 Task: Add a stop at the Metropolitan Museum of Art while en route to your hotel in Manhattan.
Action: Mouse moved to (157, 106)
Screenshot: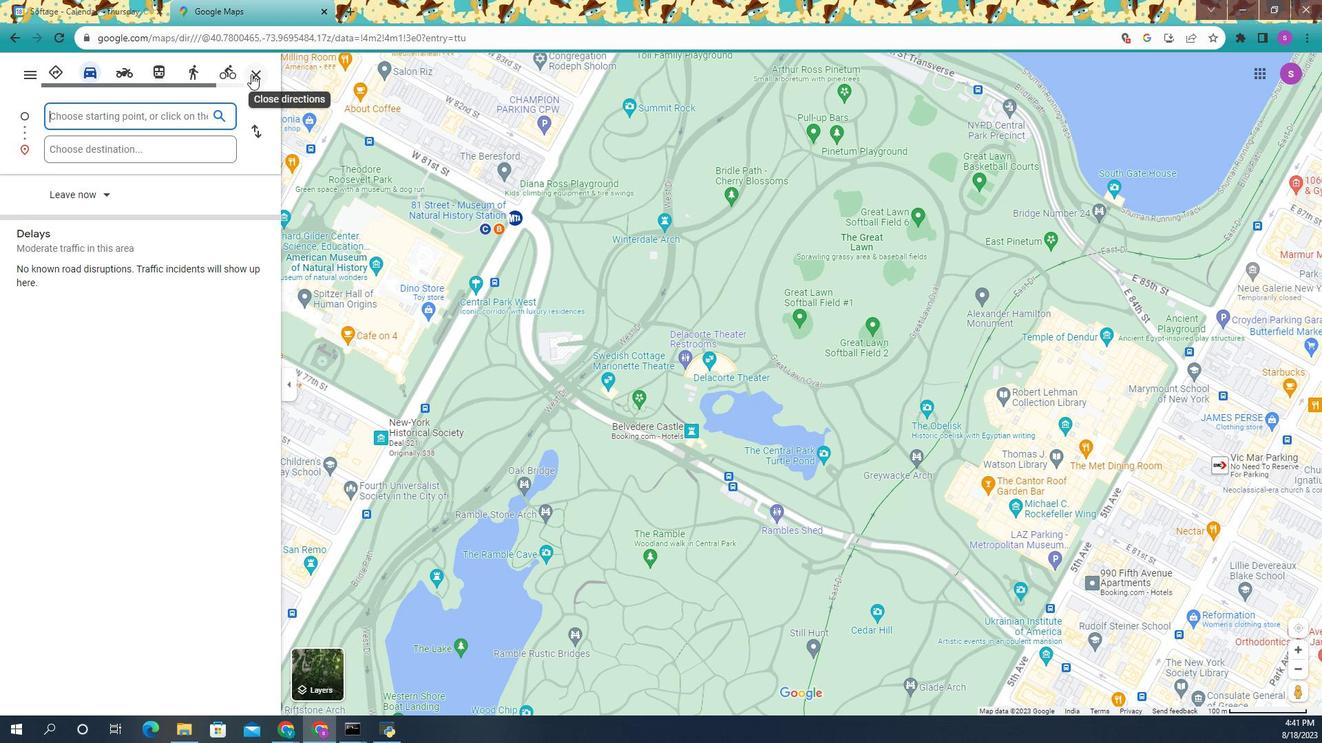 
Action: Mouse pressed left at (157, 106)
Screenshot: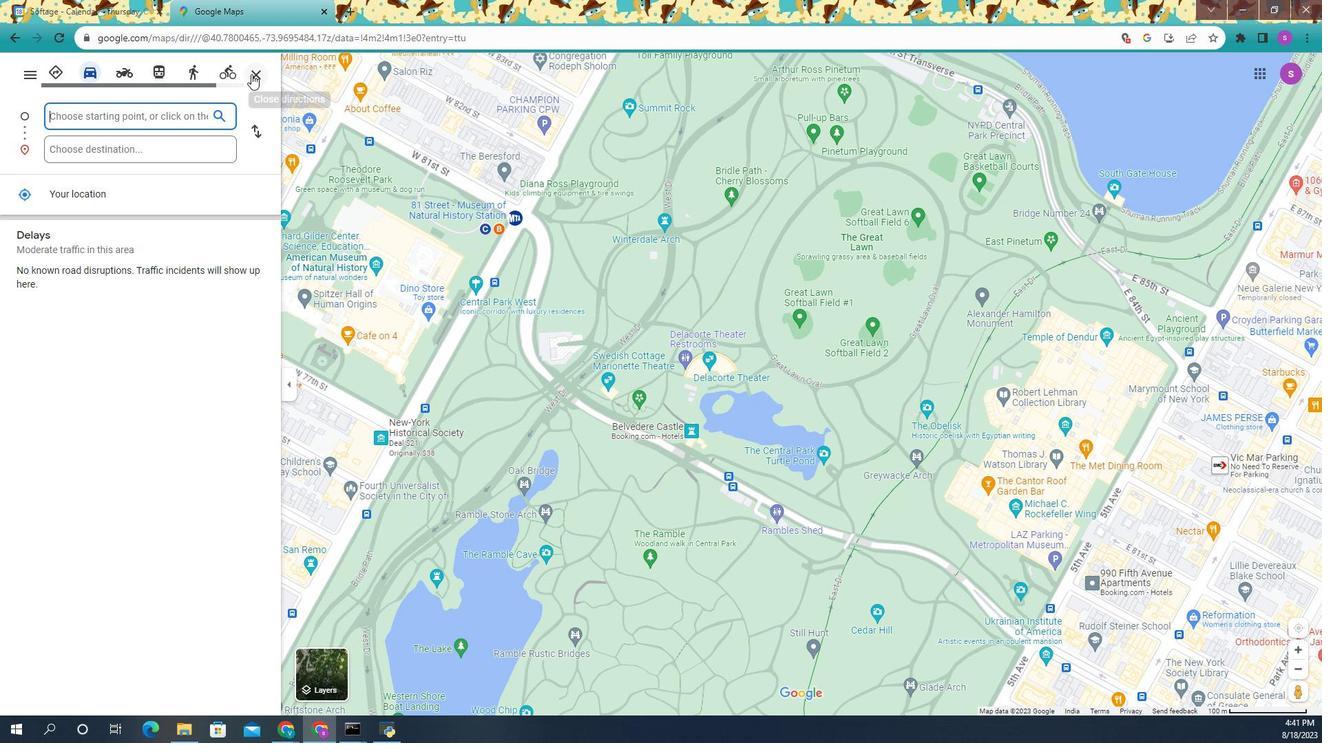 
Action: Mouse moved to (108, 115)
Screenshot: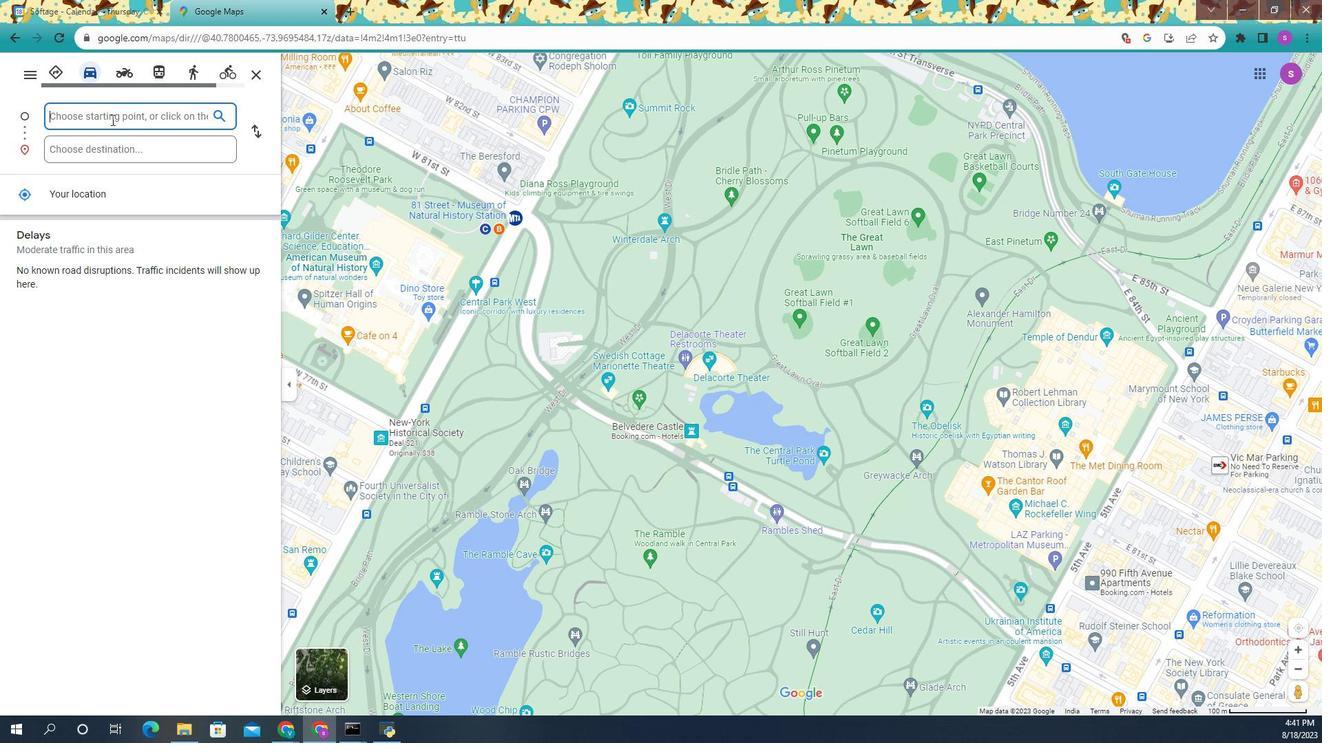 
Action: Mouse pressed left at (108, 115)
Screenshot: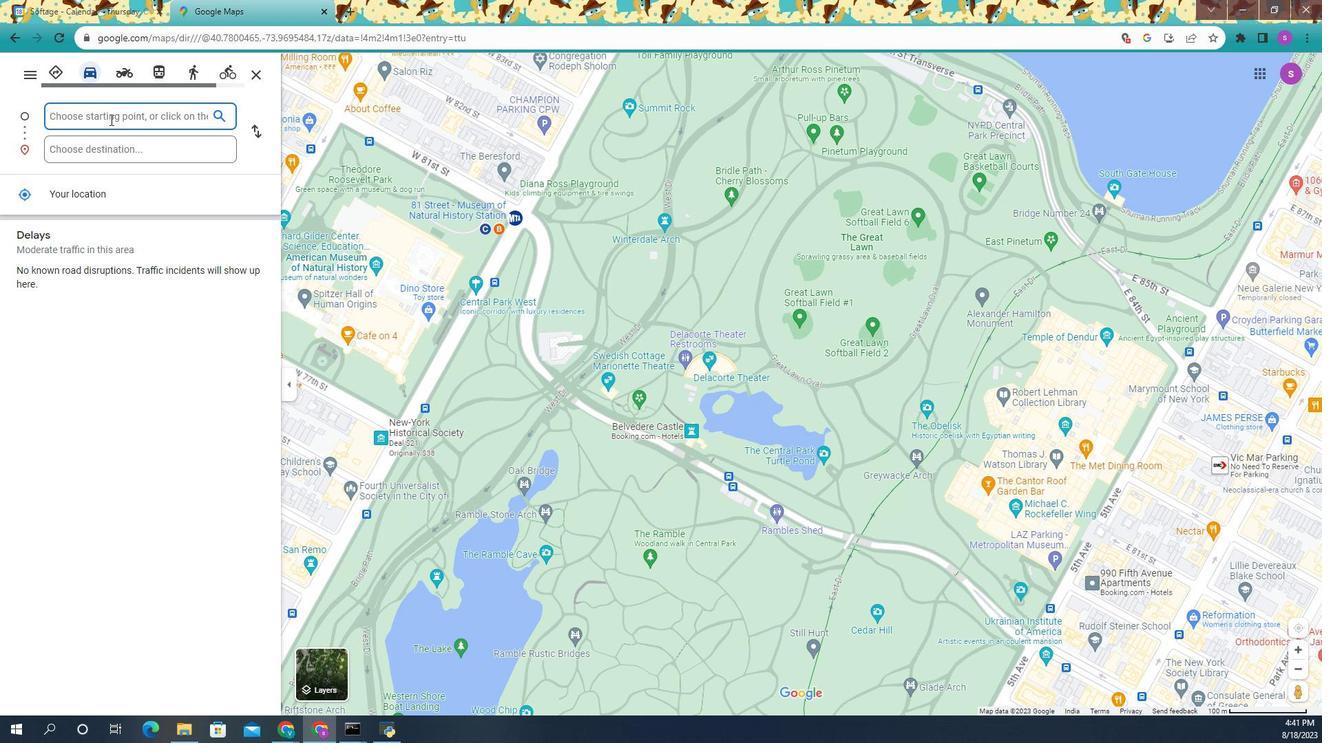 
Action: Mouse moved to (108, 115)
Screenshot: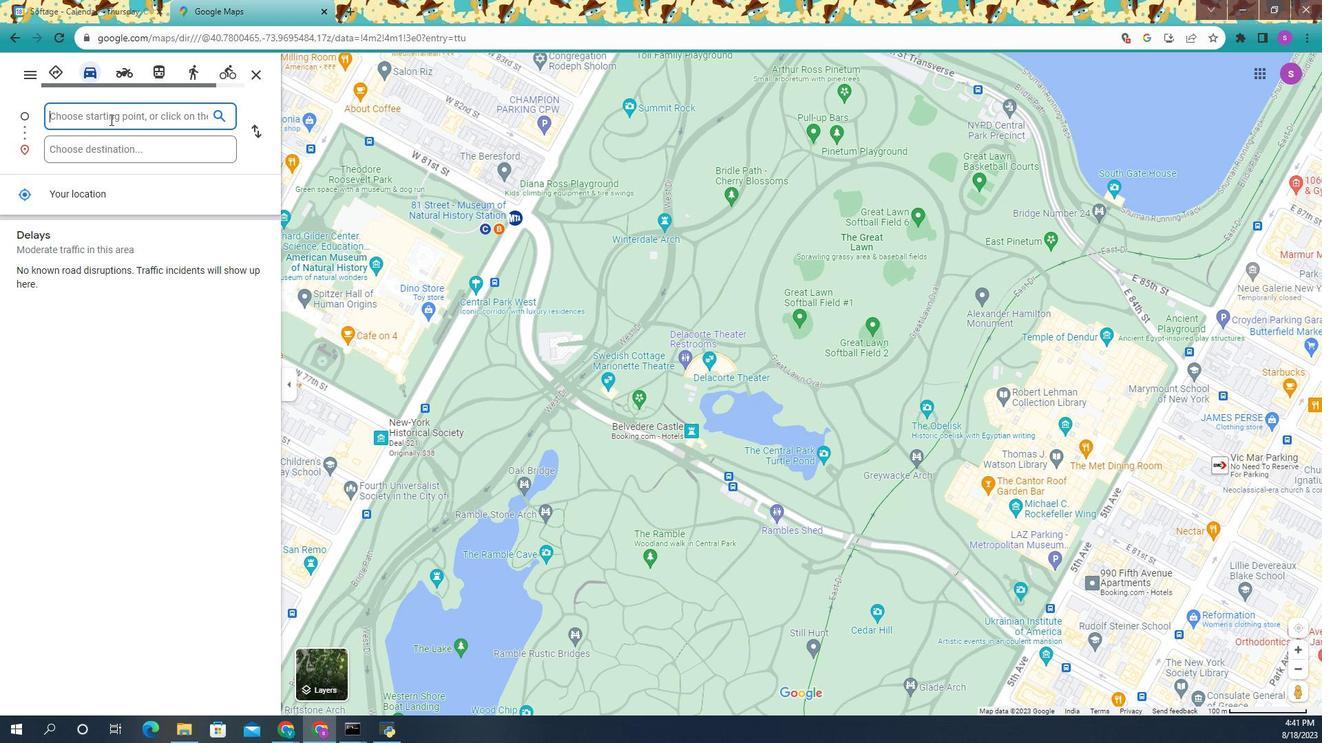 
Action: Key pressed <Key.shift>Metropolitan<Key.space><Key.down><Key.enter>
Screenshot: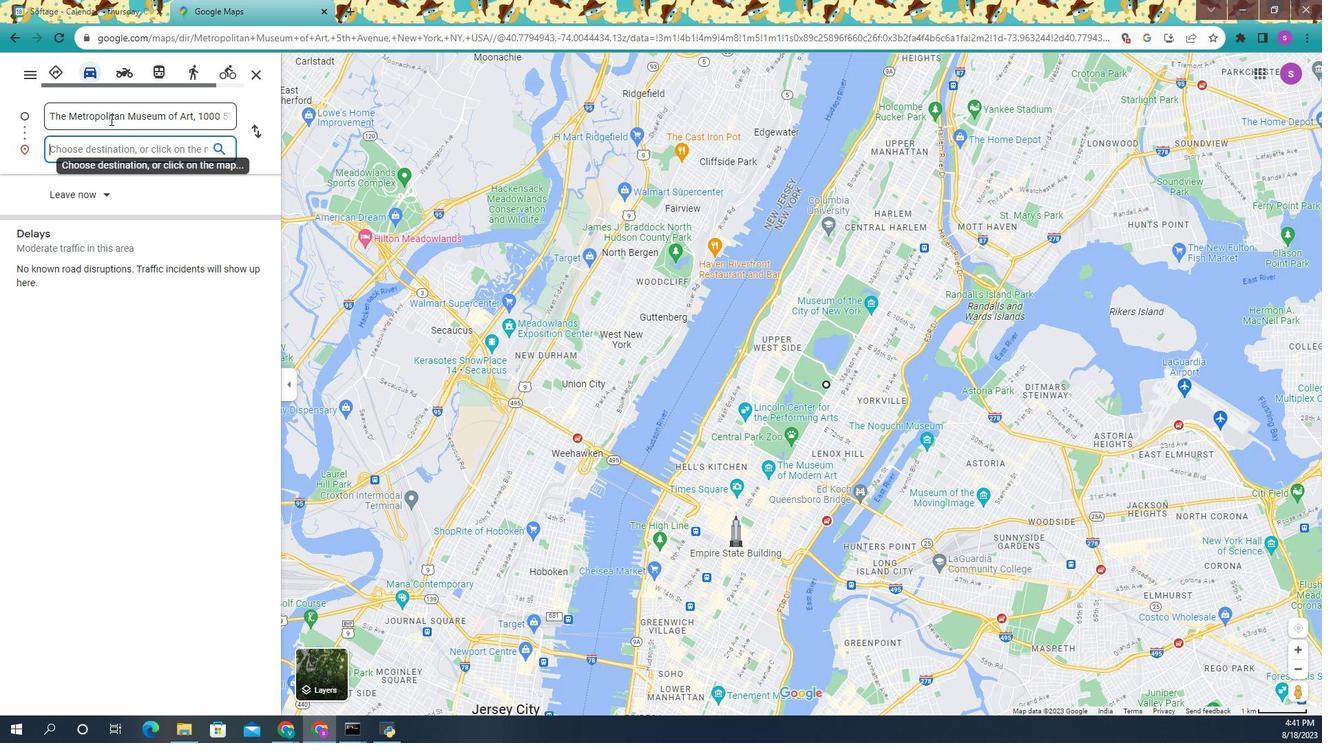 
Action: Mouse moved to (108, 122)
Screenshot: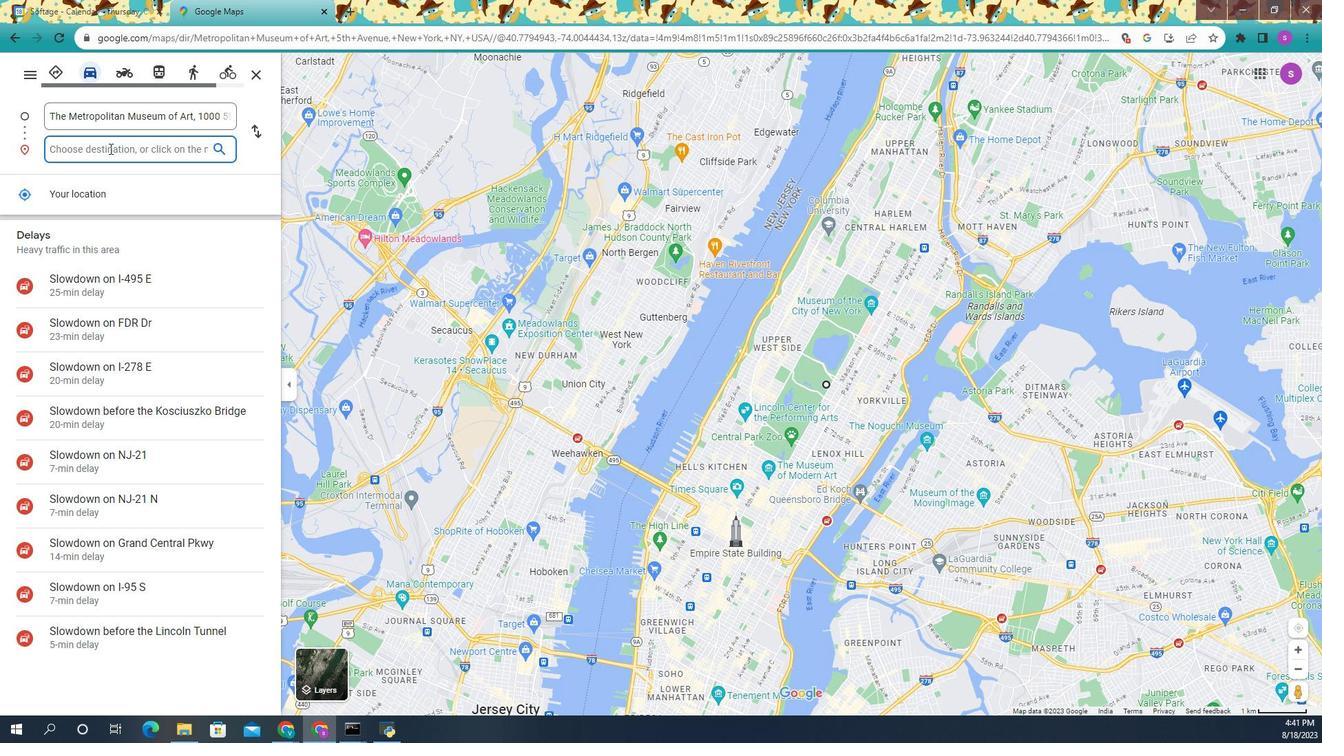 
Action: Mouse pressed left at (108, 122)
Screenshot: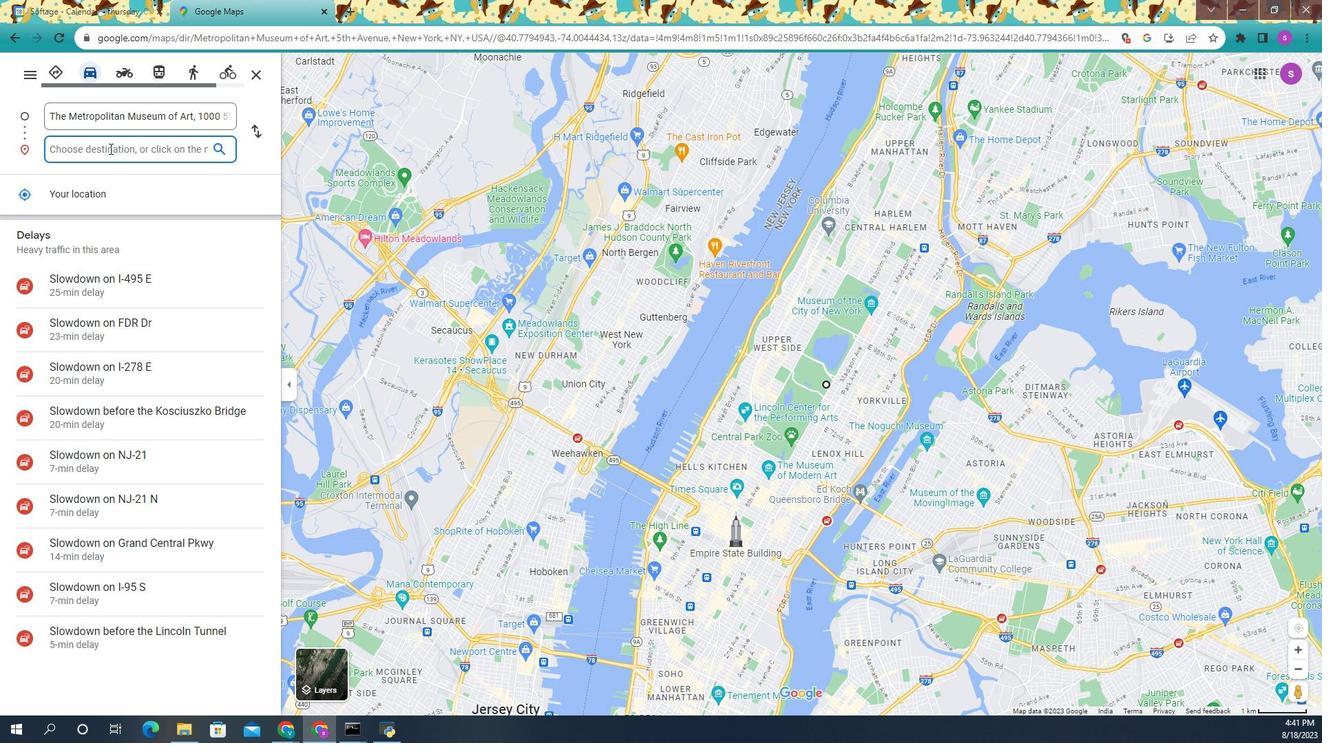 
Action: Key pressed <Key.shift>Mah<Key.backspace>nhattan
Screenshot: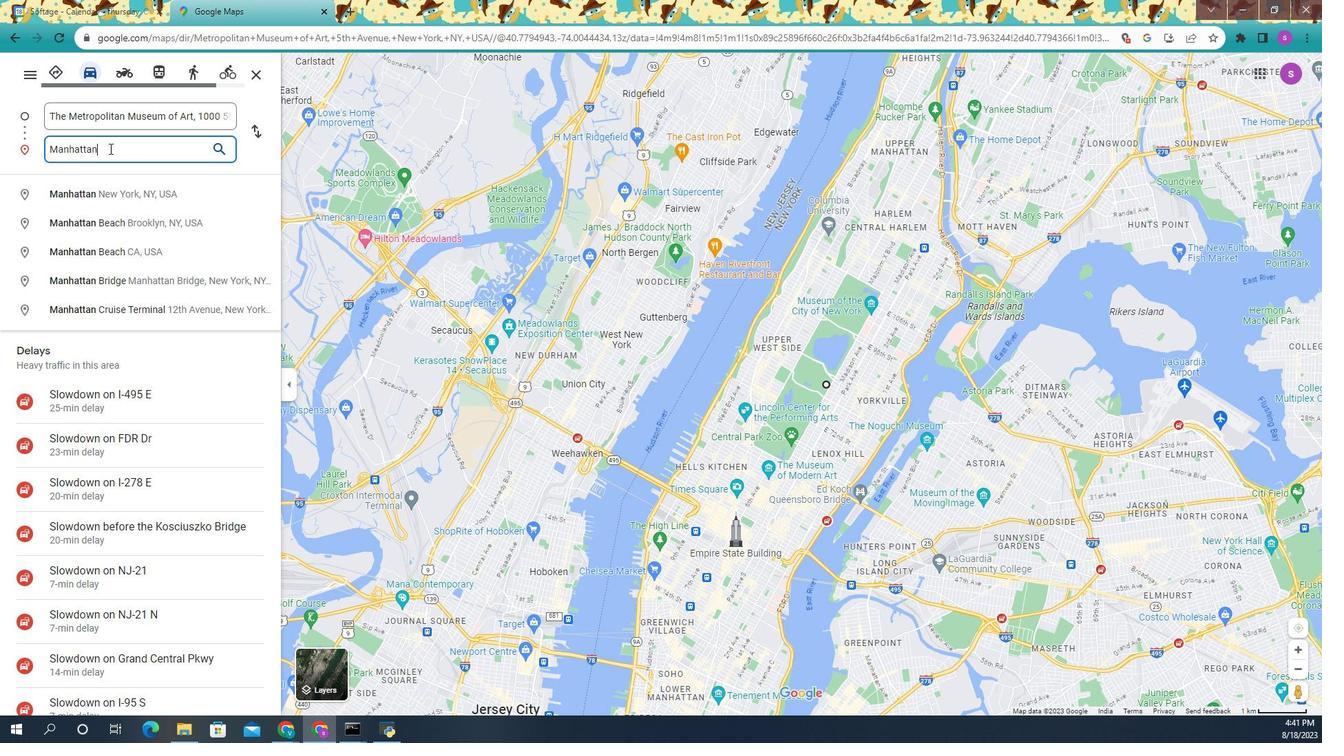
Action: Mouse moved to (88, 132)
Screenshot: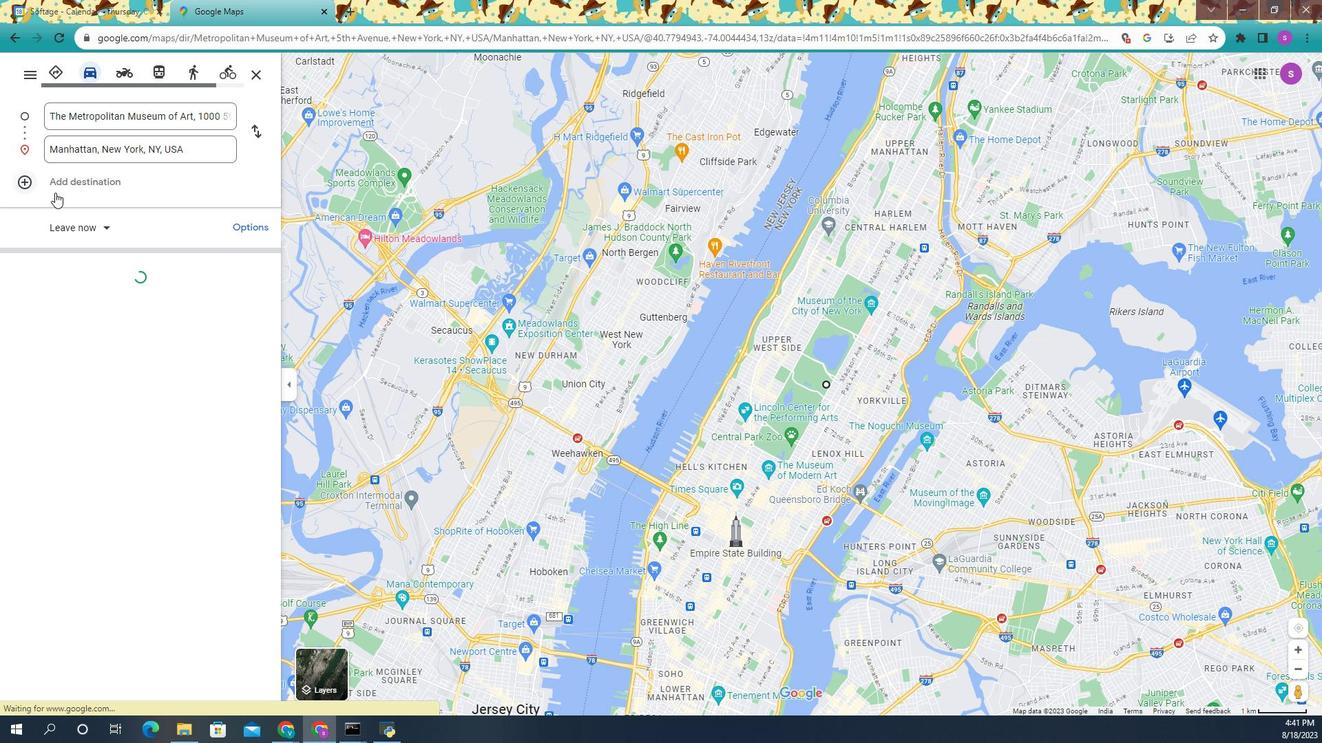 
Action: Mouse pressed left at (88, 132)
Screenshot: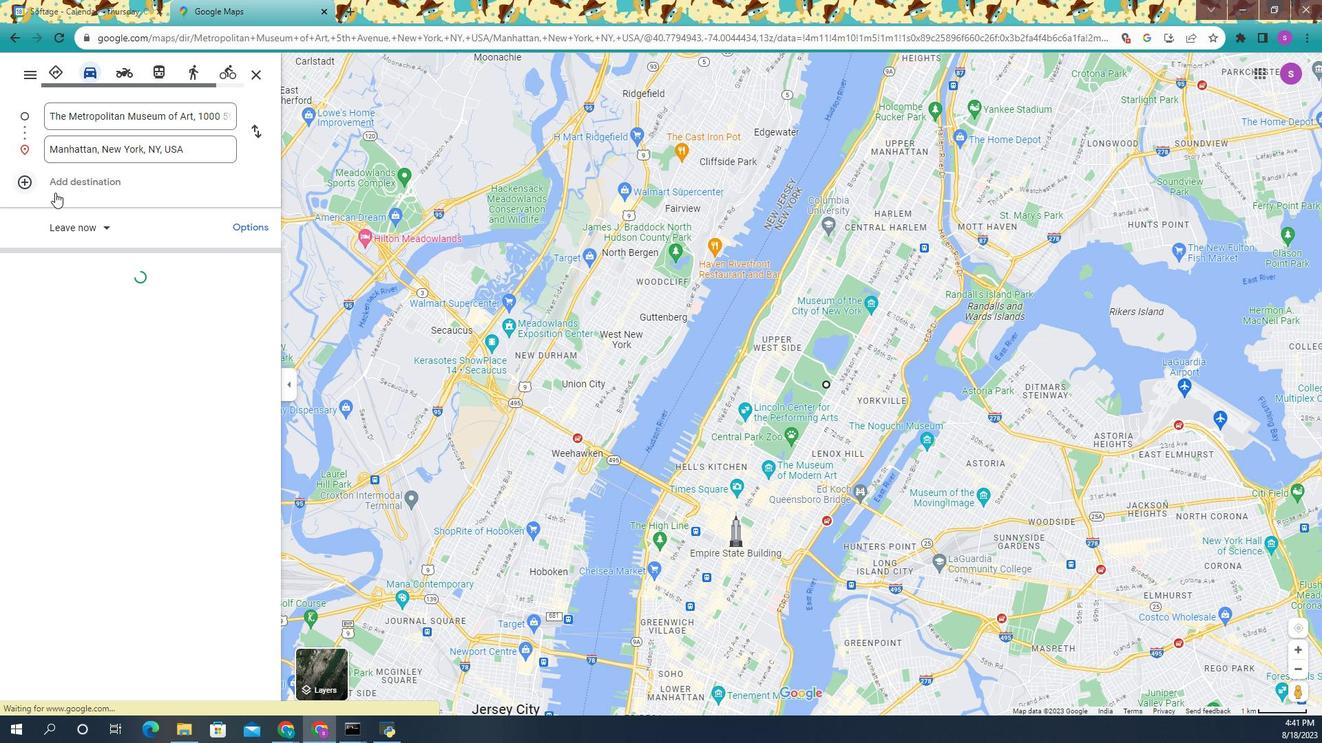 
Action: Mouse moved to (77, 128)
Screenshot: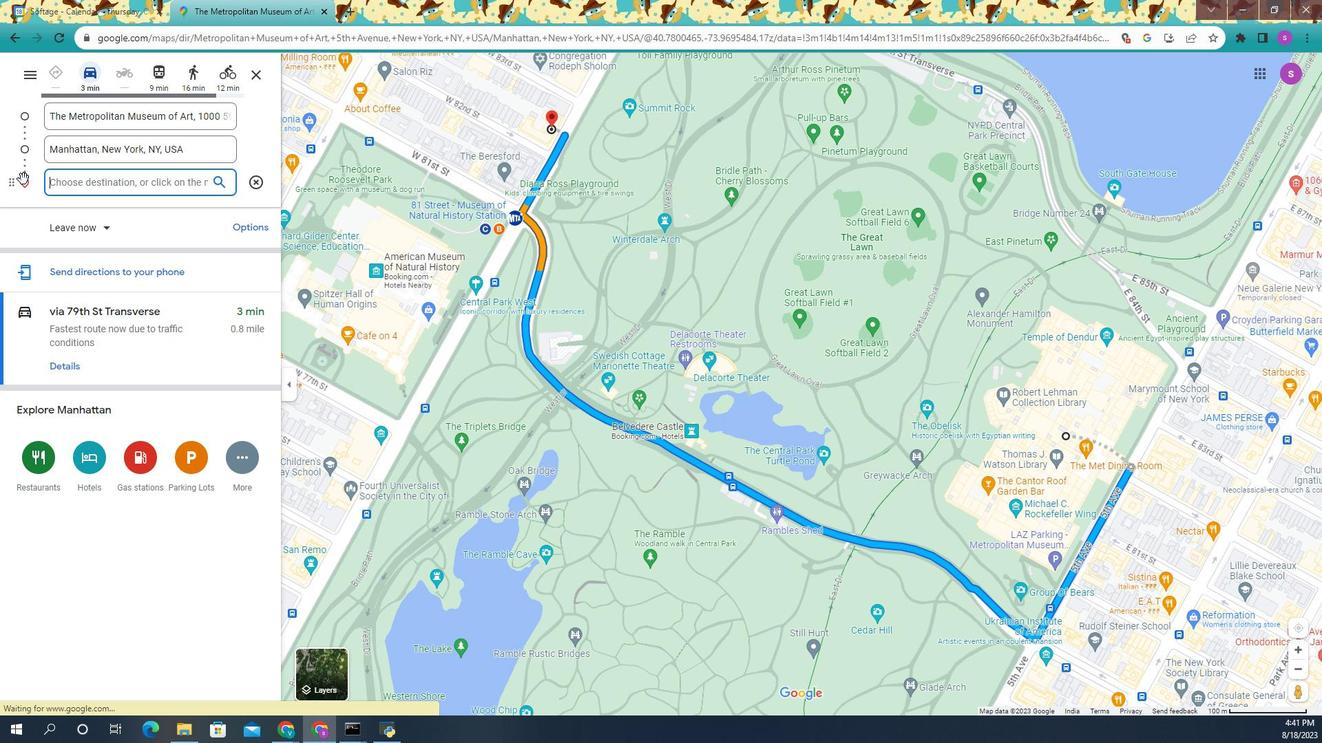 
Action: Mouse pressed left at (77, 128)
Screenshot: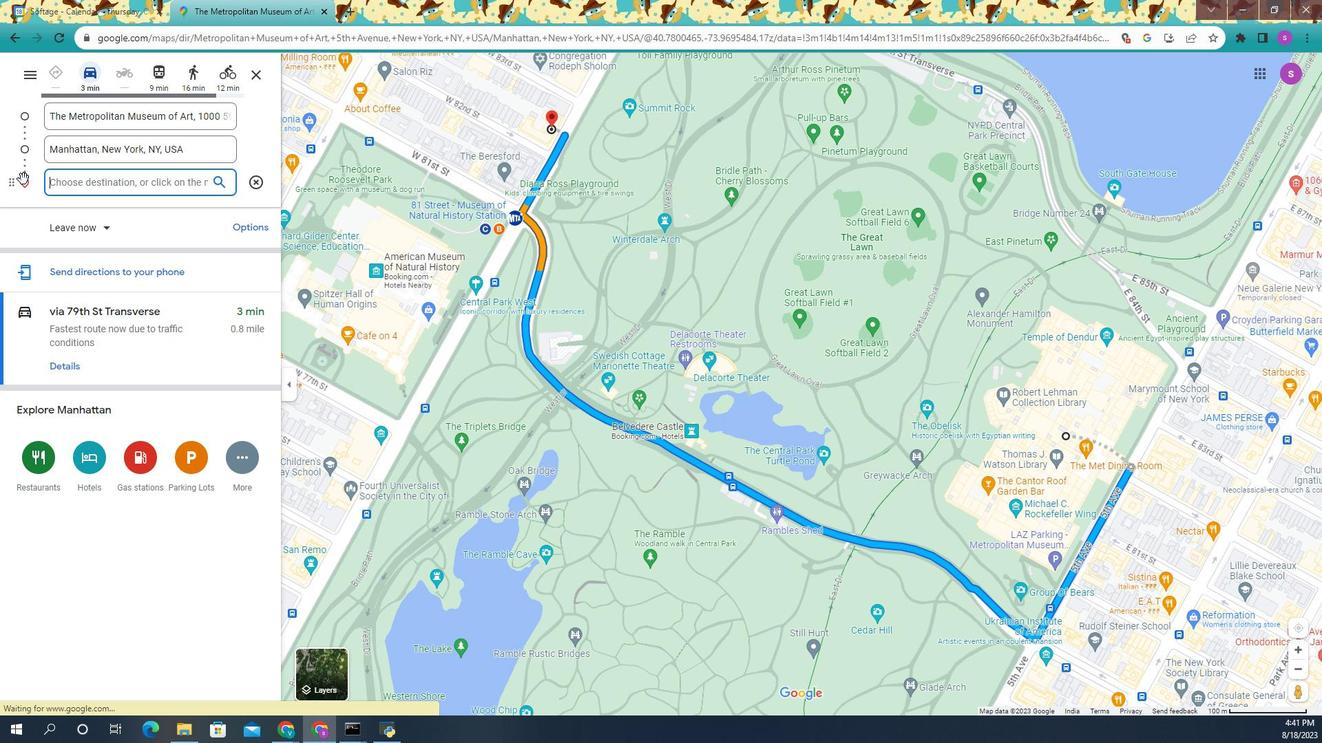 
Action: Mouse moved to (94, 130)
Screenshot: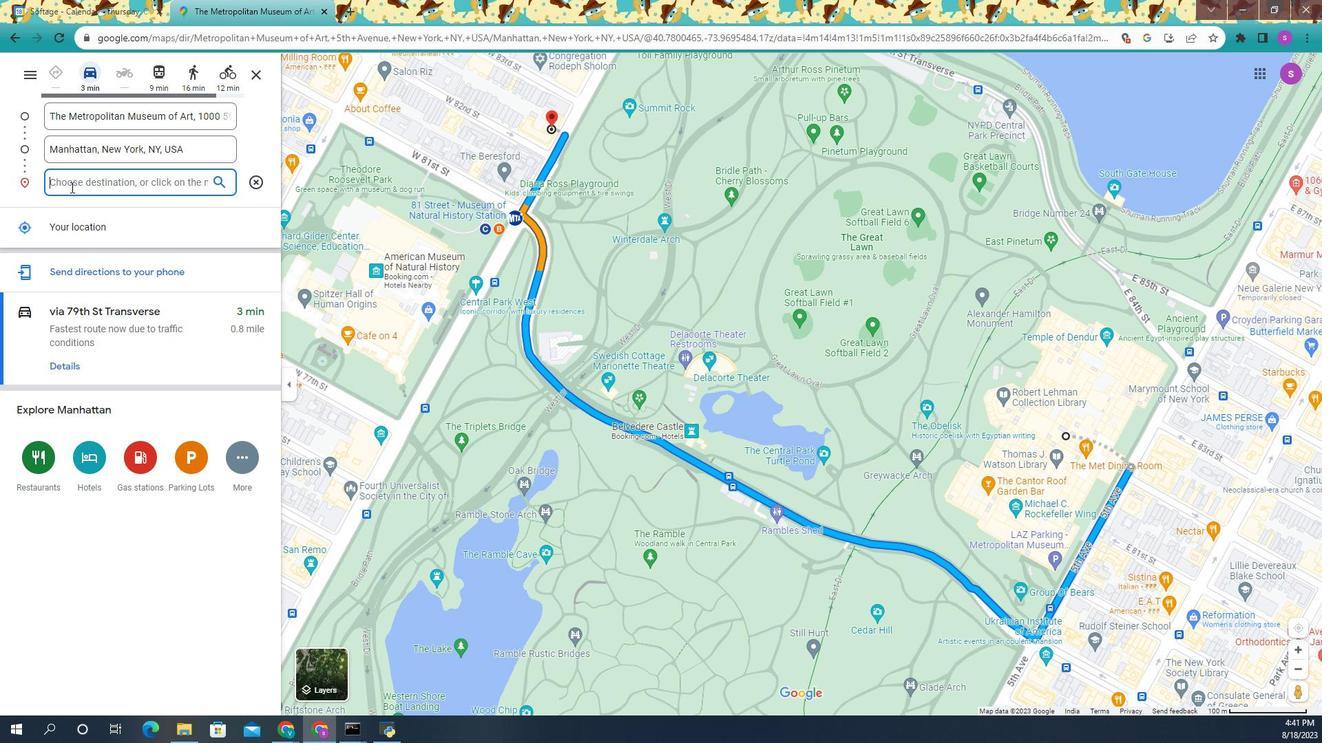 
Action: Mouse pressed left at (94, 130)
Screenshot: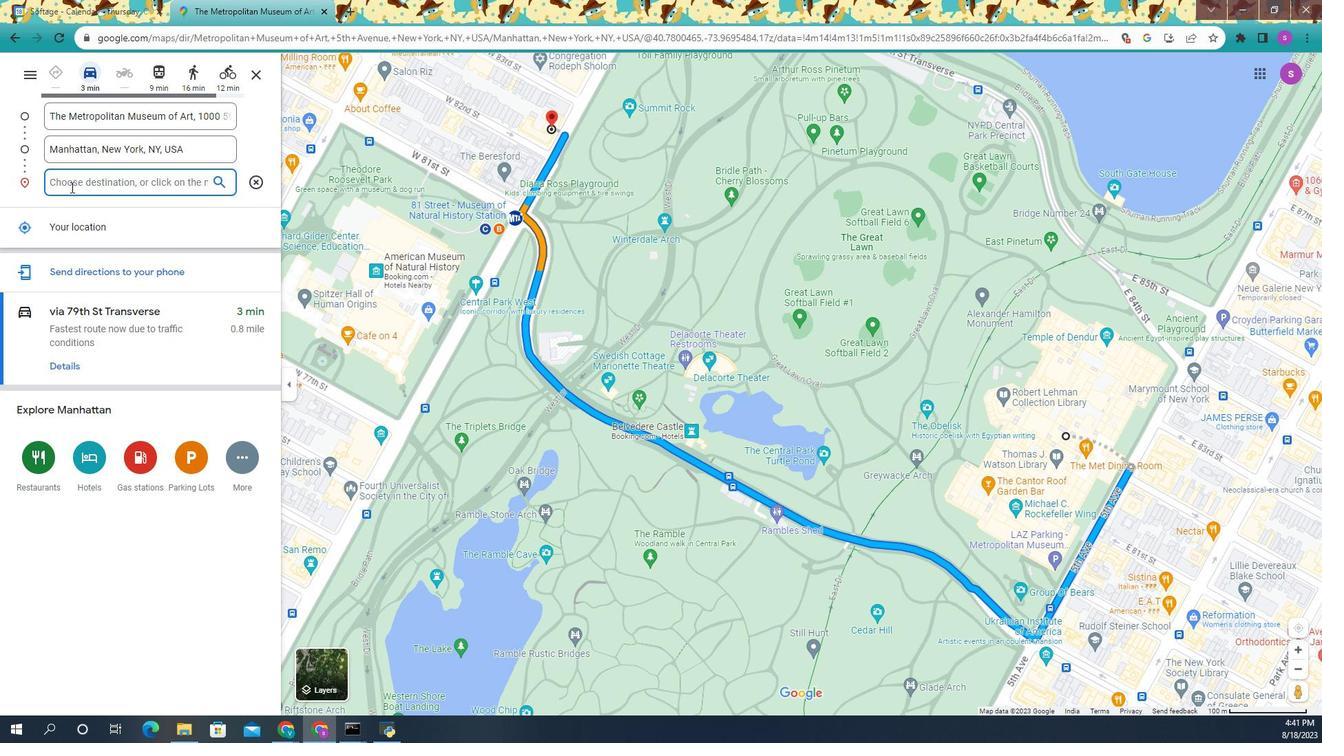 
Action: Key pressed <Key.shift><Key.shift><Key.shift><Key.shift><Key.shift><Key.shift><Key.shift><Key.shift><Key.shift><Key.shift><Key.shift><Key.shift><Key.shift>M<Key.backspace>
Screenshot: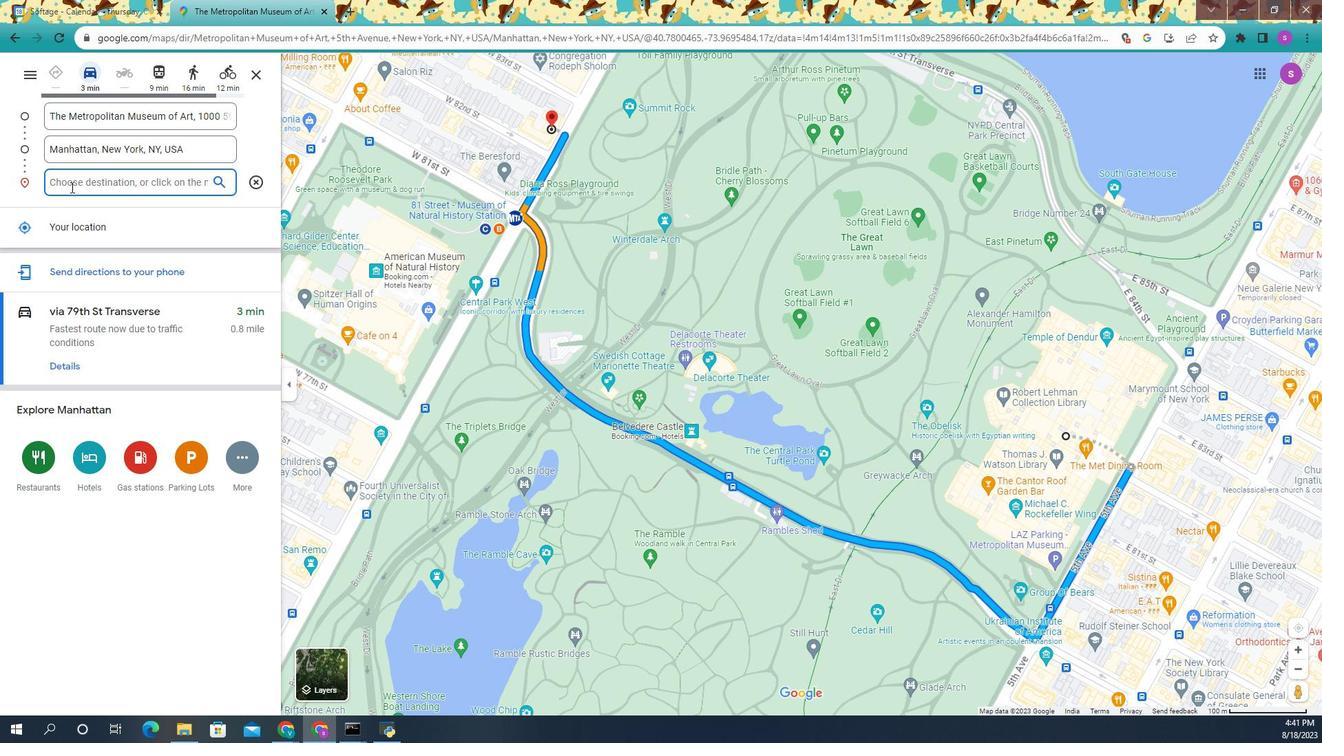 
Action: Mouse moved to (159, 128)
Screenshot: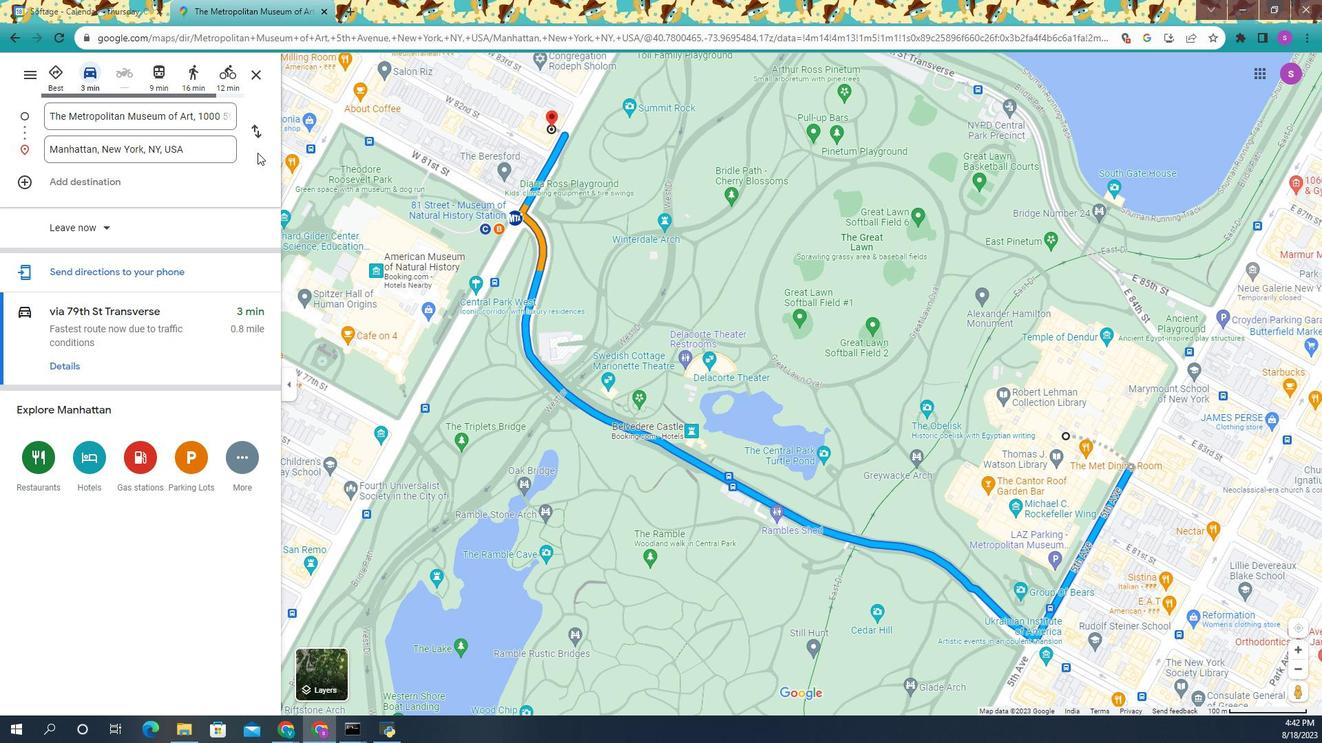 
Action: Mouse pressed left at (159, 128)
Screenshot: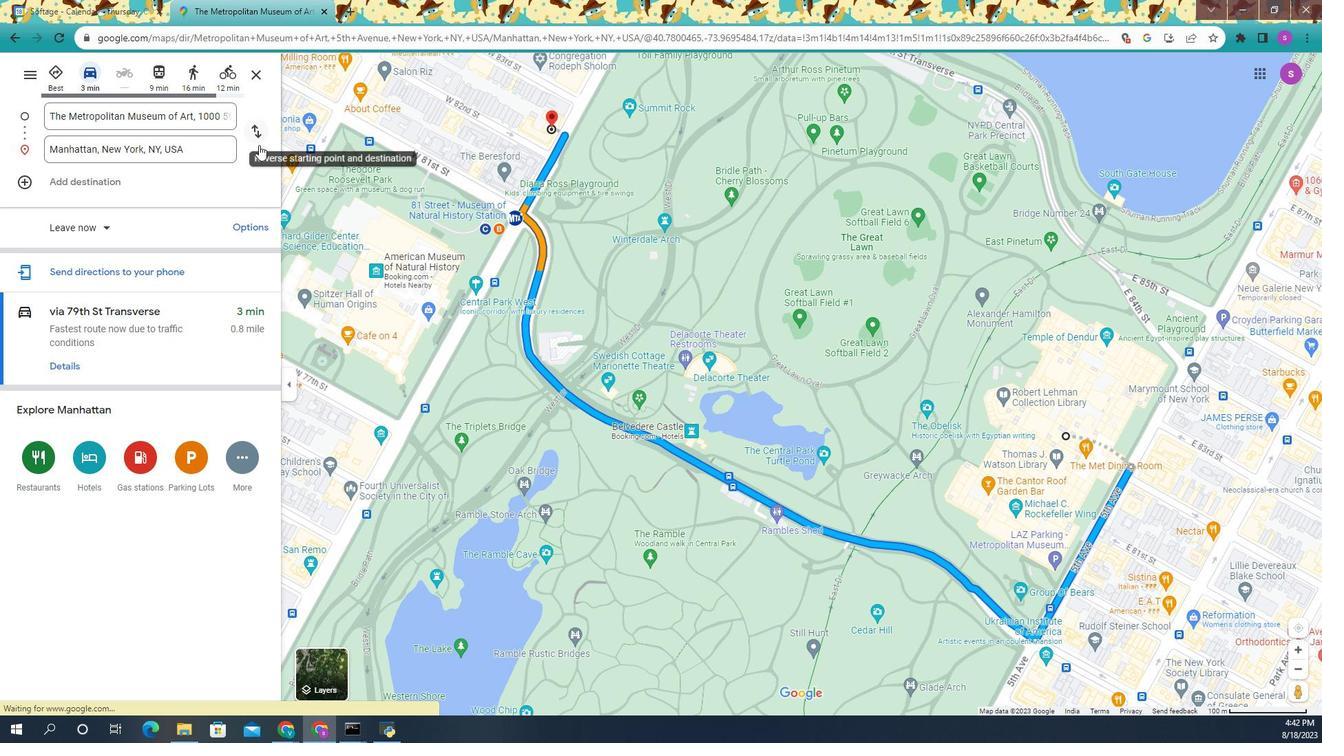 
Action: Mouse moved to (159, 119)
Screenshot: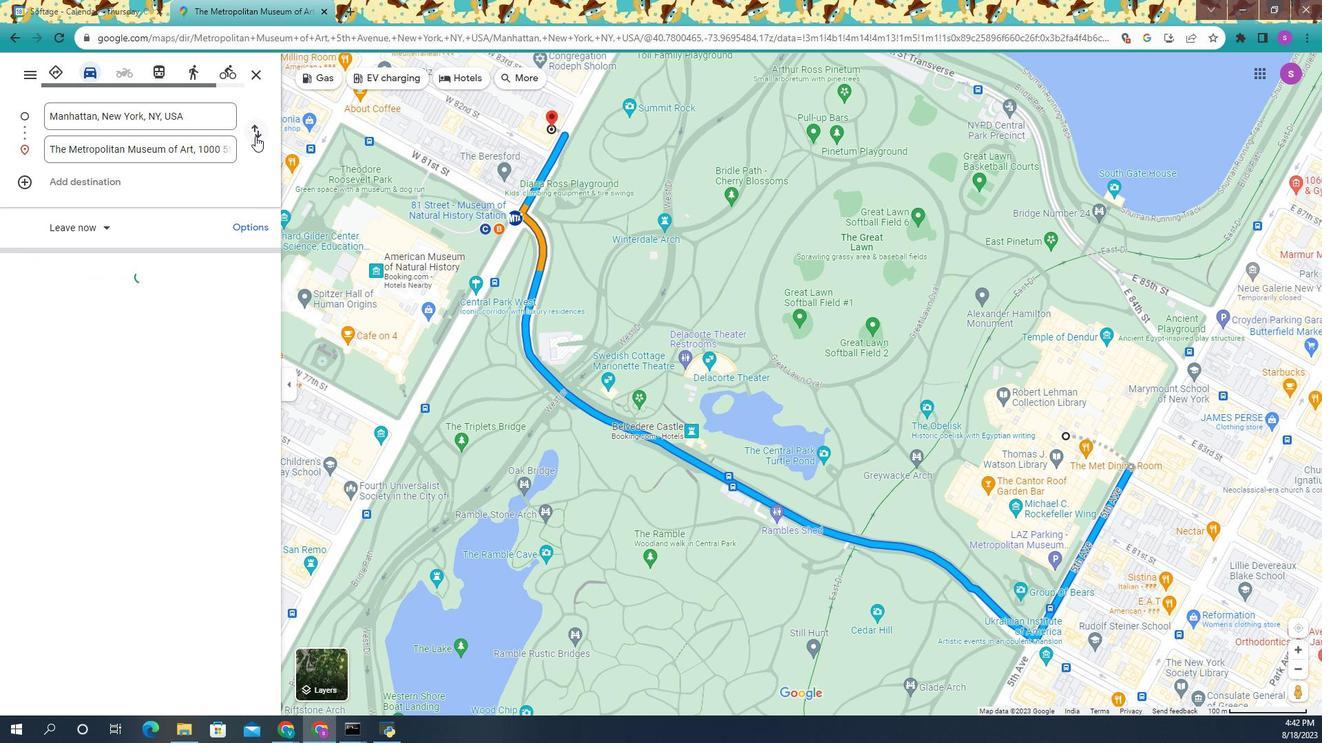
Action: Mouse pressed left at (159, 119)
Screenshot: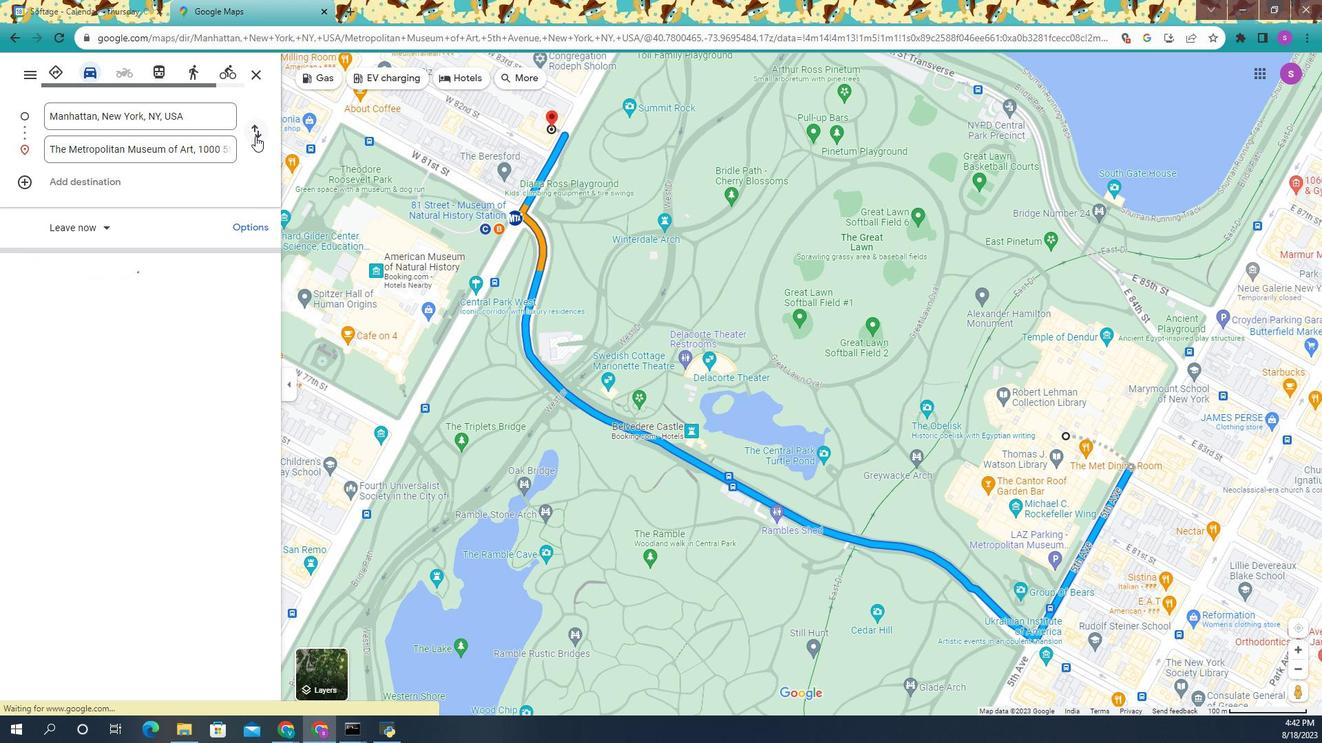 
Action: Mouse moved to (137, 121)
Screenshot: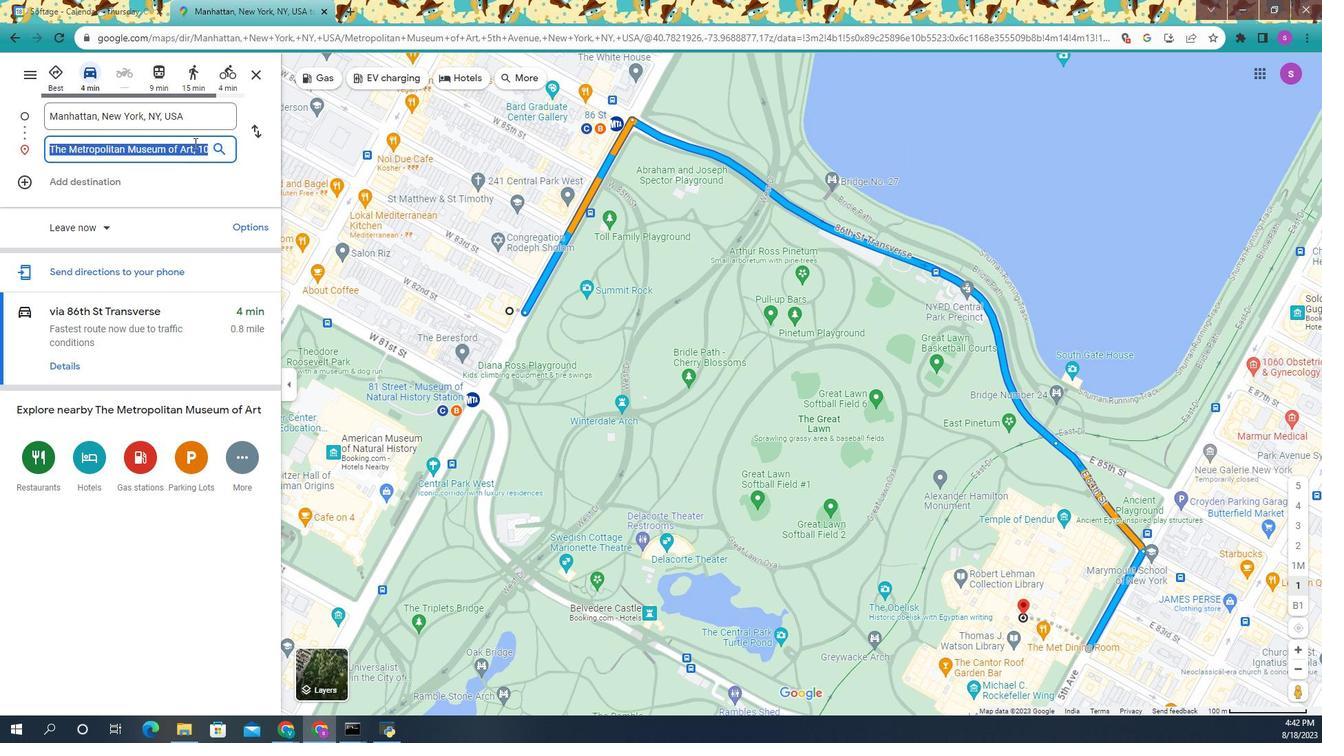 
Action: Mouse pressed left at (137, 121)
Screenshot: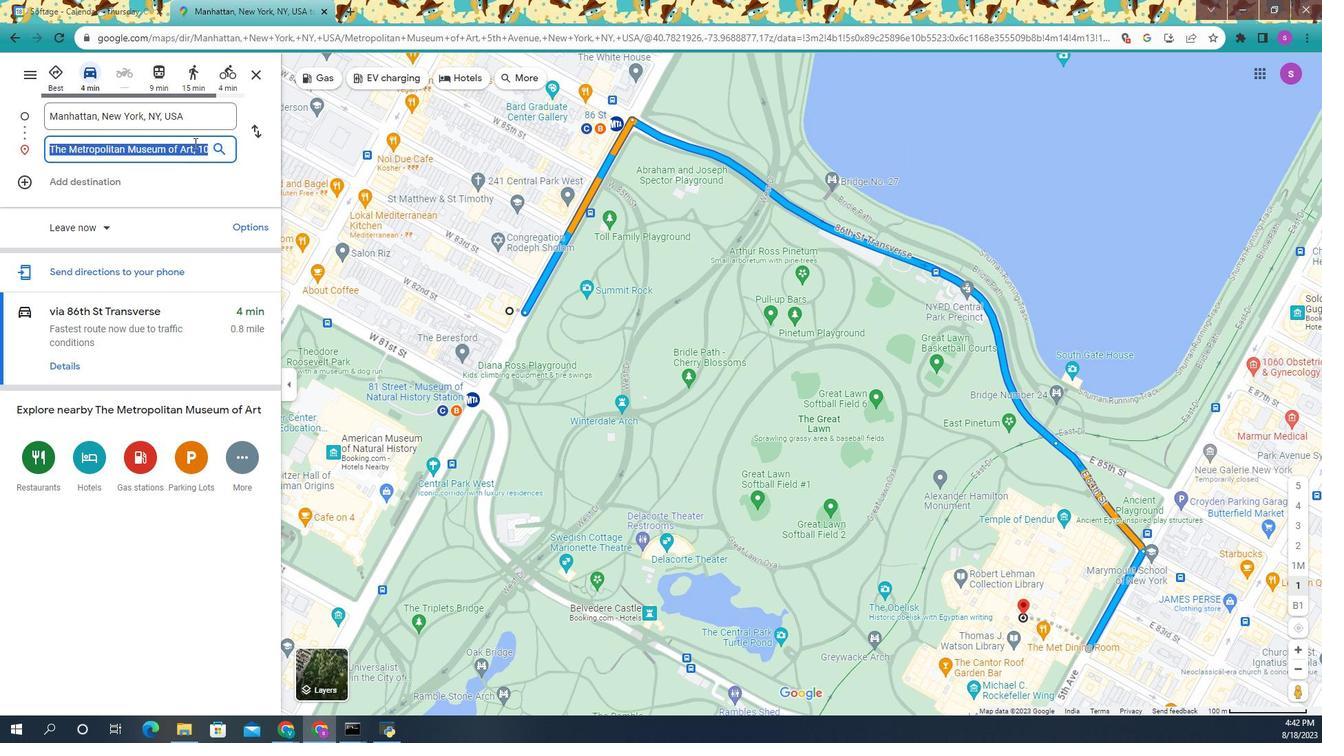 
Action: Key pressed <Key.backspace>
Screenshot: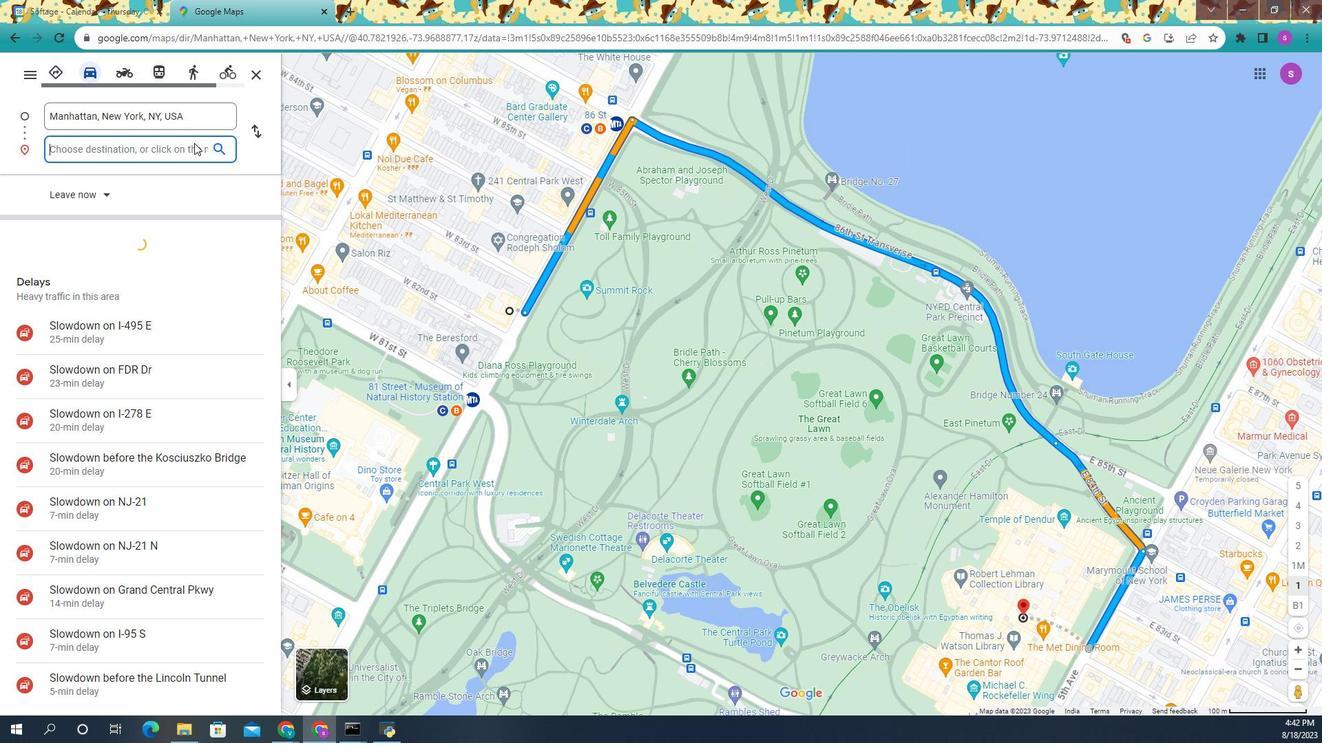 
Action: Mouse moved to (125, 123)
Screenshot: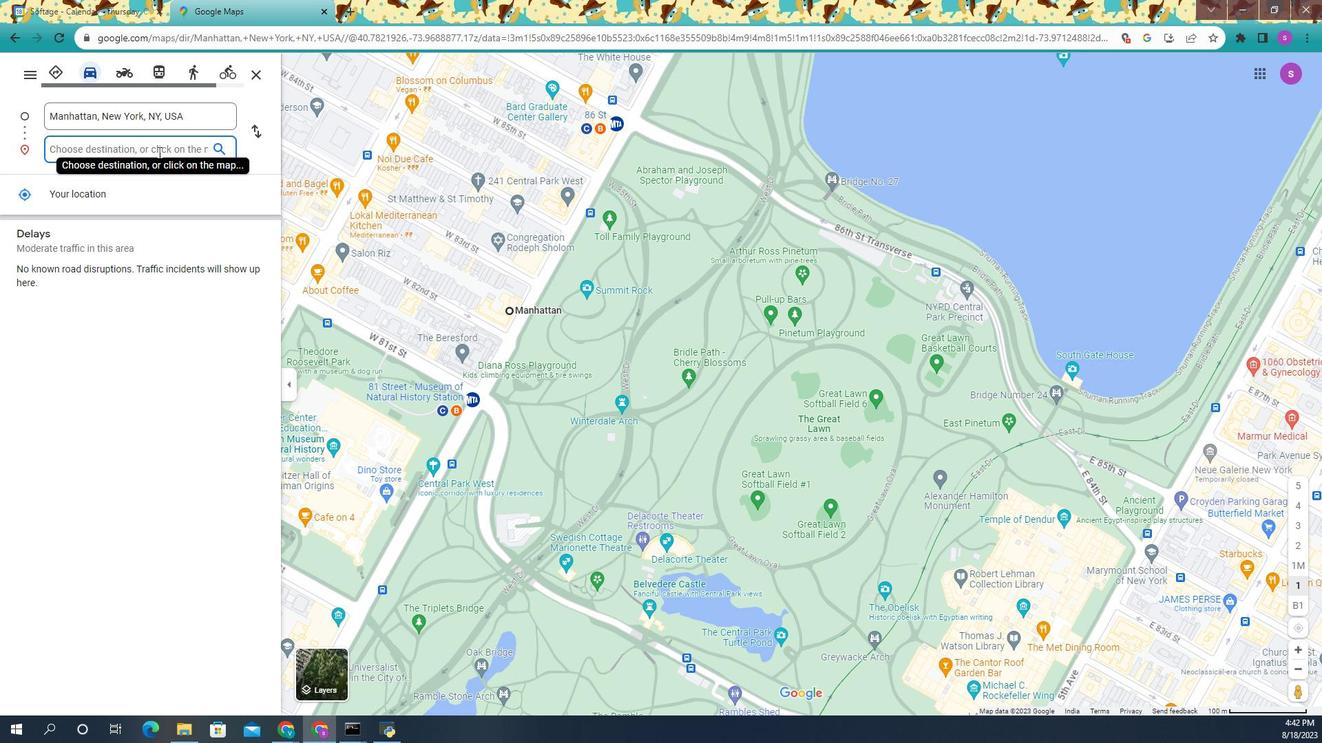 
Action: Key pressed <Key.shift>Metro<Key.down><Key.enter>
Screenshot: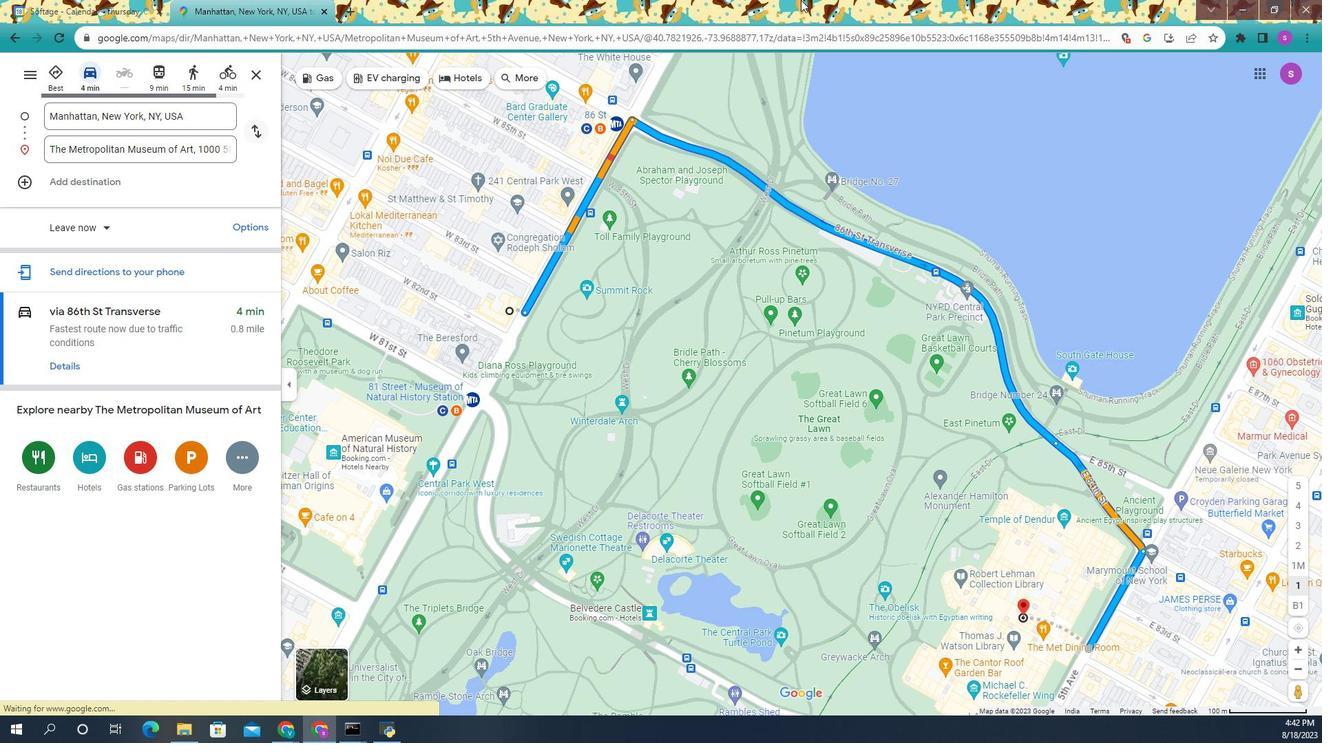 
Action: Mouse moved to (79, 130)
Screenshot: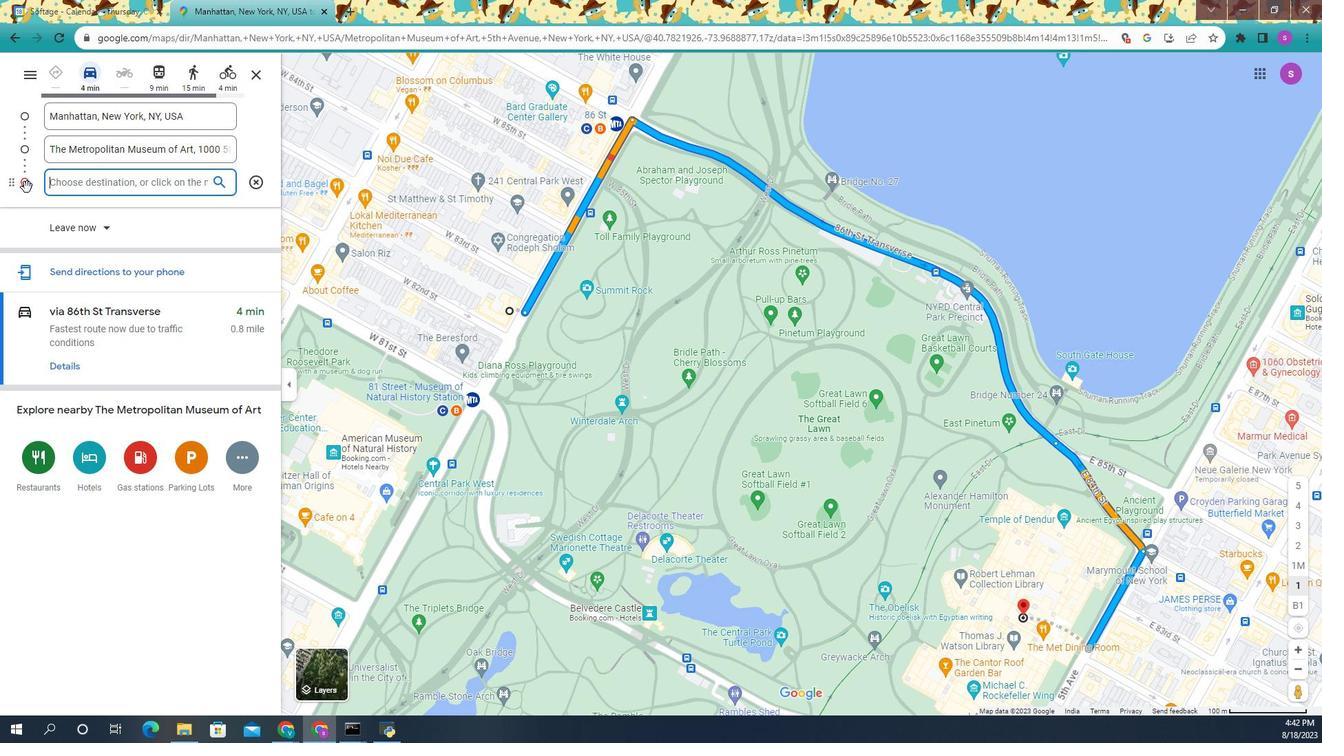 
Action: Mouse pressed left at (79, 130)
Screenshot: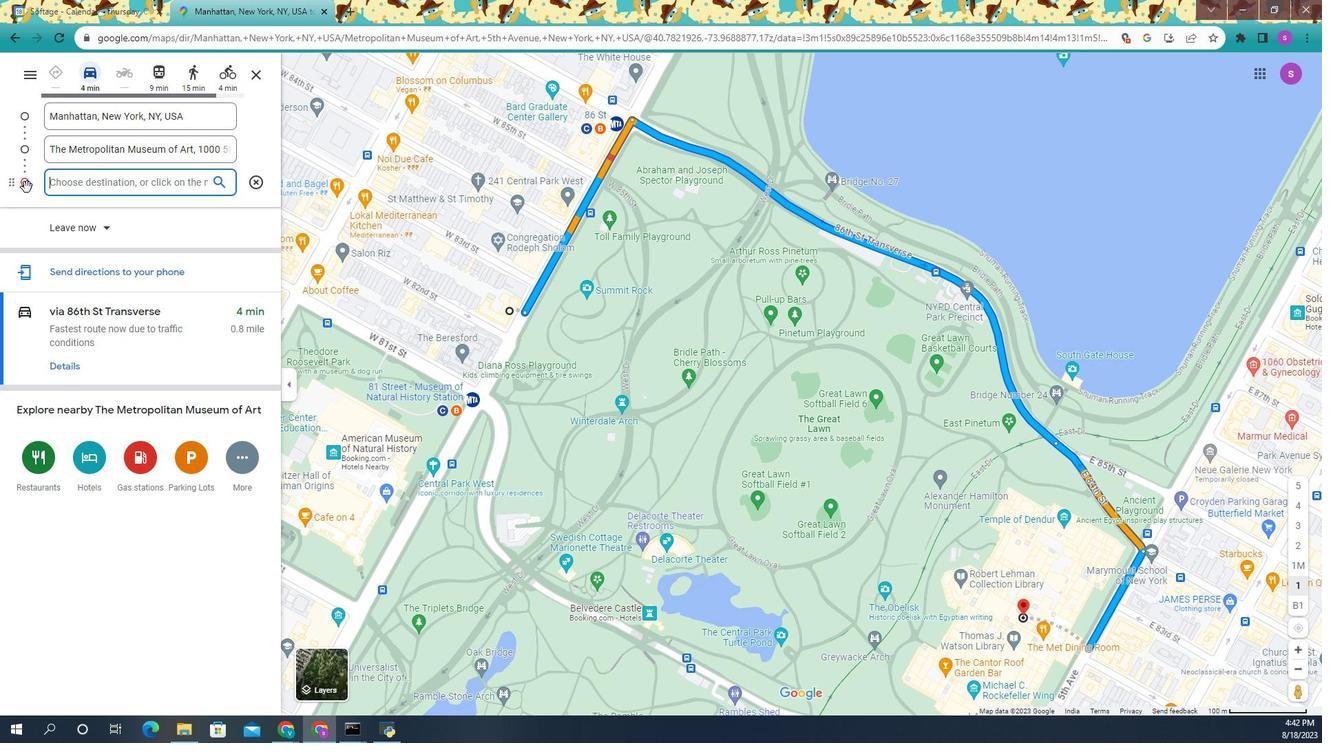 
Action: Mouse moved to (104, 130)
Screenshot: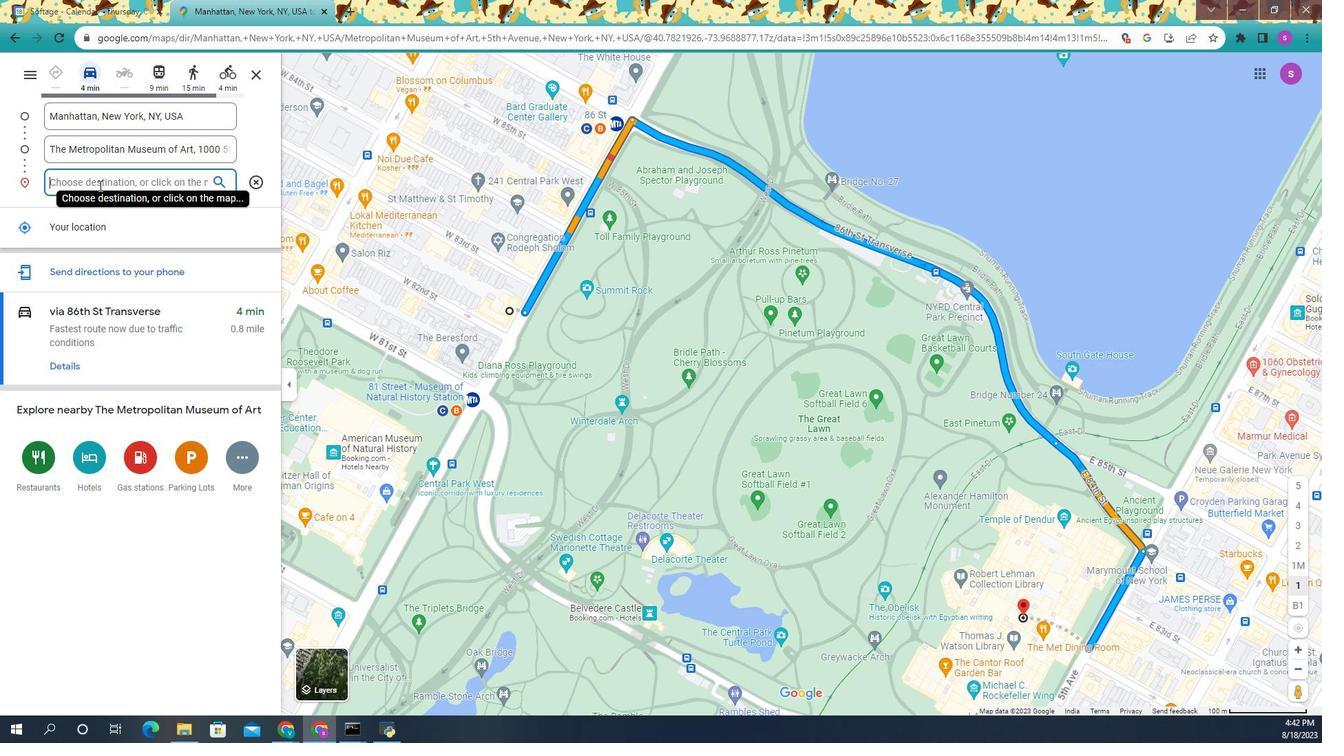 
Action: Mouse pressed left at (104, 130)
Screenshot: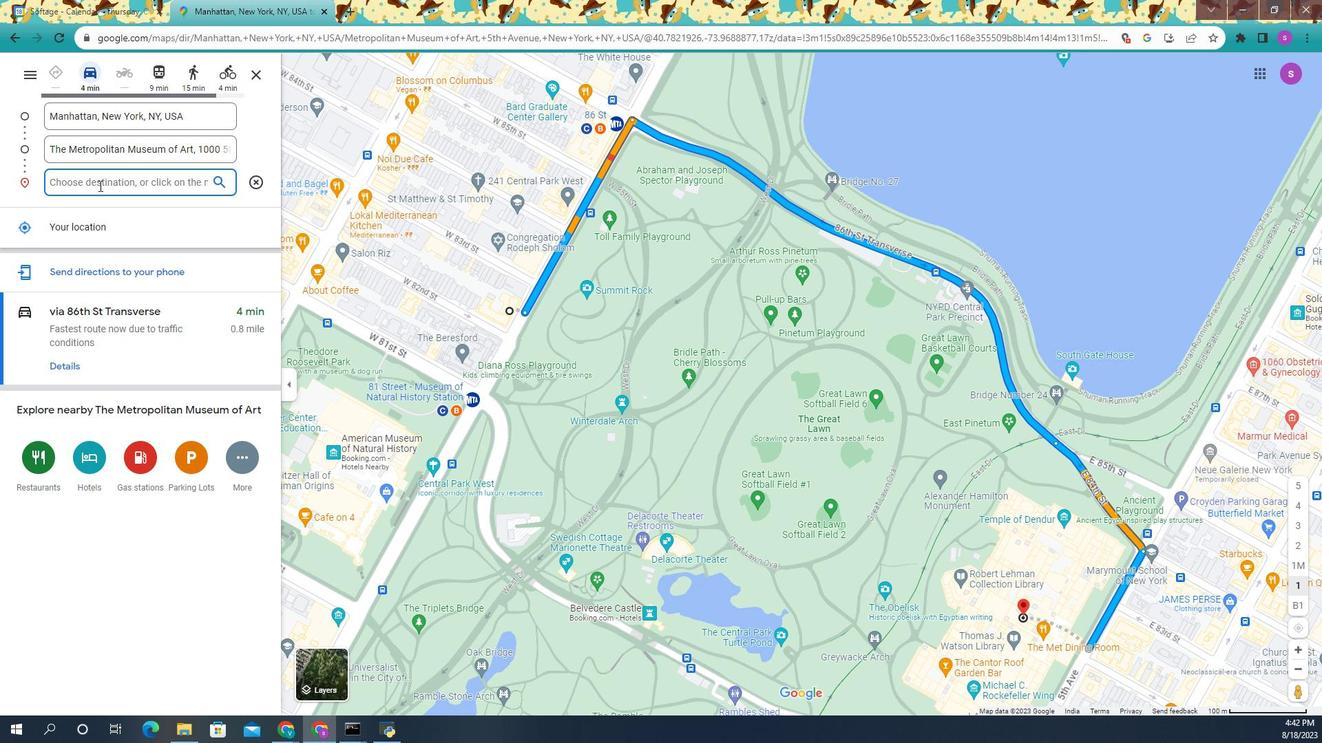 
Action: Key pressed <Key.shift>Man<Key.down><Key.enter>
Screenshot: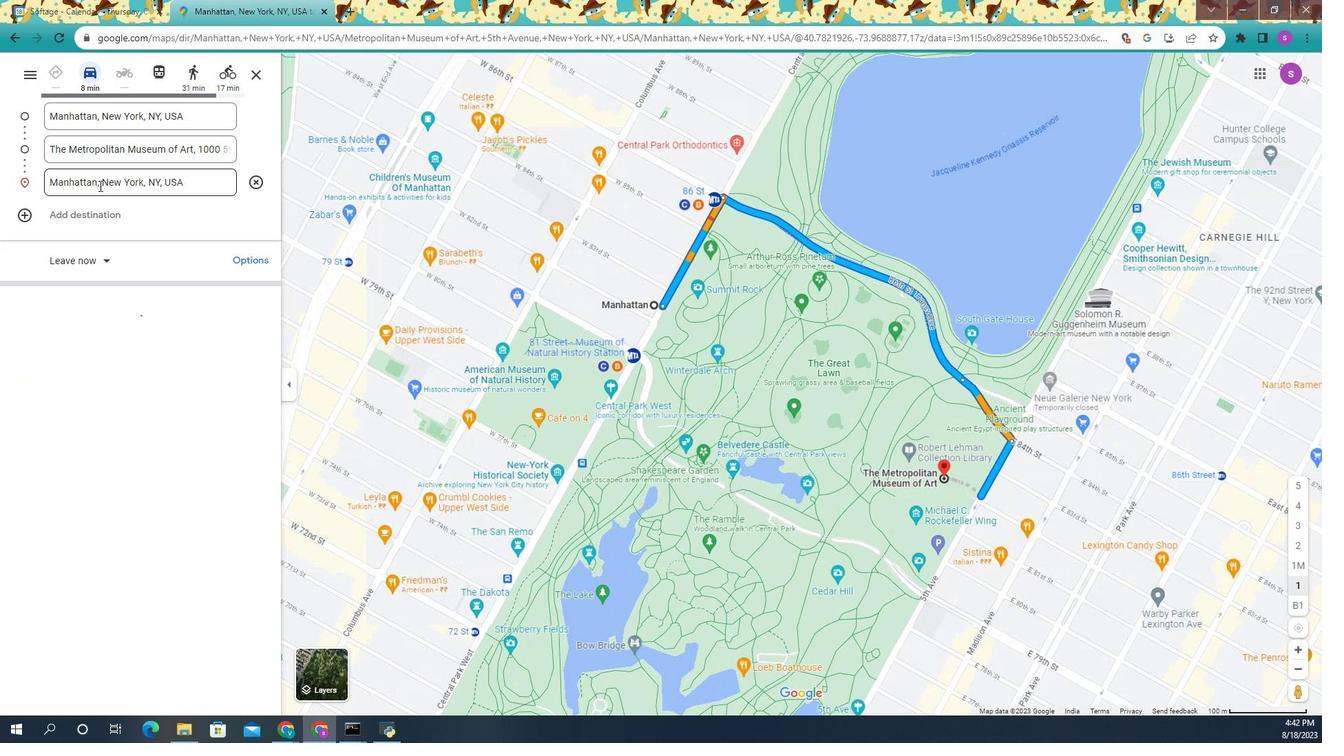 
Action: Mouse moved to (376, 220)
Screenshot: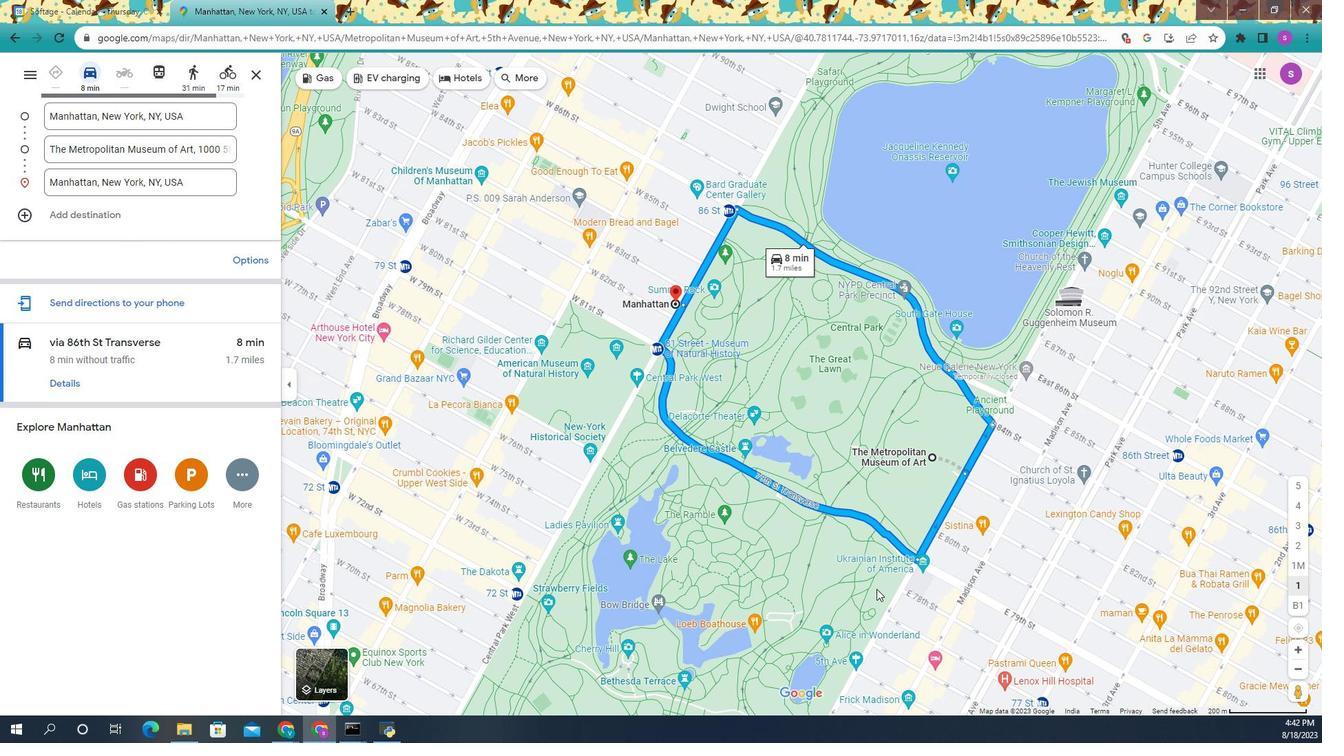 
Action: Mouse scrolled (376, 221) with delta (0, 0)
Screenshot: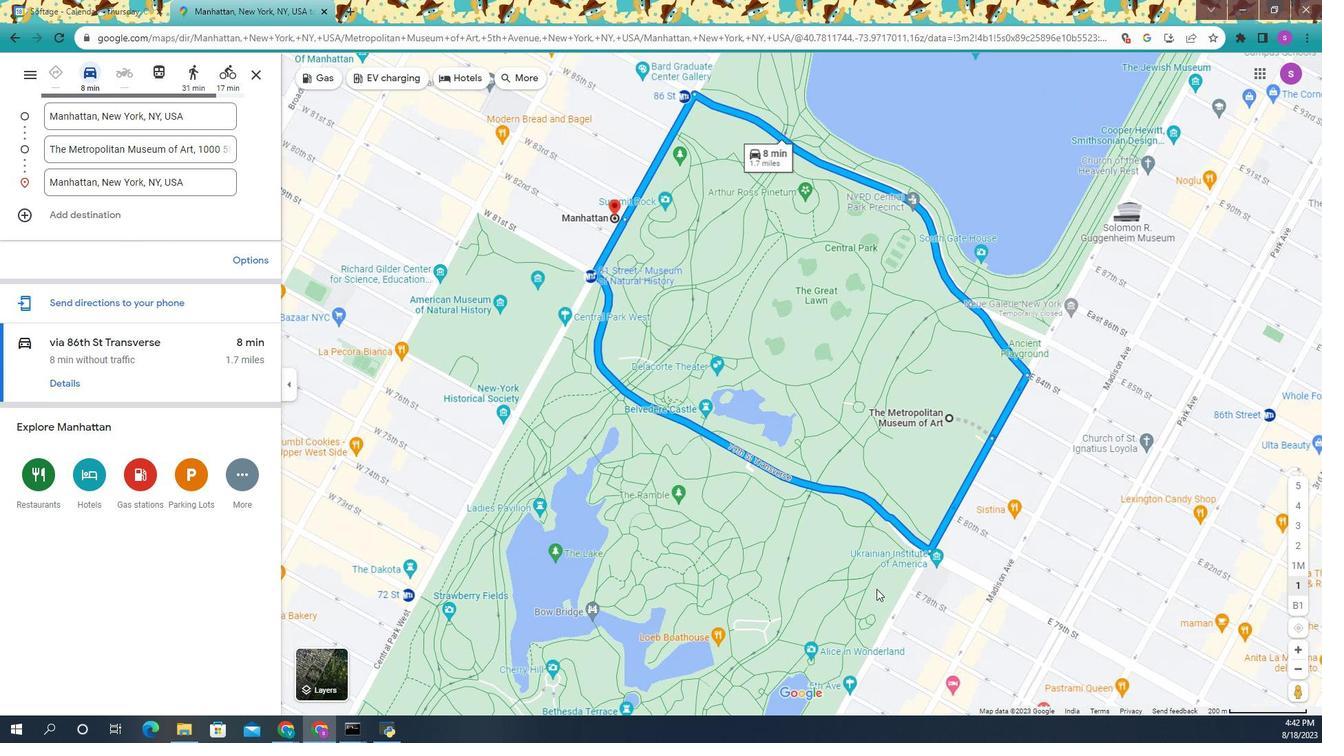 
Action: Mouse scrolled (376, 221) with delta (0, 0)
Screenshot: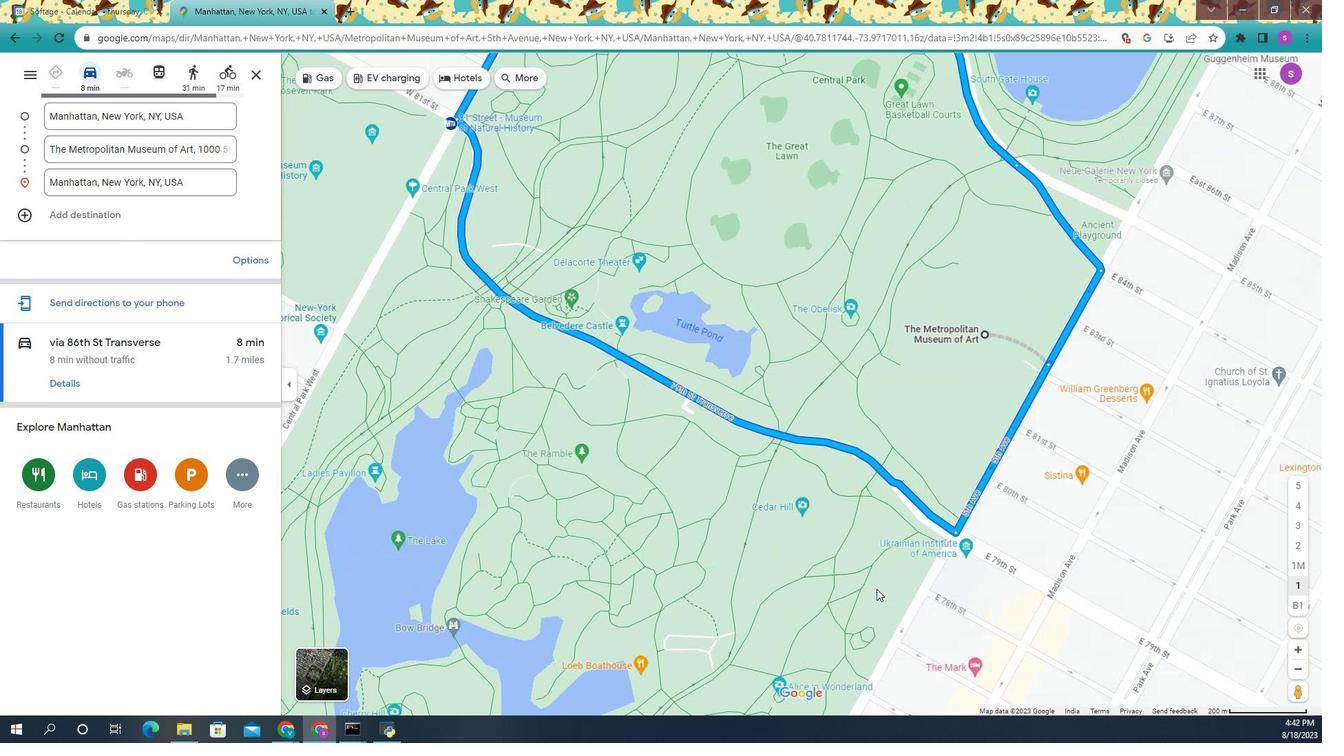 
Action: Mouse scrolled (376, 221) with delta (0, 0)
Screenshot: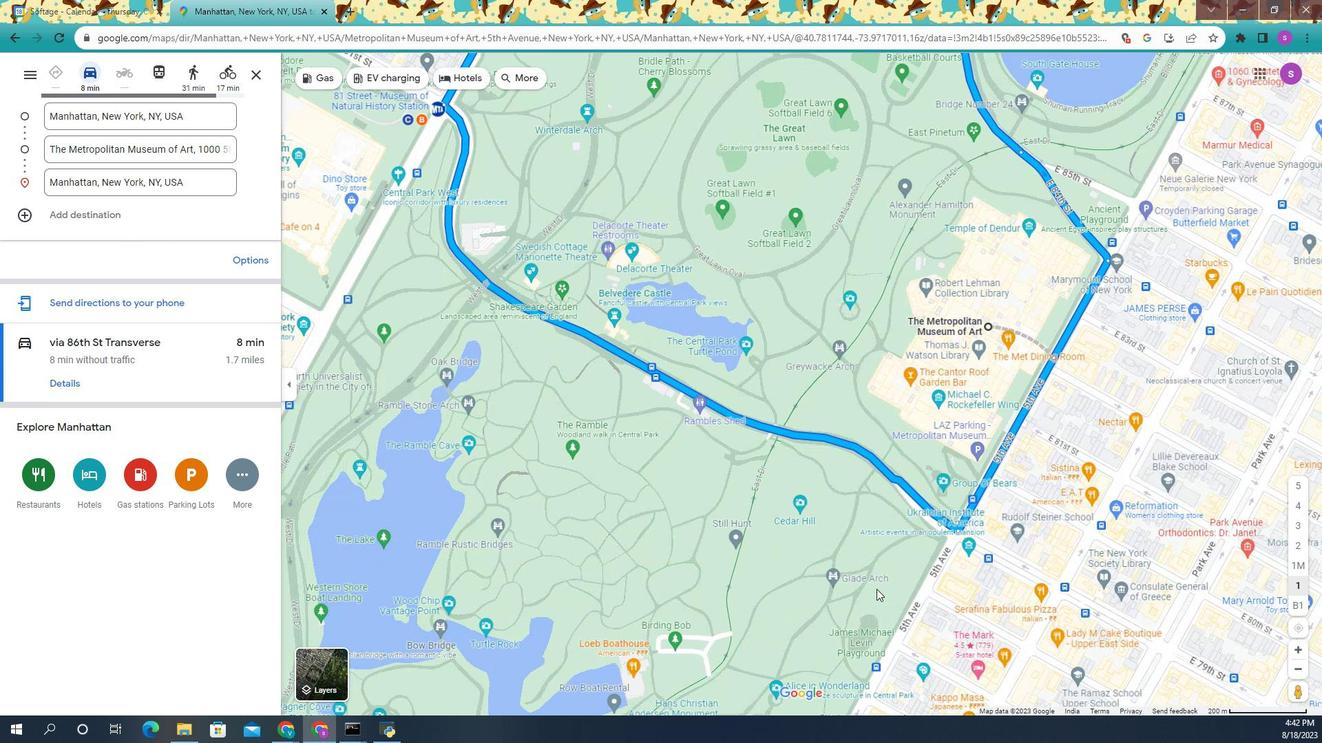 
Action: Mouse scrolled (376, 221) with delta (0, 0)
Screenshot: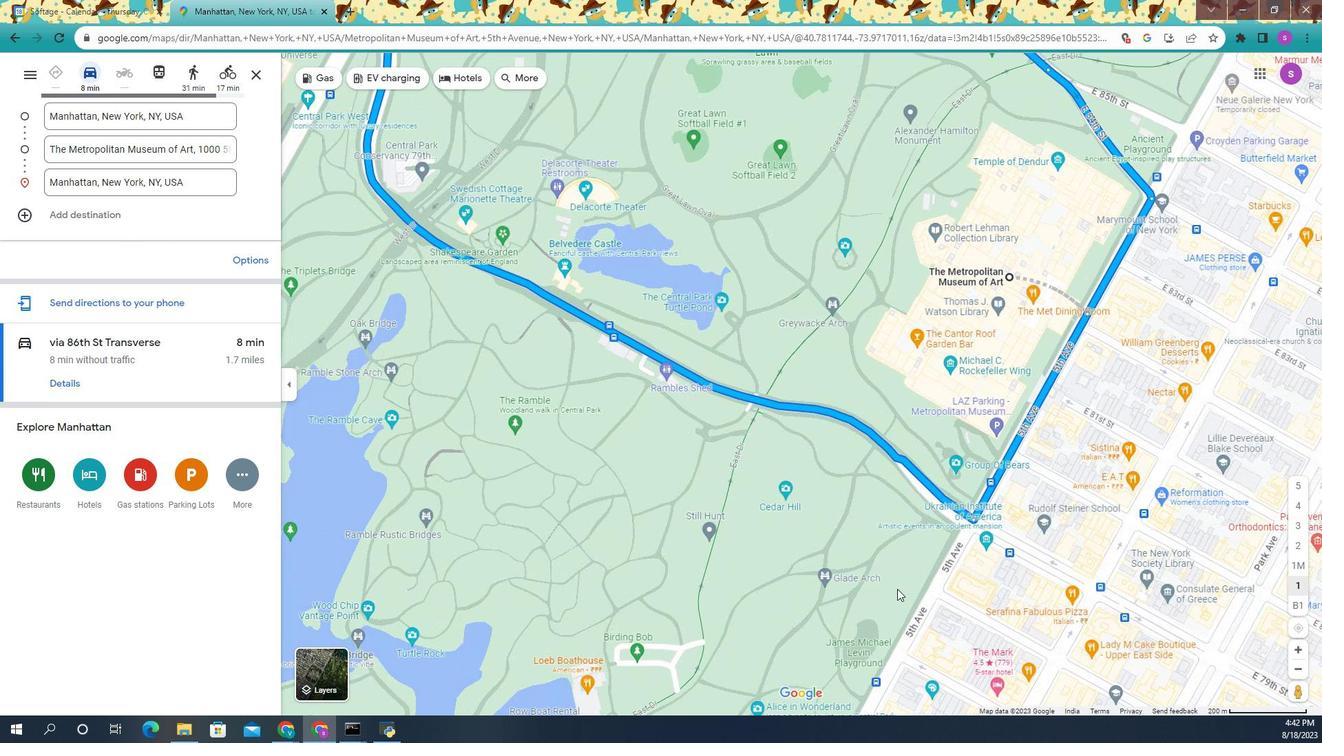 
Action: Mouse scrolled (376, 221) with delta (0, 0)
Screenshot: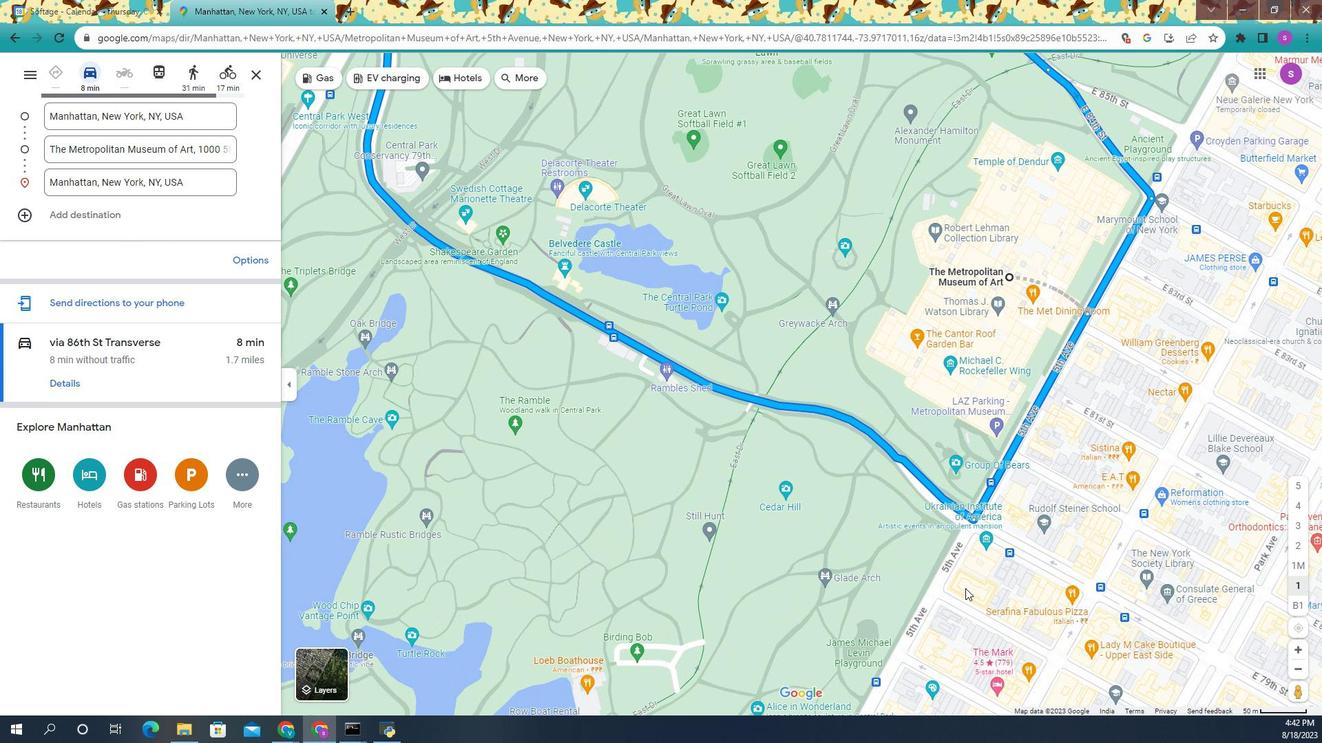 
Action: Mouse moved to (410, 219)
Screenshot: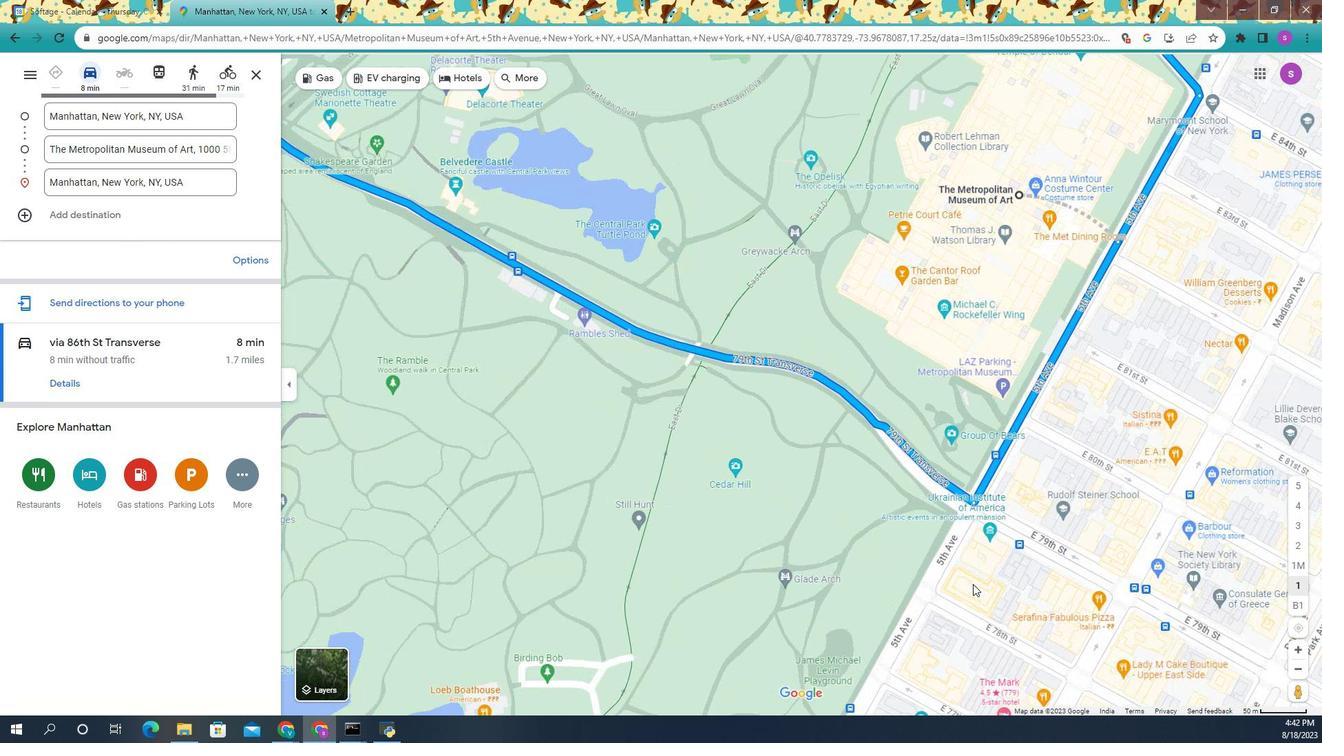 
Action: Mouse scrolled (410, 219) with delta (0, 0)
Screenshot: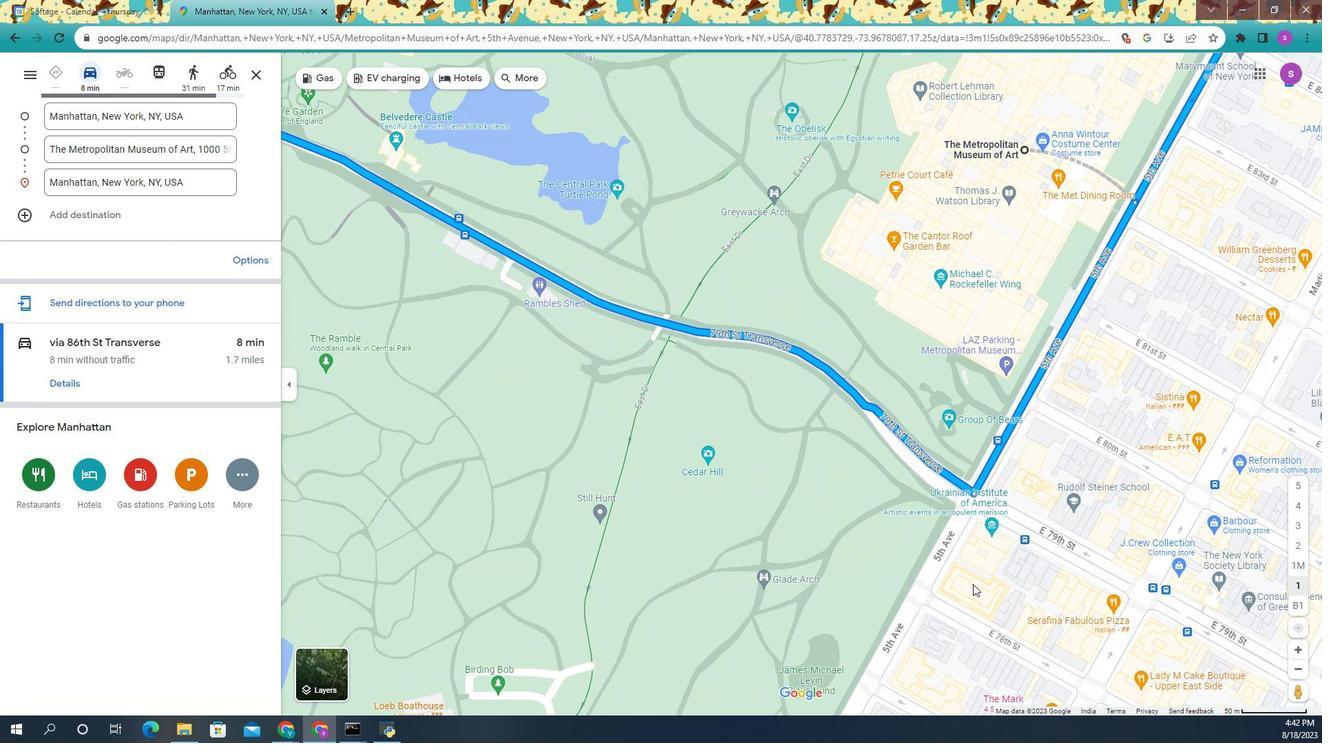 
Action: Mouse scrolled (410, 219) with delta (0, 0)
Screenshot: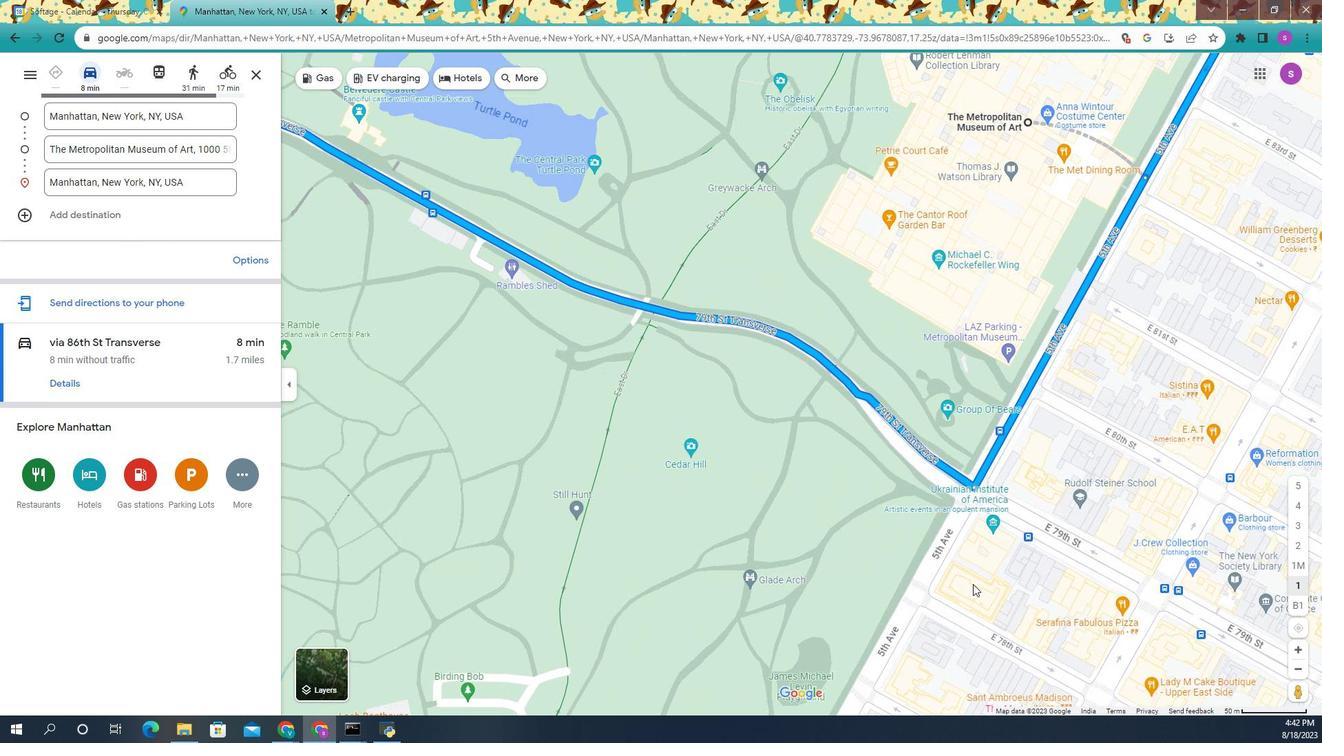 
Action: Mouse scrolled (410, 219) with delta (0, 0)
Screenshot: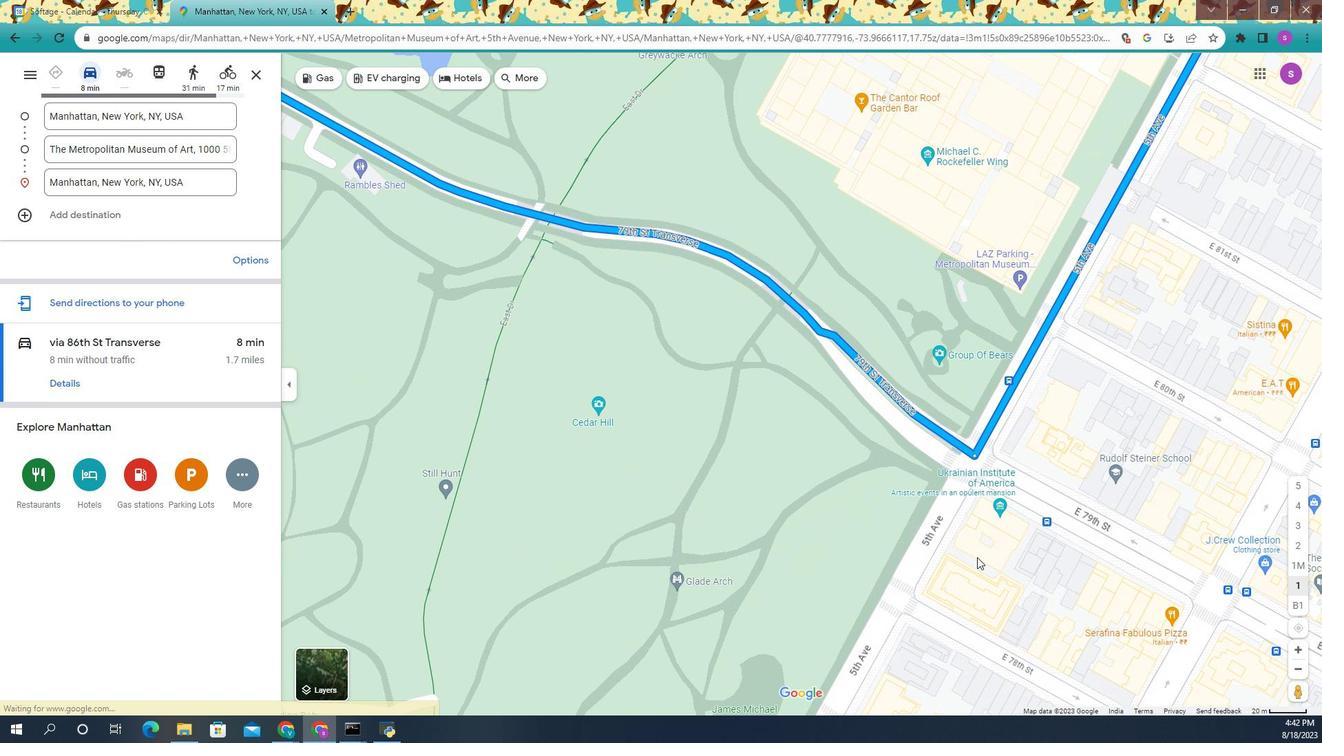 
Action: Mouse scrolled (410, 219) with delta (0, 0)
Screenshot: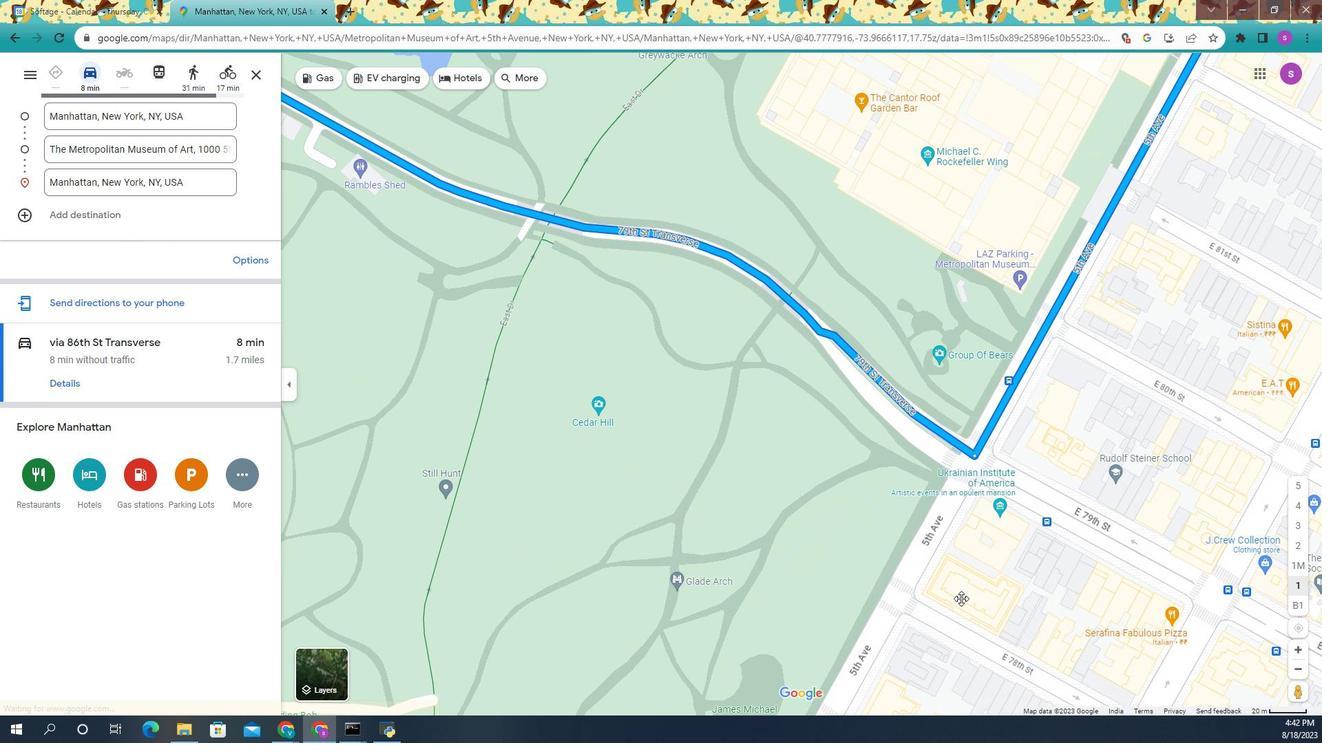 
Action: Mouse moved to (411, 213)
Screenshot: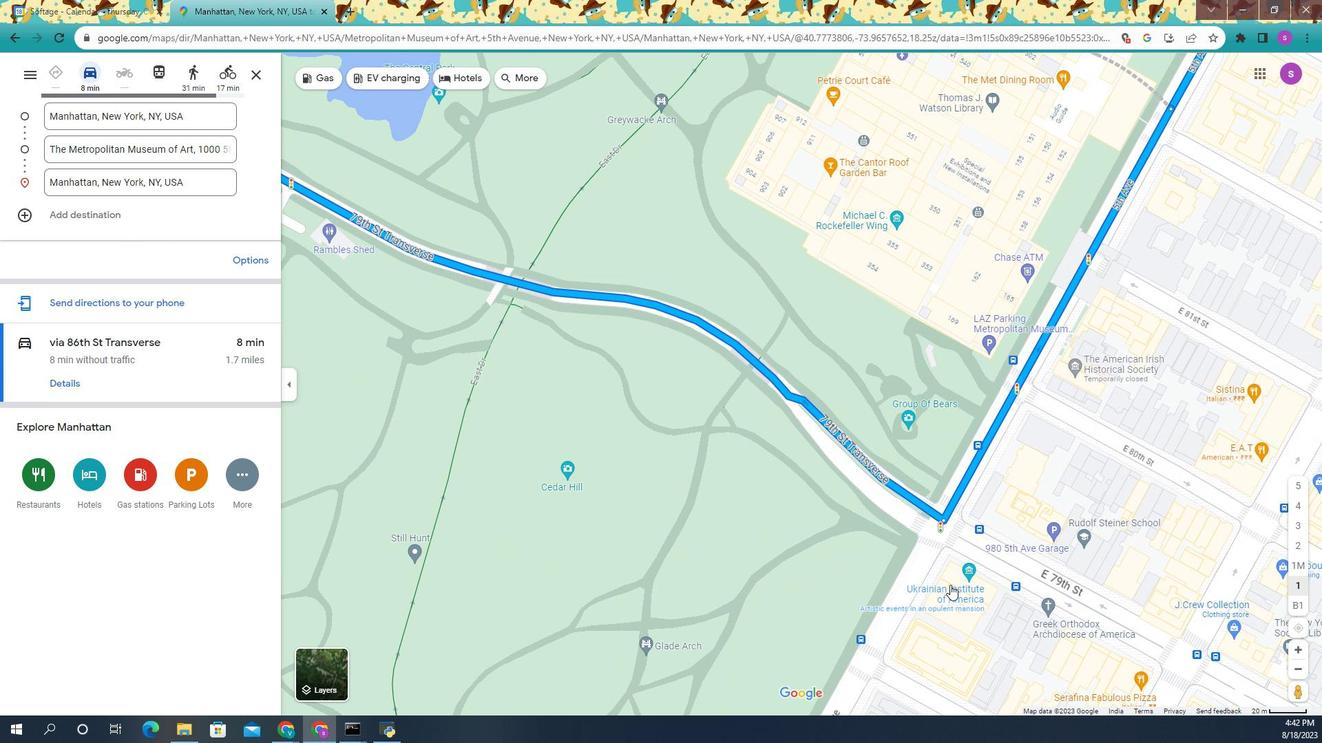 
Action: Mouse pressed left at (411, 213)
Screenshot: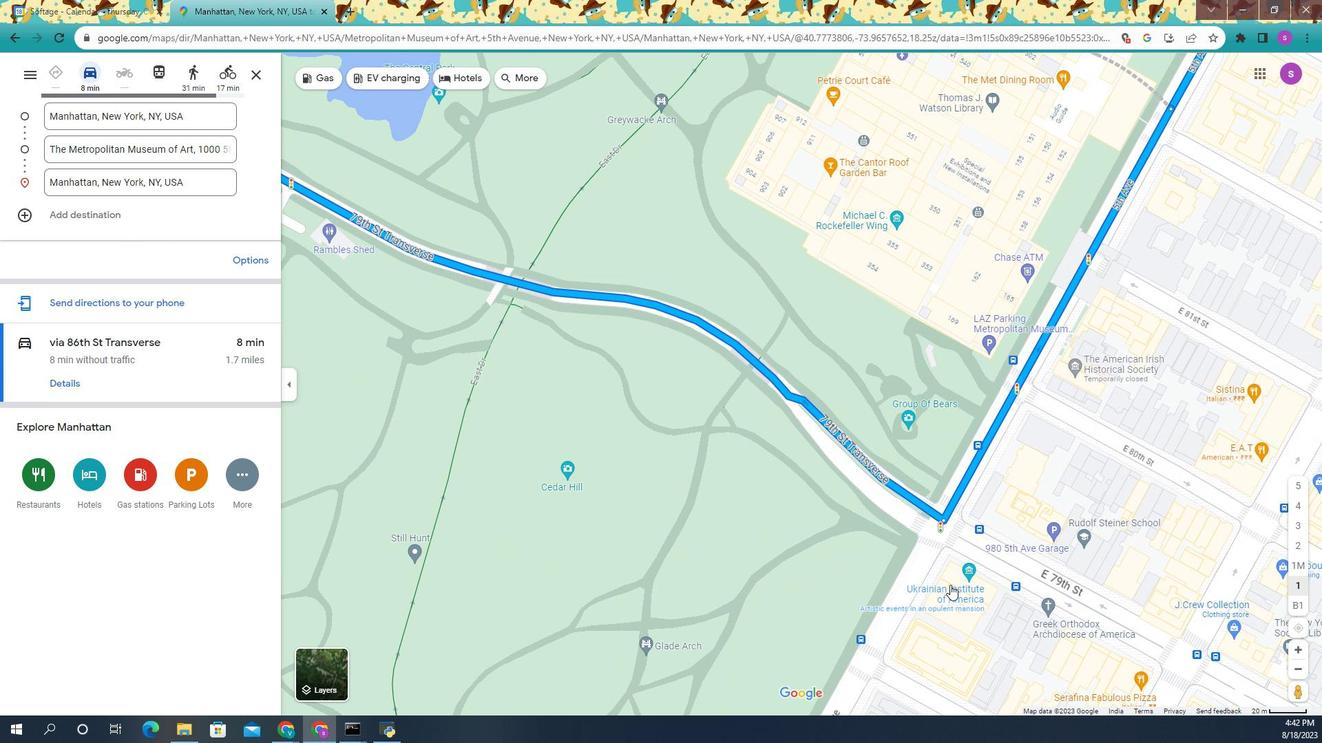 
Action: Mouse moved to (409, 205)
Screenshot: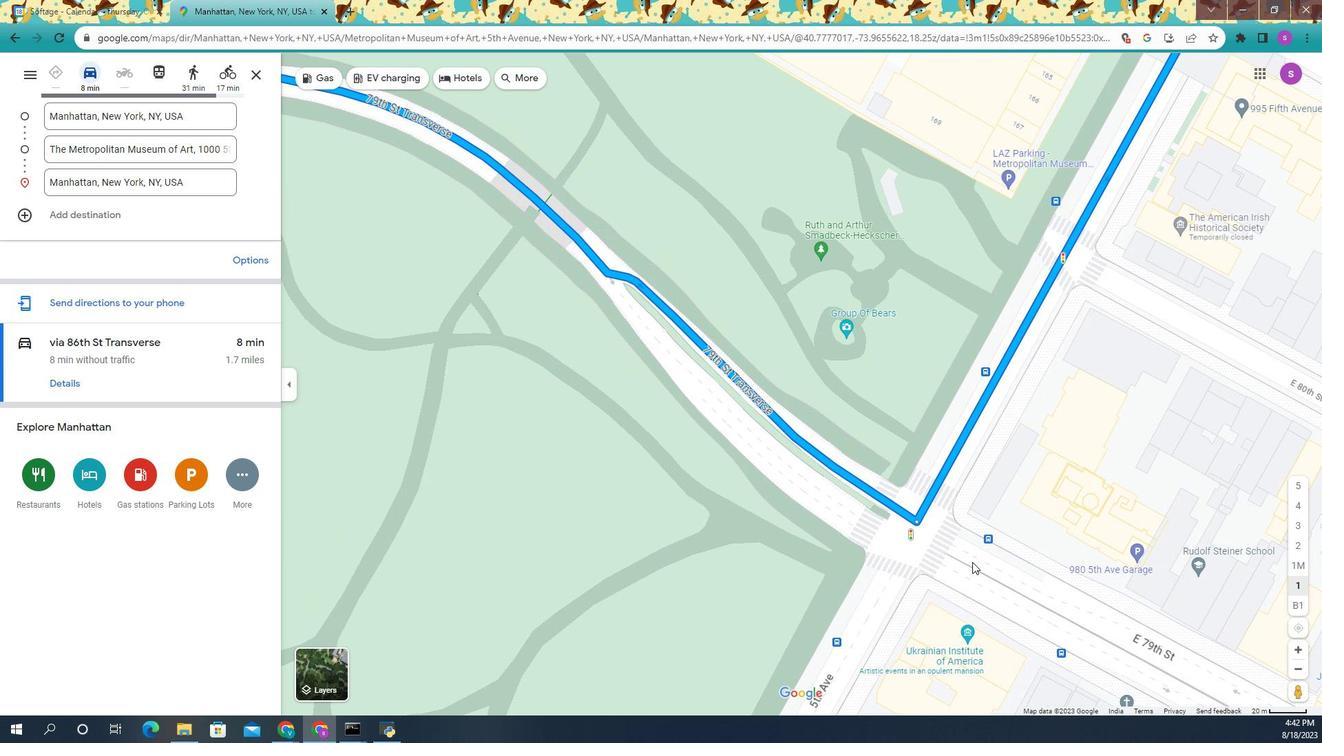 
Action: Mouse scrolled (409, 205) with delta (0, 0)
Screenshot: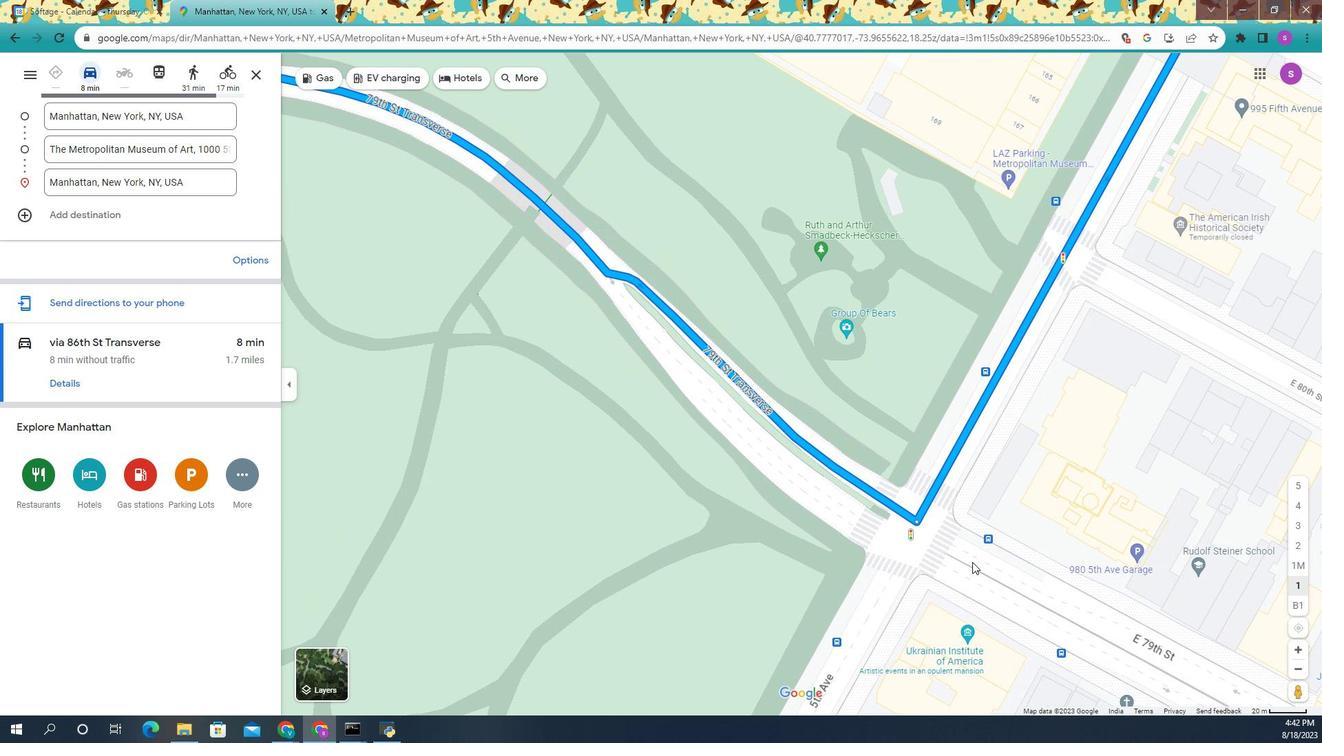 
Action: Mouse scrolled (409, 205) with delta (0, 0)
Screenshot: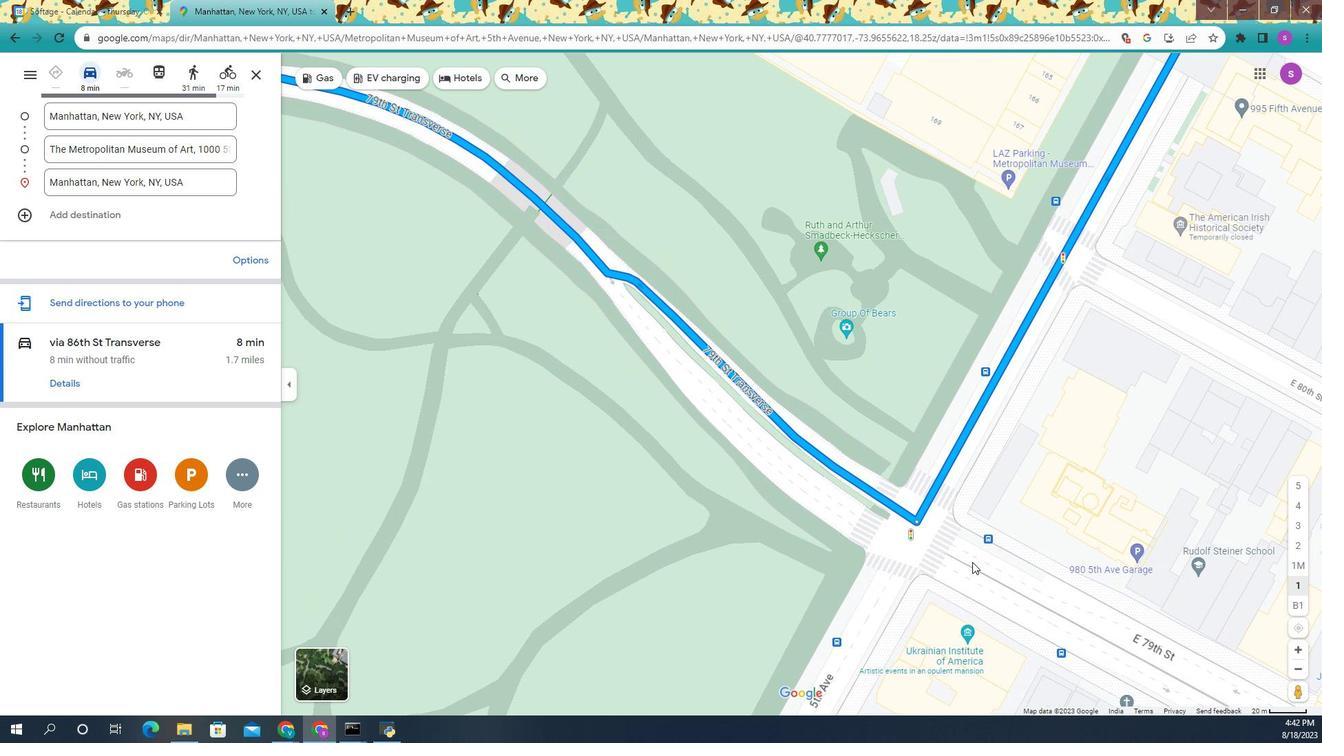 
Action: Mouse scrolled (409, 205) with delta (0, 0)
Screenshot: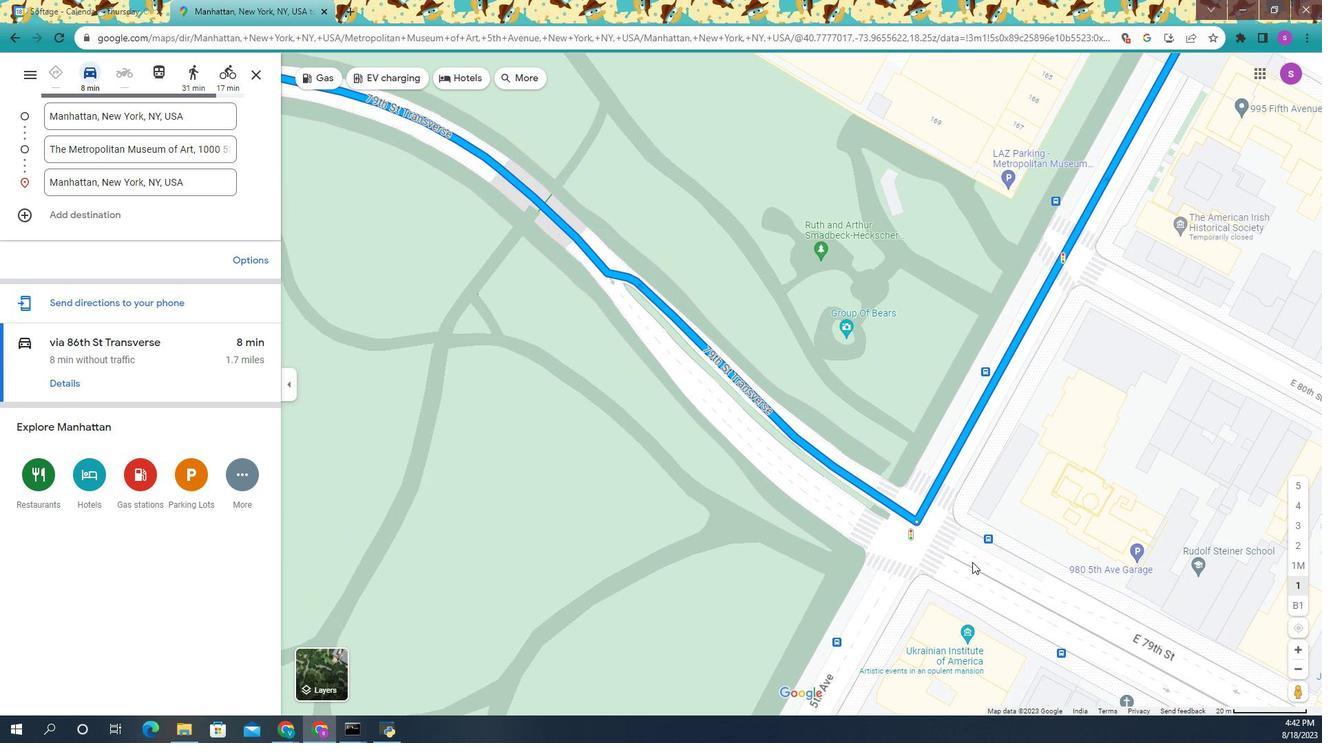 
Action: Mouse scrolled (409, 205) with delta (0, 0)
Screenshot: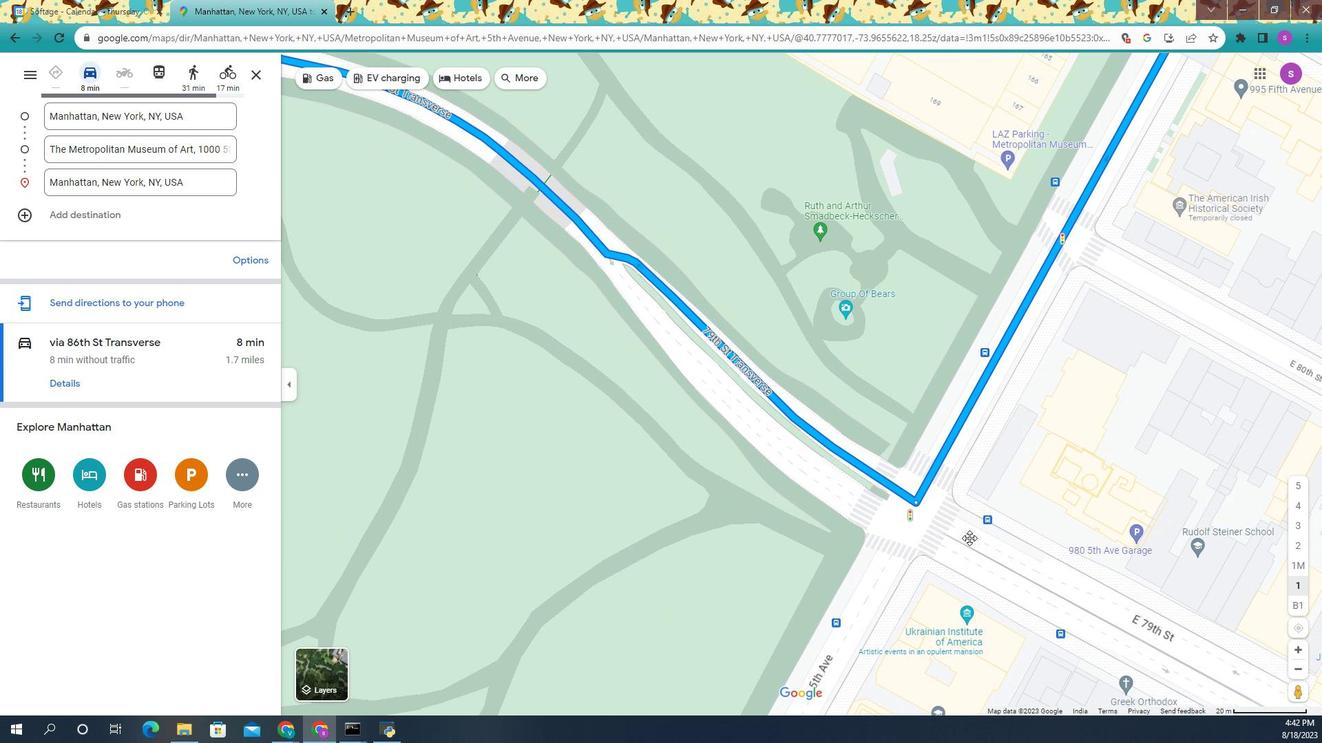 
Action: Mouse moved to (409, 214)
Screenshot: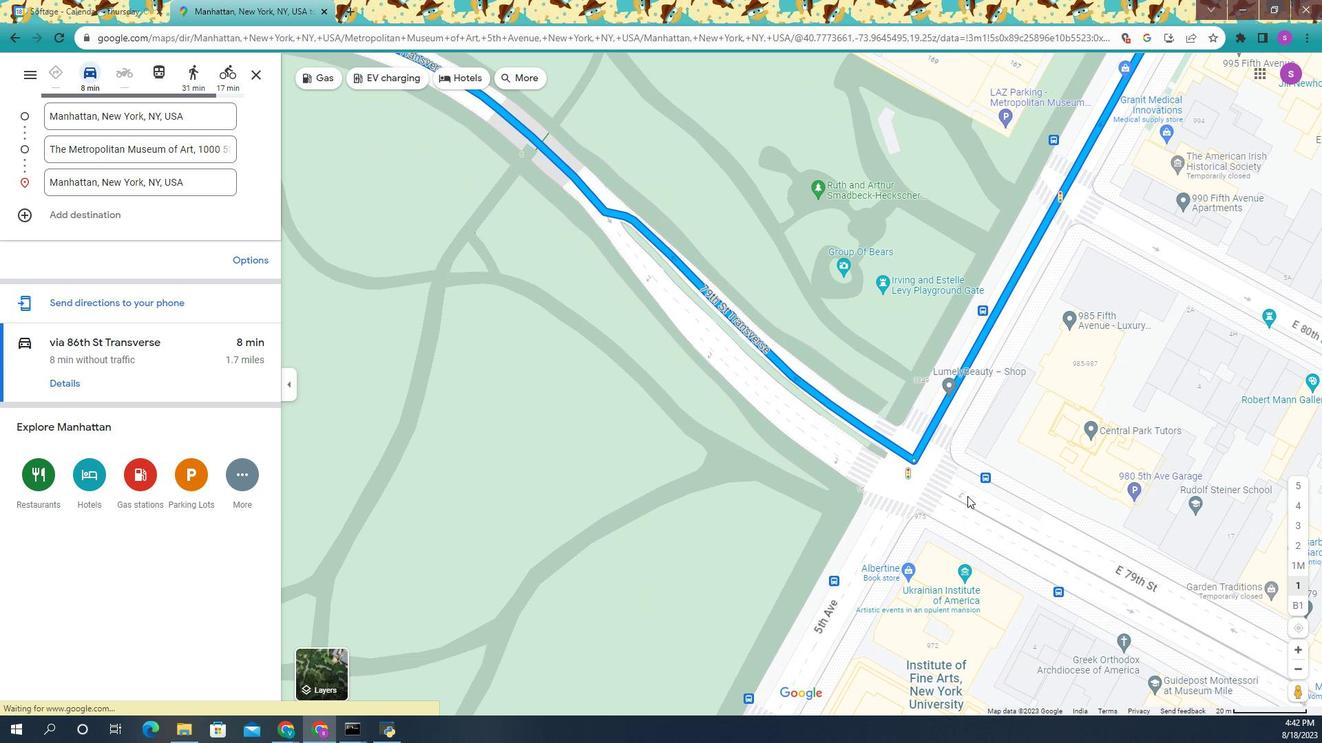 
Action: Mouse pressed left at (409, 214)
Screenshot: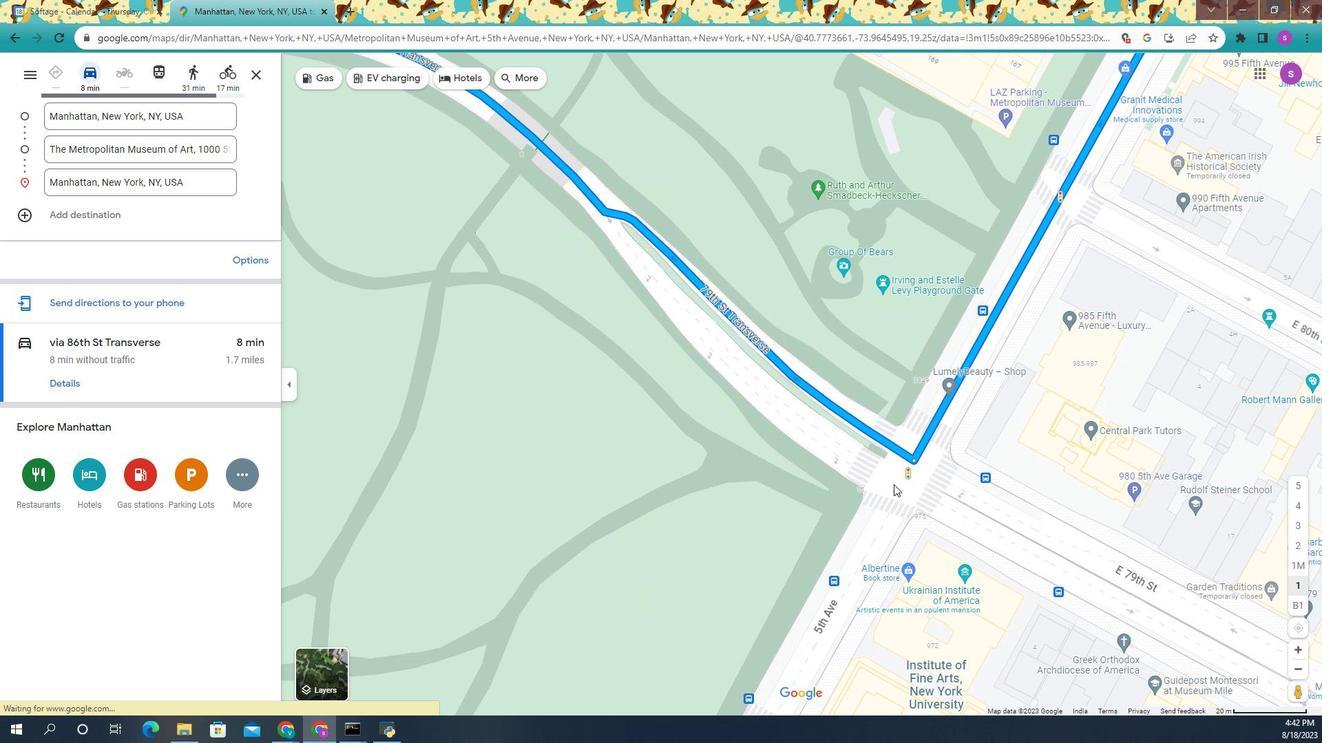 
Action: Mouse moved to (382, 197)
Screenshot: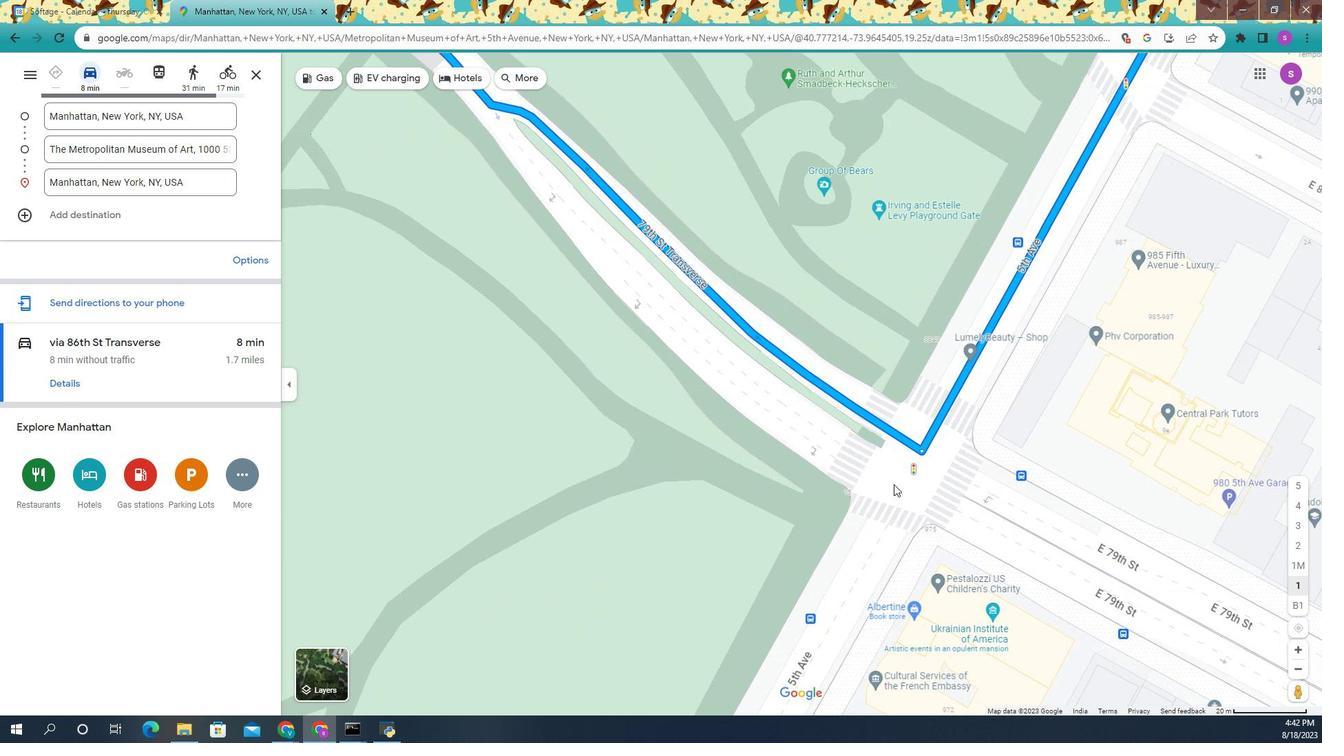 
Action: Mouse scrolled (382, 197) with delta (0, 0)
Screenshot: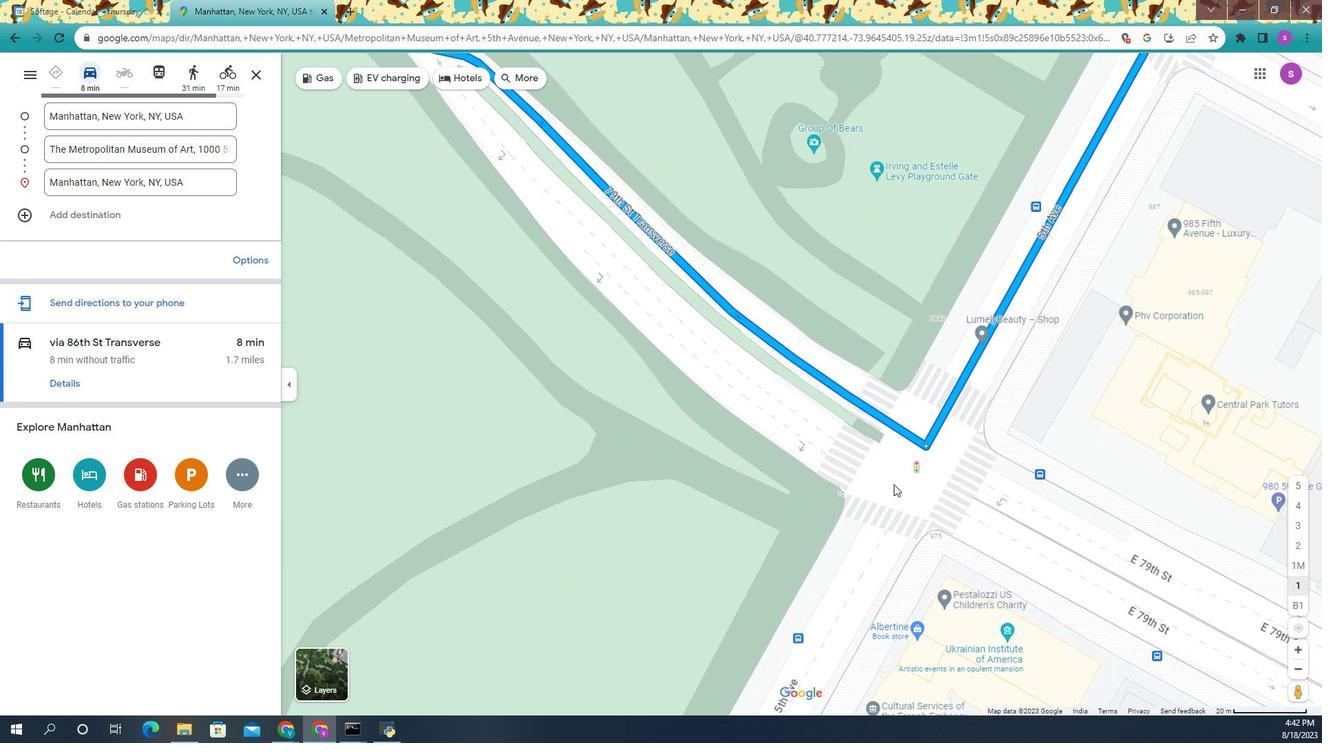 
Action: Mouse scrolled (382, 197) with delta (0, 0)
Screenshot: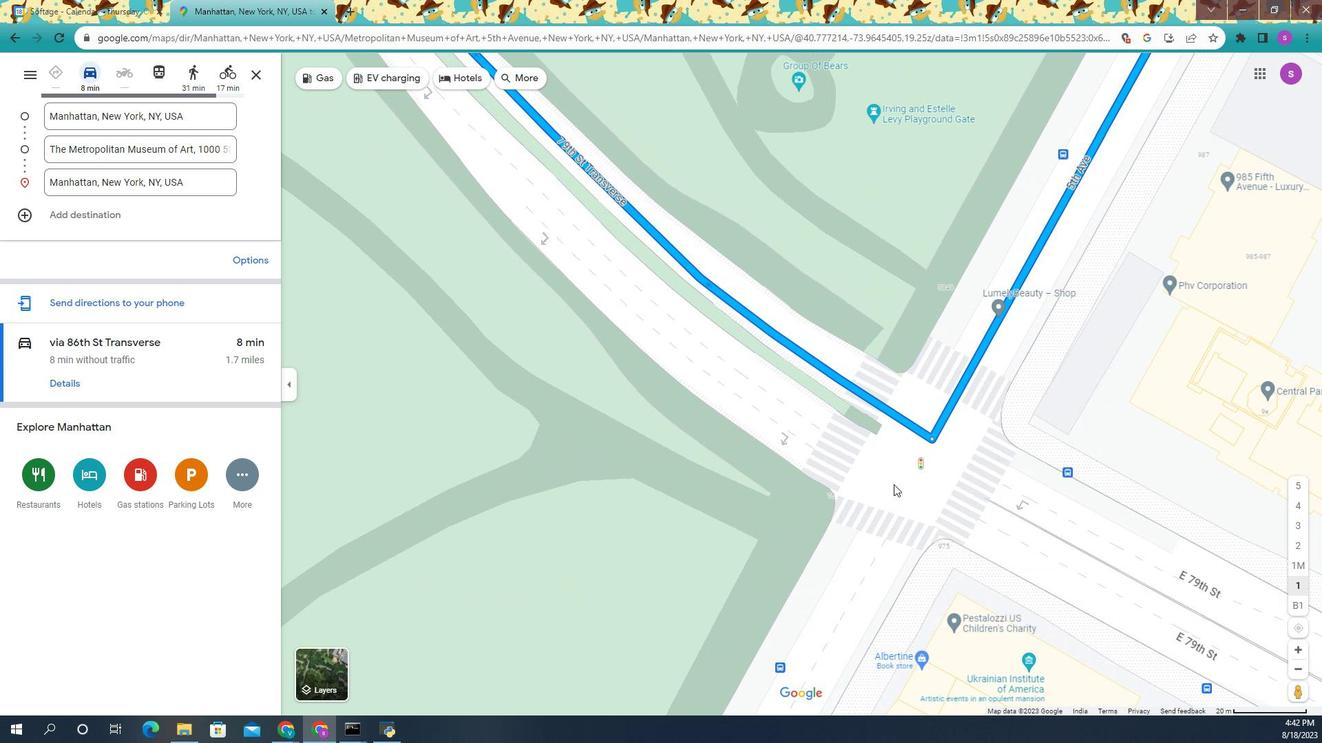 
Action: Mouse scrolled (382, 197) with delta (0, 0)
Screenshot: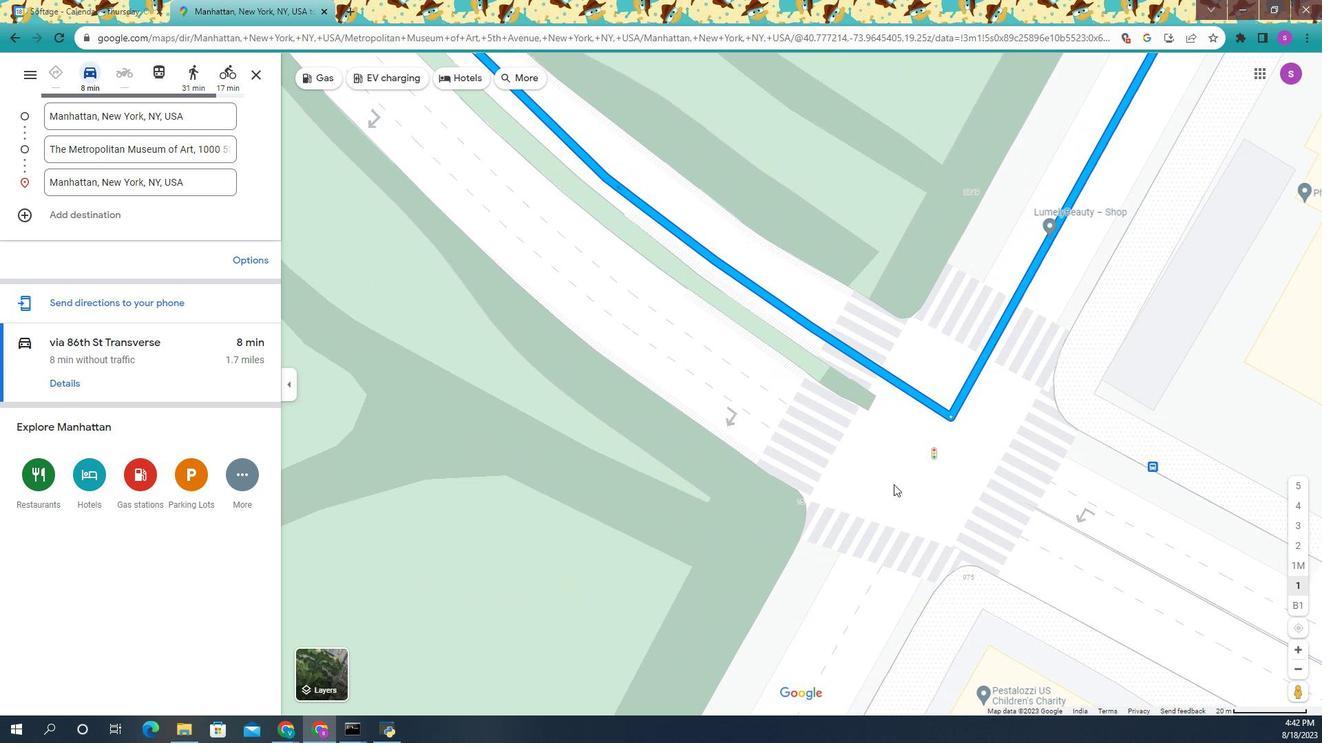 
Action: Mouse scrolled (382, 197) with delta (0, 0)
Screenshot: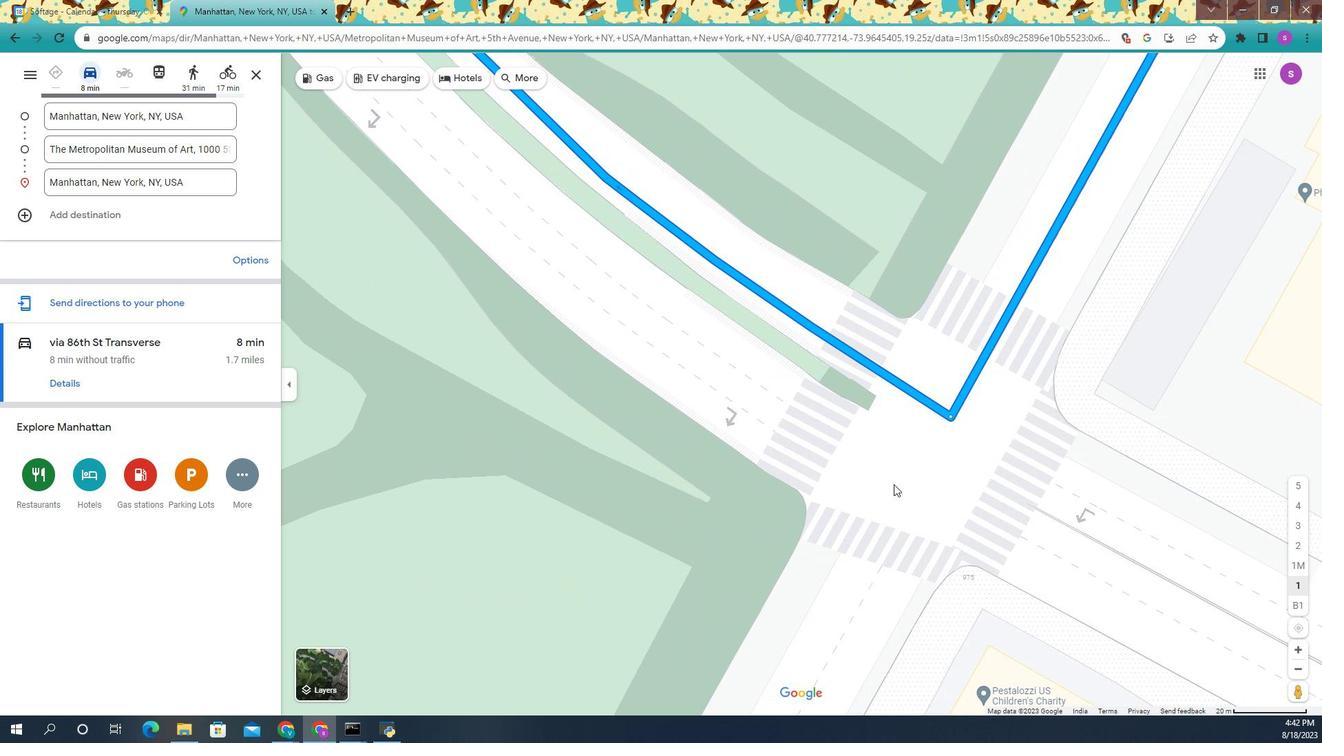 
Action: Mouse scrolled (382, 197) with delta (0, 0)
Screenshot: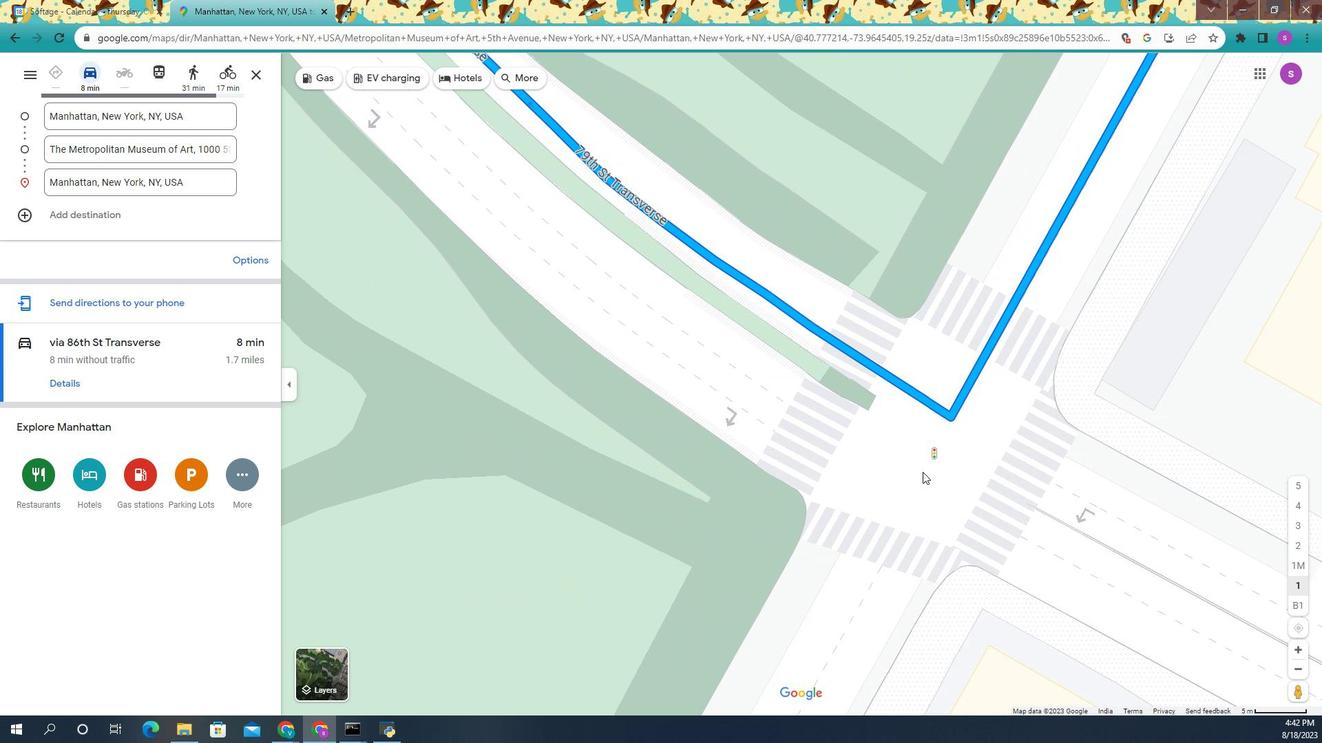 
Action: Mouse scrolled (382, 197) with delta (0, 0)
Screenshot: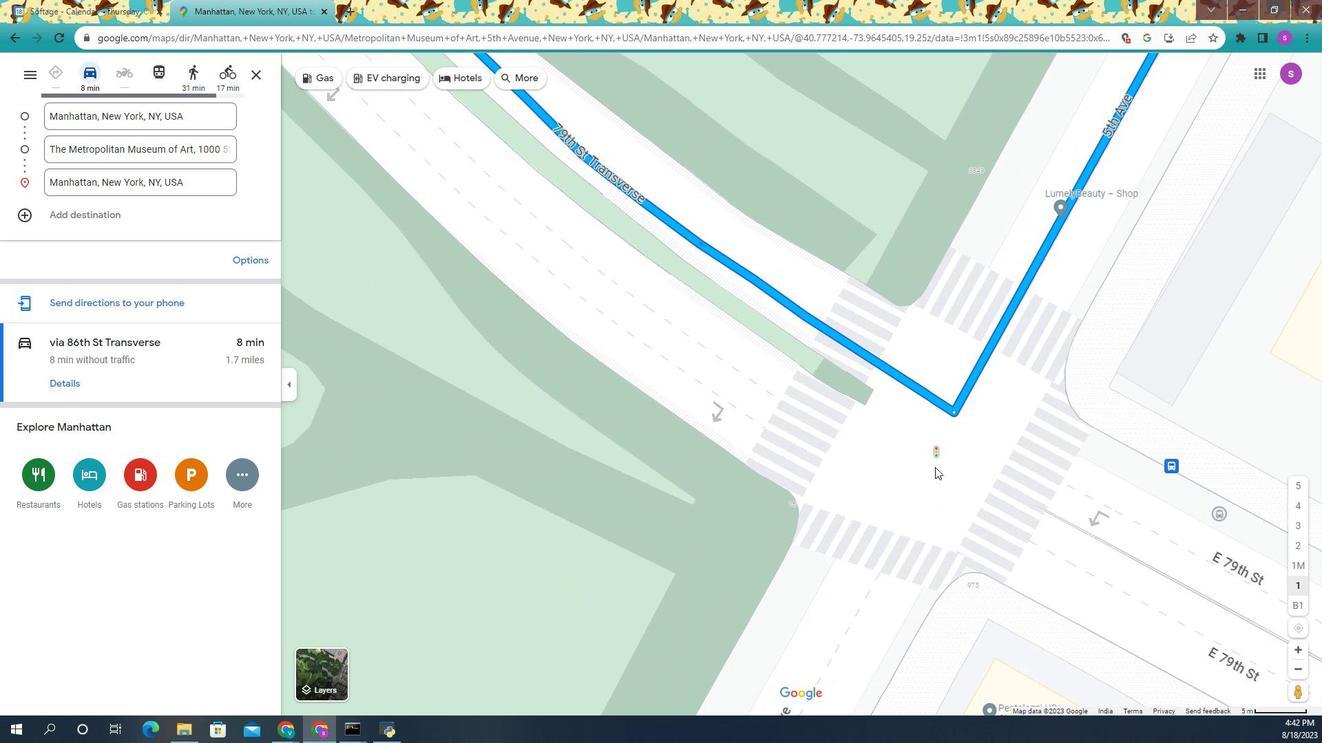 
Action: Mouse moved to (387, 195)
Screenshot: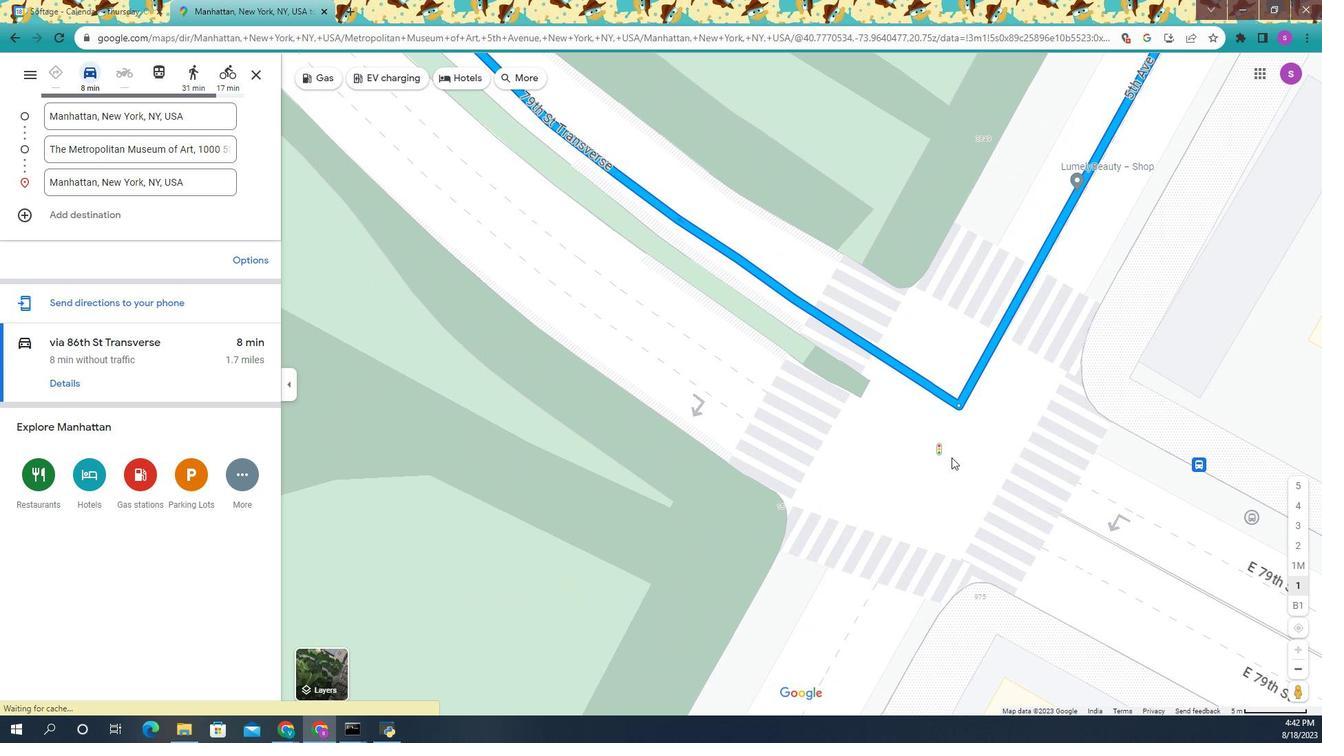 
Action: Mouse scrolled (387, 195) with delta (0, 0)
Screenshot: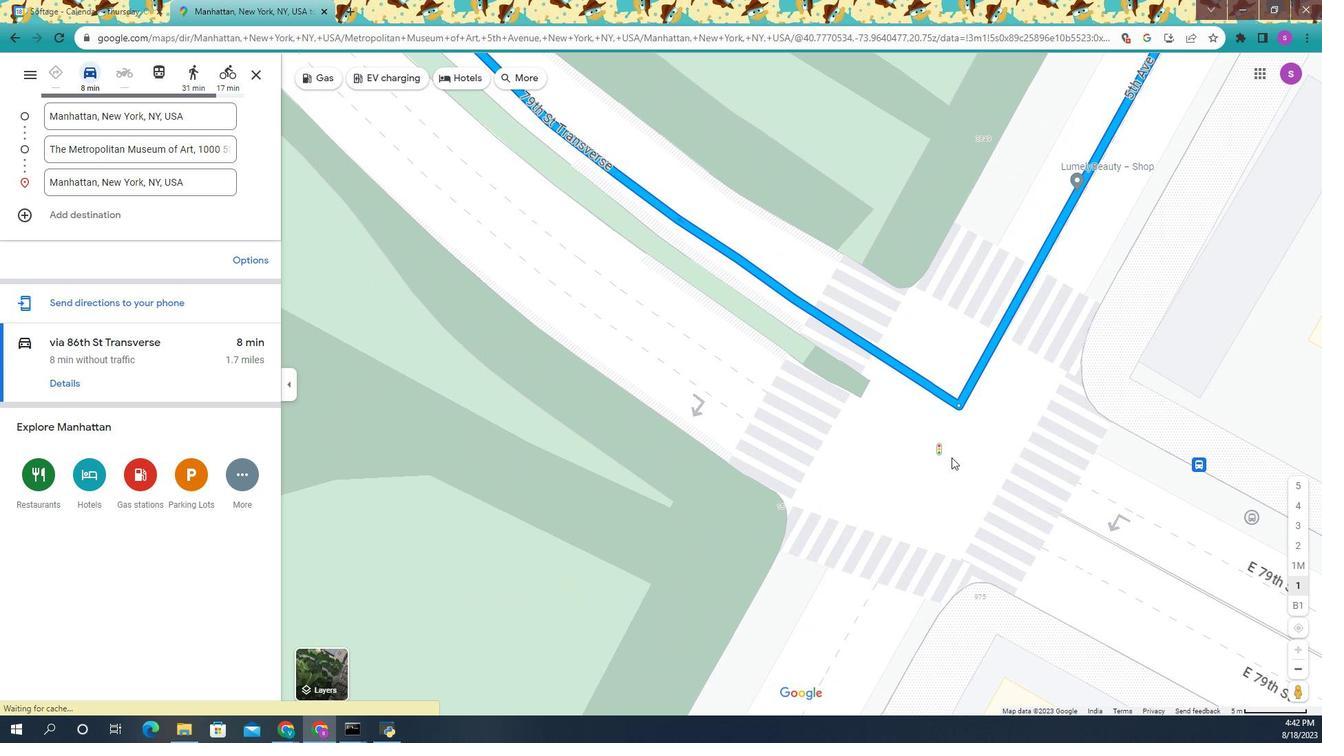 
Action: Mouse moved to (394, 194)
Screenshot: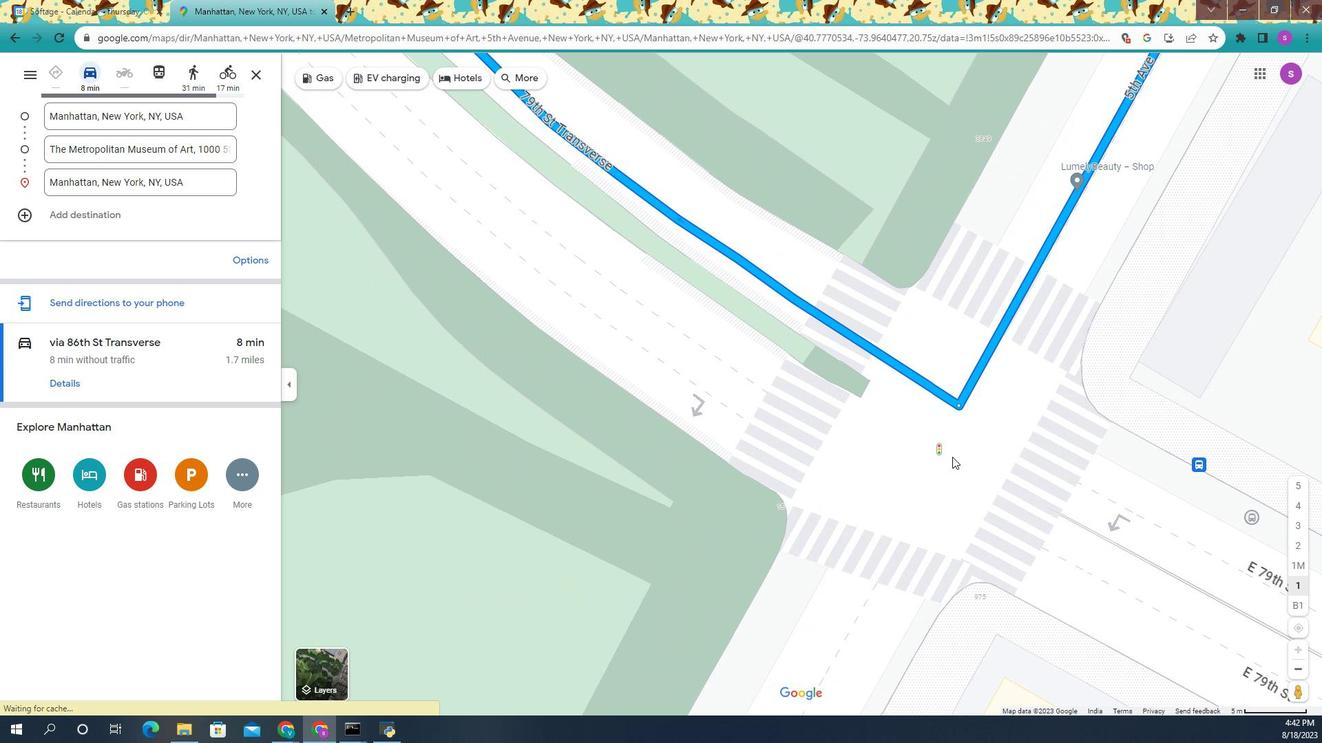 
Action: Mouse scrolled (394, 194) with delta (0, 0)
Screenshot: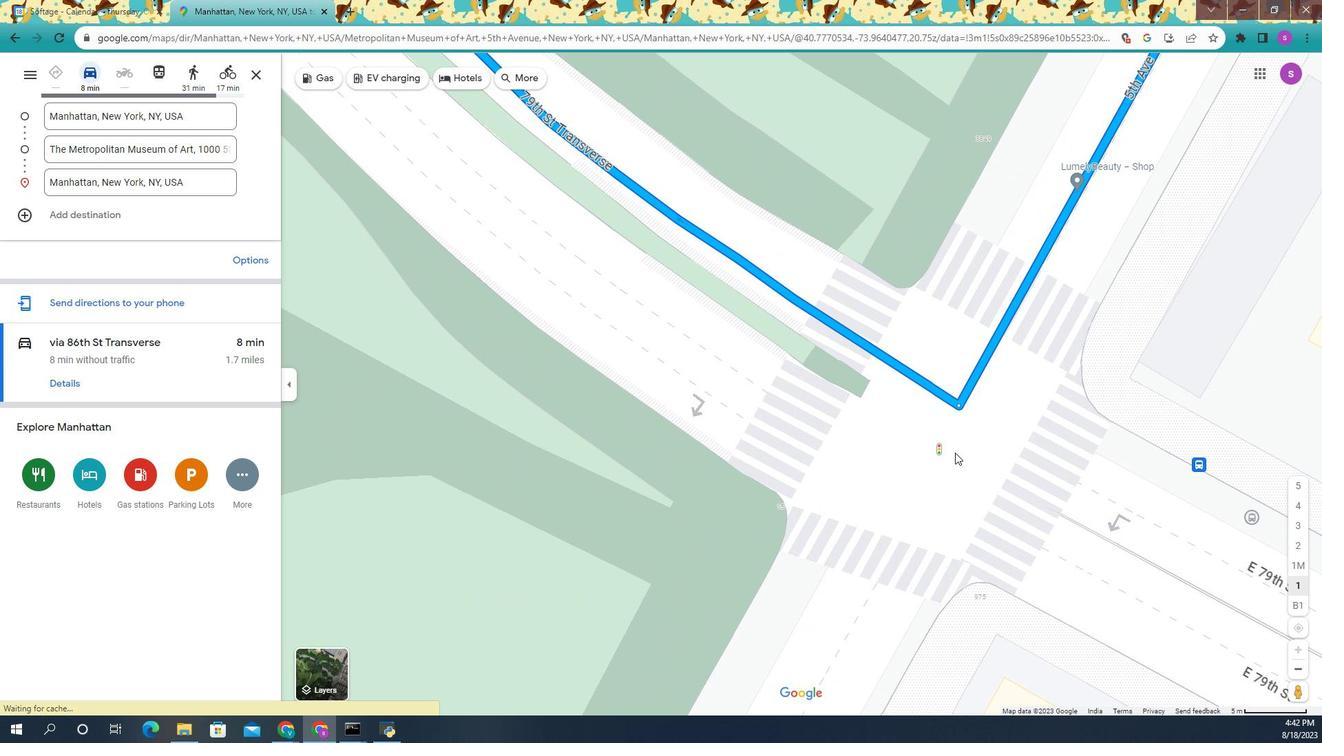 
Action: Mouse moved to (394, 194)
Screenshot: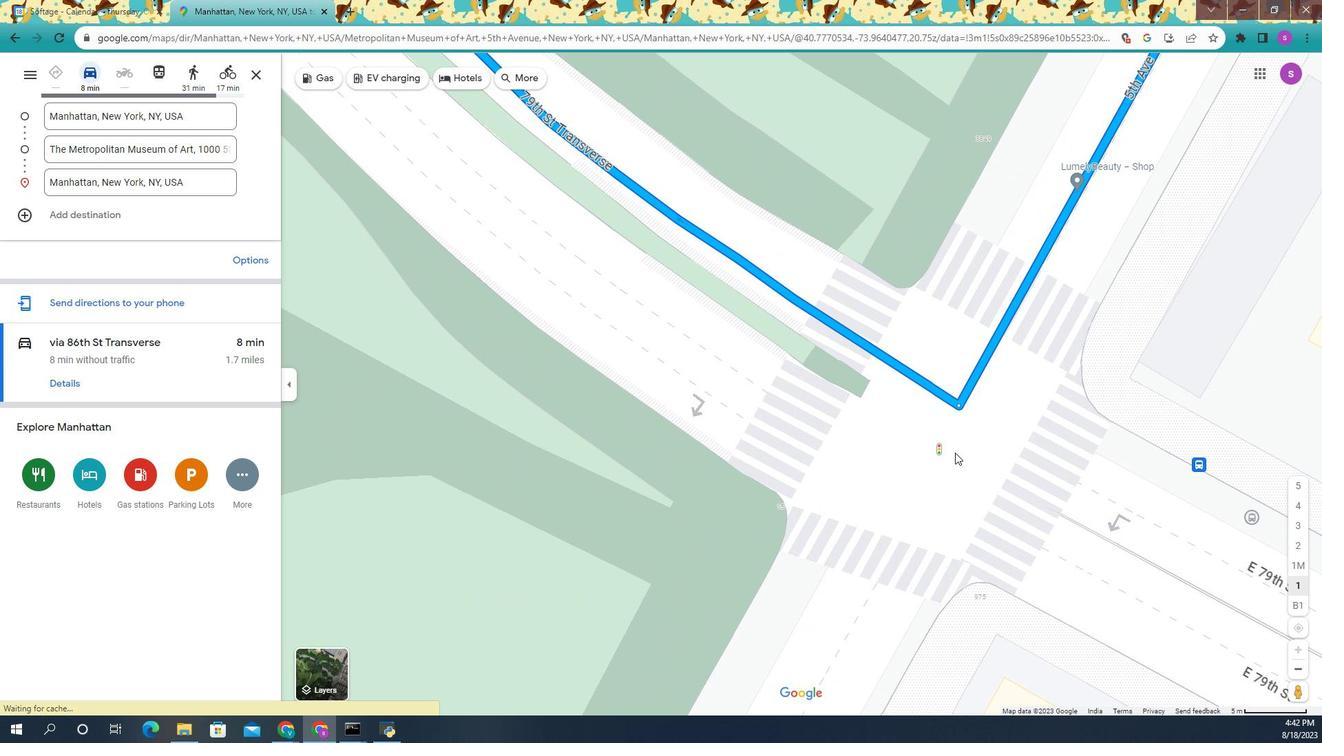 
Action: Mouse scrolled (394, 194) with delta (0, 0)
Screenshot: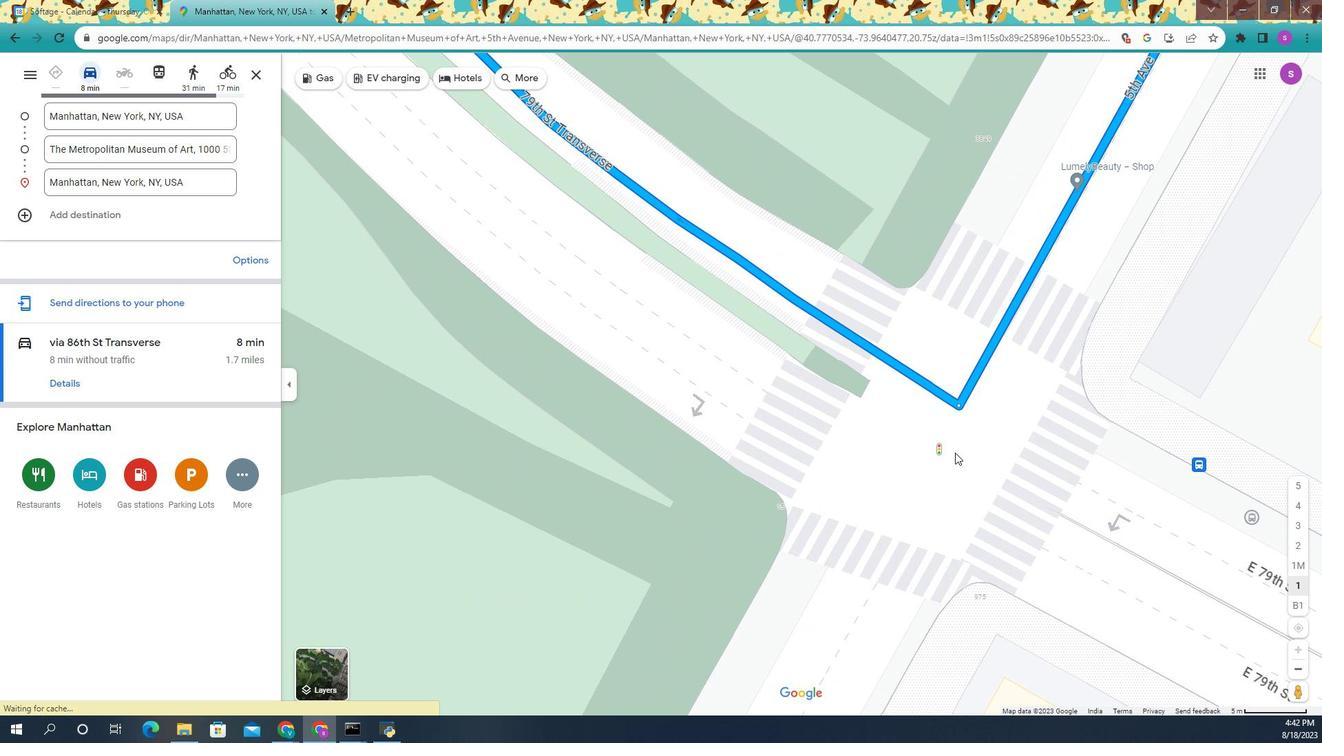
Action: Mouse moved to (395, 194)
Screenshot: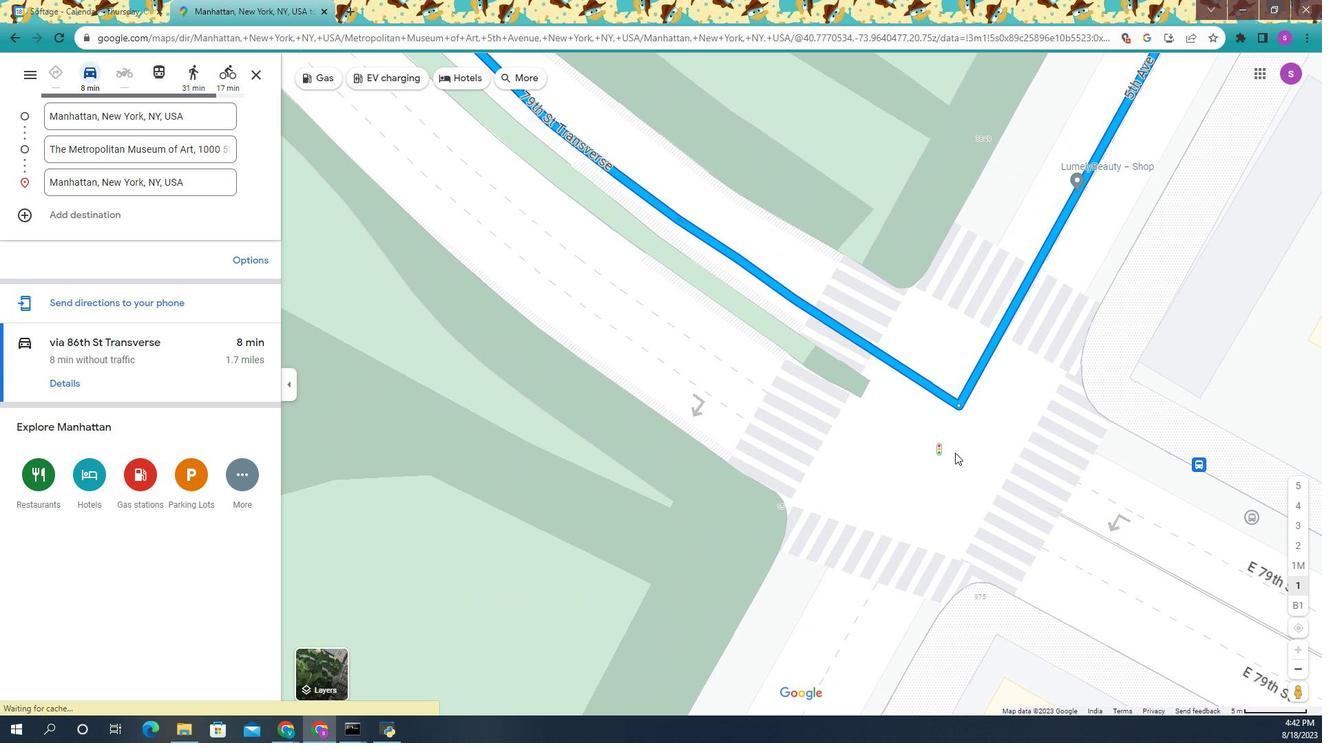 
Action: Mouse scrolled (395, 194) with delta (0, 0)
Screenshot: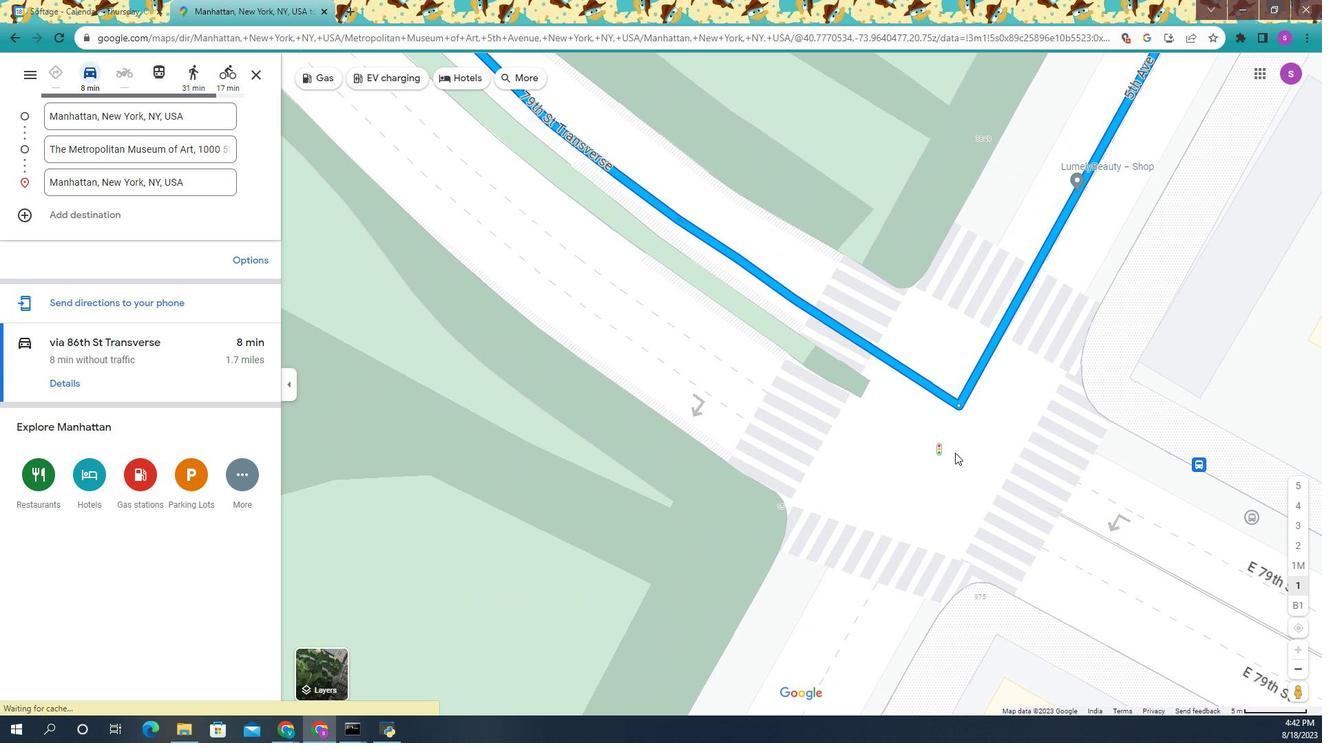 
Action: Mouse moved to (396, 193)
Screenshot: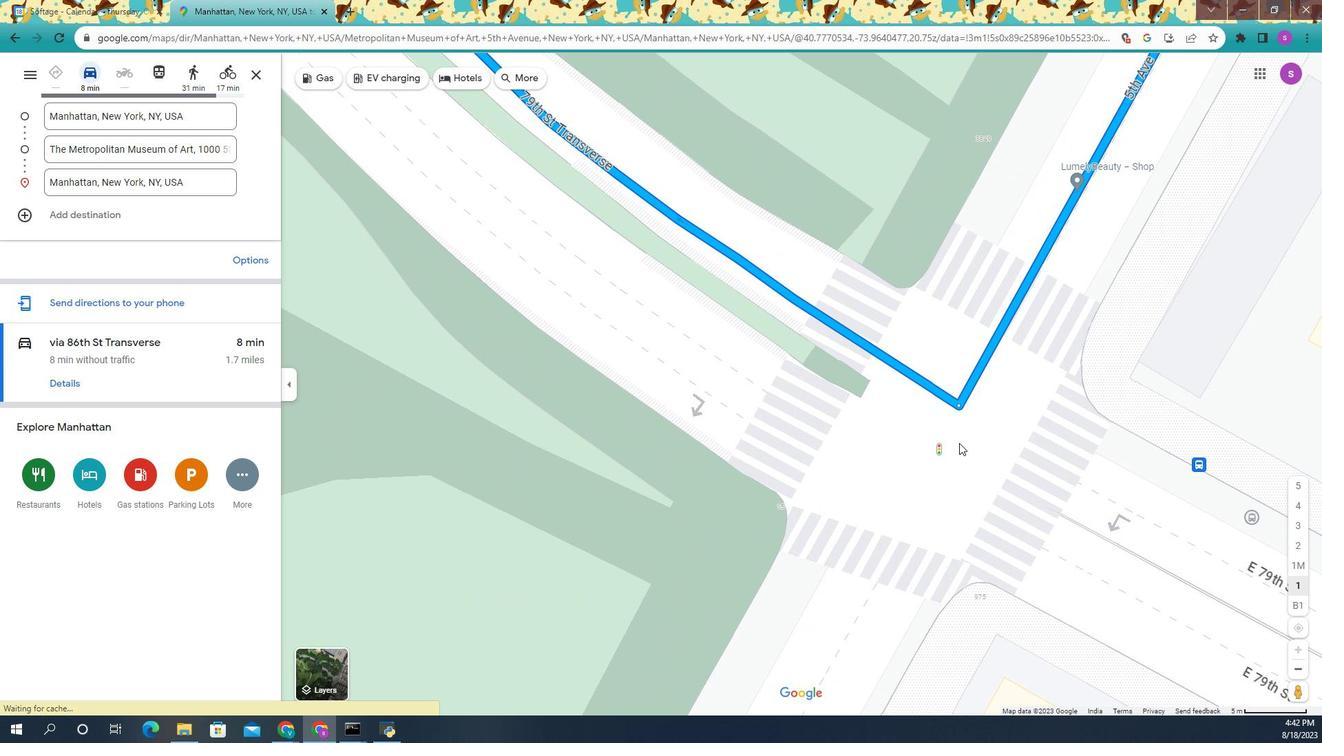 
Action: Mouse scrolled (396, 193) with delta (0, 0)
Screenshot: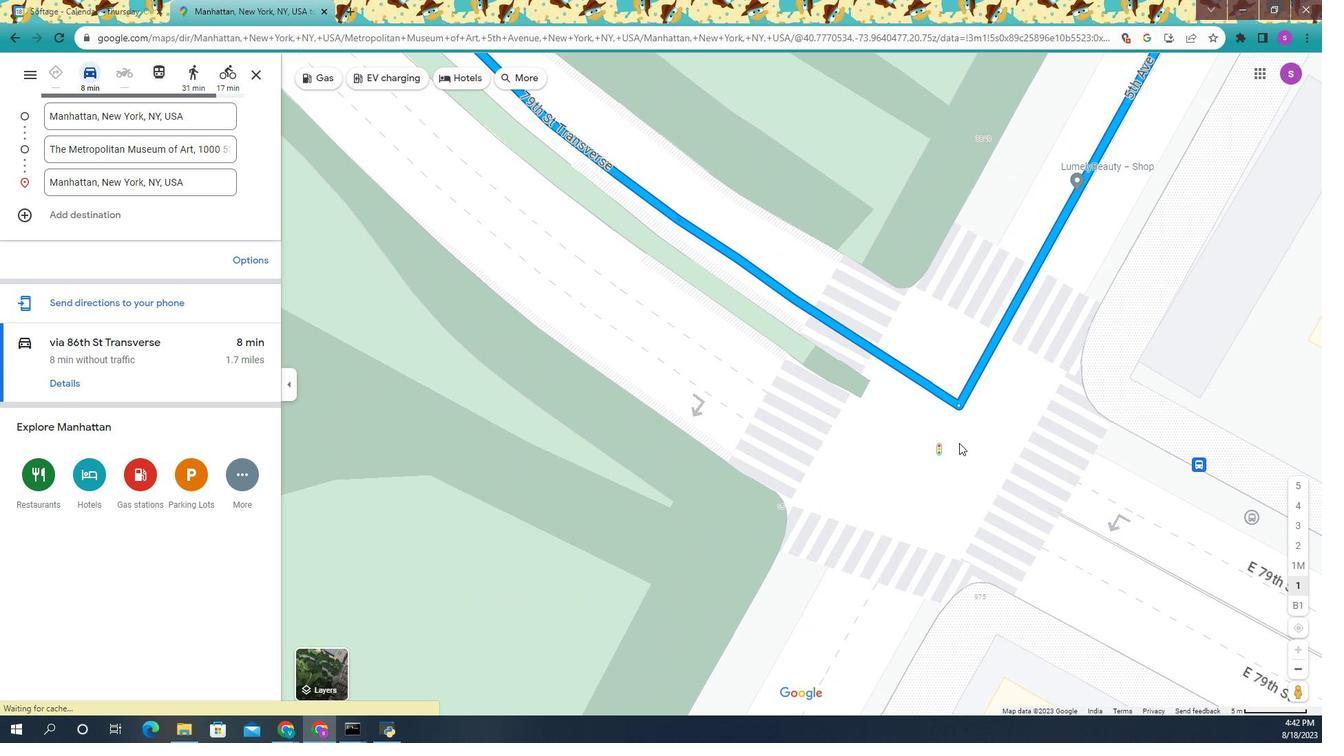 
Action: Mouse moved to (402, 191)
Screenshot: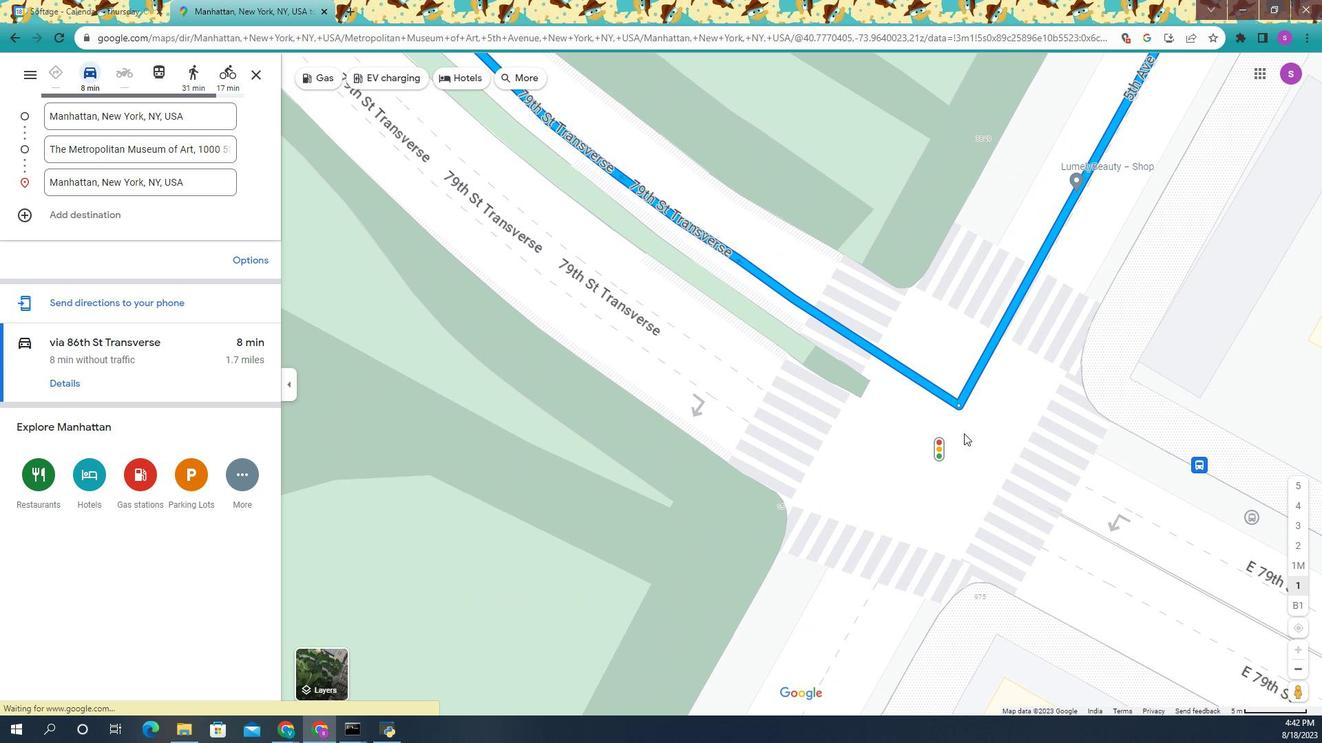 
Action: Mouse scrolled (402, 191) with delta (0, 0)
Screenshot: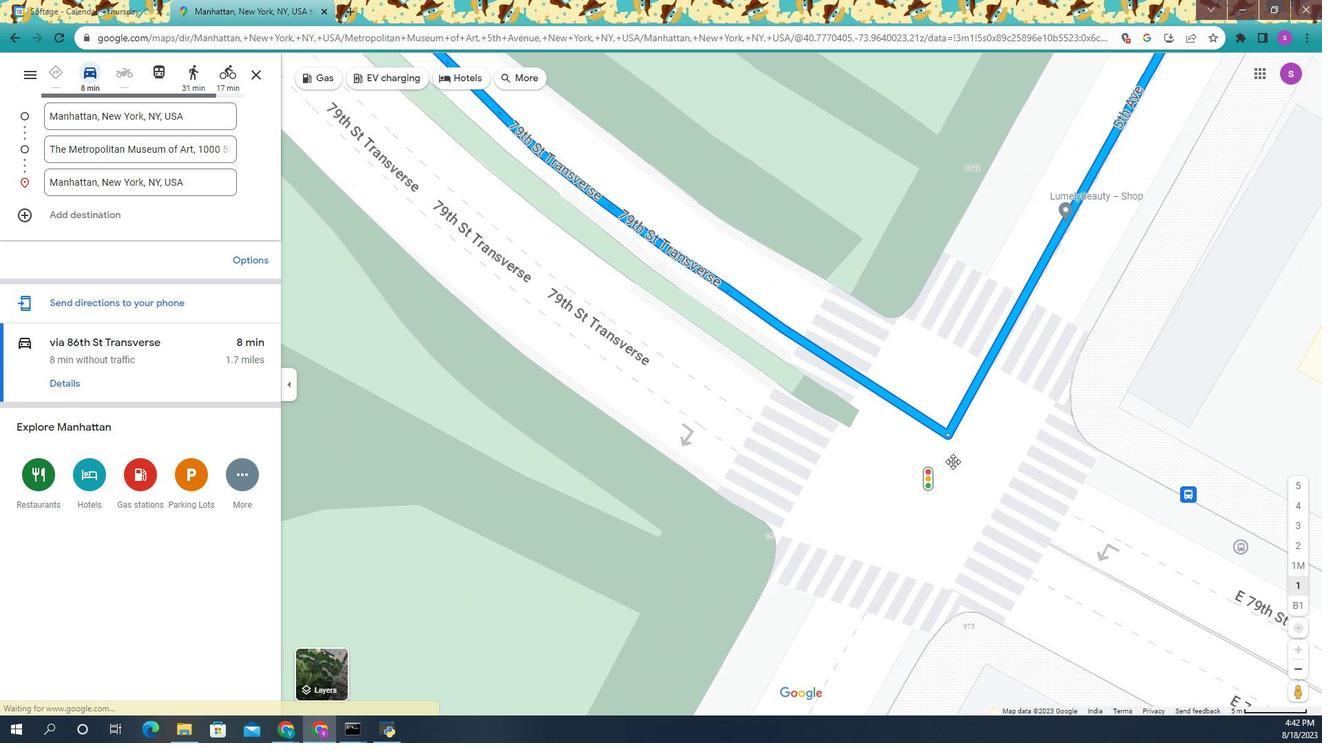 
Action: Mouse moved to (402, 191)
Screenshot: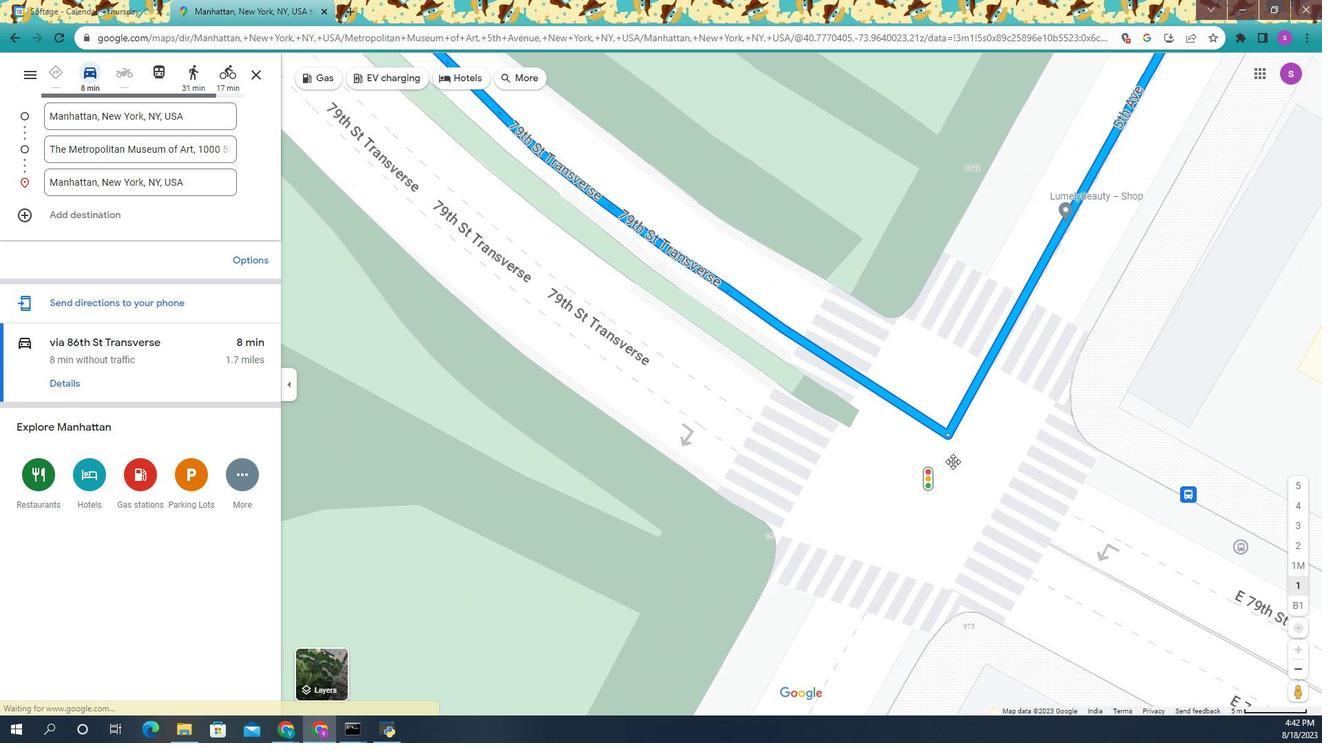 
Action: Mouse scrolled (402, 191) with delta (0, 0)
Screenshot: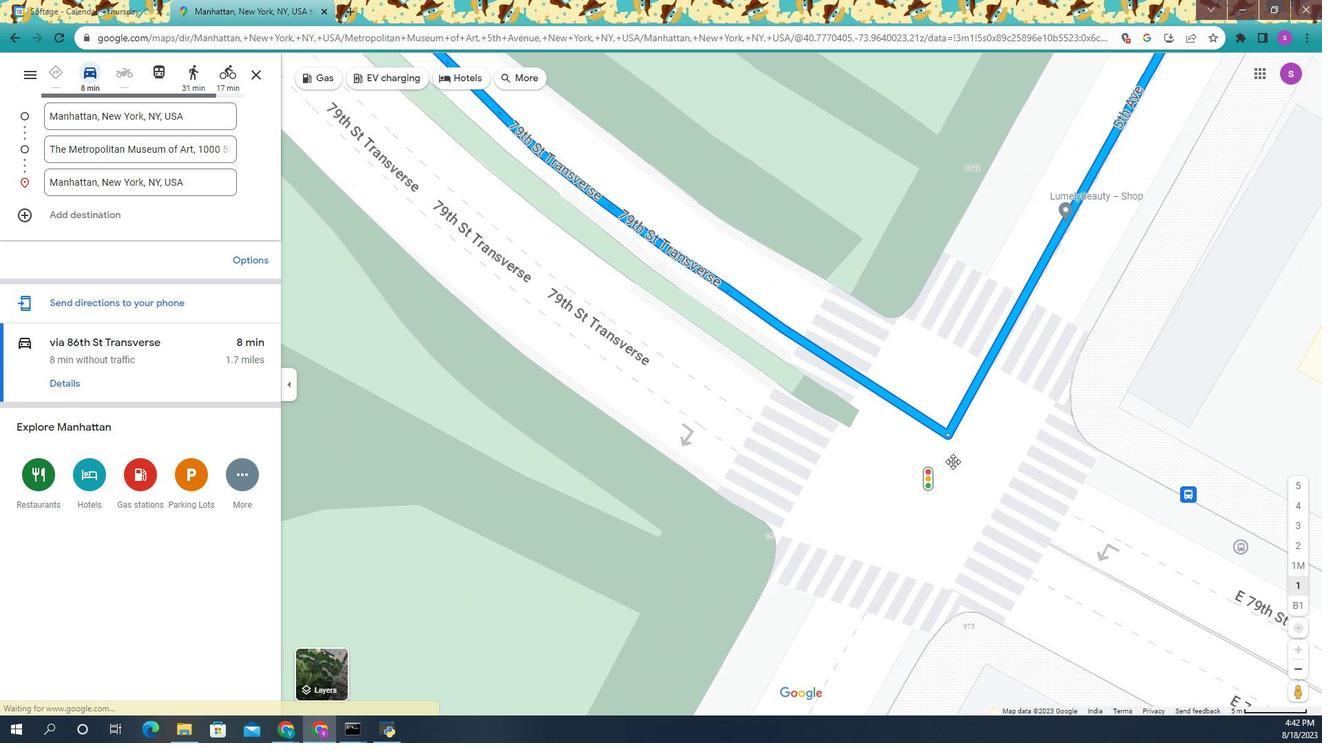
Action: Mouse moved to (402, 191)
Screenshot: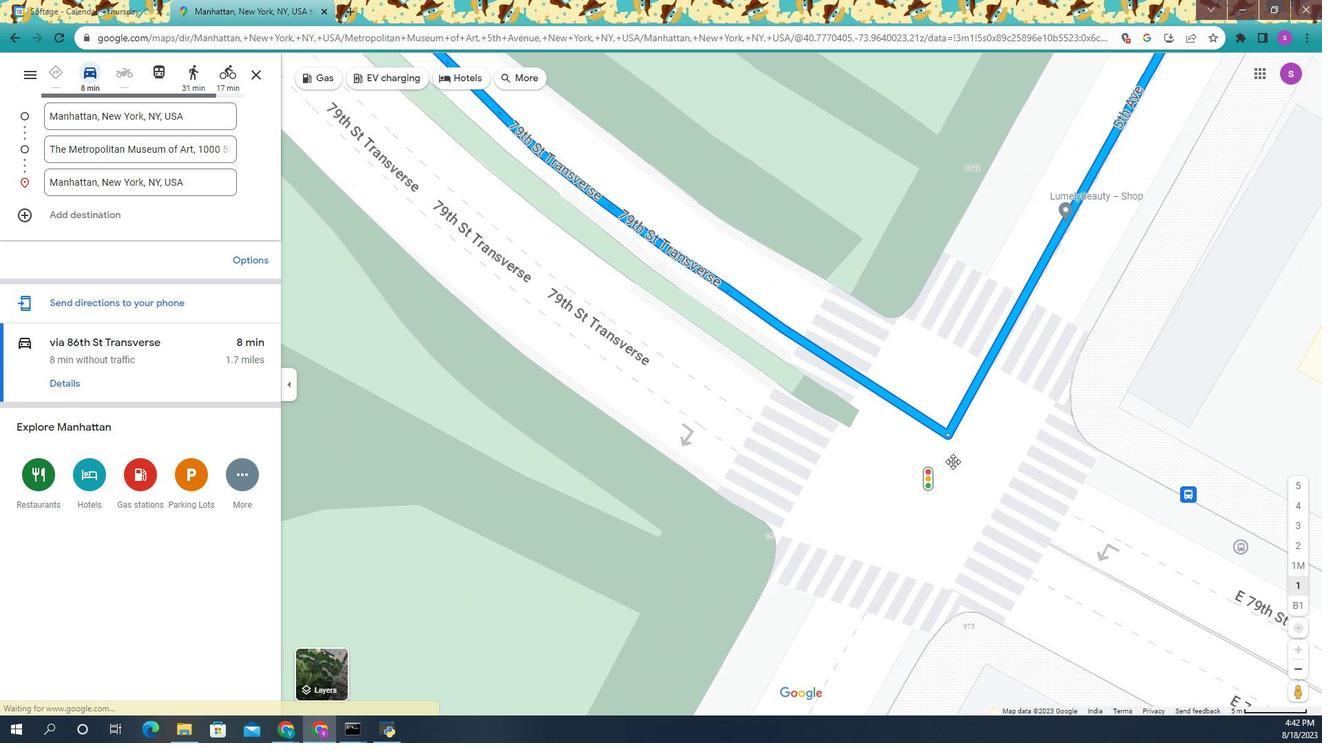 
Action: Mouse scrolled (402, 191) with delta (0, 0)
Screenshot: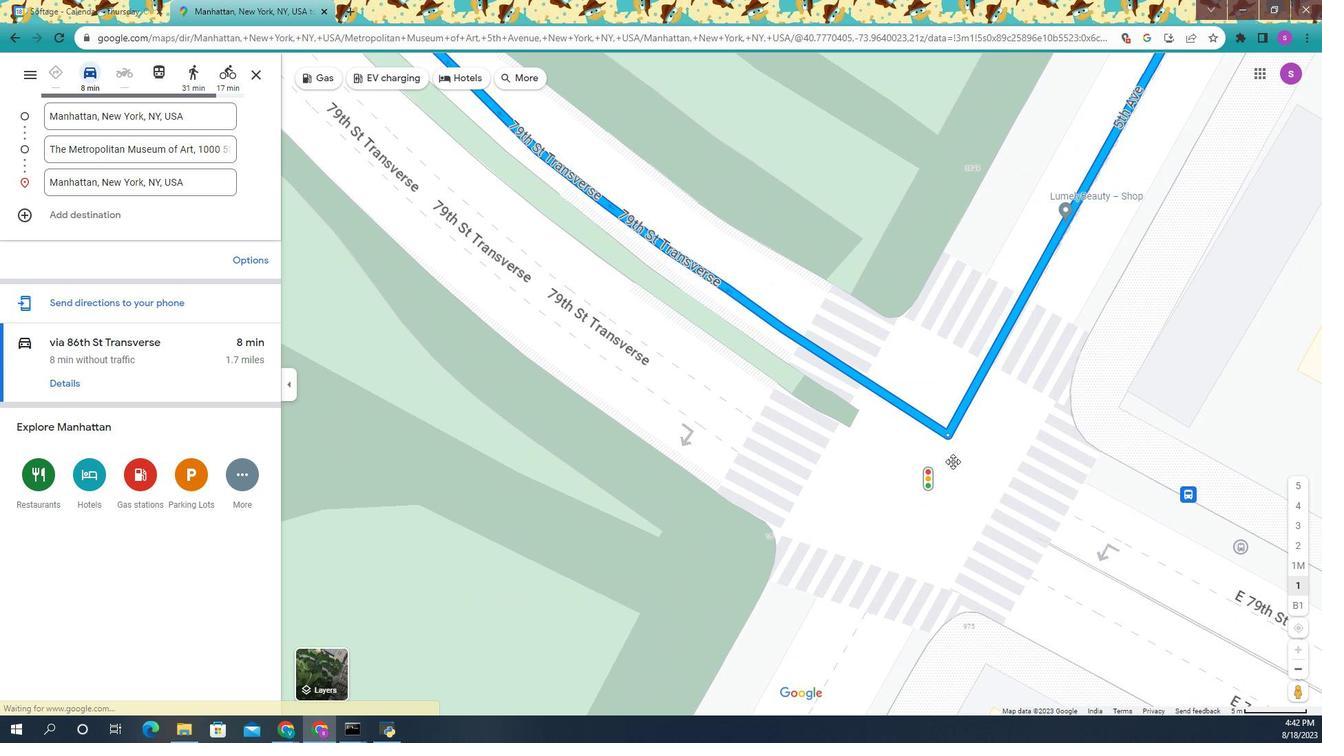 
Action: Mouse scrolled (402, 191) with delta (0, 0)
Screenshot: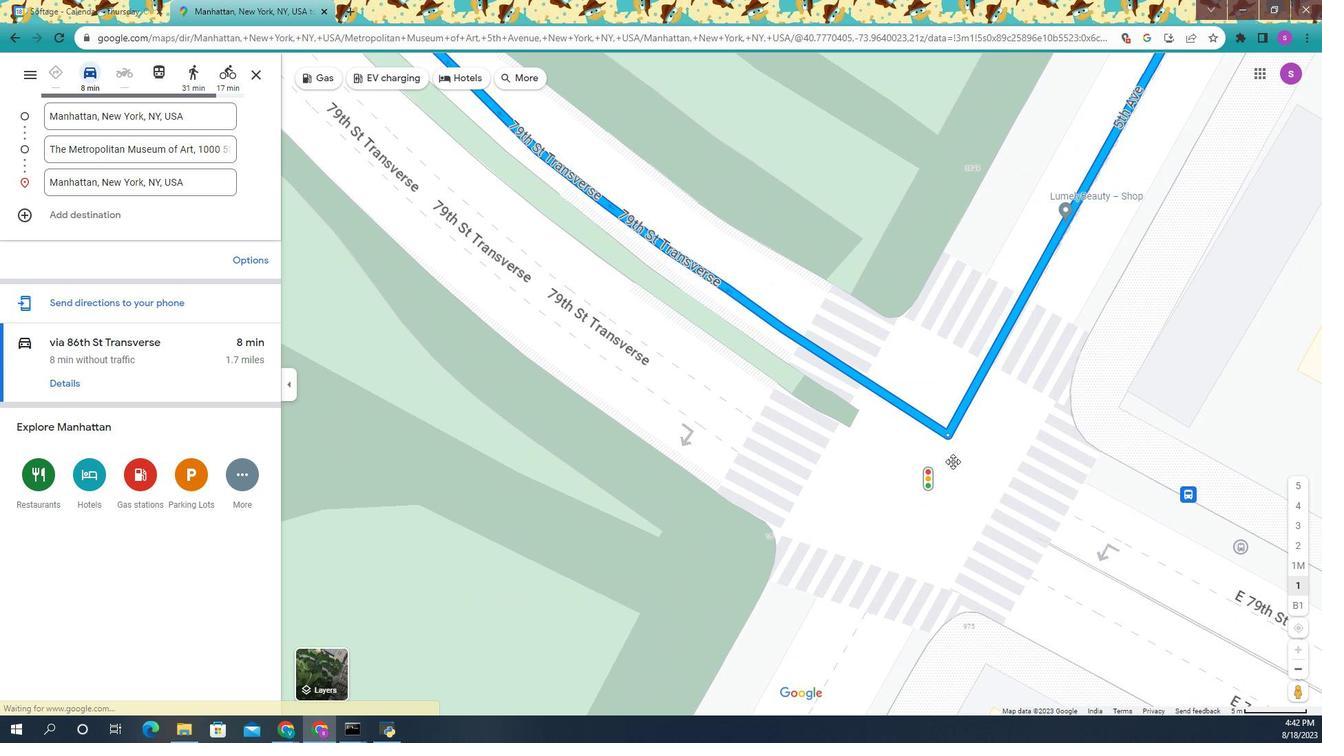 
Action: Mouse moved to (407, 184)
Screenshot: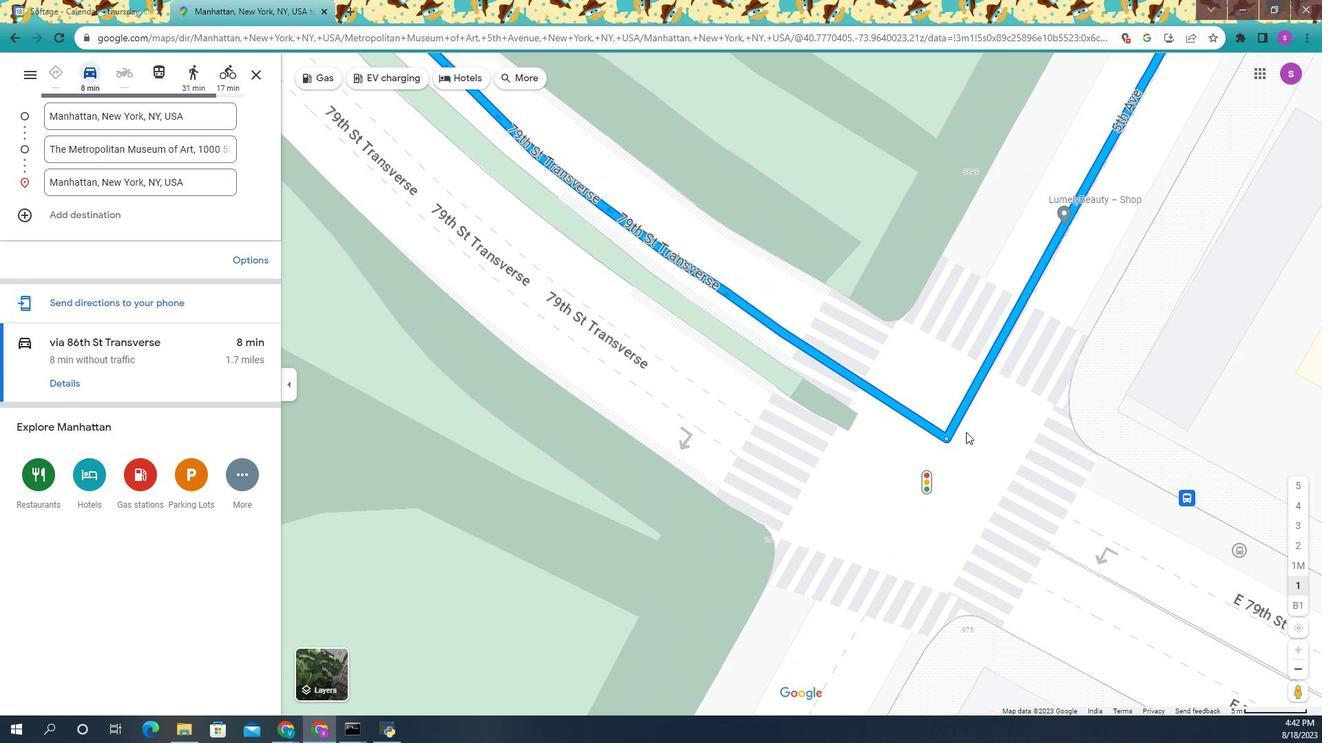 
Action: Mouse pressed left at (407, 184)
Screenshot: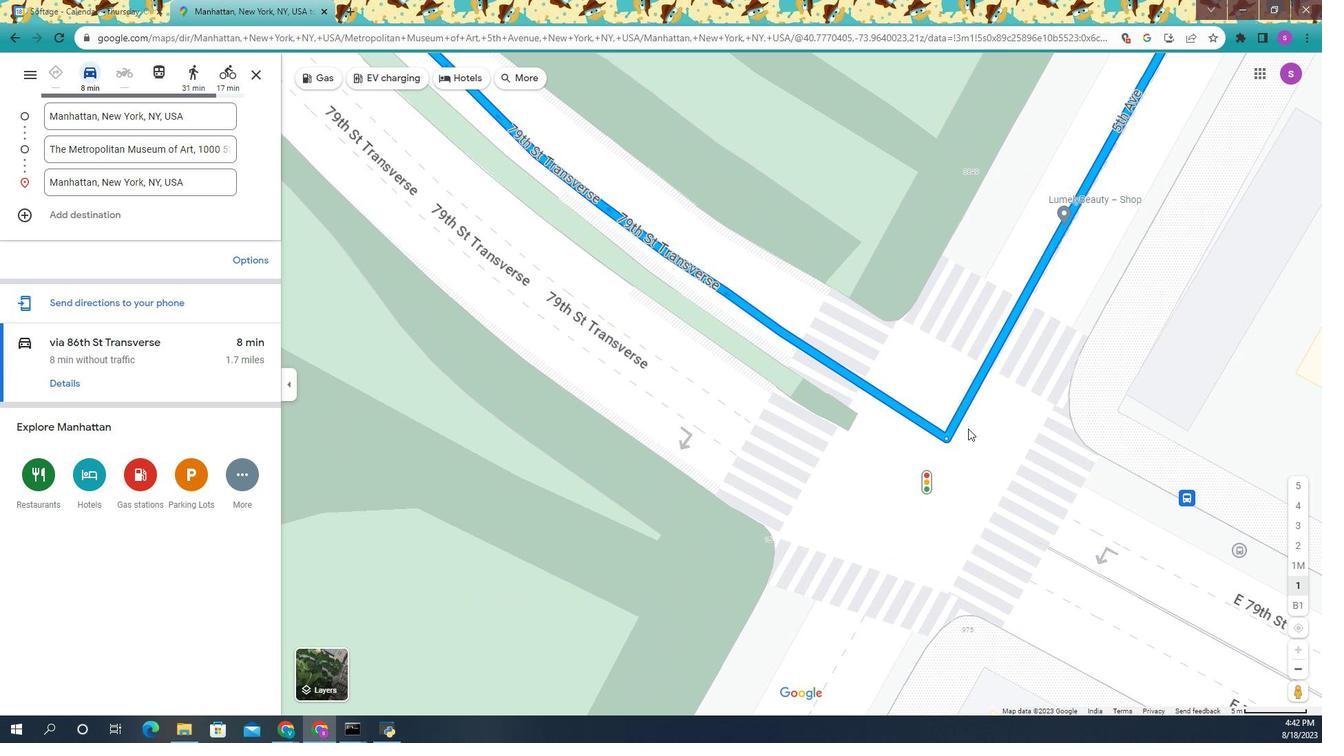 
Action: Mouse moved to (408, 184)
Screenshot: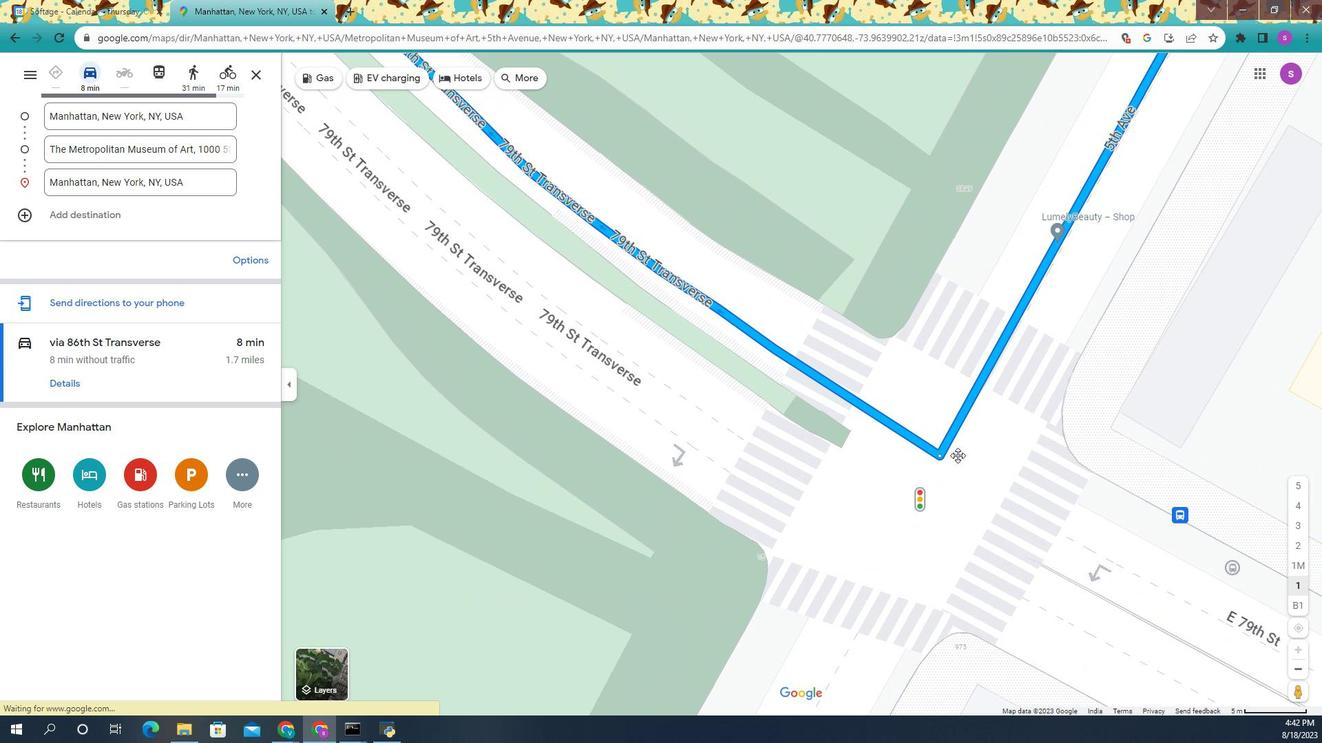 
Action: Mouse pressed left at (408, 184)
Screenshot: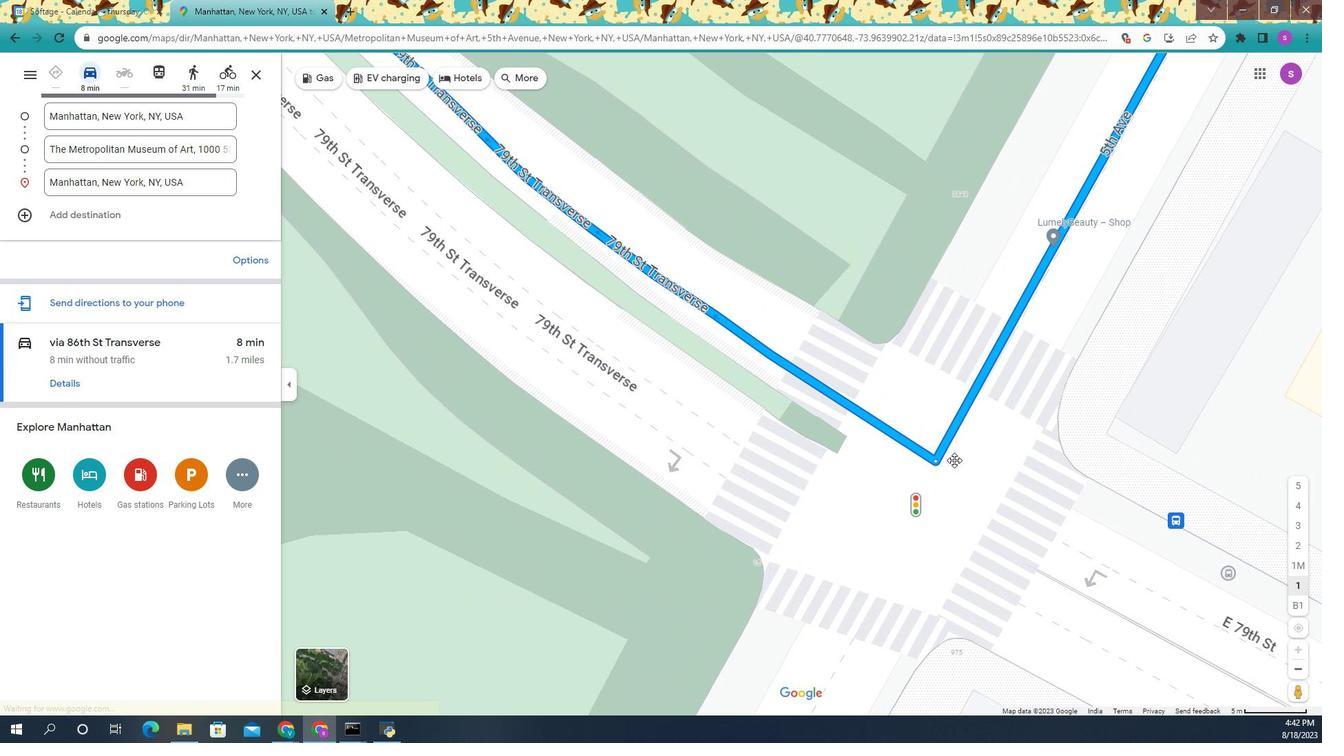 
Action: Mouse moved to (423, 168)
Screenshot: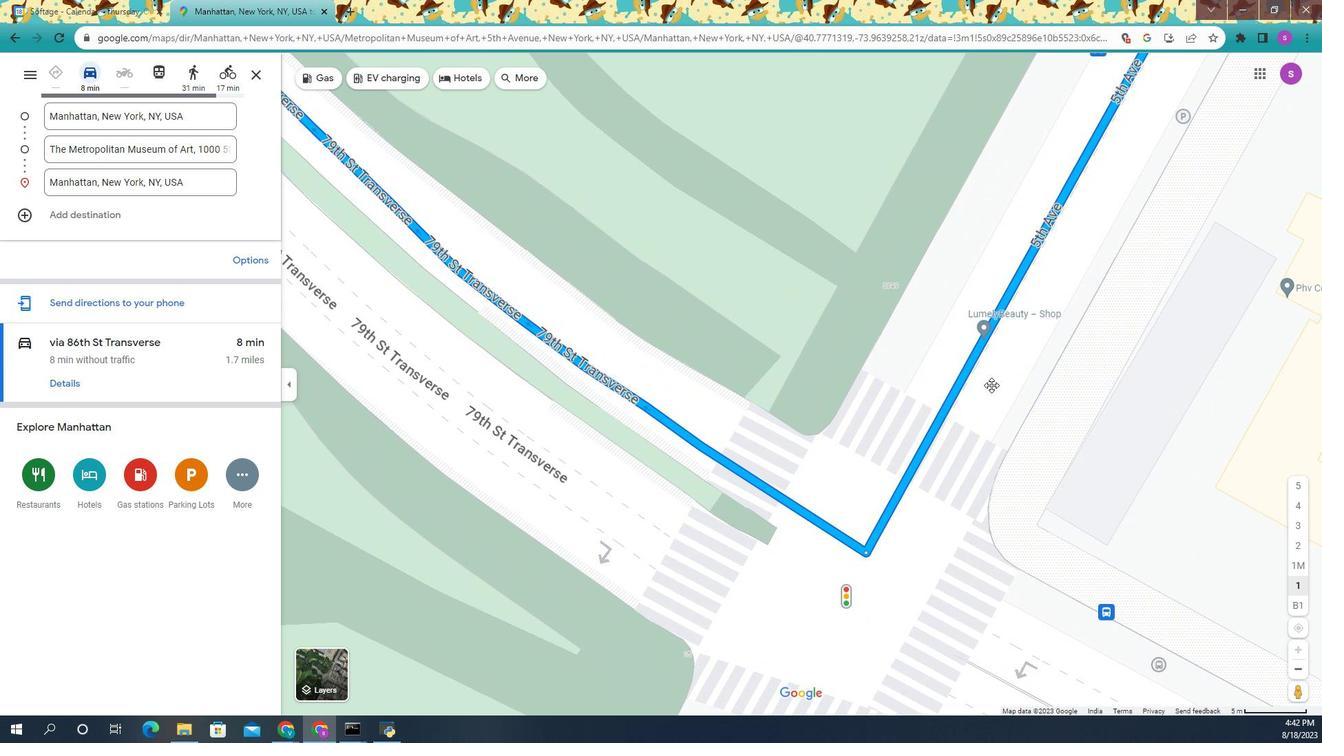
Action: Mouse pressed left at (423, 168)
Screenshot: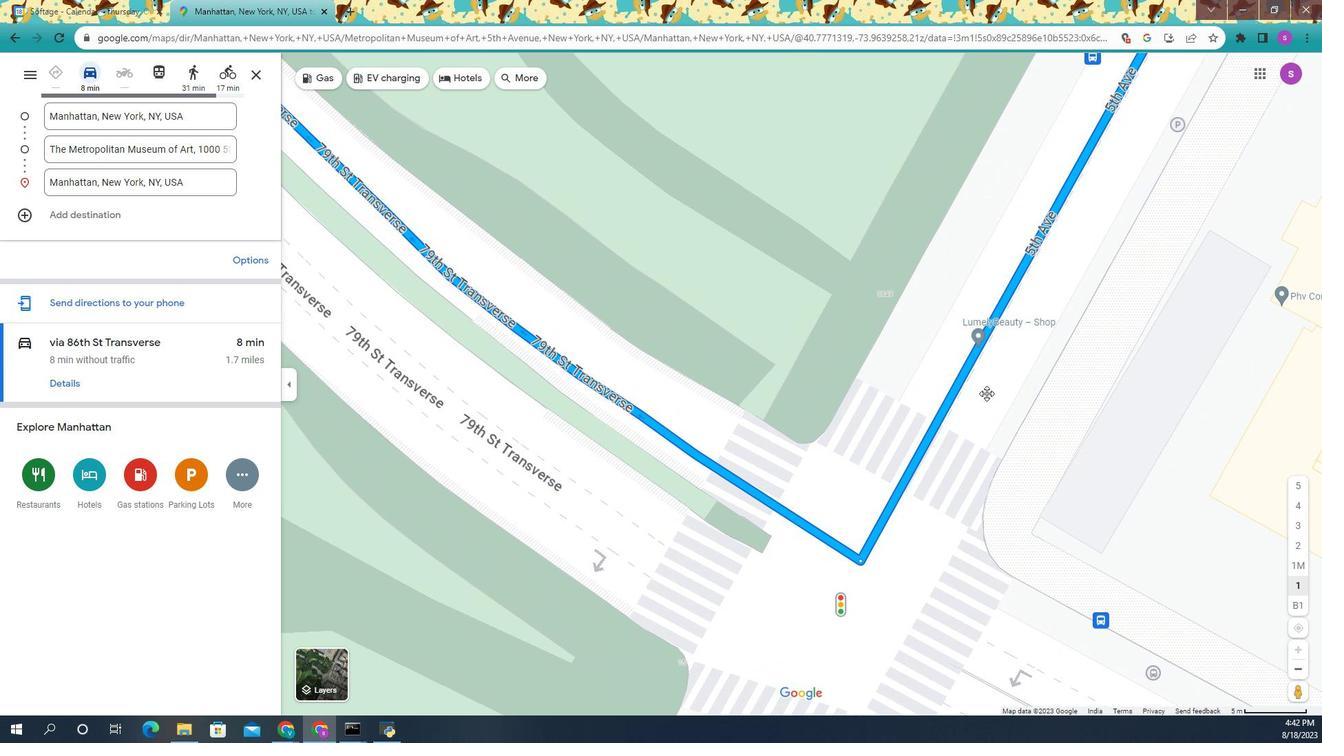 
Action: Mouse moved to (427, 152)
Screenshot: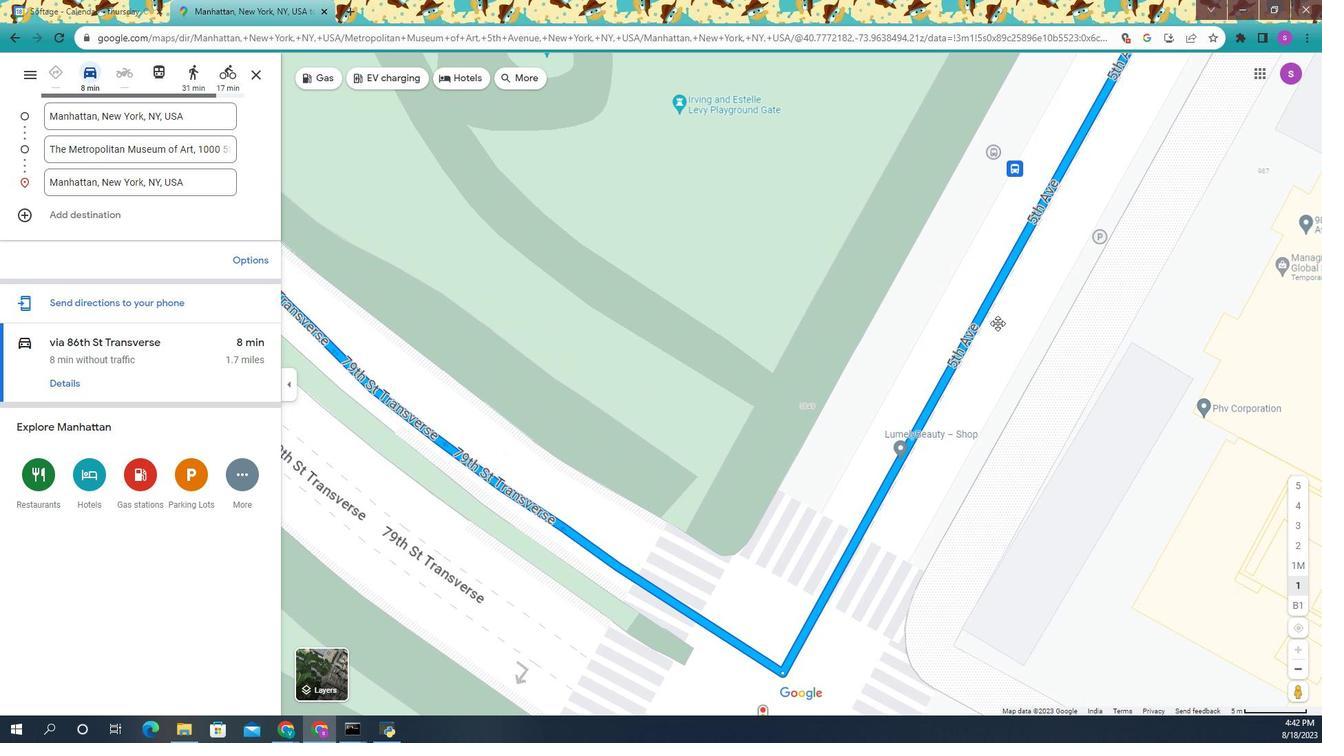 
Action: Mouse pressed left at (427, 152)
Screenshot: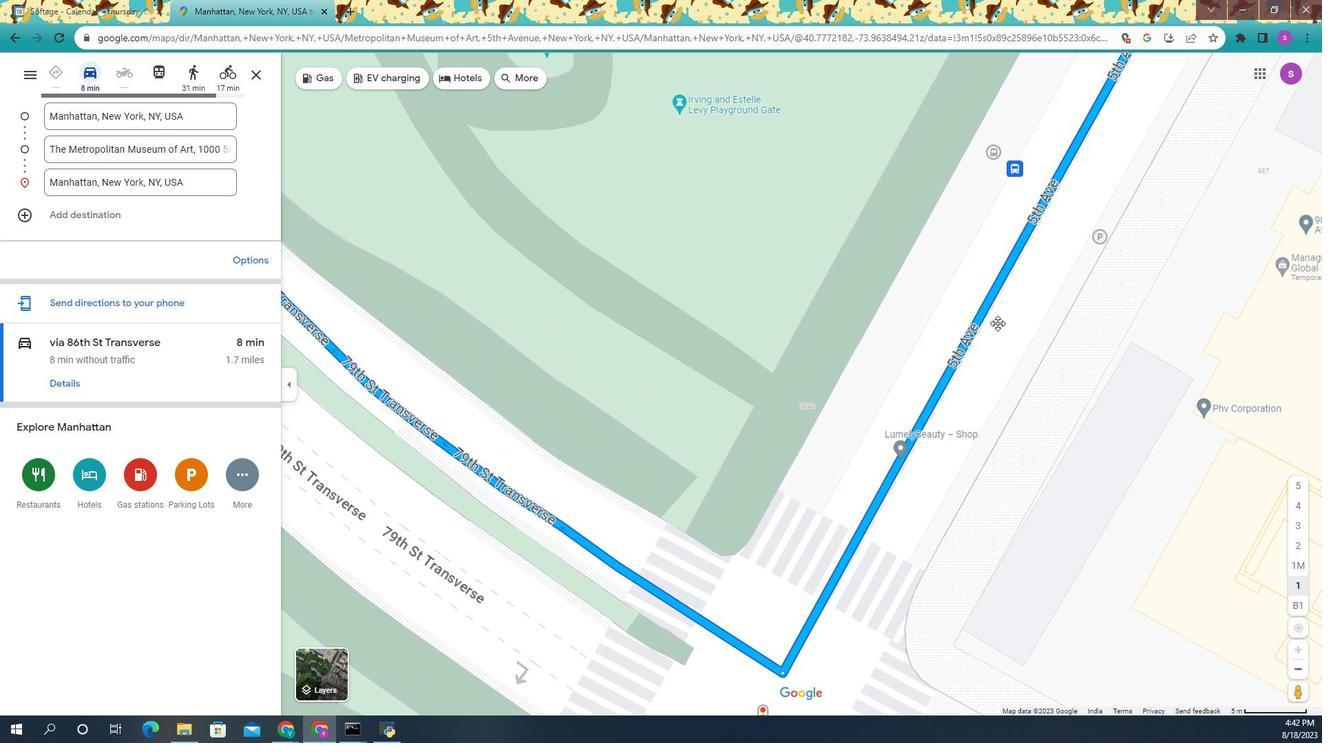 
Action: Mouse moved to (435, 141)
Screenshot: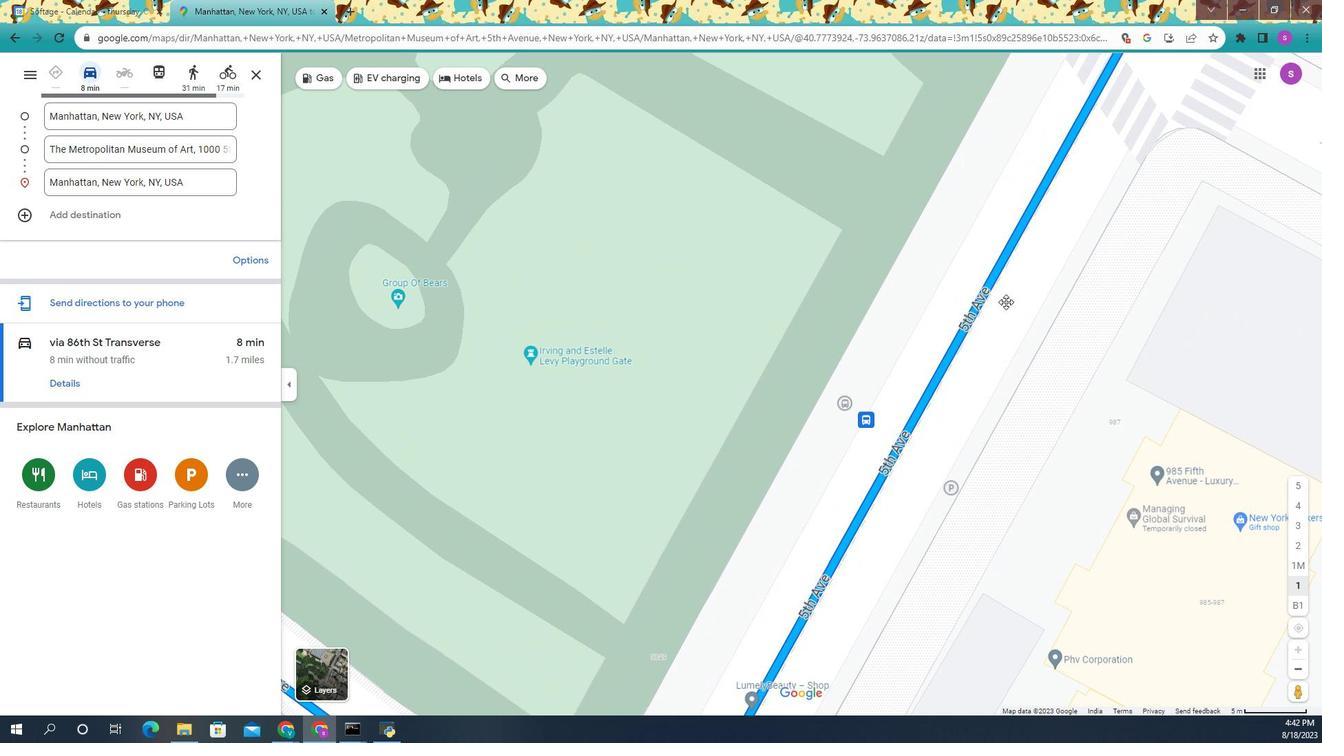 
Action: Mouse pressed left at (435, 141)
Screenshot: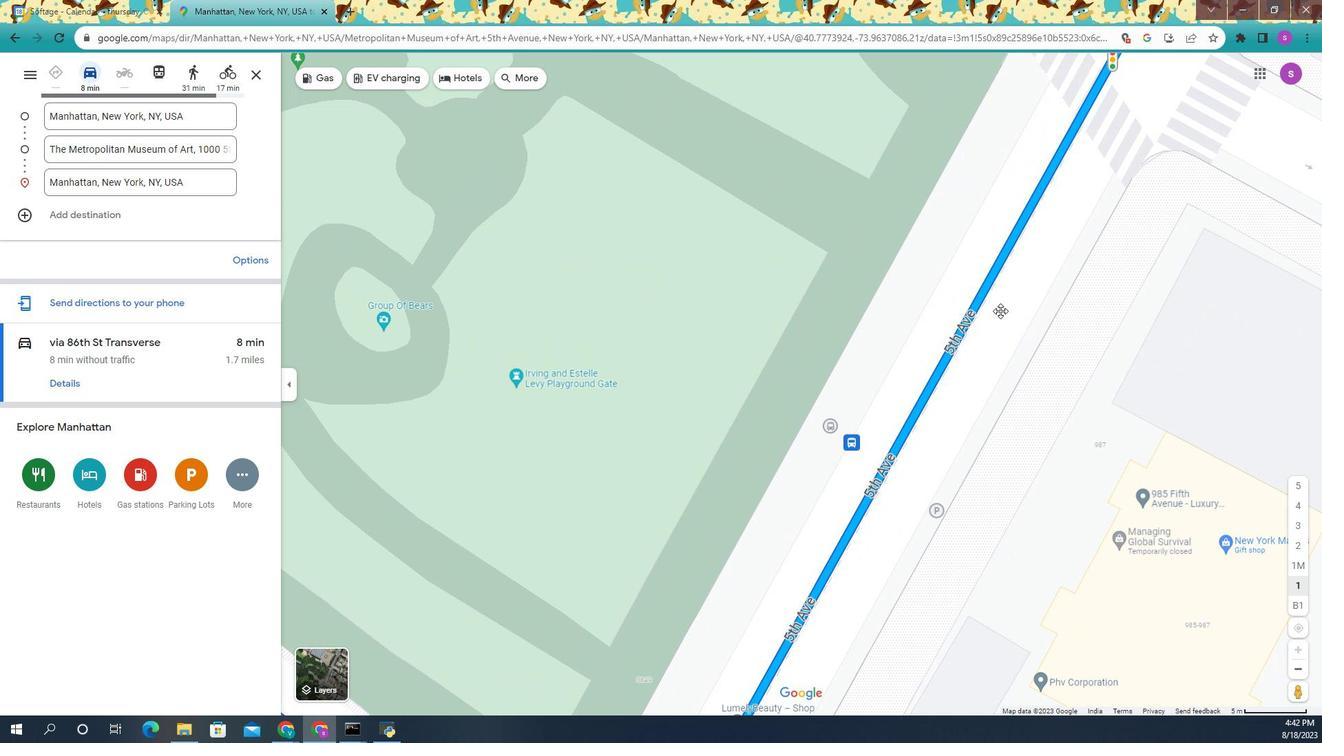 
Action: Mouse moved to (447, 126)
Screenshot: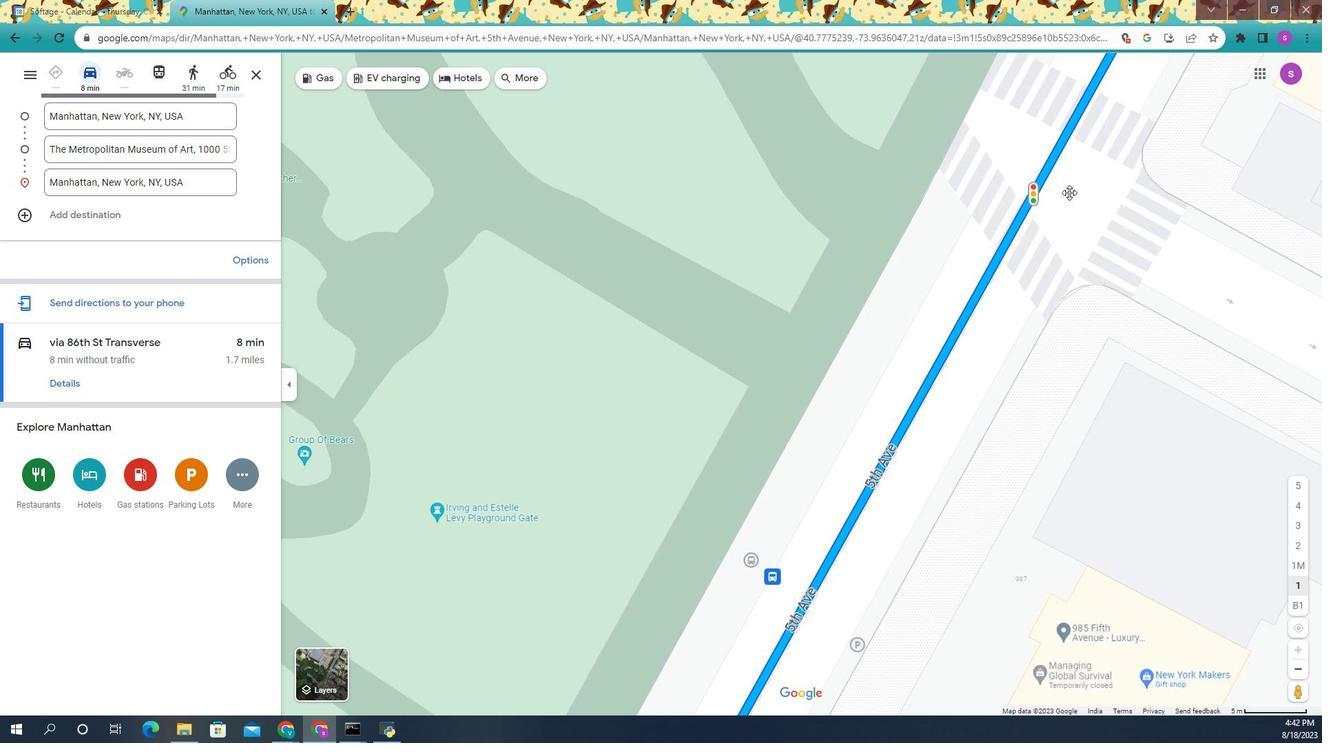 
Action: Mouse pressed left at (447, 126)
Screenshot: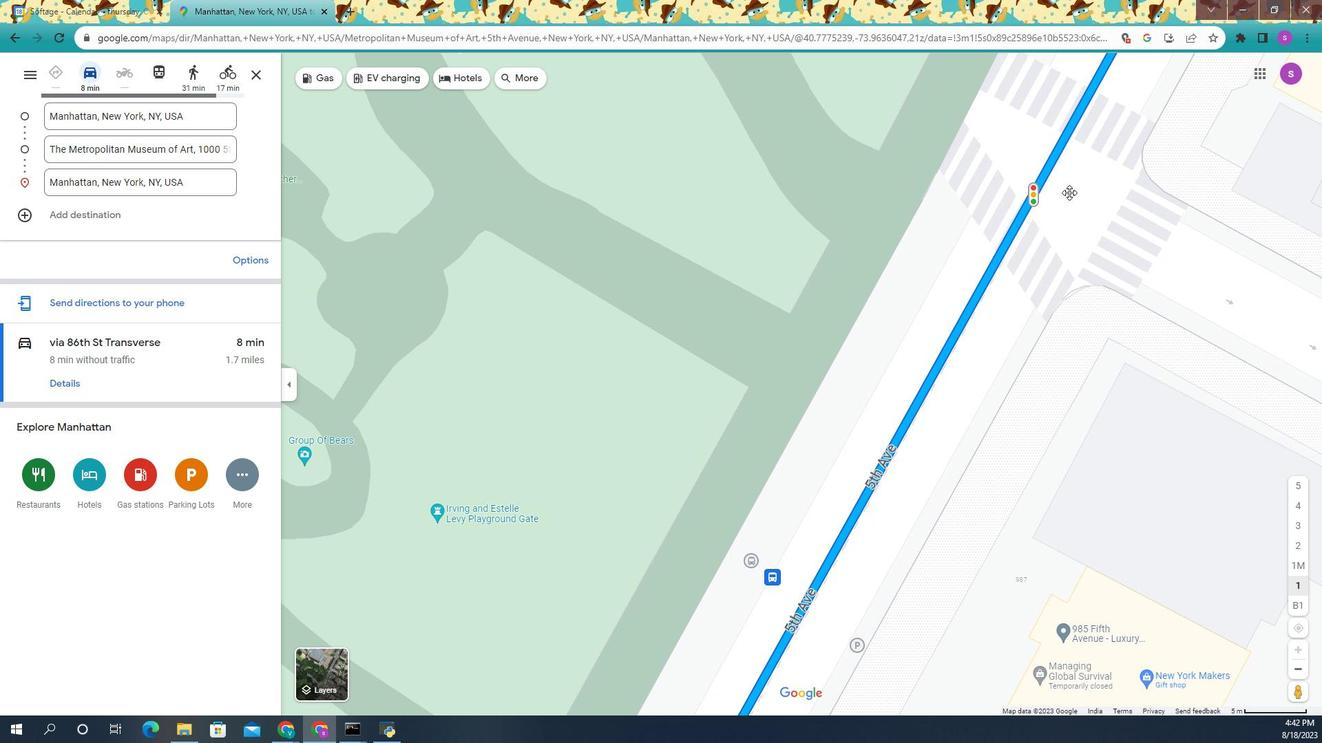 
Action: Mouse moved to (434, 148)
Screenshot: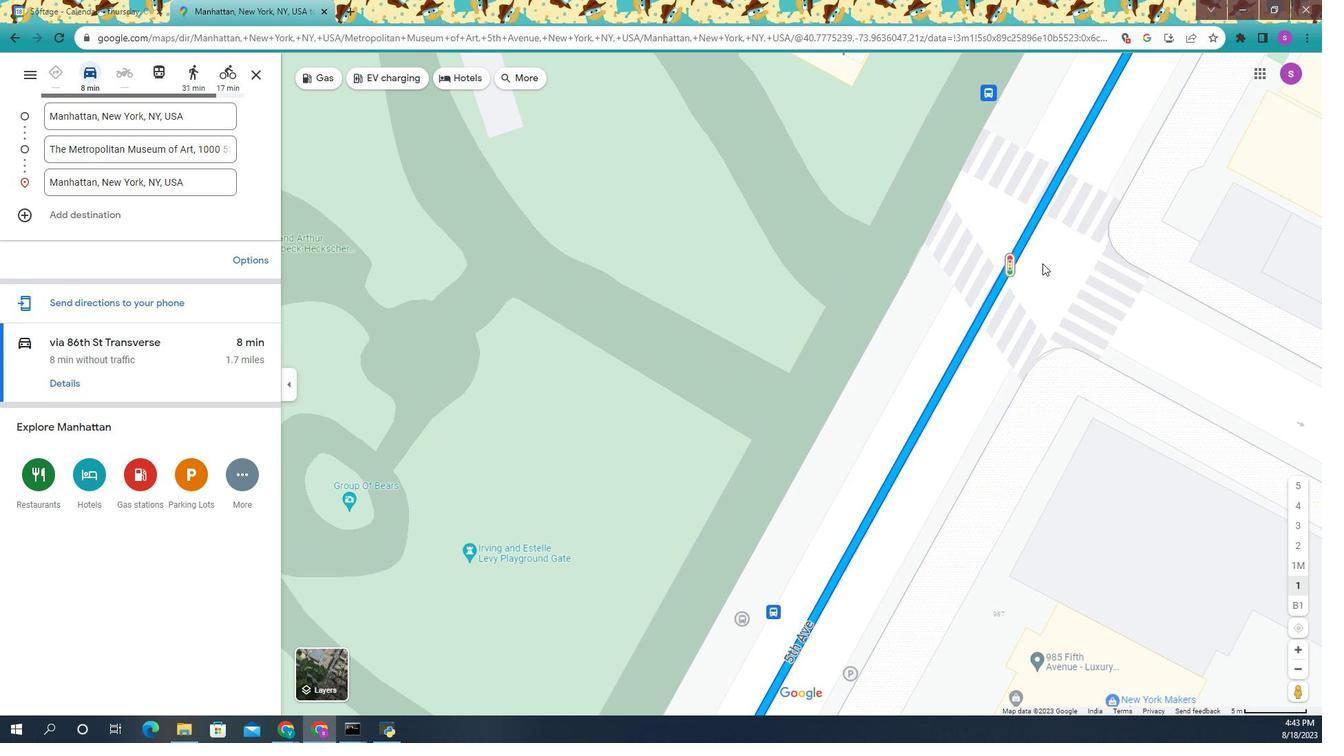 
Action: Mouse scrolled (434, 148) with delta (0, 0)
Screenshot: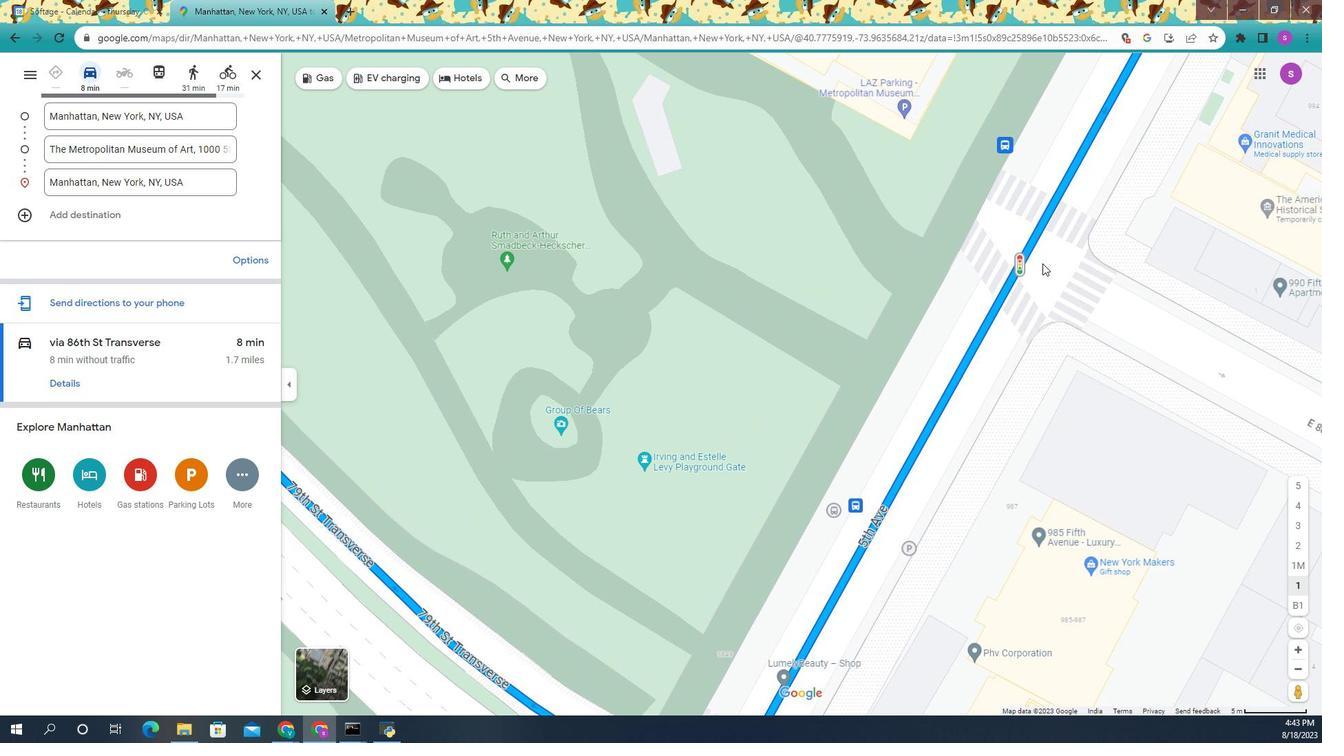 
Action: Mouse scrolled (434, 148) with delta (0, 0)
Screenshot: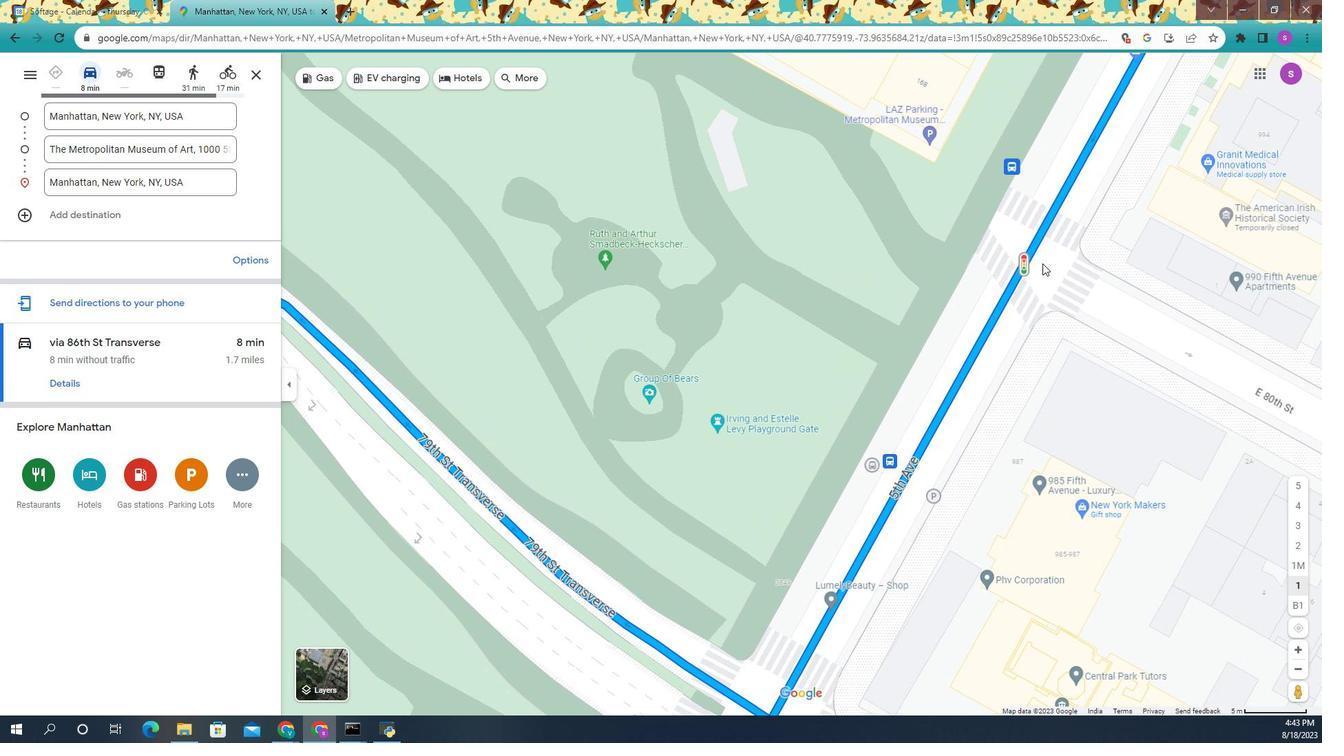 
Action: Mouse scrolled (434, 148) with delta (0, 0)
Screenshot: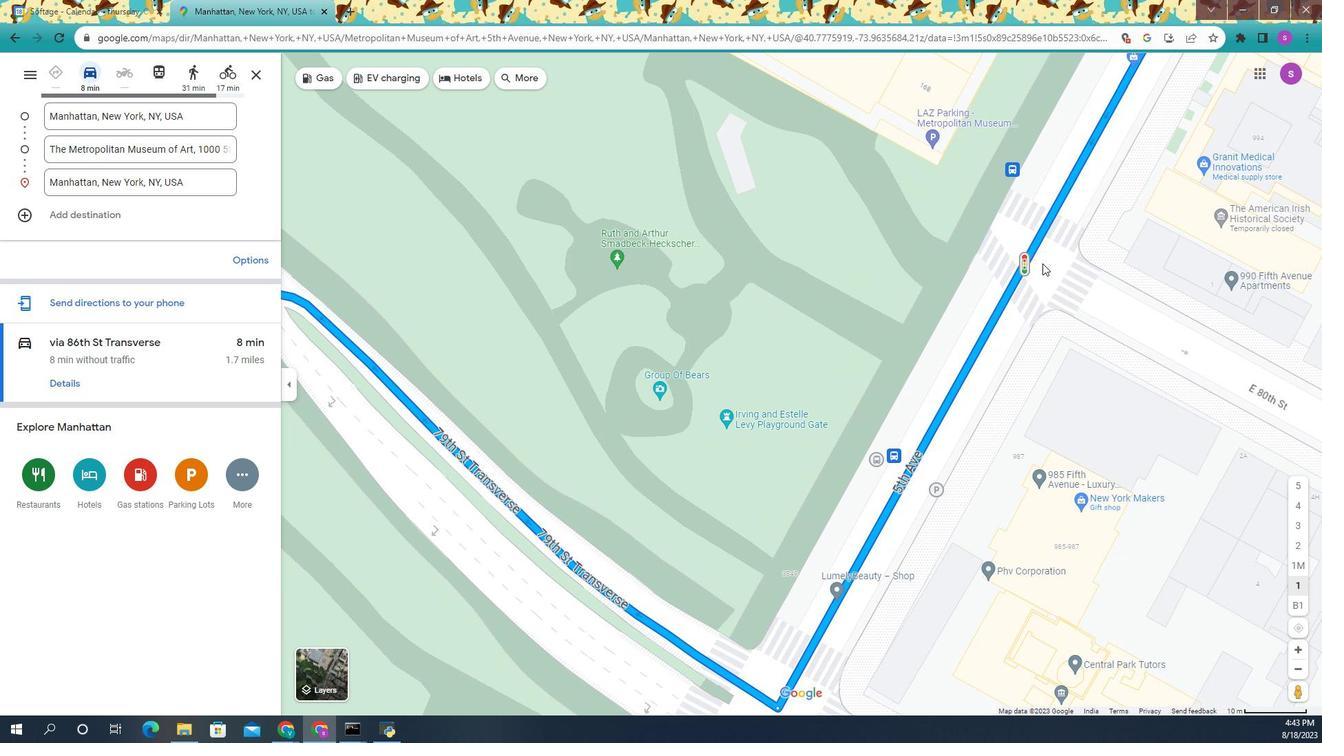 
Action: Mouse scrolled (434, 148) with delta (0, 0)
Screenshot: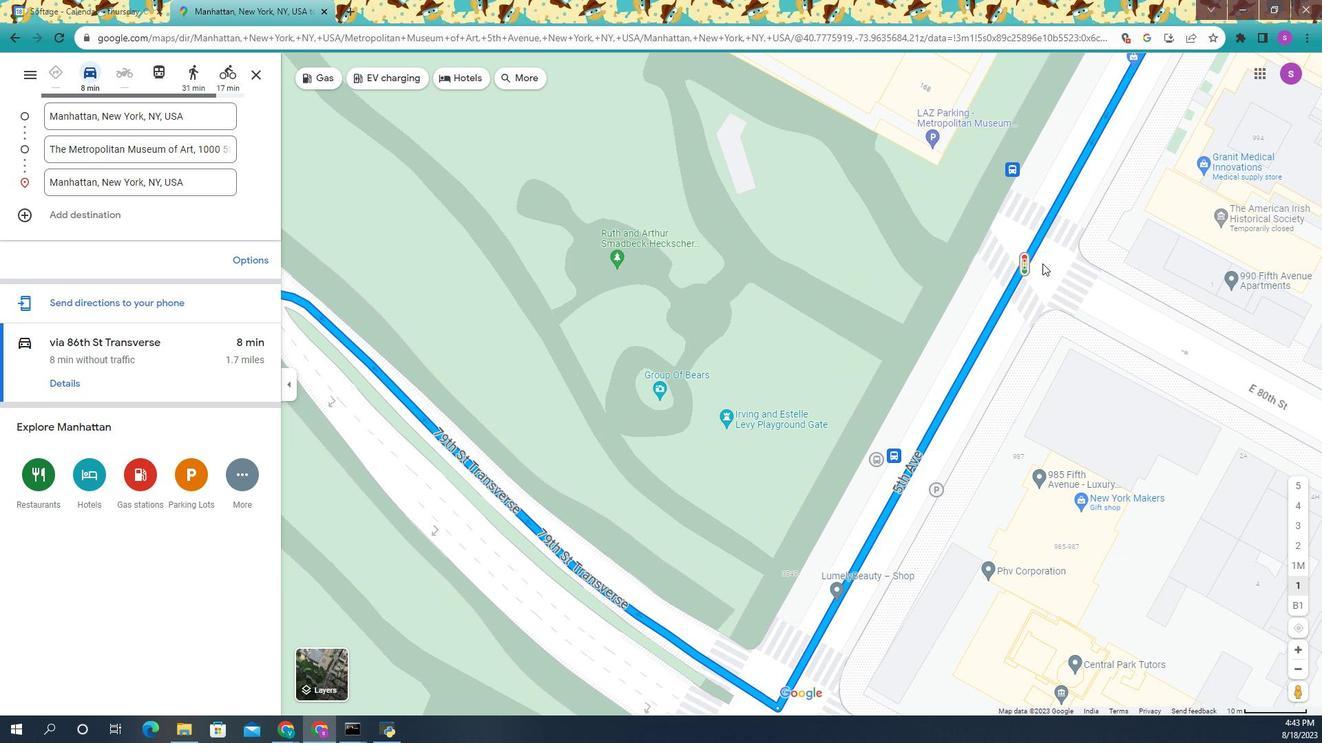 
Action: Mouse moved to (440, 143)
Screenshot: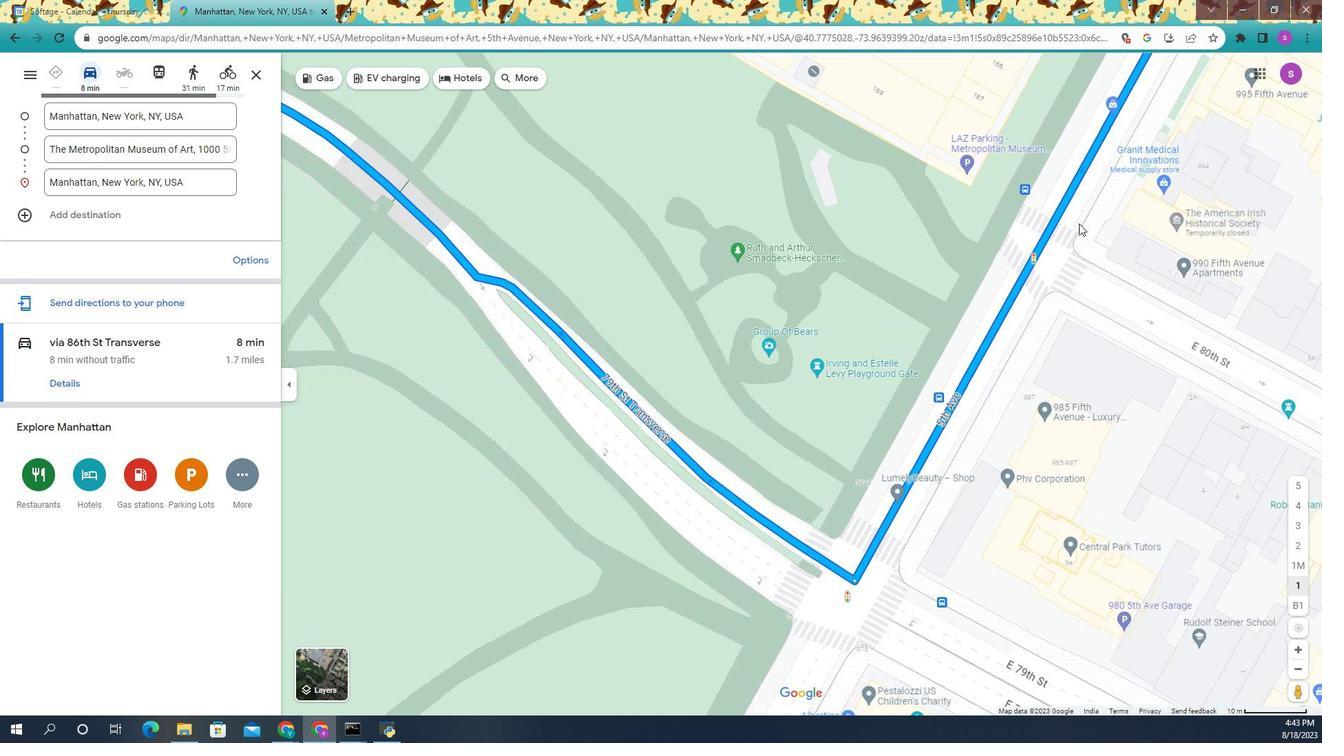 
Action: Mouse scrolled (440, 143) with delta (0, 0)
Screenshot: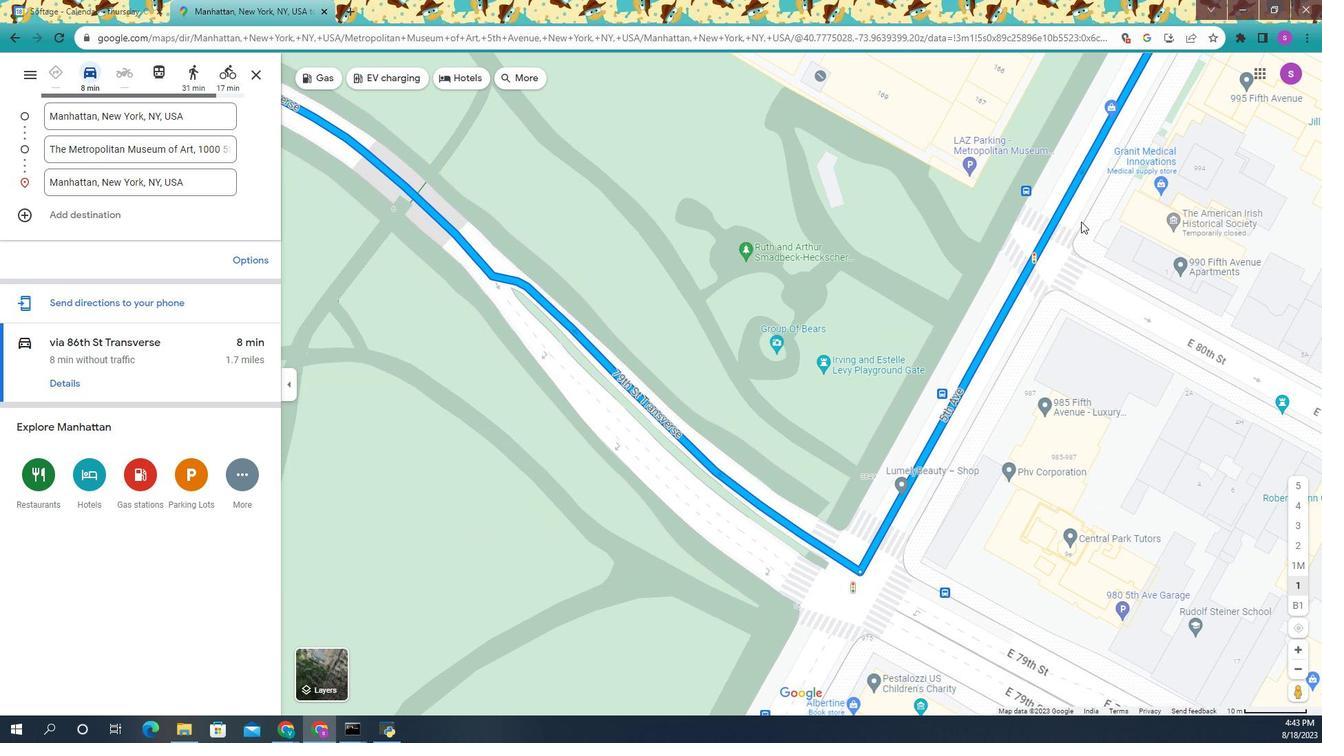 
Action: Mouse scrolled (440, 143) with delta (0, 0)
Screenshot: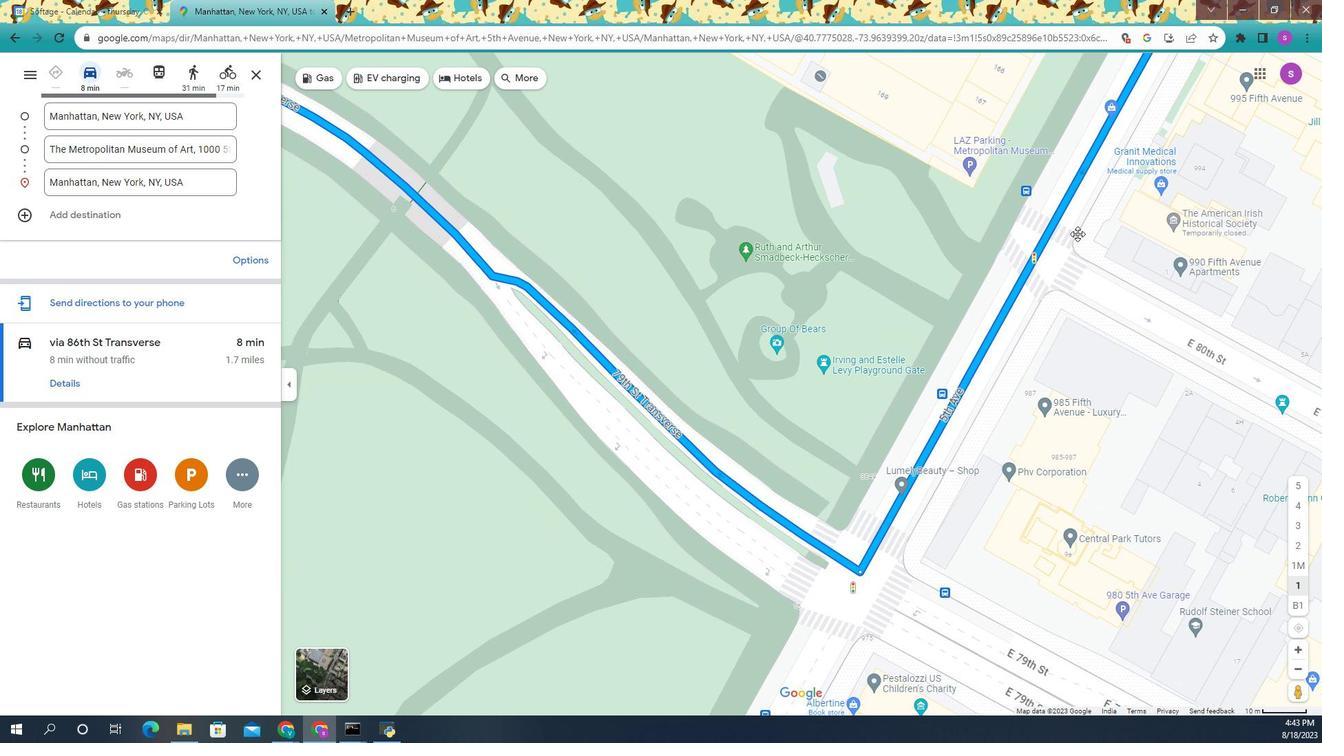 
Action: Mouse moved to (448, 138)
Screenshot: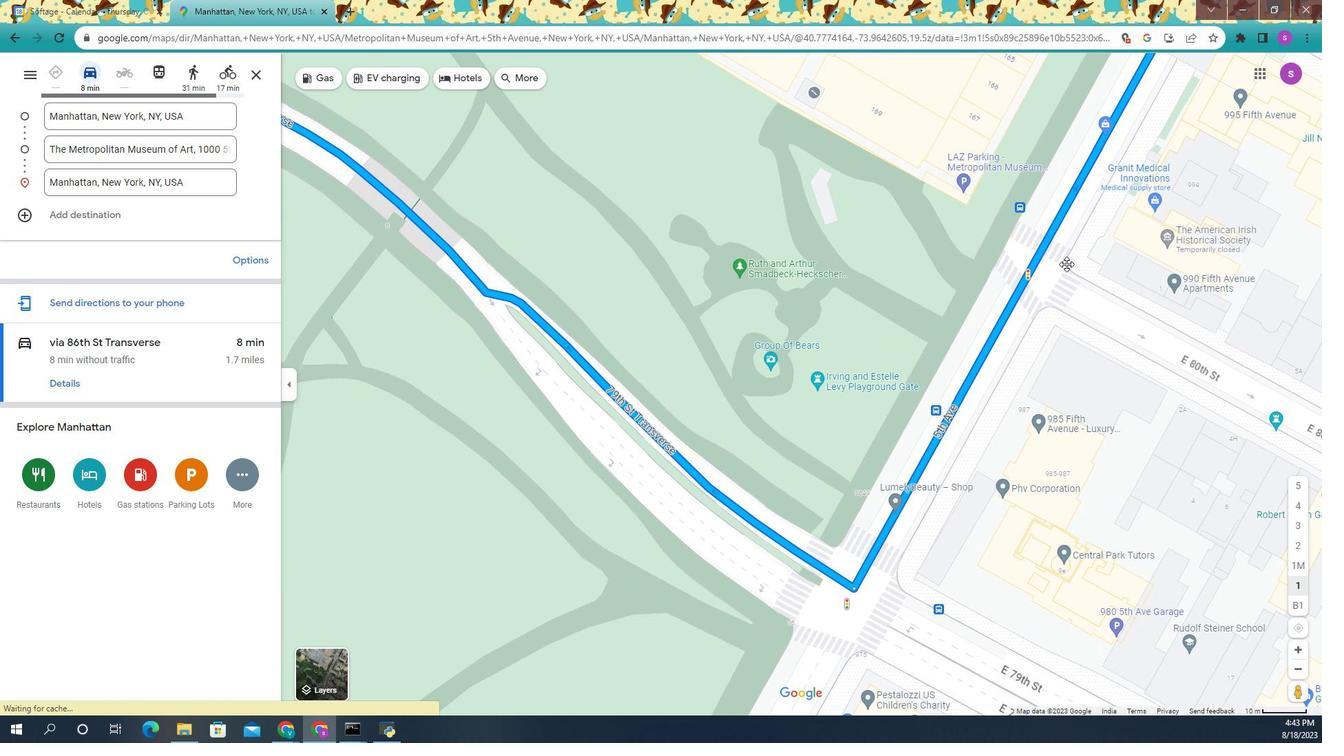 
Action: Mouse pressed left at (448, 138)
Screenshot: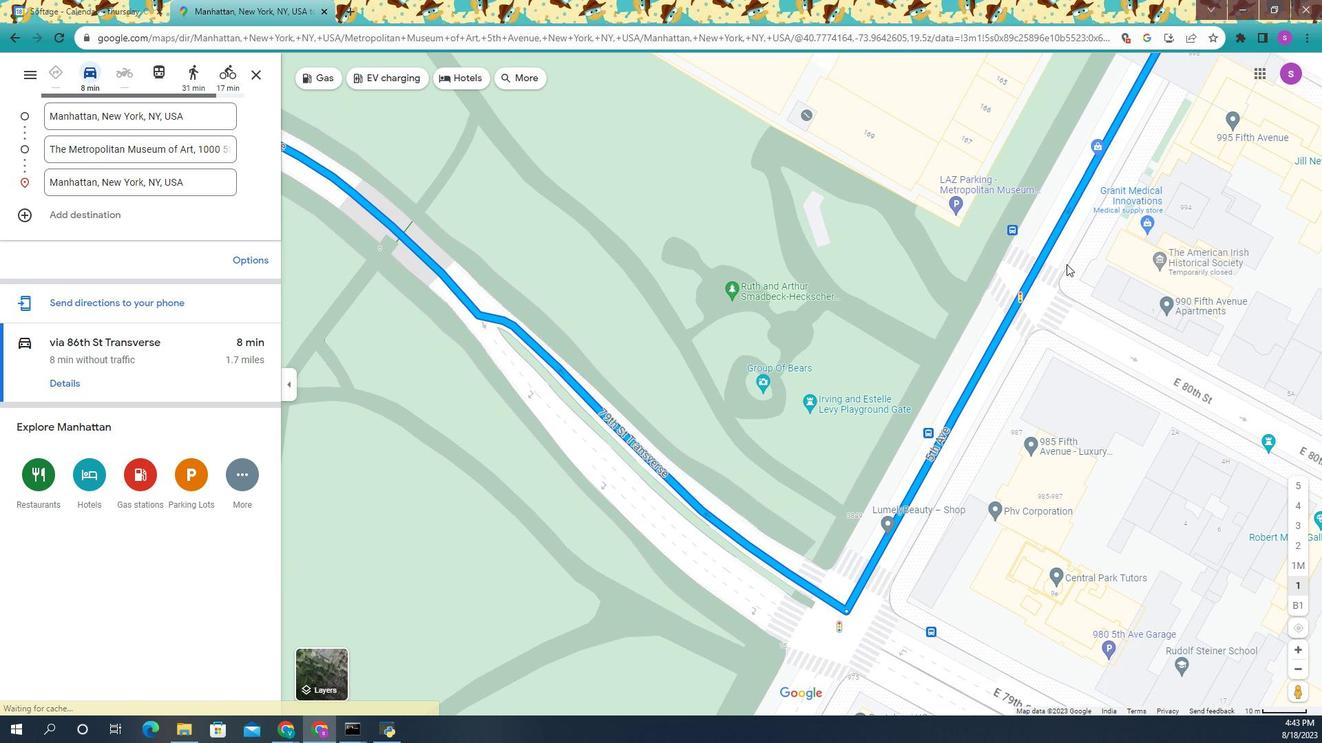 
Action: Mouse moved to (442, 148)
Screenshot: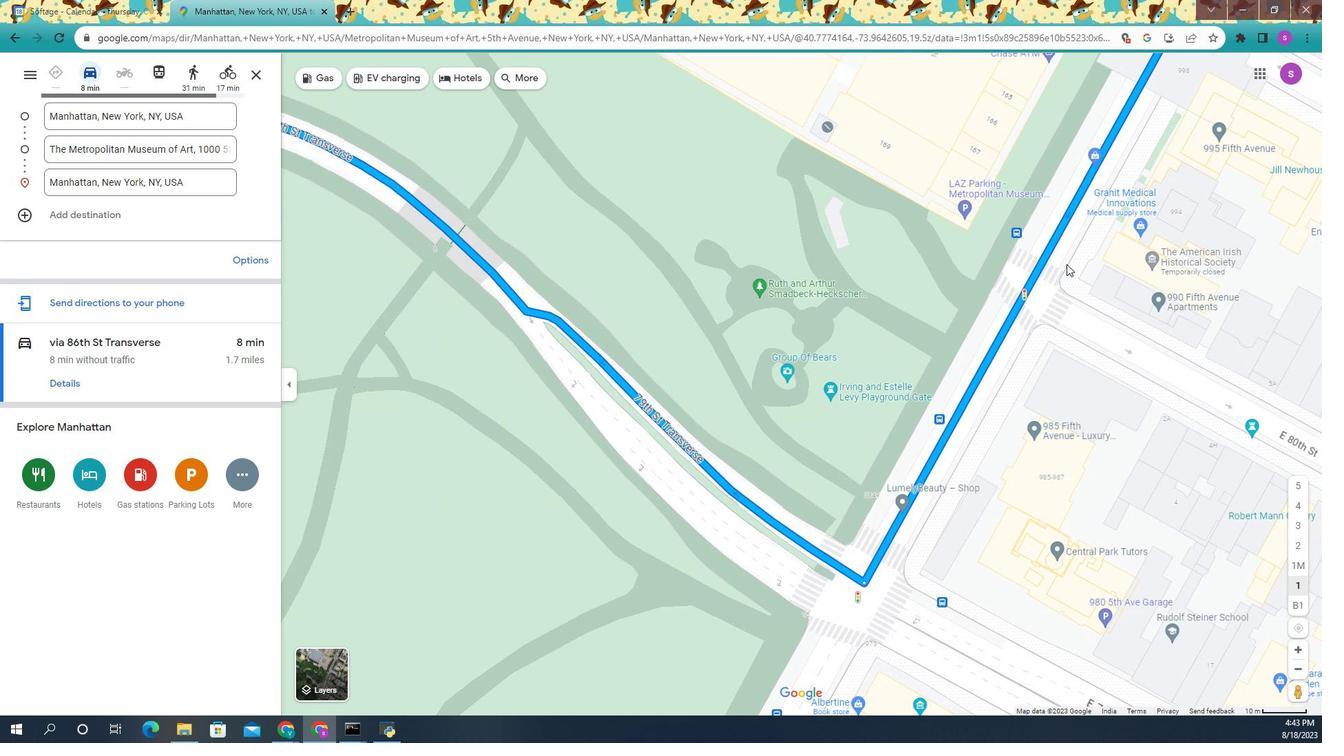 
Action: Mouse scrolled (442, 148) with delta (0, 0)
Screenshot: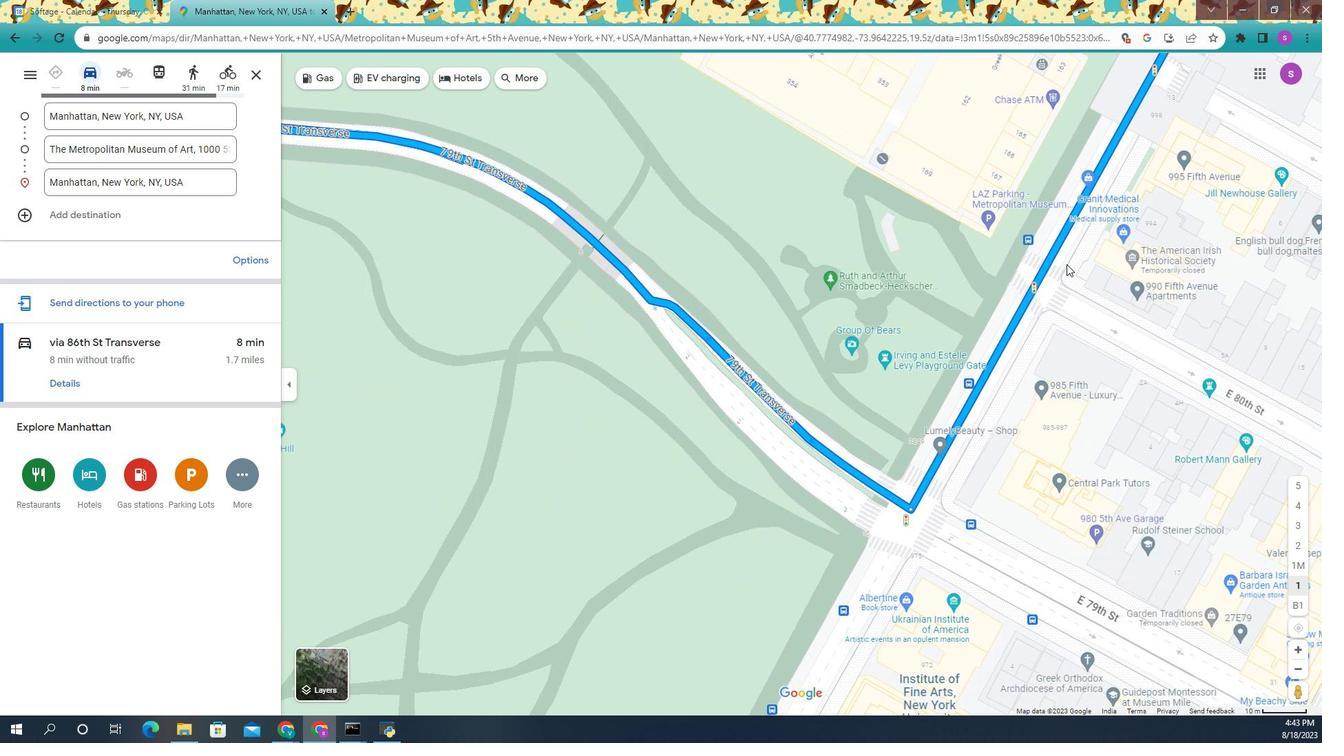 
Action: Mouse scrolled (442, 148) with delta (0, 0)
Screenshot: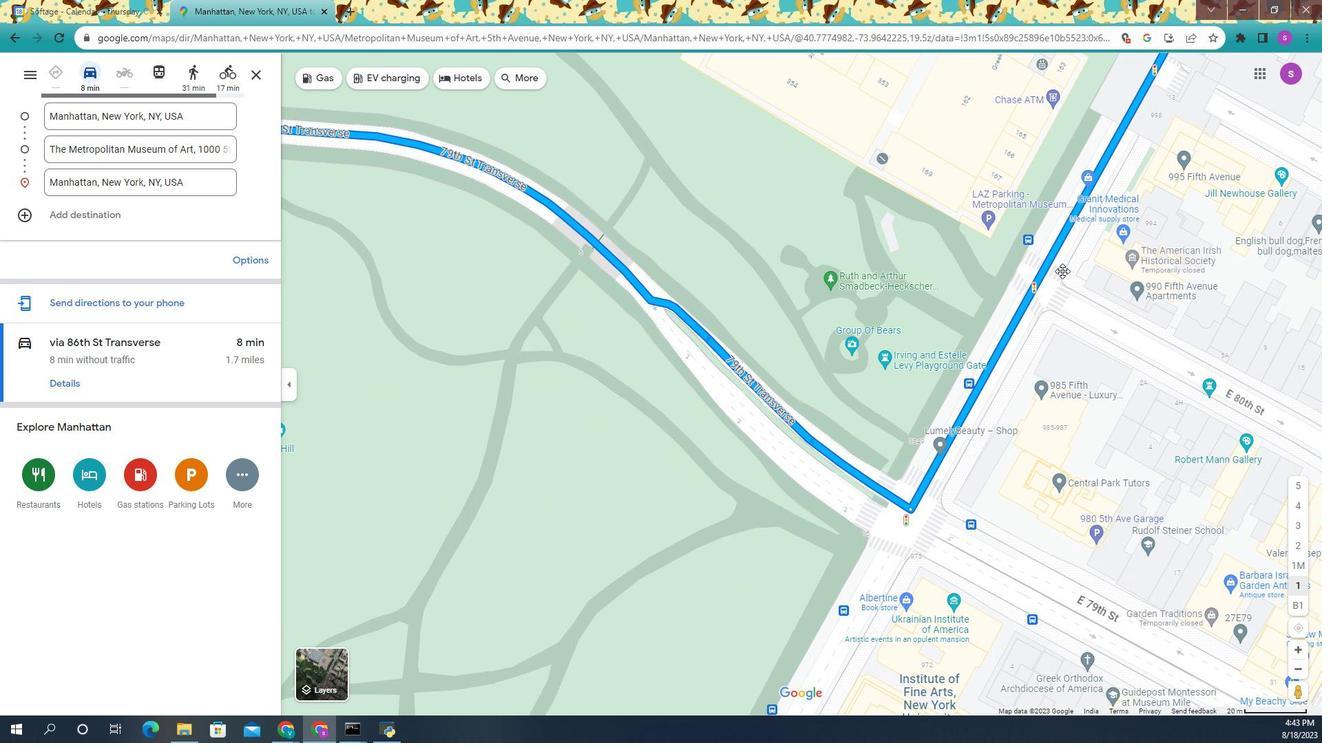 
Action: Mouse pressed left at (442, 148)
Screenshot: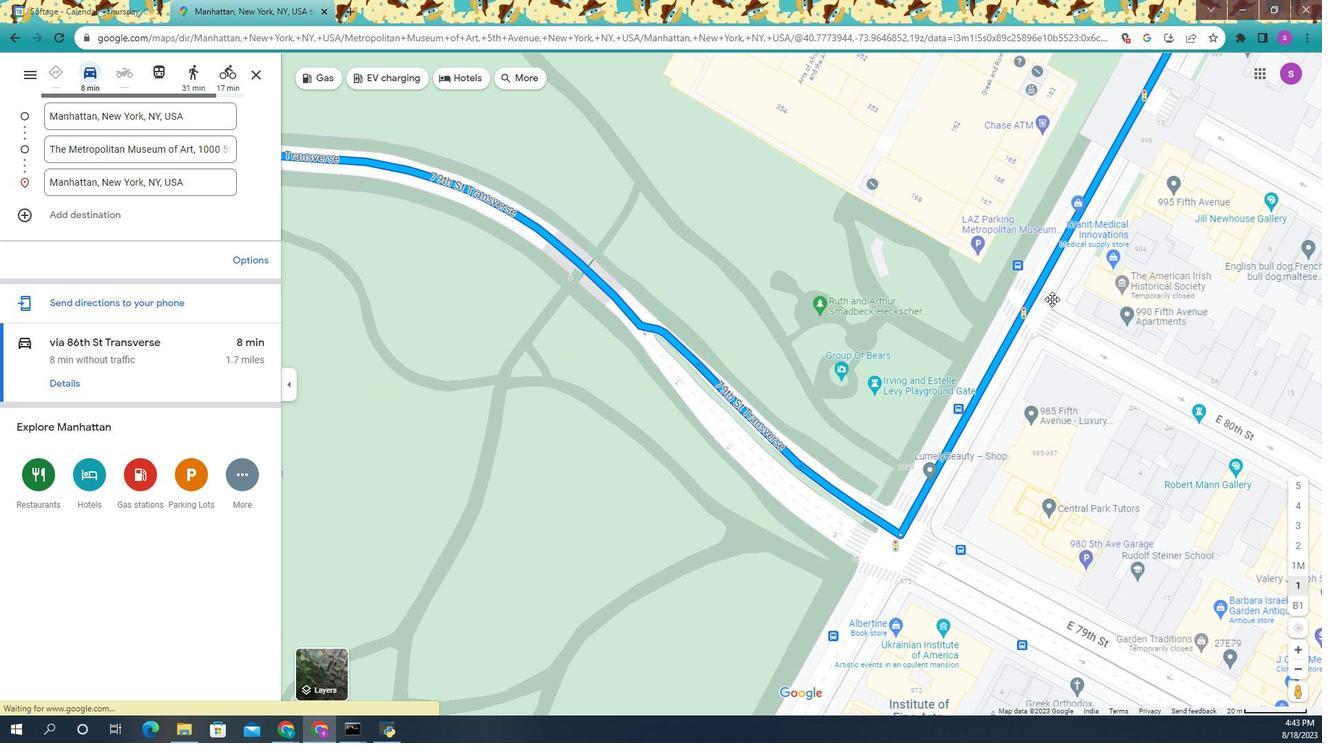 
Action: Mouse moved to (461, 132)
Screenshot: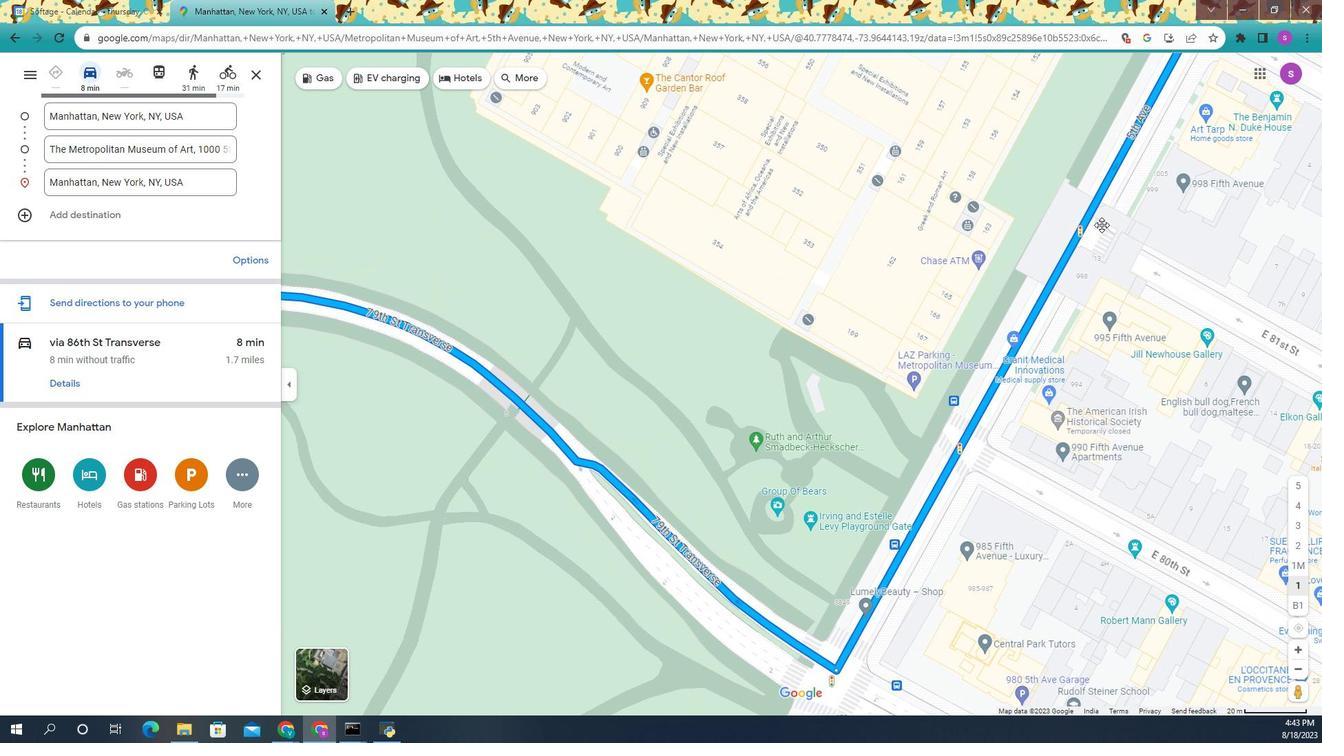 
Action: Mouse pressed left at (461, 132)
Screenshot: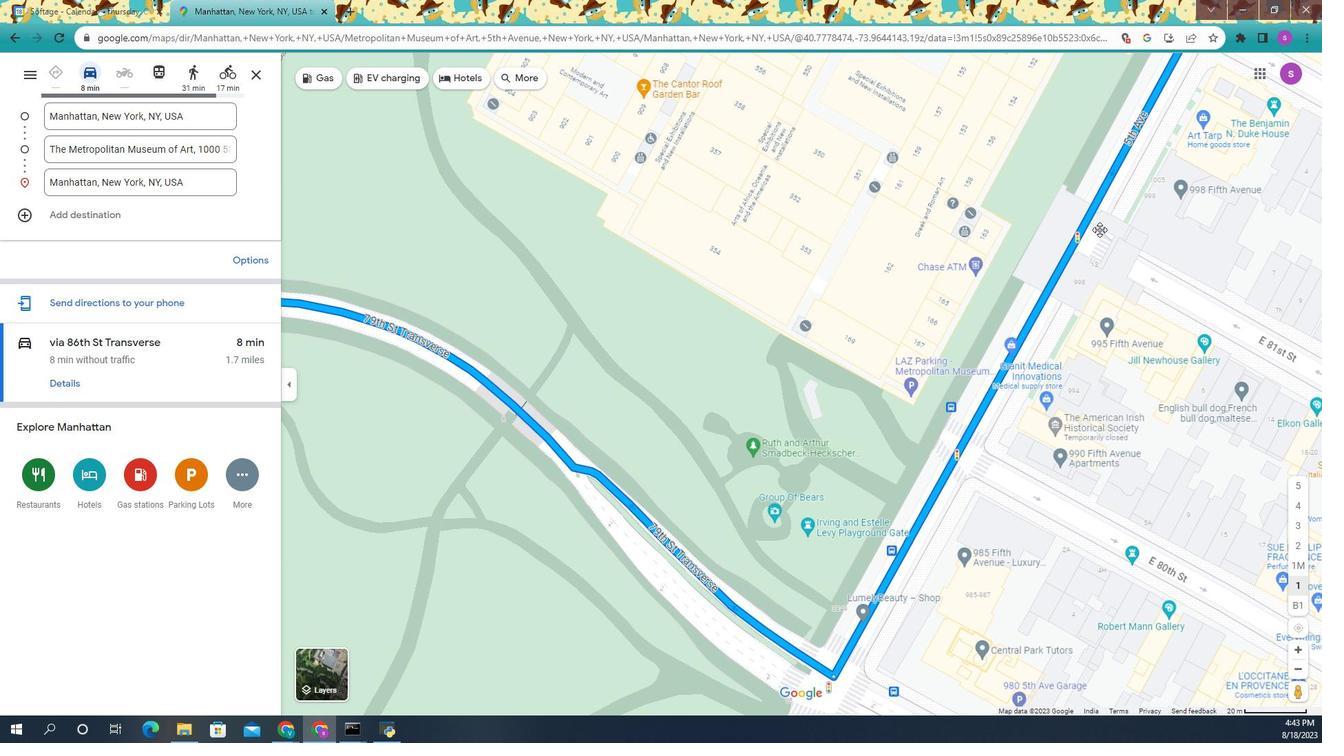 
Action: Mouse moved to (464, 130)
Screenshot: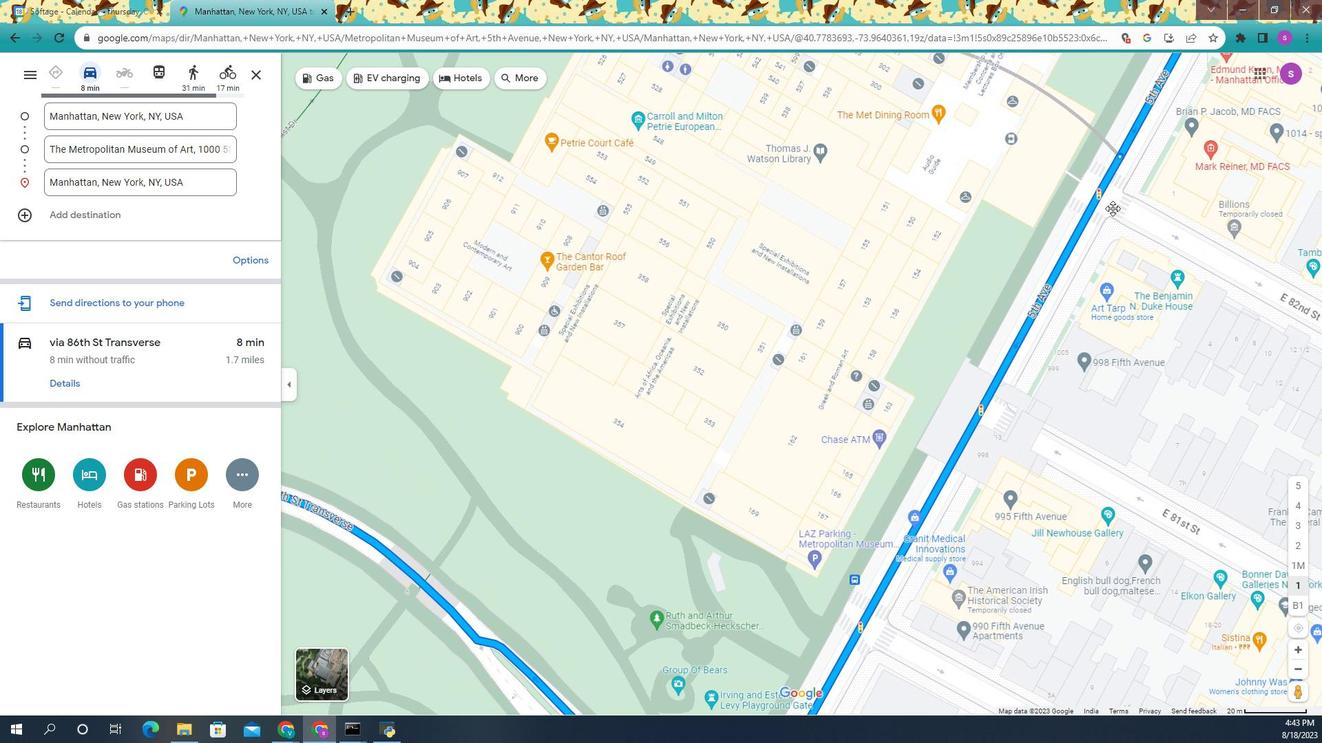 
Action: Mouse pressed left at (464, 130)
Screenshot: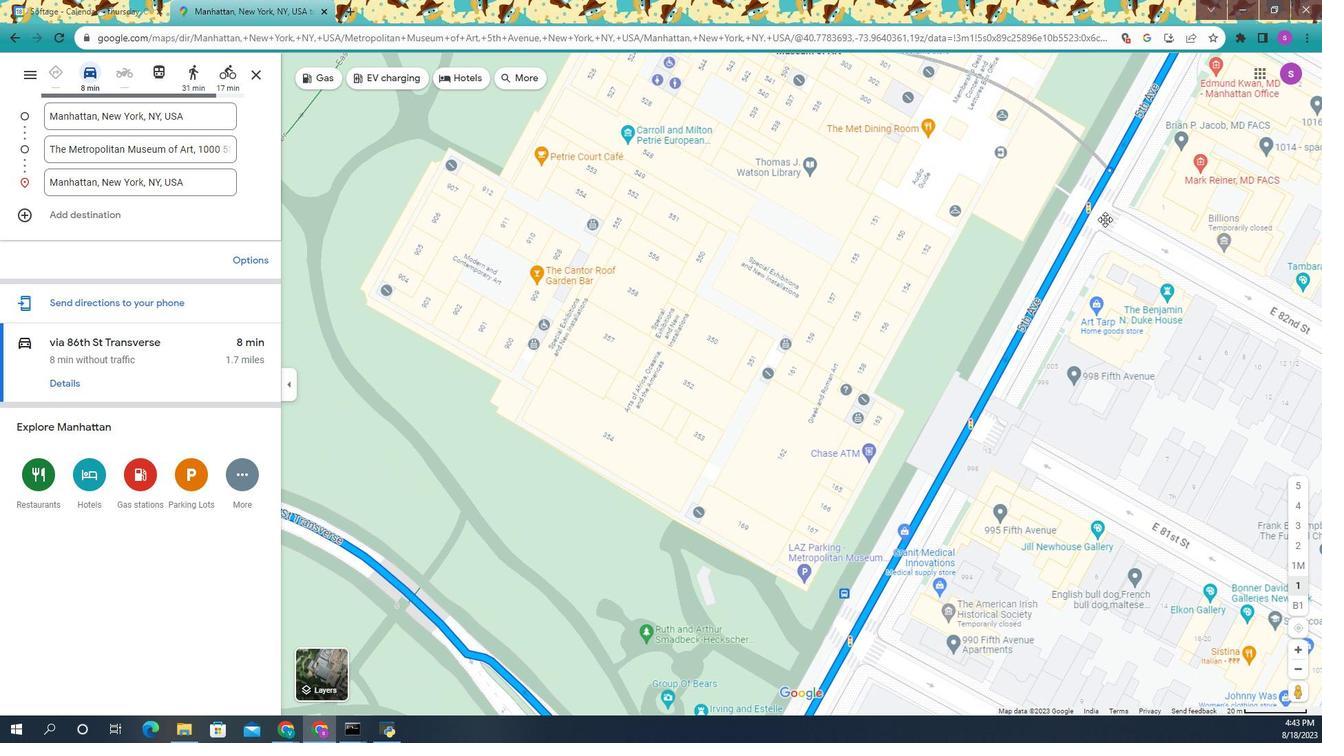 
Action: Mouse moved to (342, 126)
Screenshot: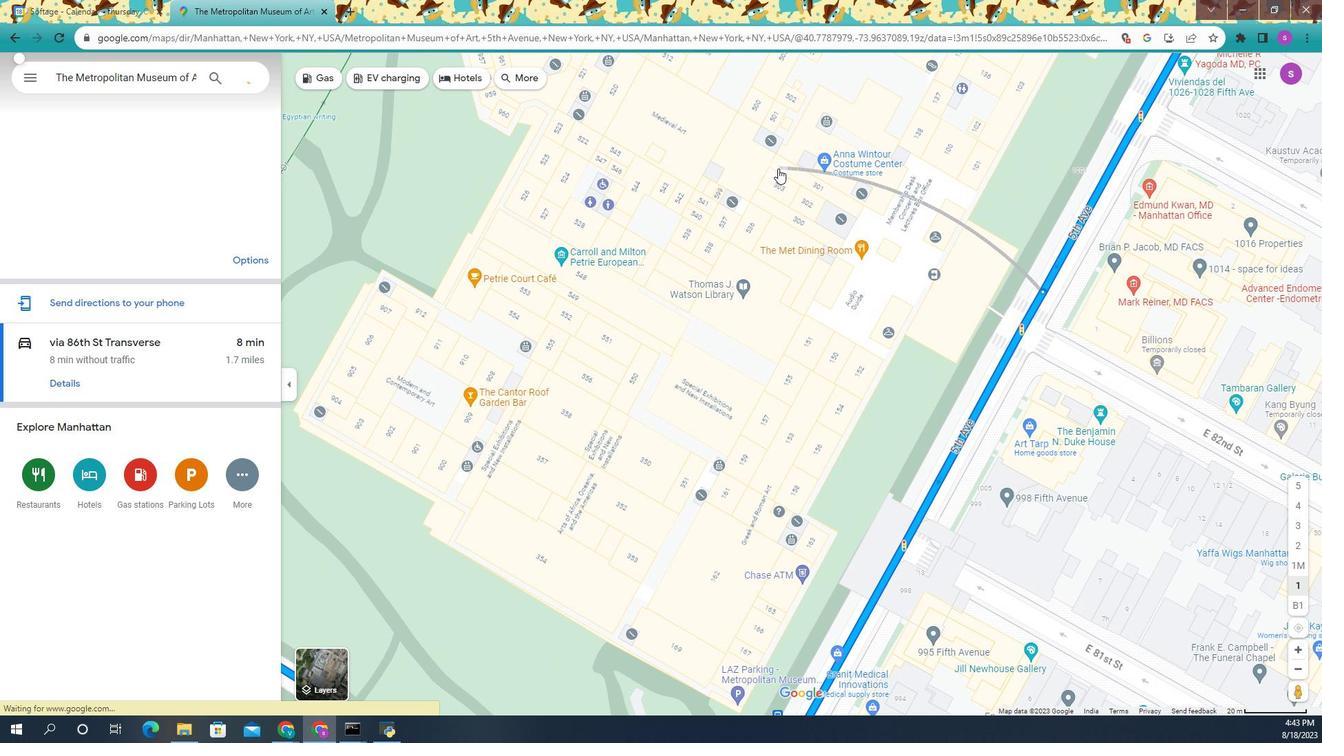 
Action: Mouse pressed left at (342, 126)
Screenshot: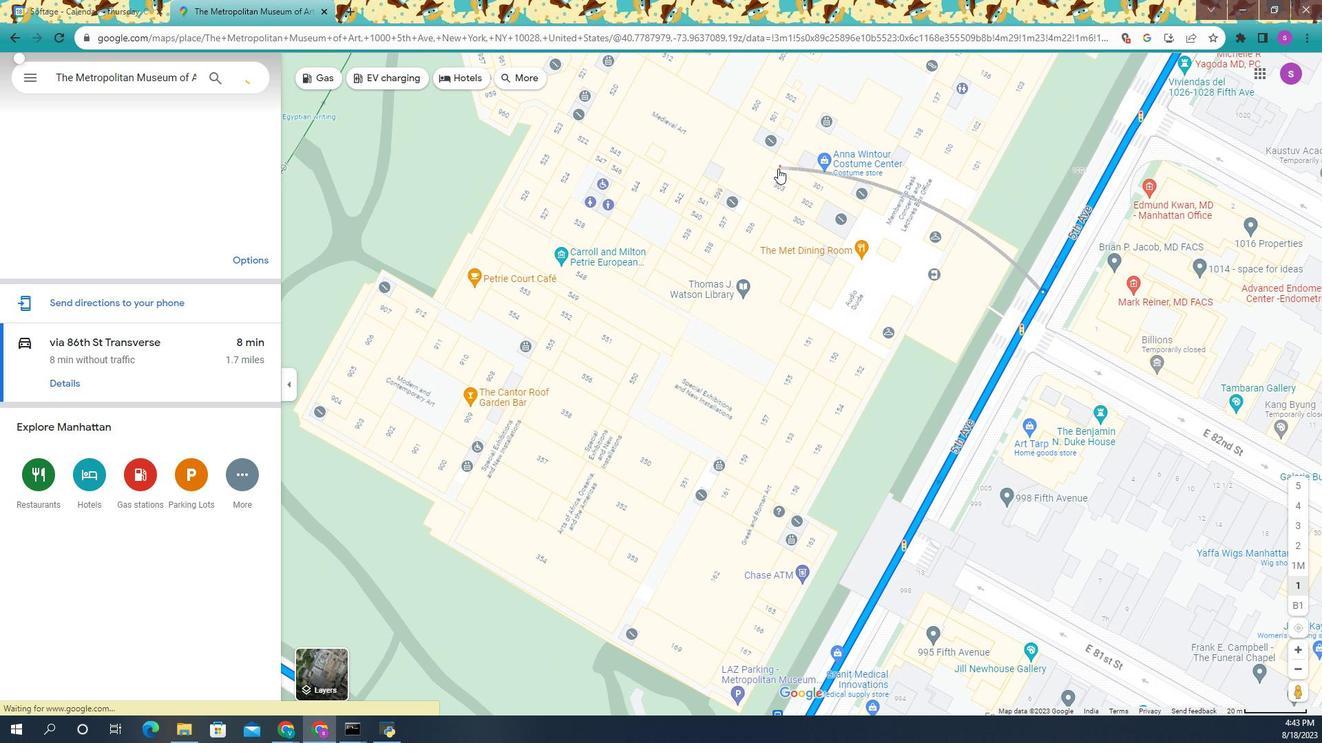 
Action: Mouse moved to (437, 161)
Screenshot: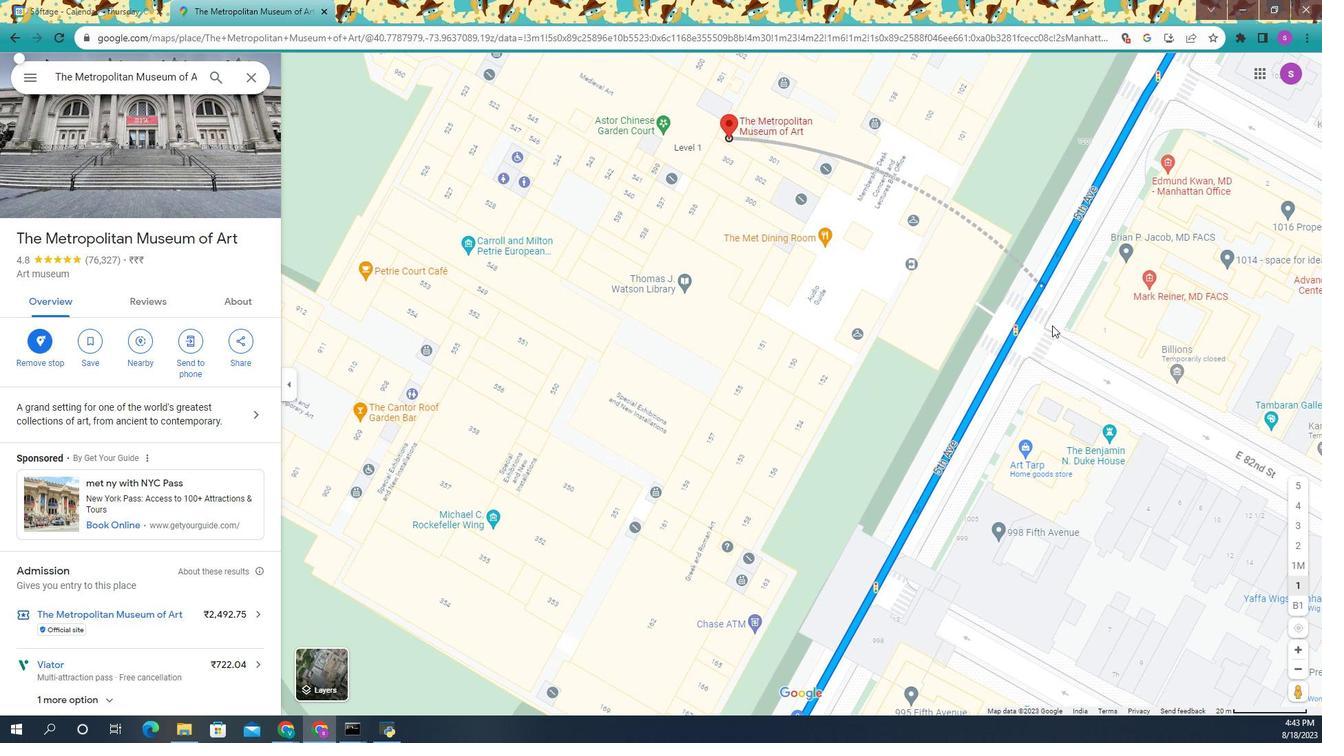 
Action: Mouse scrolled (437, 161) with delta (0, 0)
Screenshot: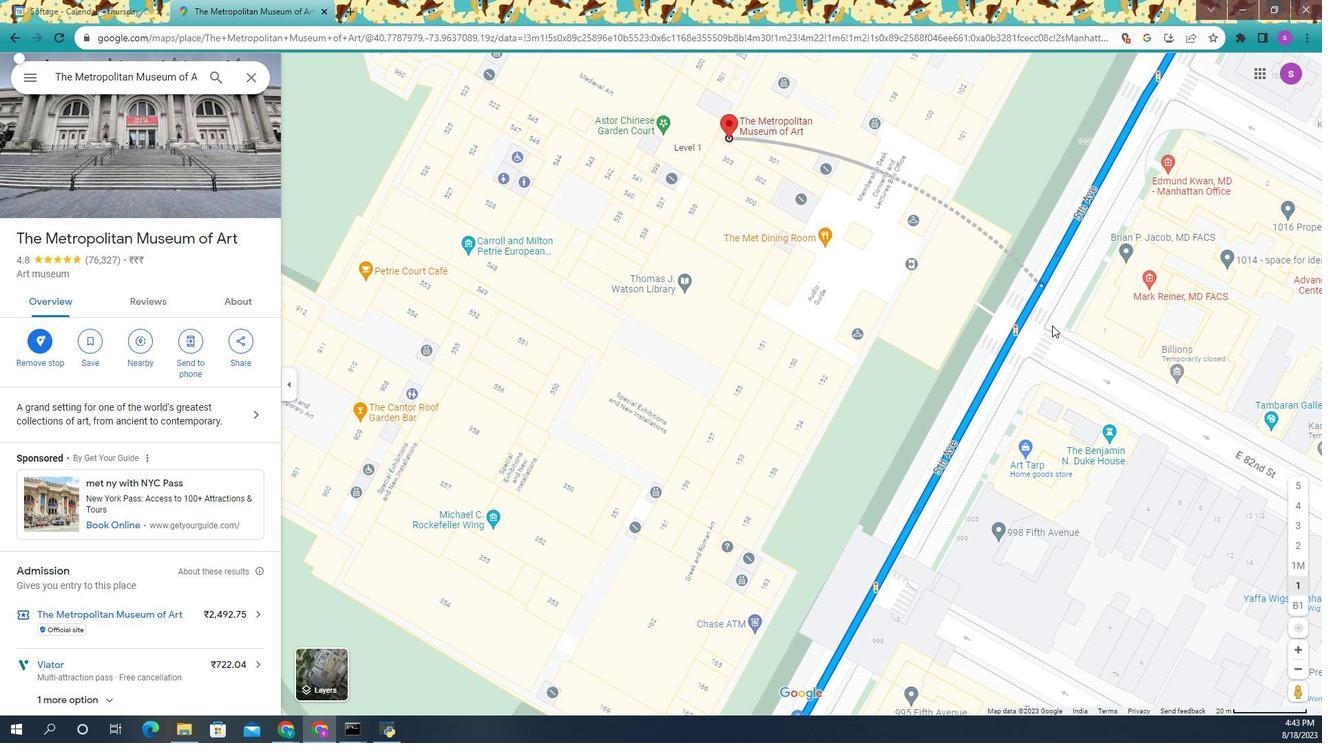 
Action: Mouse scrolled (437, 161) with delta (0, 0)
Screenshot: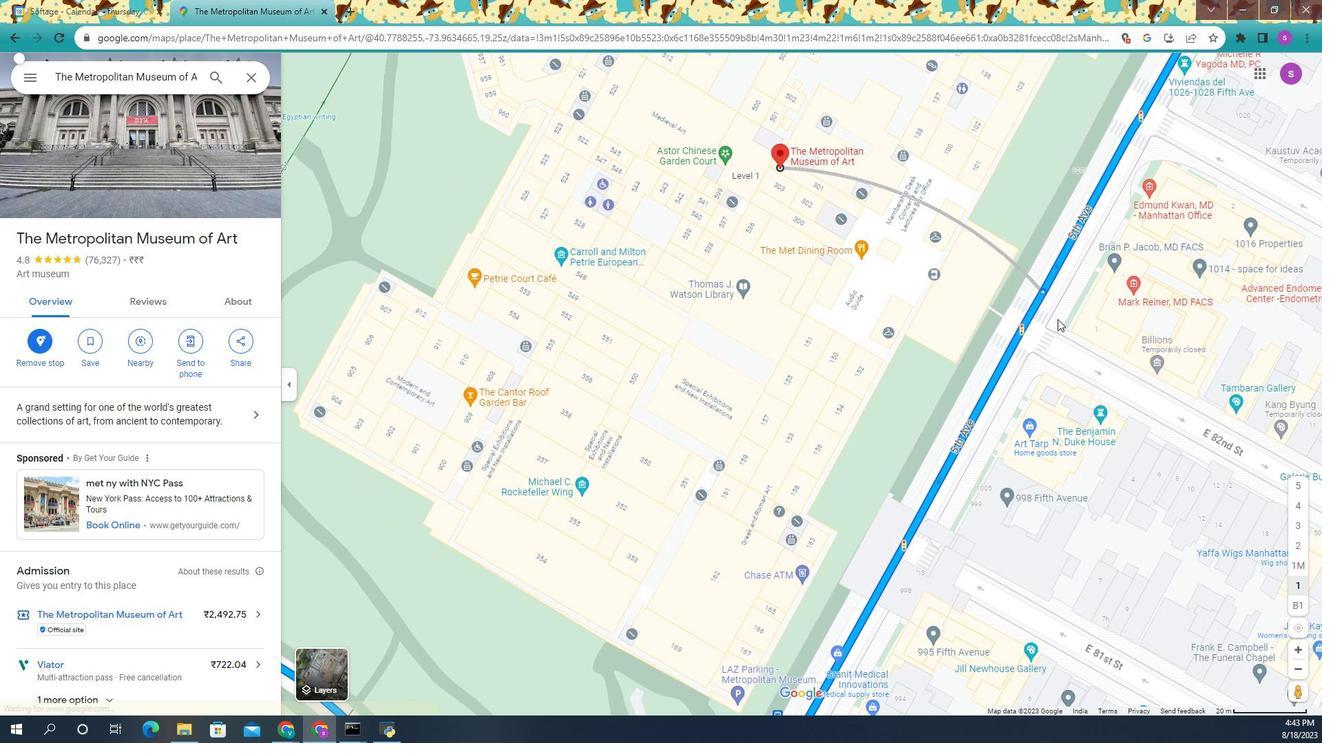 
Action: Mouse moved to (458, 147)
Screenshot: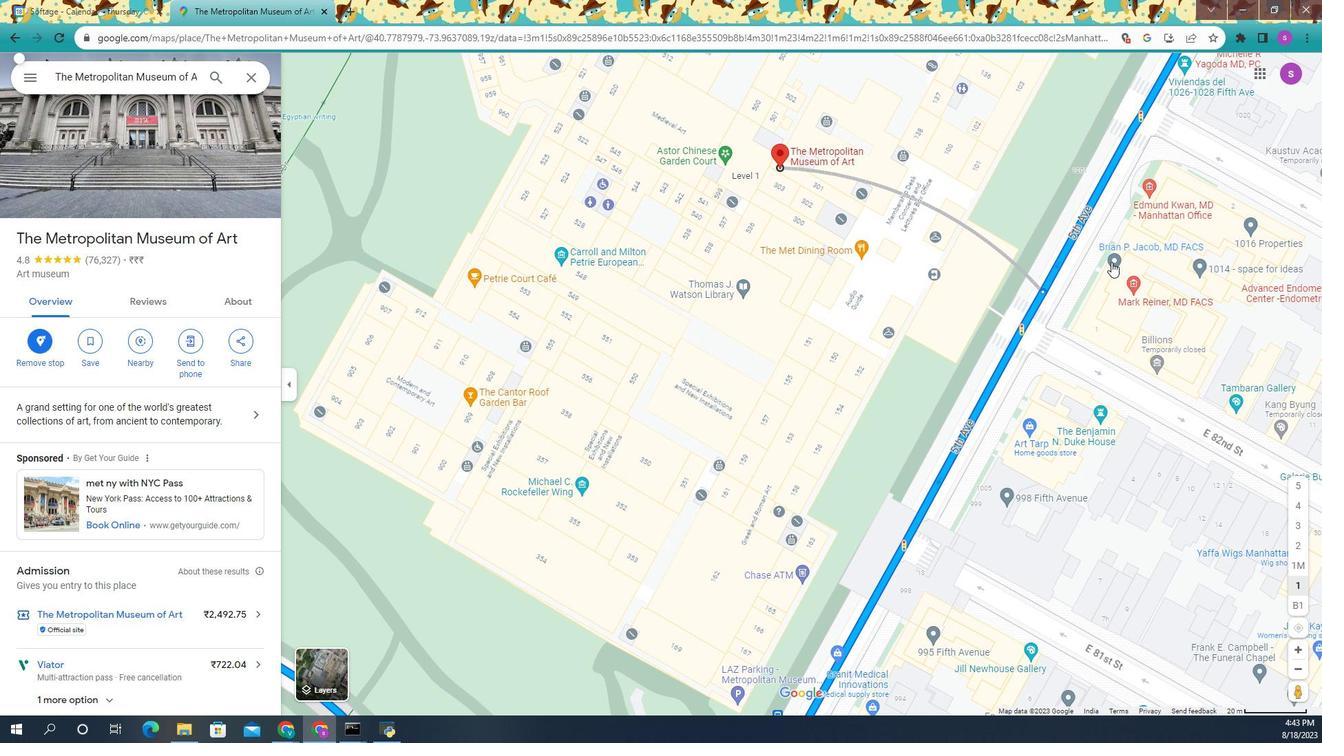 
Action: Mouse pressed left at (458, 147)
Screenshot: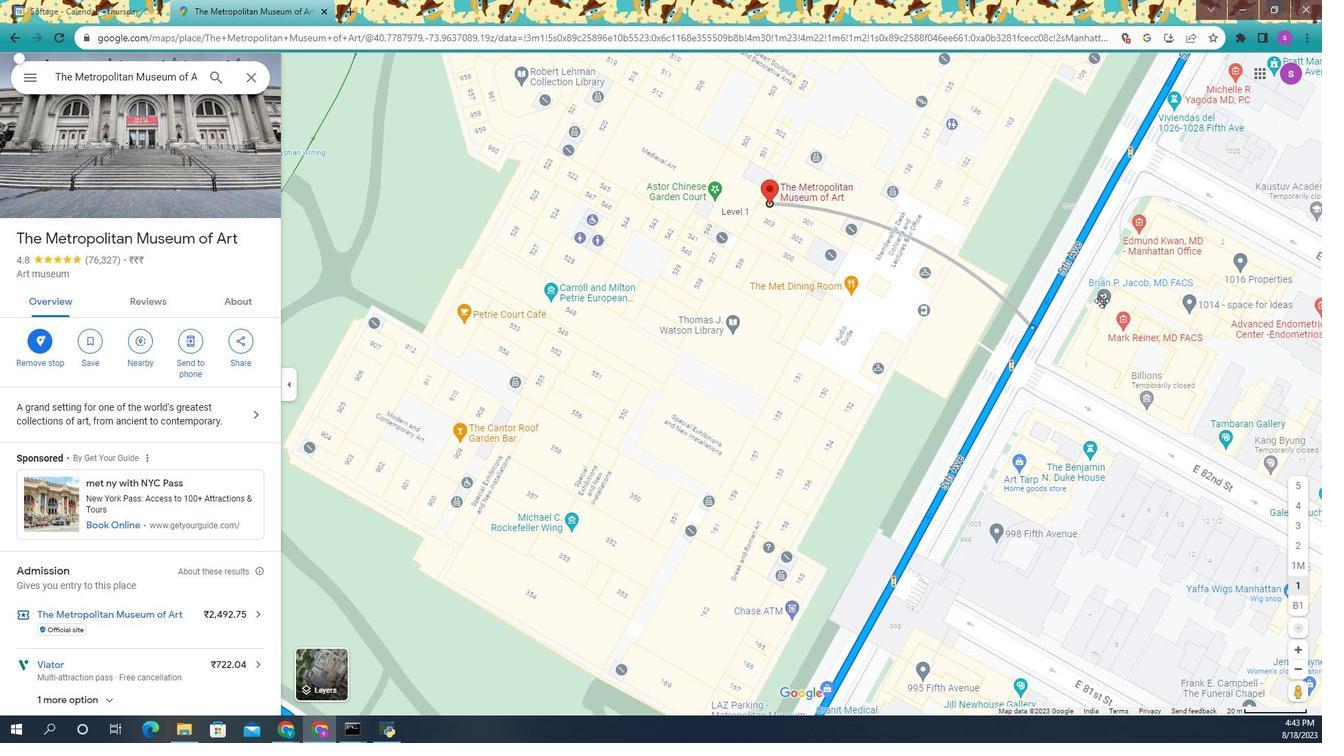 
Action: Mouse moved to (463, 152)
Screenshot: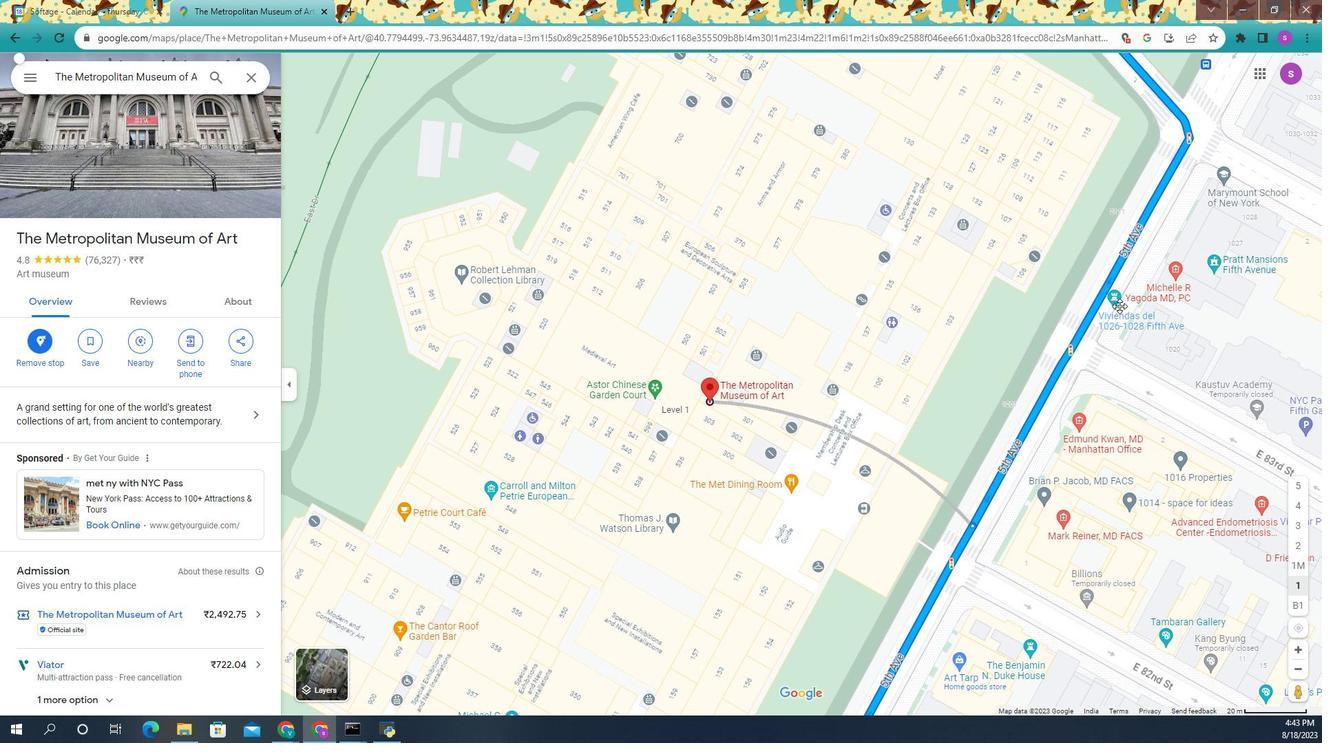 
Action: Mouse pressed left at (463, 152)
Screenshot: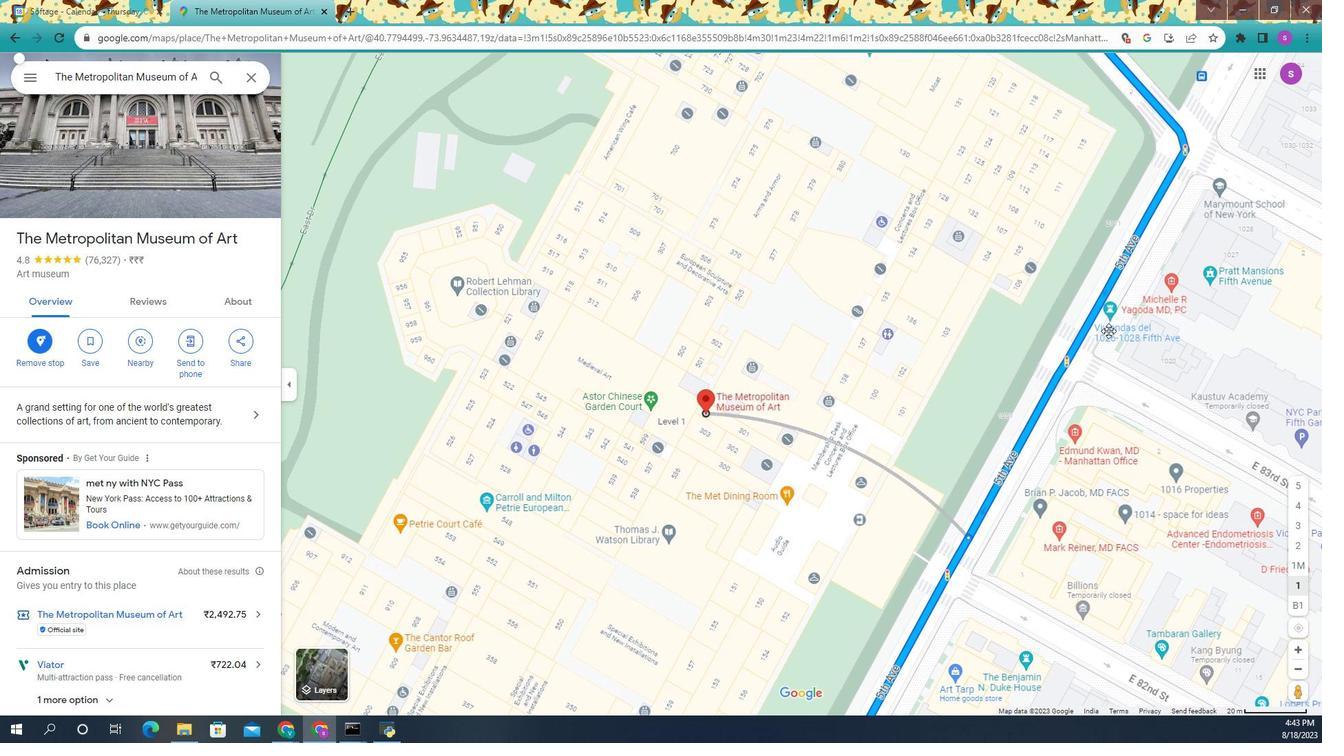 
Action: Mouse moved to (409, 139)
Screenshot: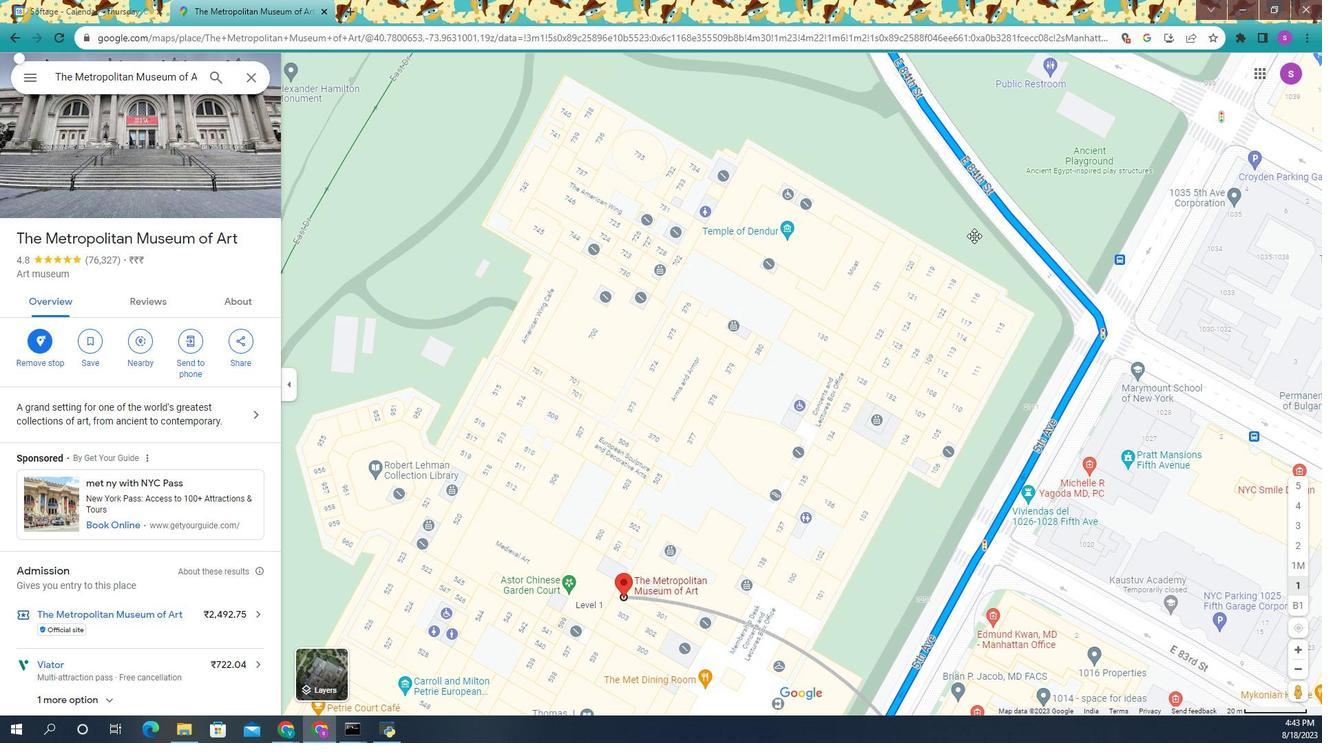 
Action: Mouse pressed left at (409, 139)
Screenshot: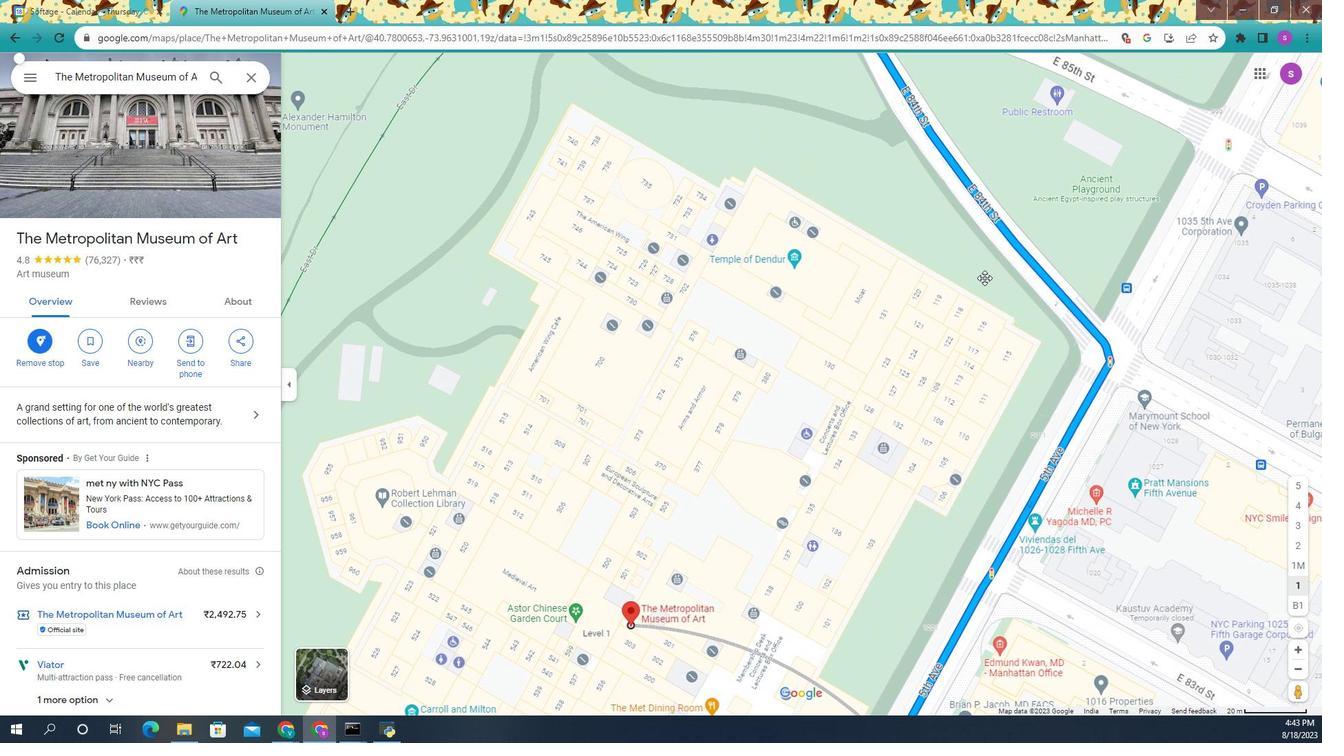 
Action: Mouse moved to (329, 130)
Screenshot: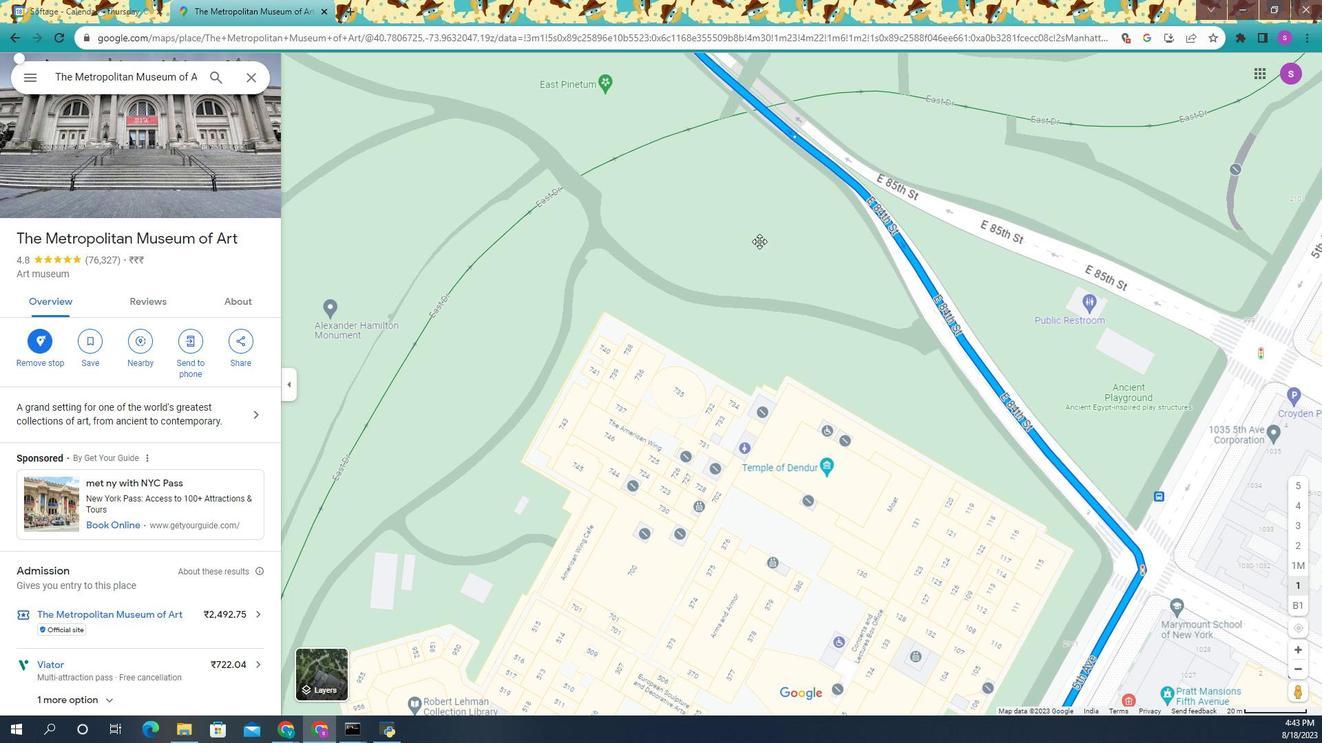 
Action: Mouse pressed left at (329, 130)
Screenshot: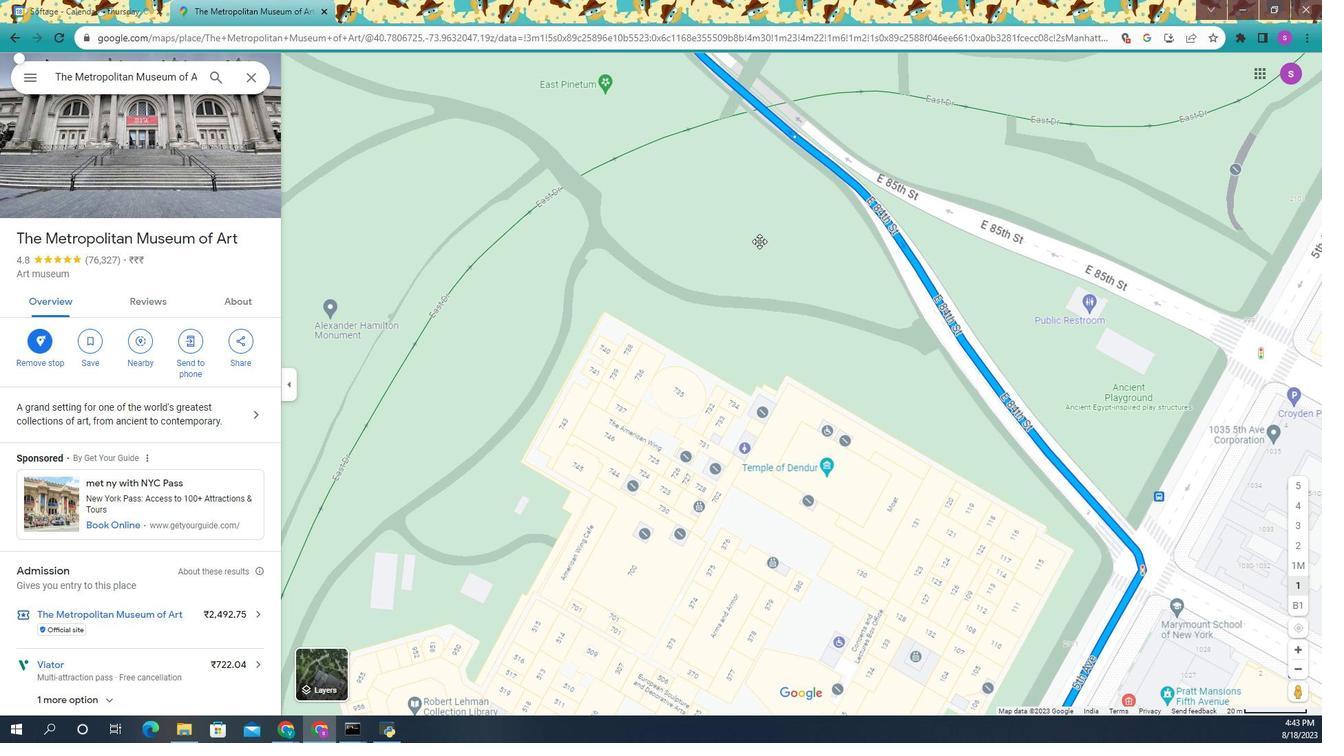
Action: Mouse moved to (291, 122)
Screenshot: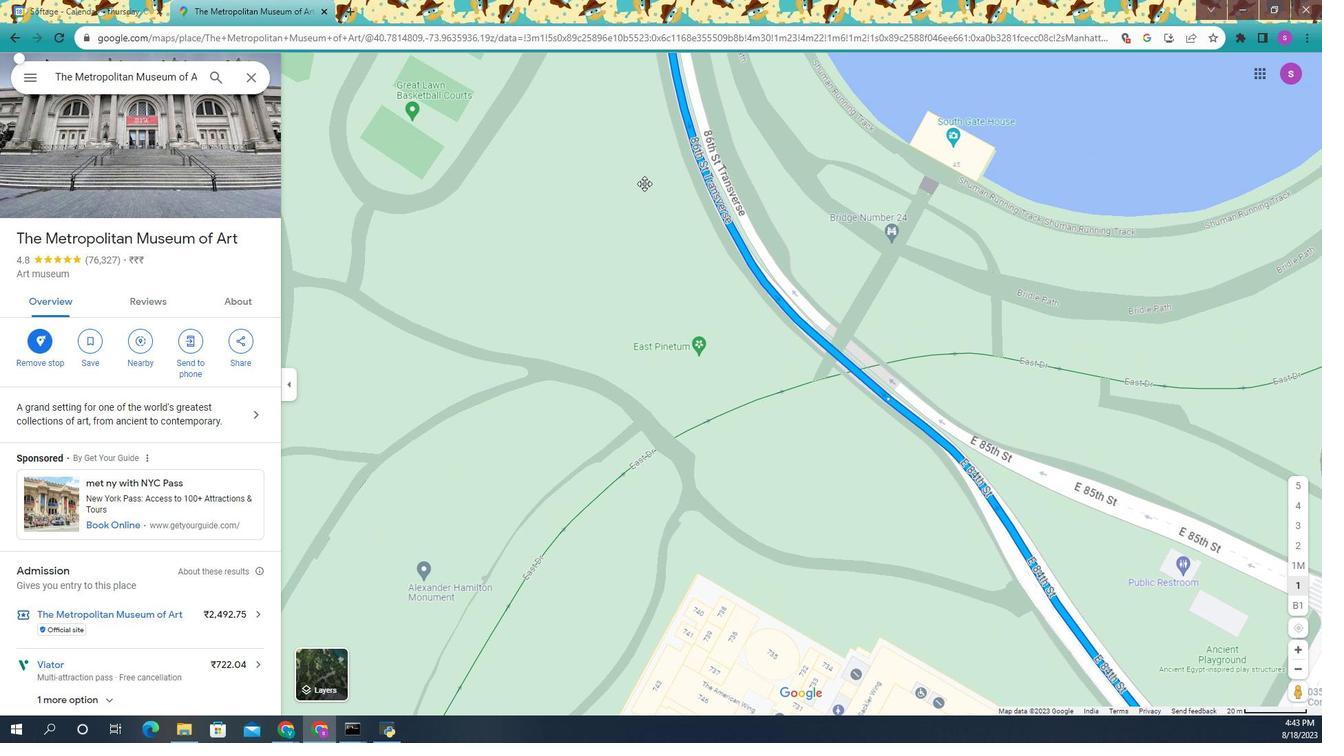 
Action: Mouse pressed left at (291, 122)
Screenshot: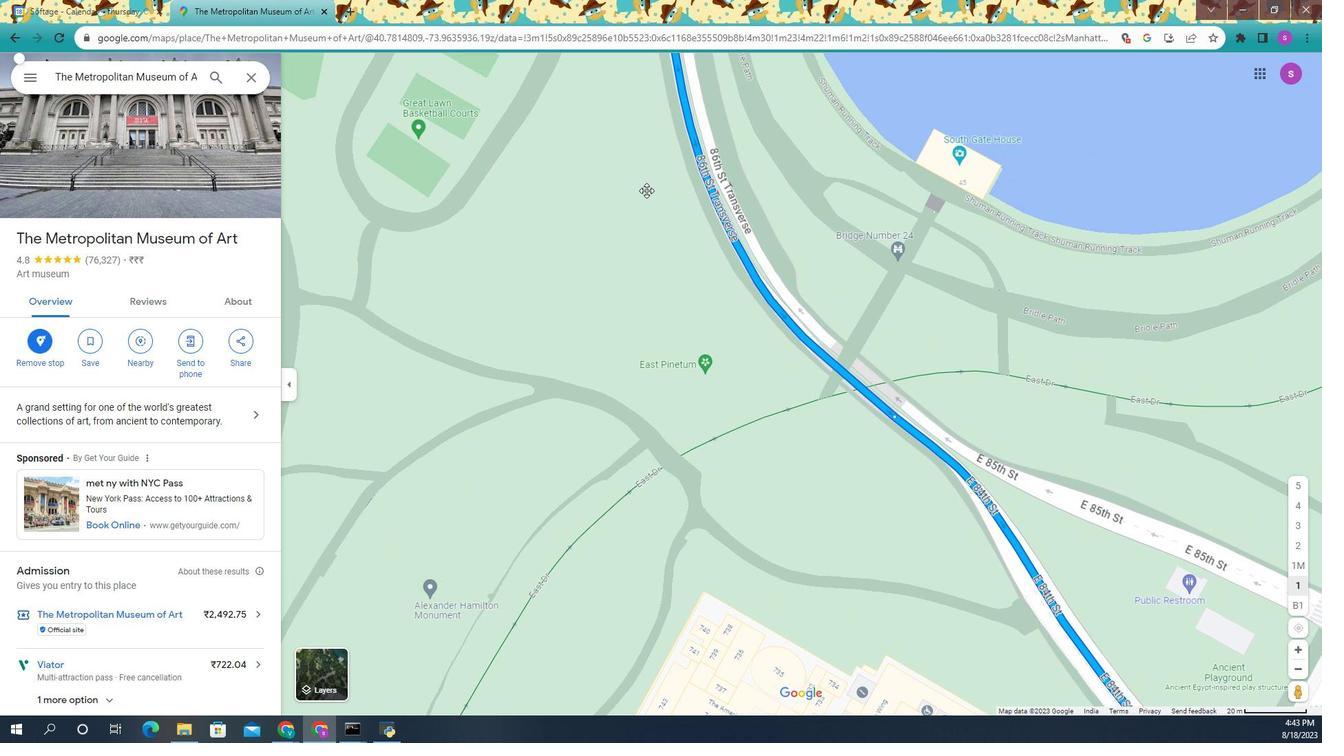 
Action: Mouse moved to (297, 121)
Screenshot: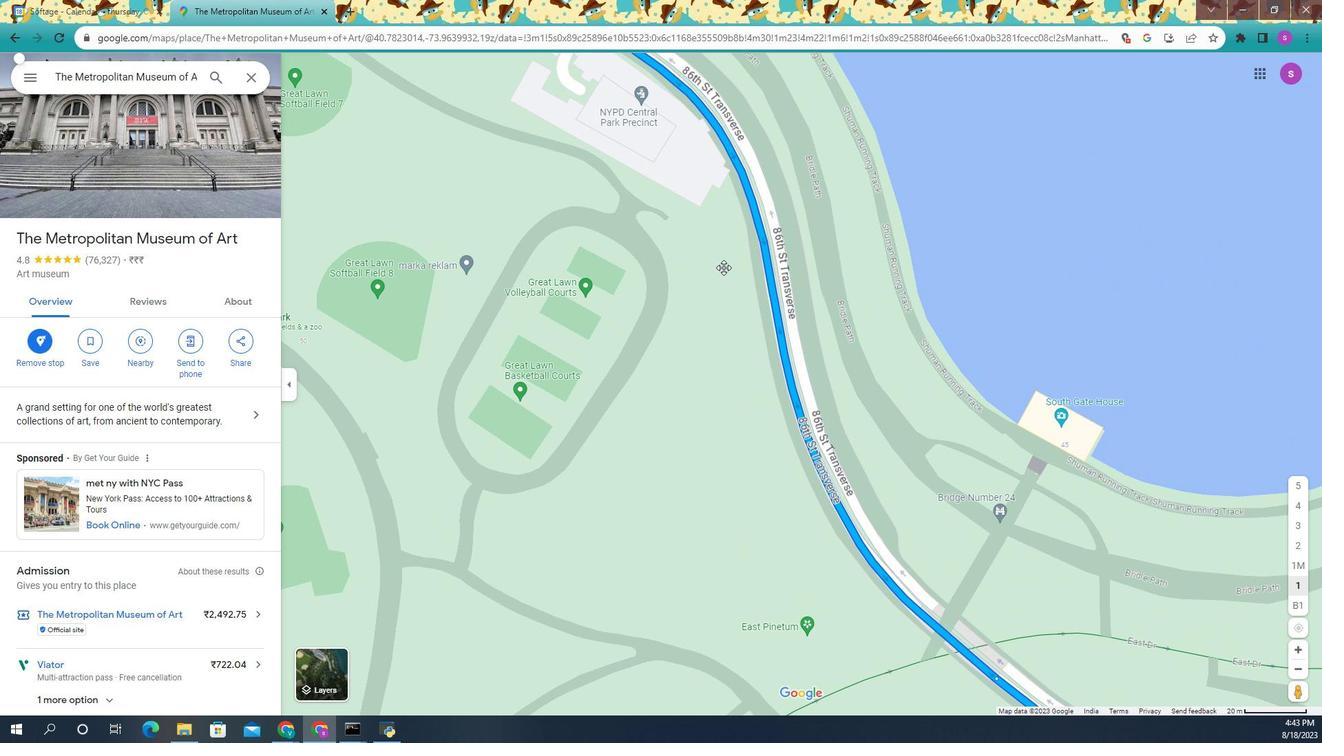 
Action: Mouse pressed left at (297, 121)
Screenshot: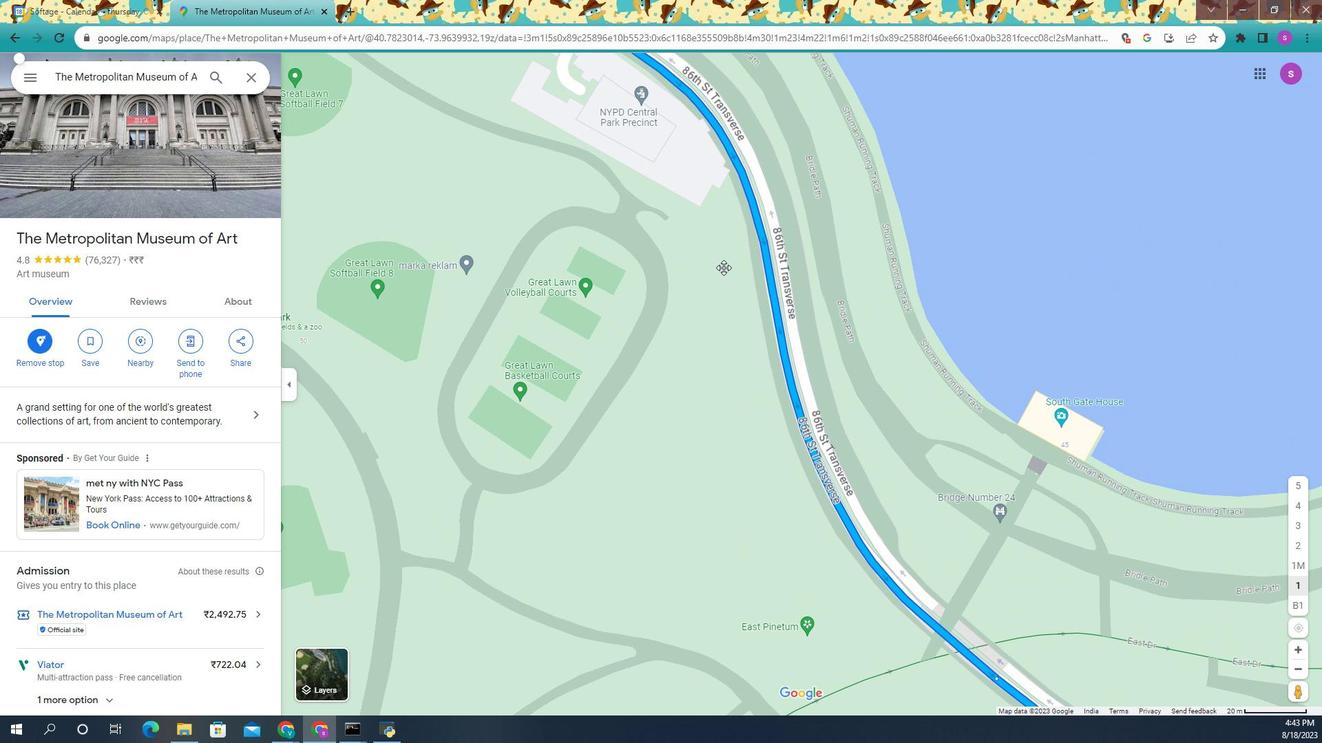 
Action: Mouse moved to (338, 169)
Screenshot: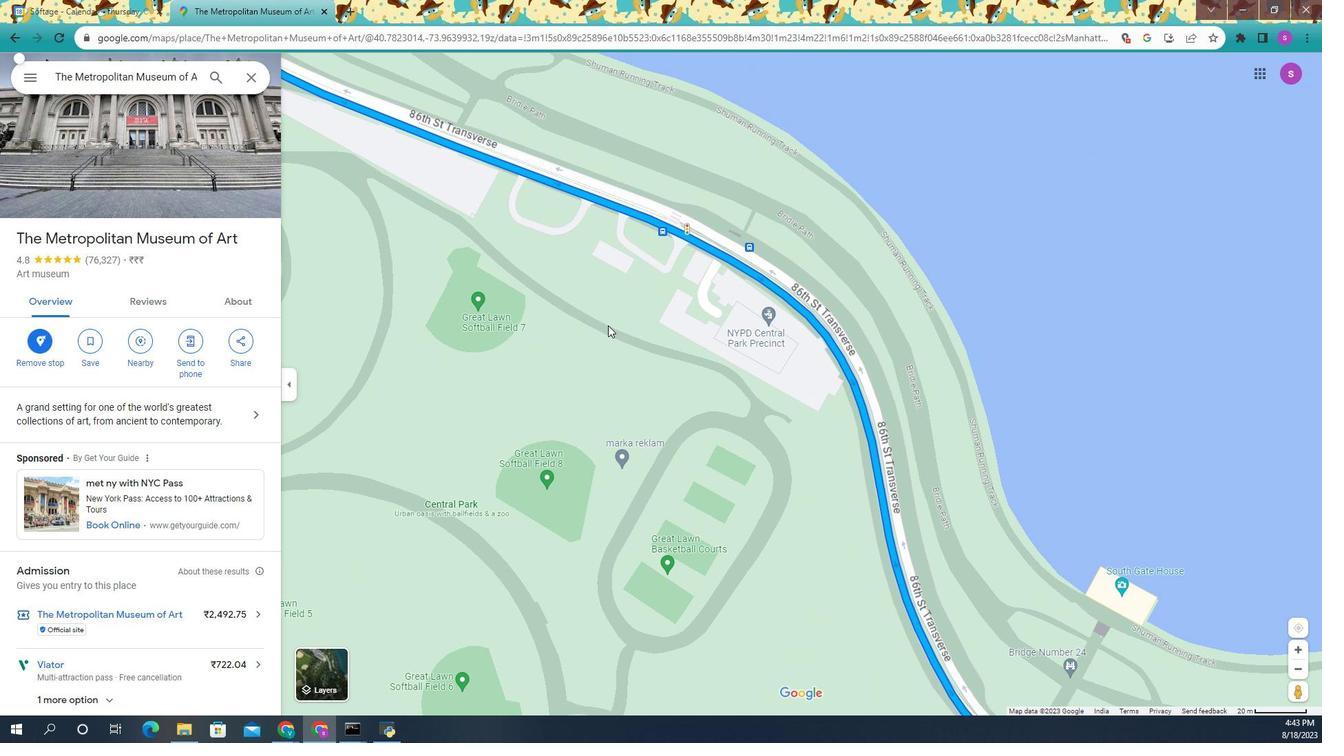 
Action: Mouse scrolled (338, 169) with delta (0, 0)
Screenshot: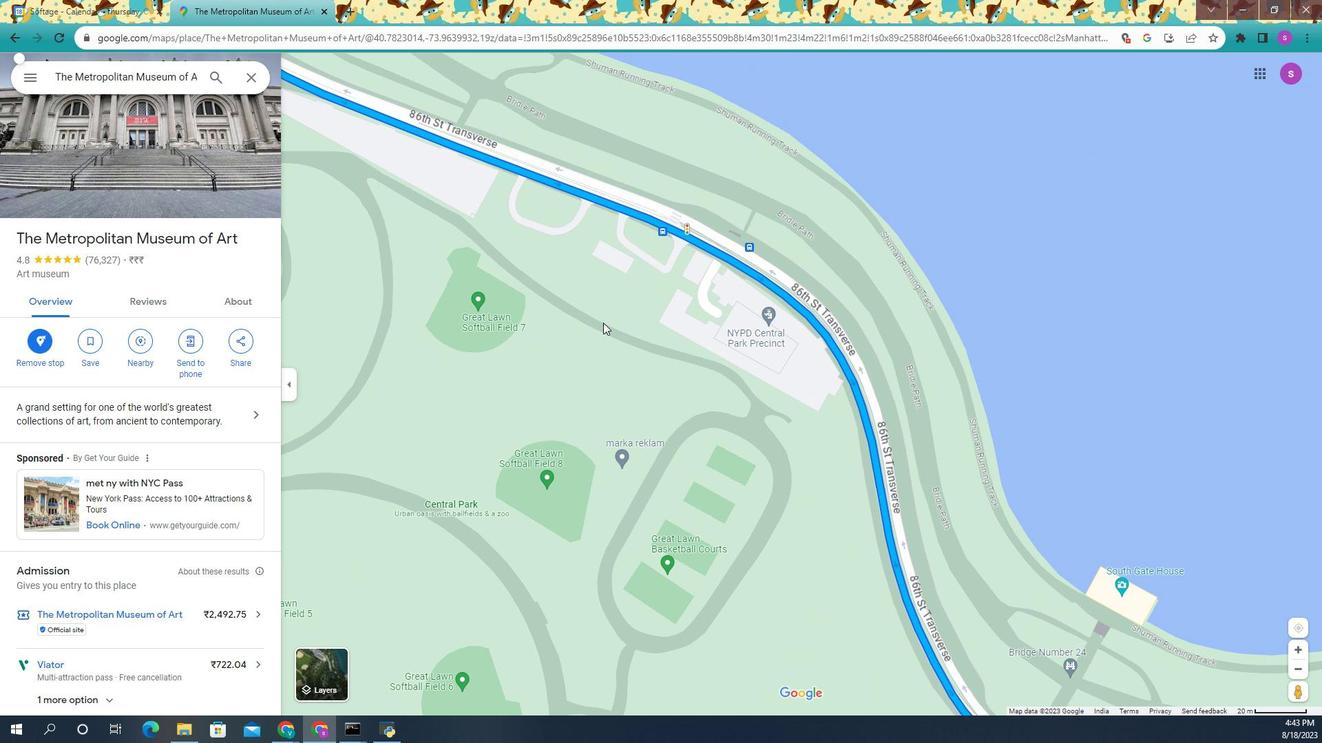 
Action: Mouse moved to (278, 160)
Screenshot: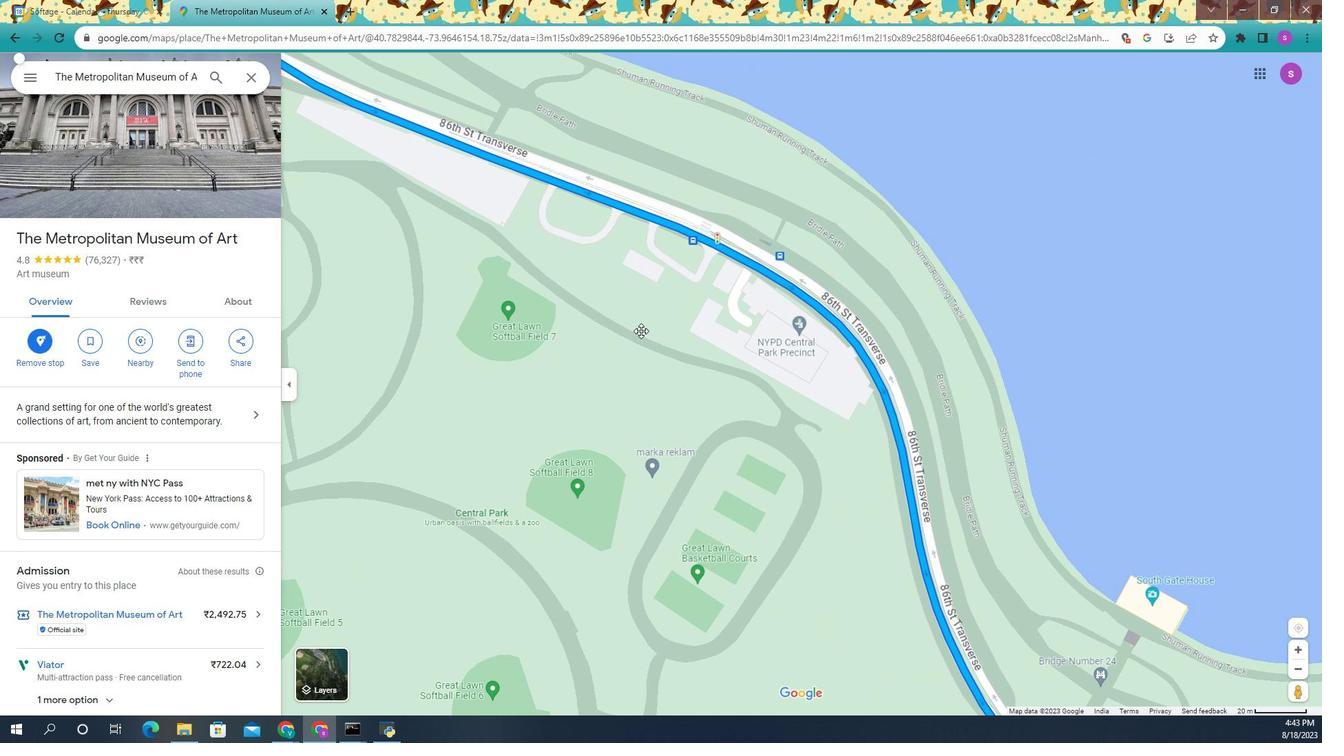 
Action: Mouse pressed left at (278, 160)
Screenshot: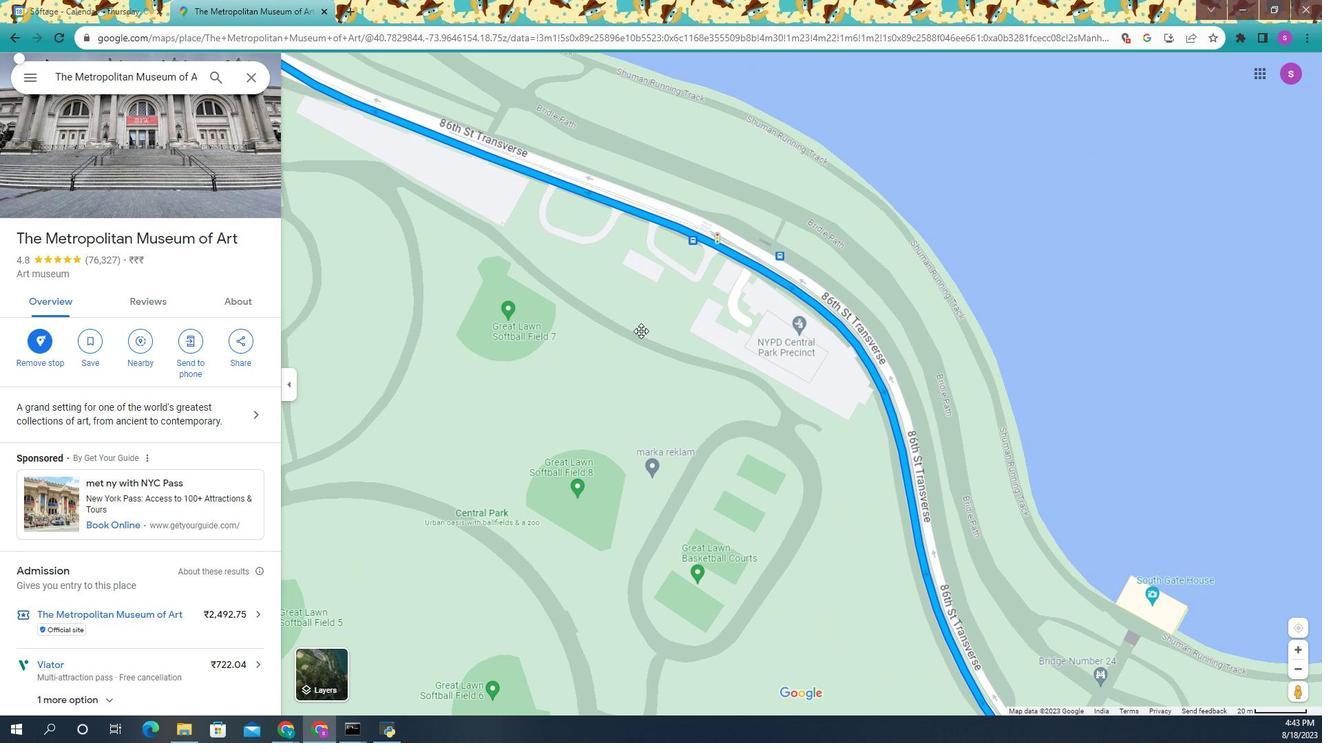 
Action: Mouse moved to (247, 131)
Screenshot: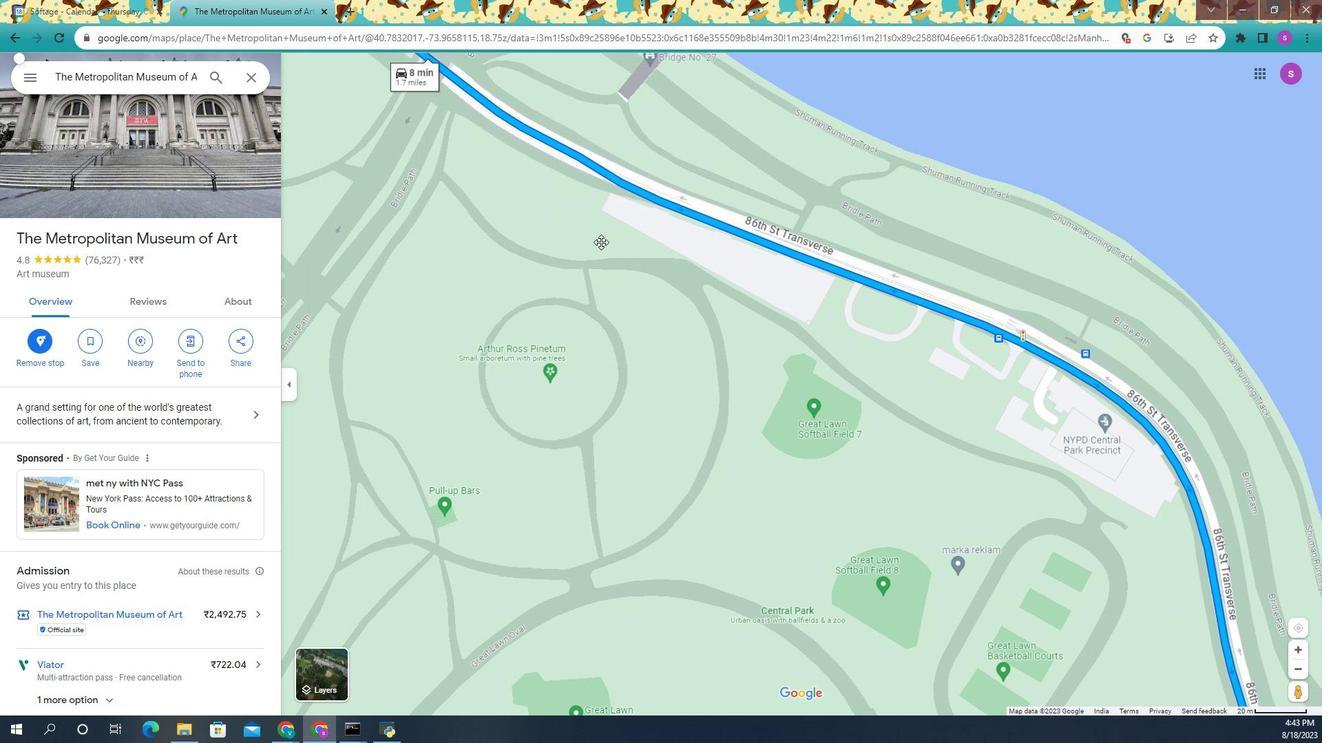
Action: Mouse pressed left at (247, 131)
Screenshot: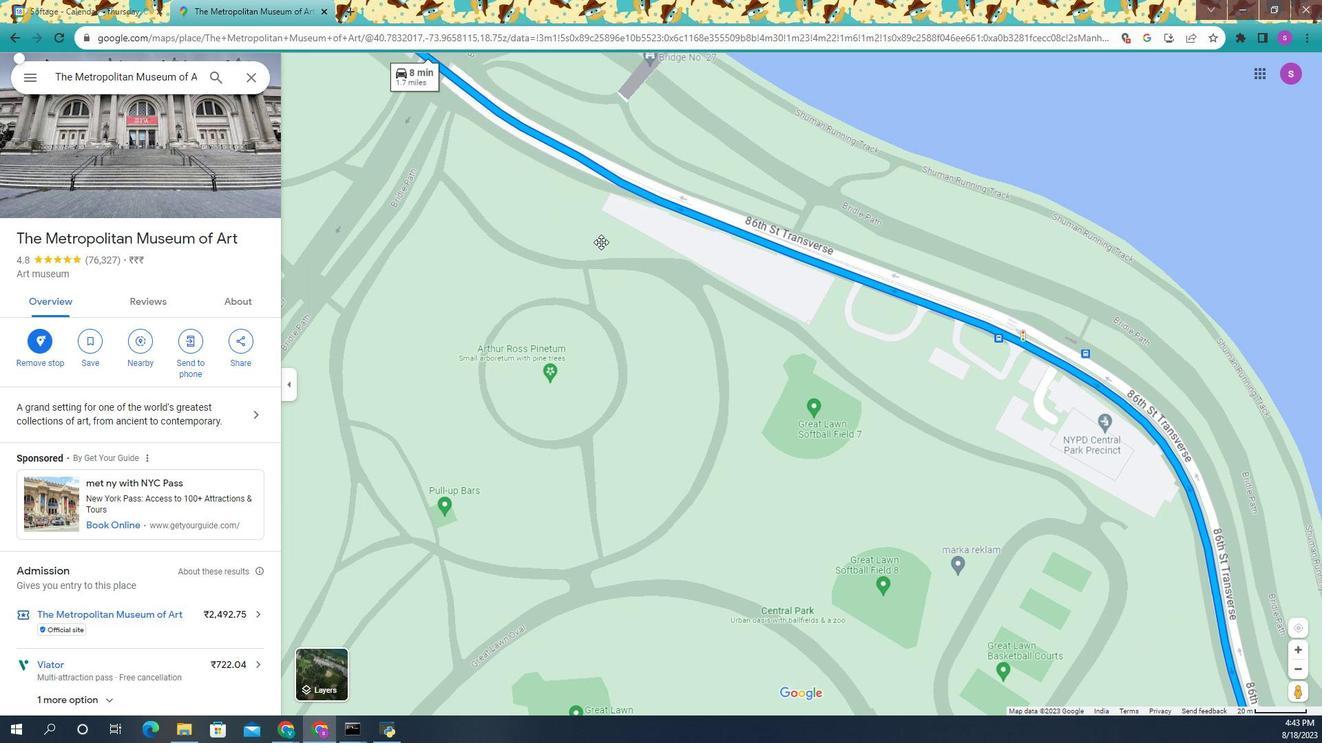 
Action: Mouse moved to (210, 129)
Screenshot: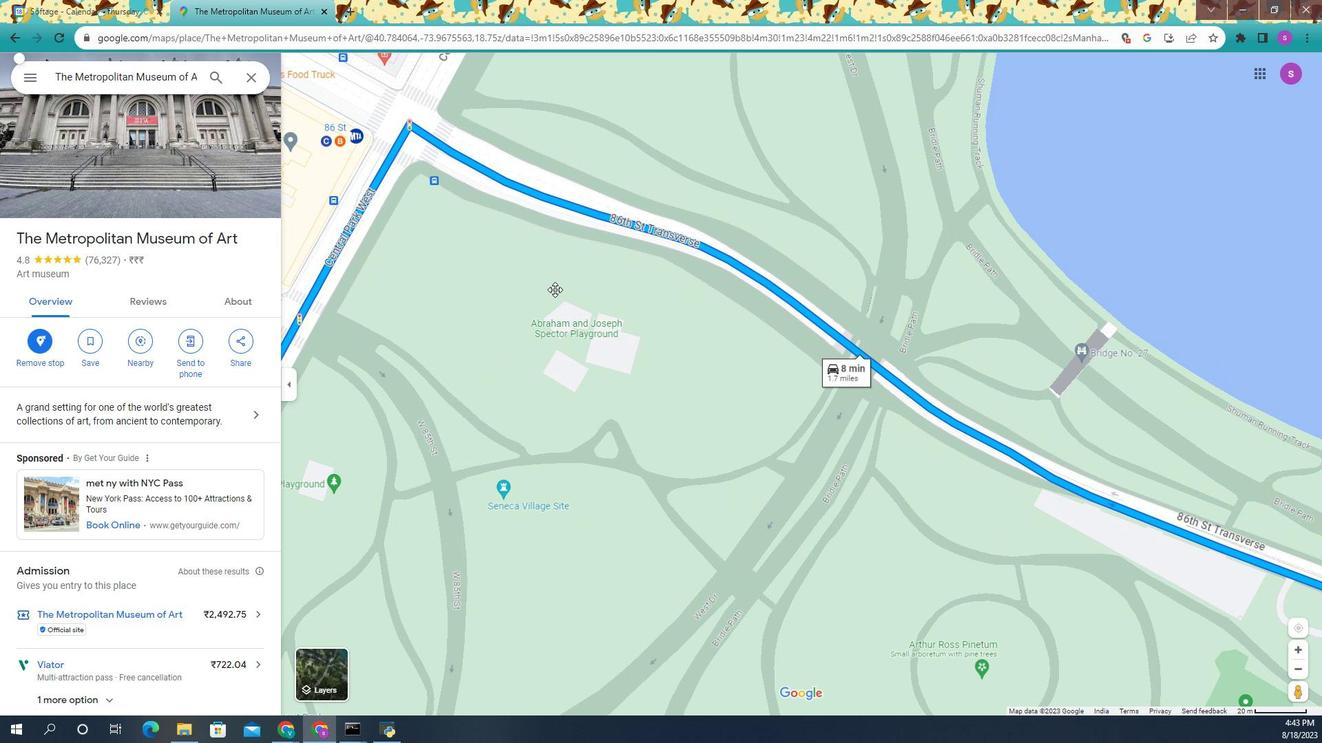 
Action: Mouse pressed left at (199, 126)
Screenshot: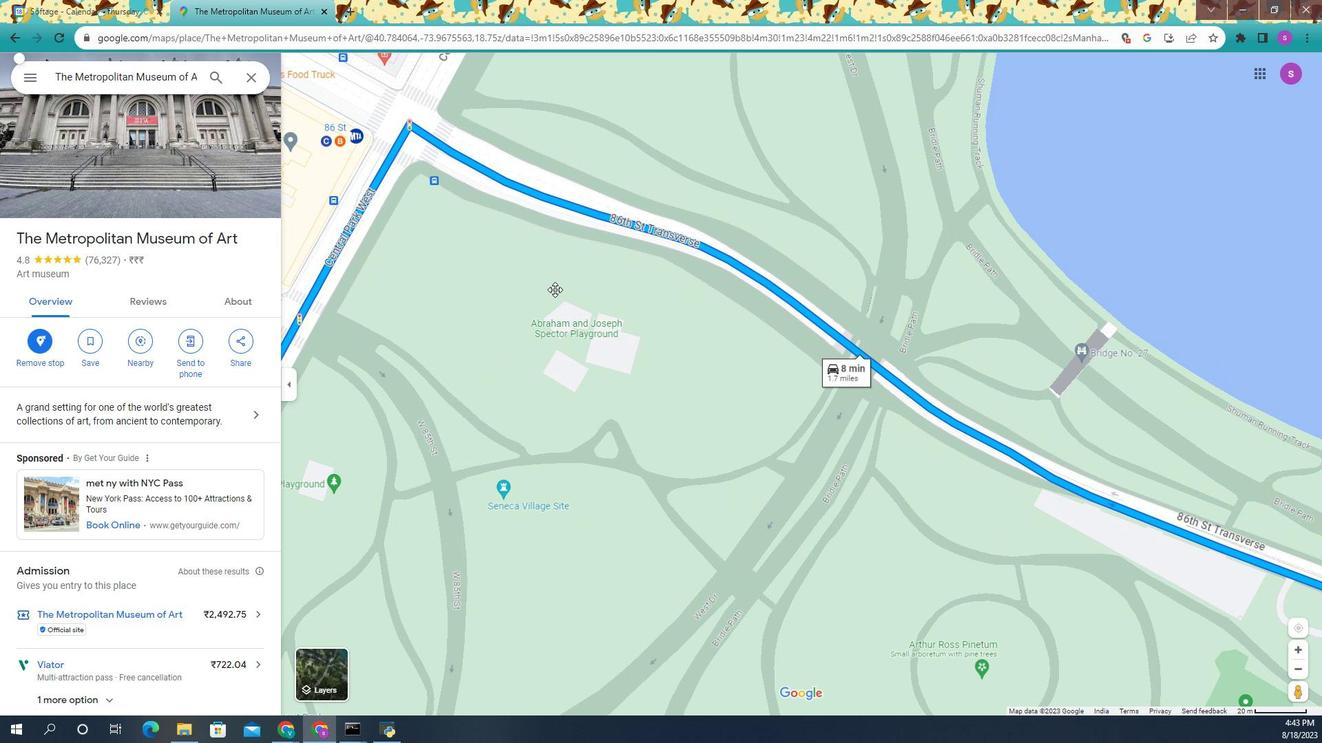 
Action: Mouse moved to (236, 211)
Screenshot: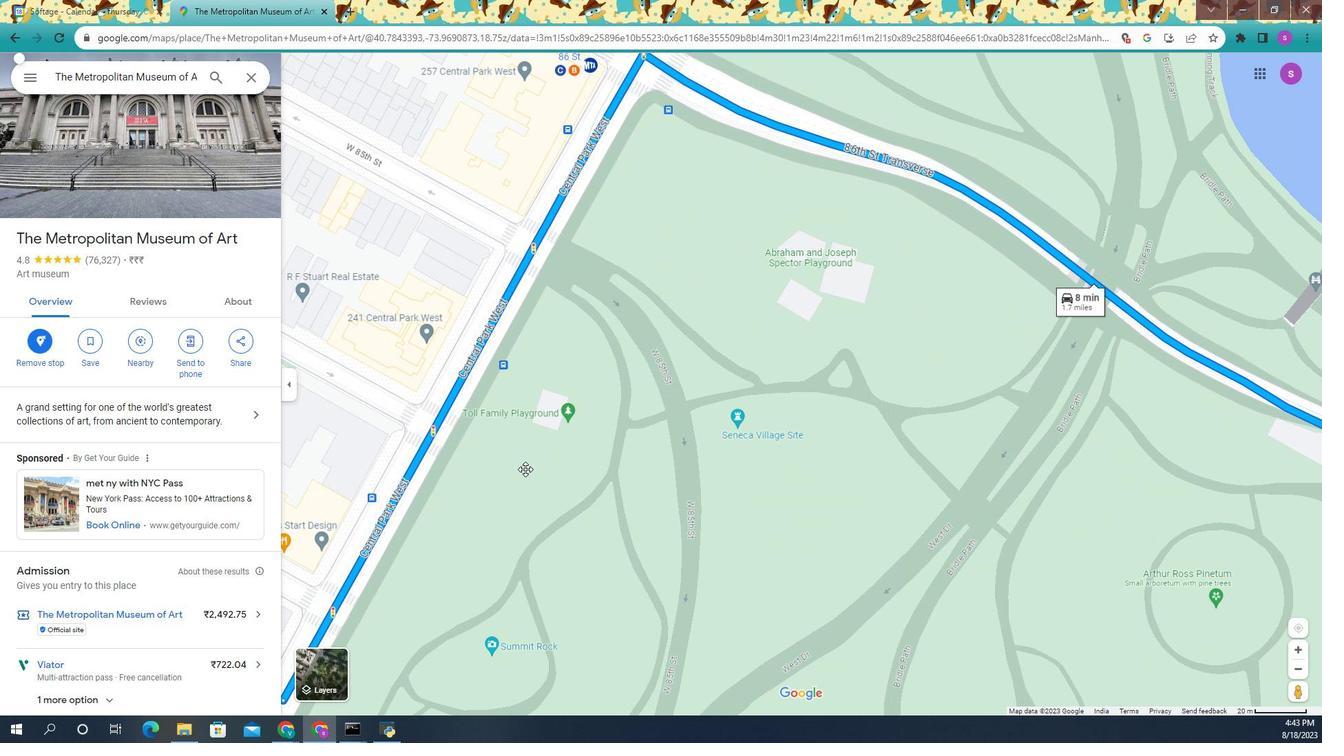 
Action: Mouse pressed left at (236, 211)
Screenshot: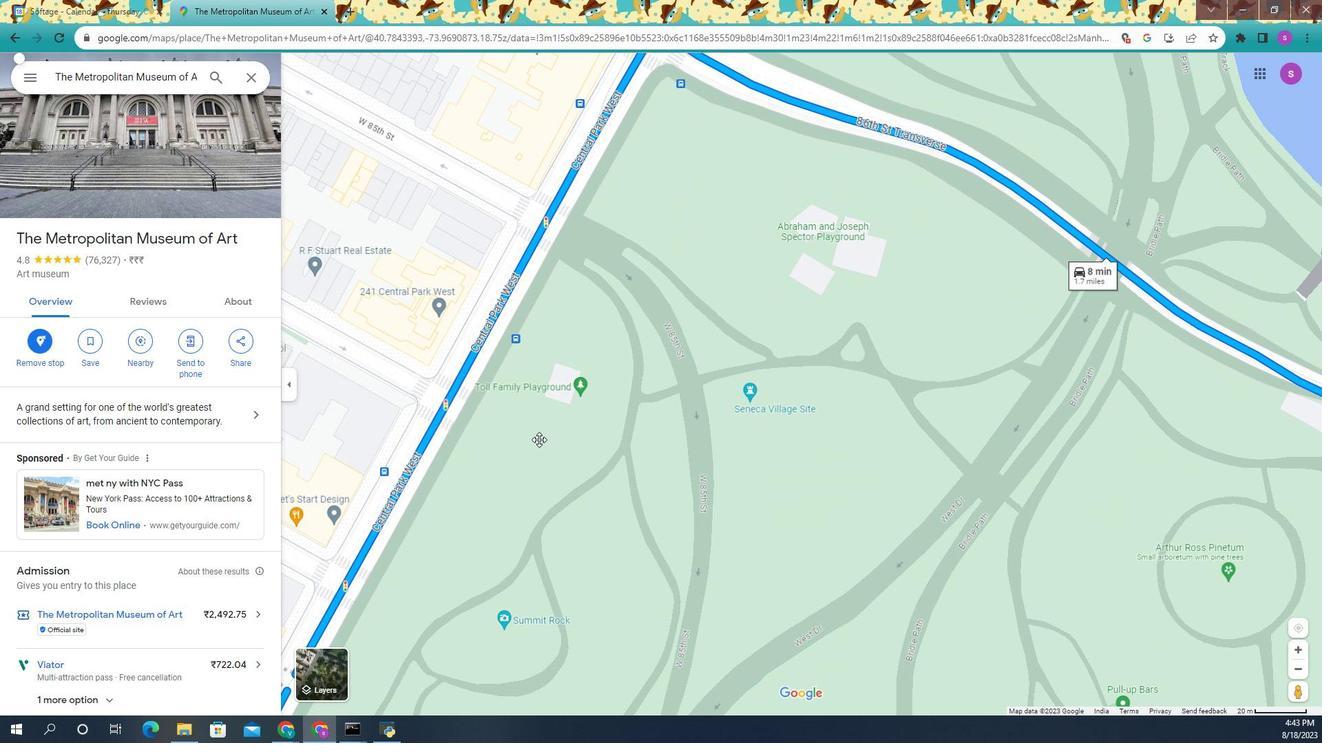
Action: Mouse moved to (230, 203)
Screenshot: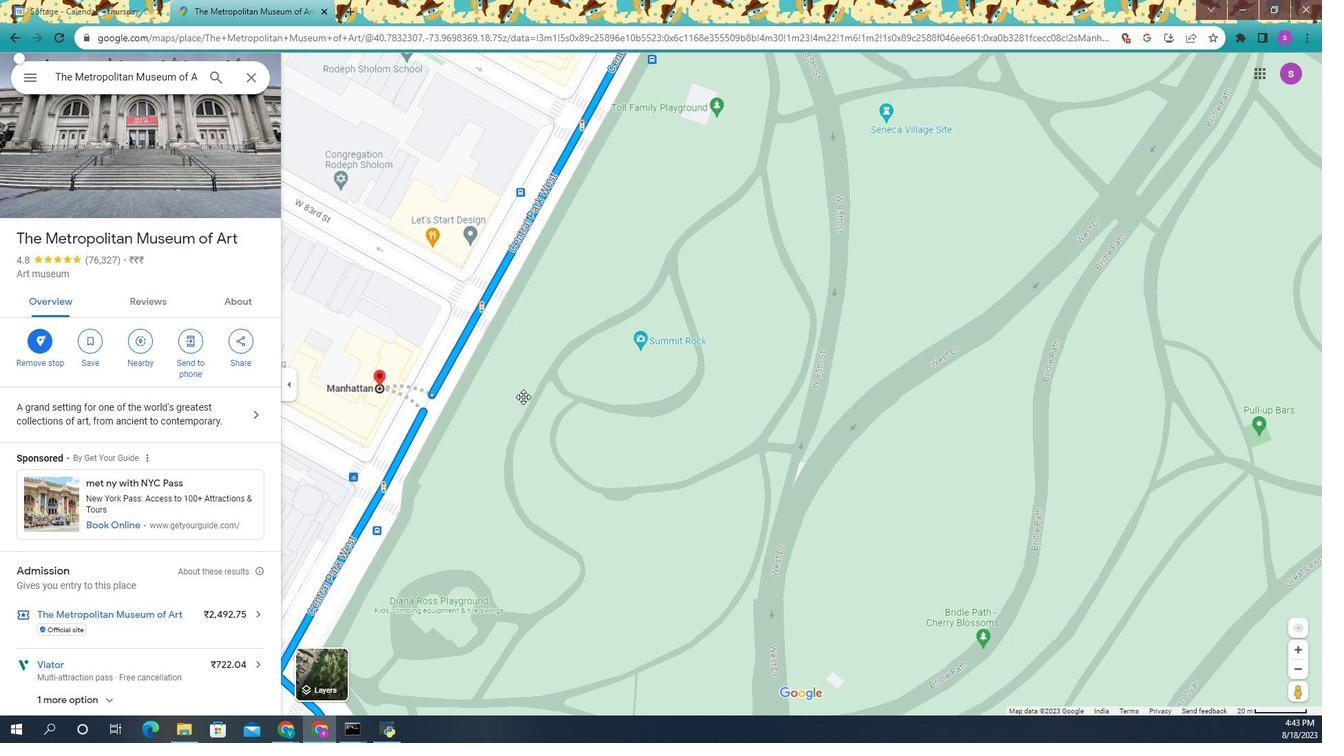 
Action: Mouse pressed left at (230, 203)
Screenshot: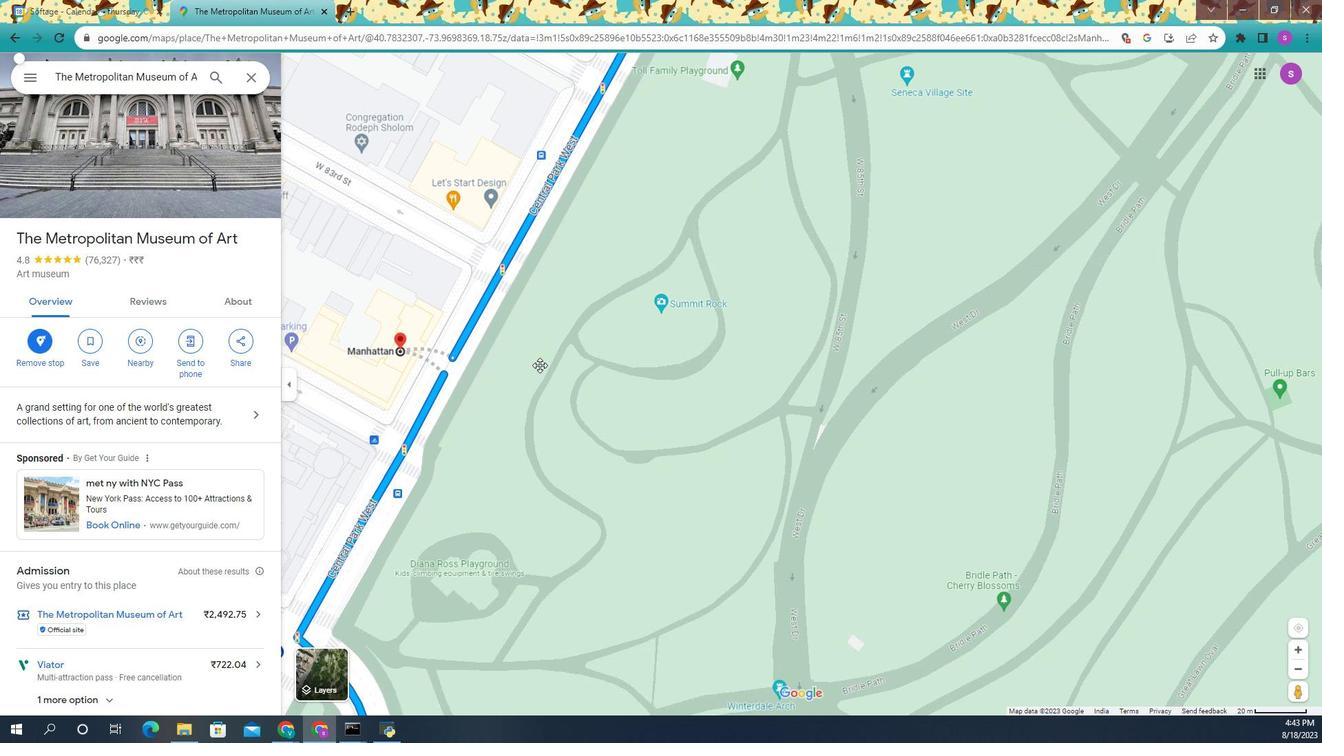
Action: Mouse moved to (287, 184)
Screenshot: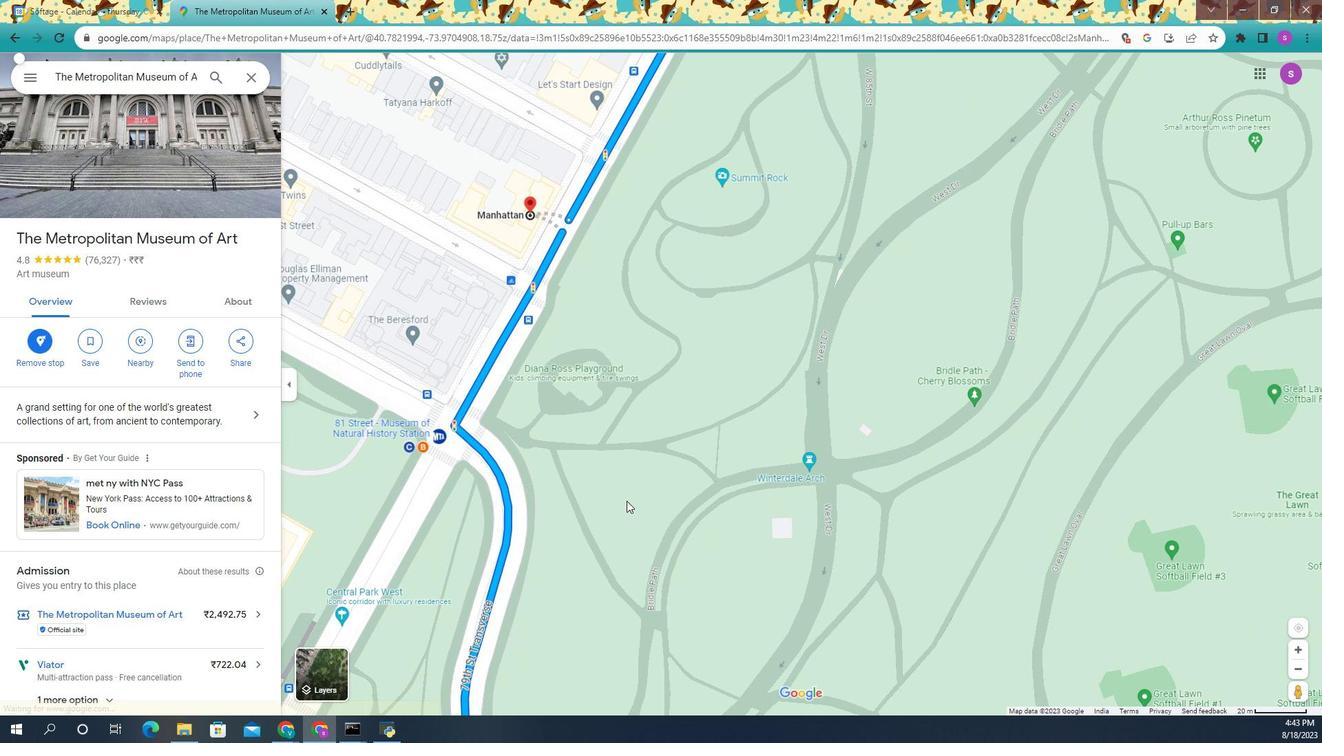 
Action: Mouse scrolled (287, 184) with delta (0, 0)
Screenshot: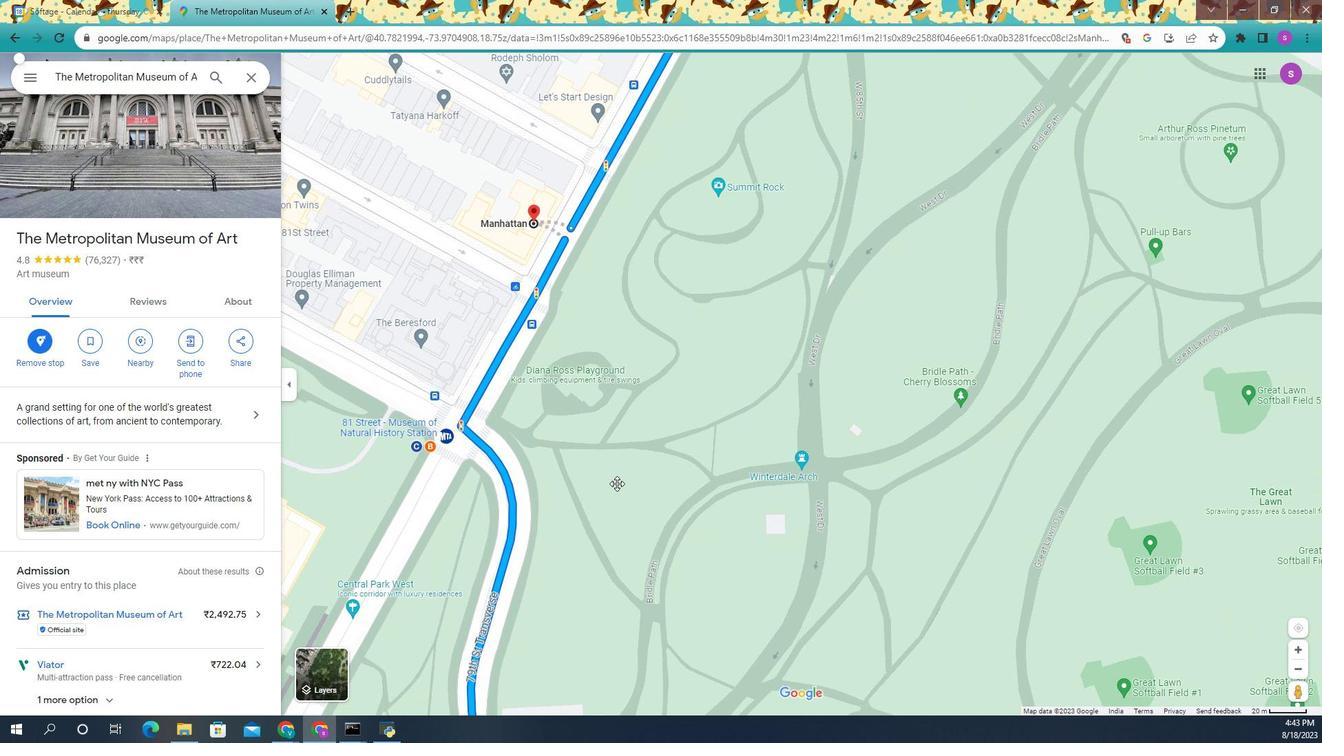 
Action: Mouse scrolled (287, 184) with delta (0, 0)
Screenshot: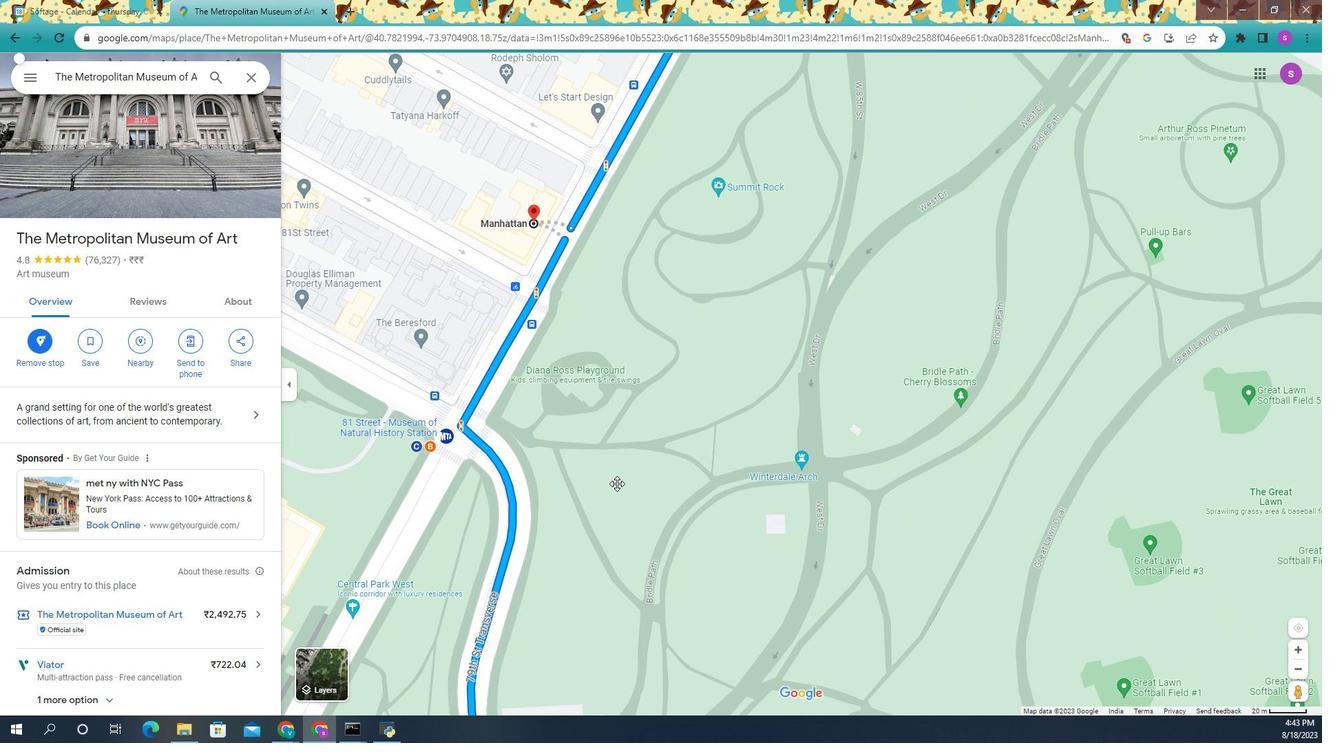 
Action: Mouse moved to (289, 201)
Screenshot: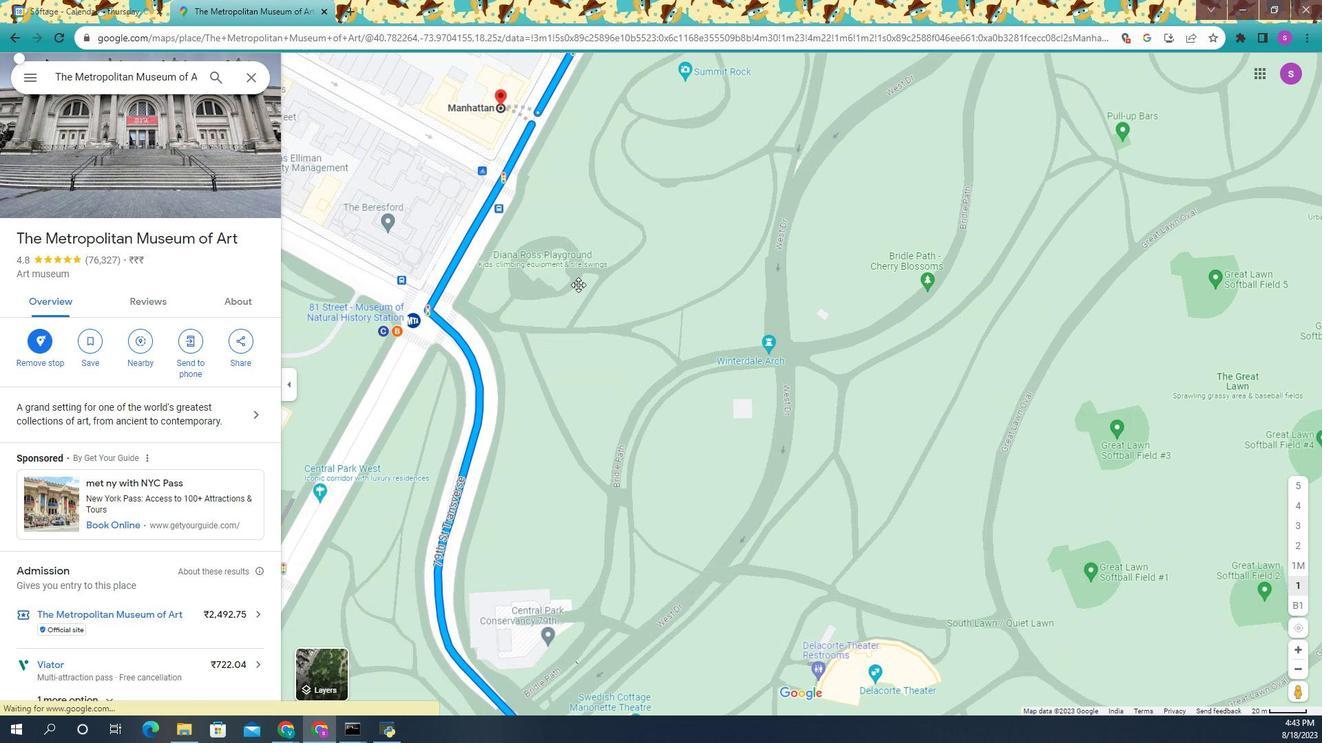 
Action: Mouse pressed left at (289, 201)
Screenshot: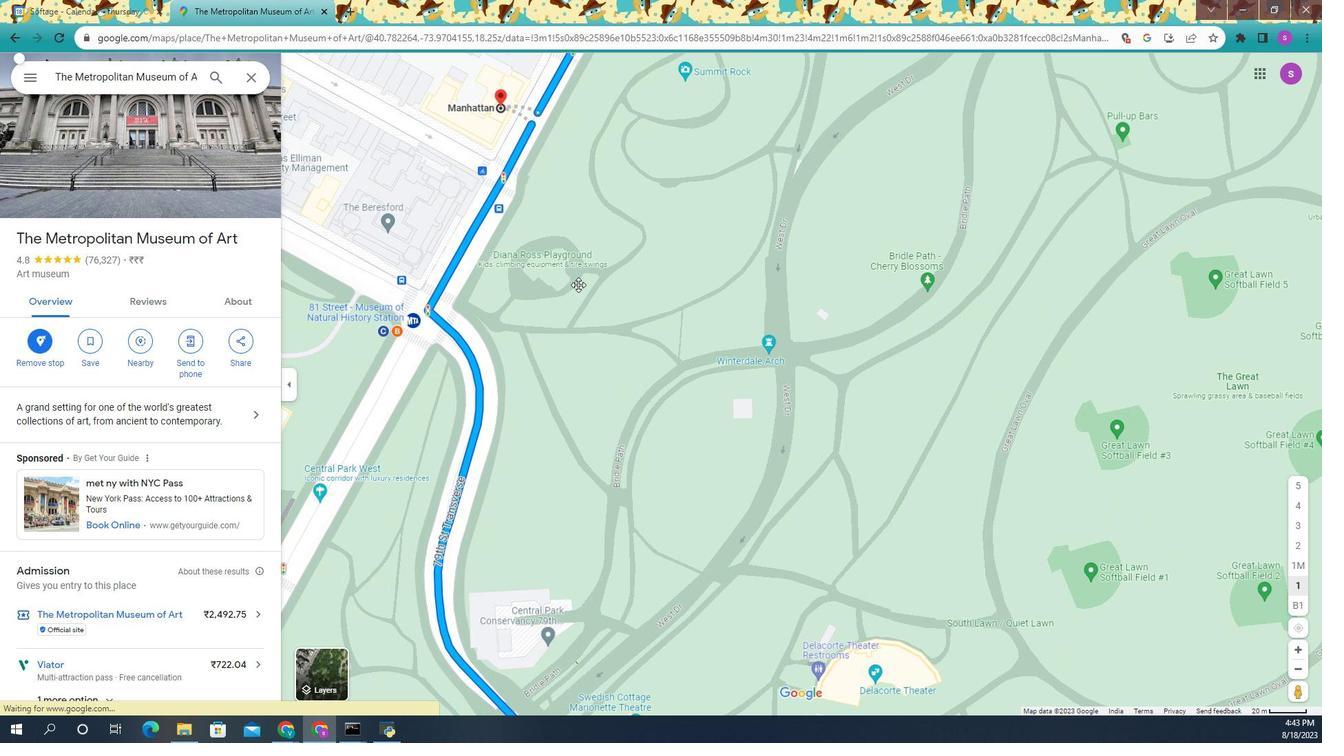 
Action: Mouse moved to (321, 189)
Screenshot: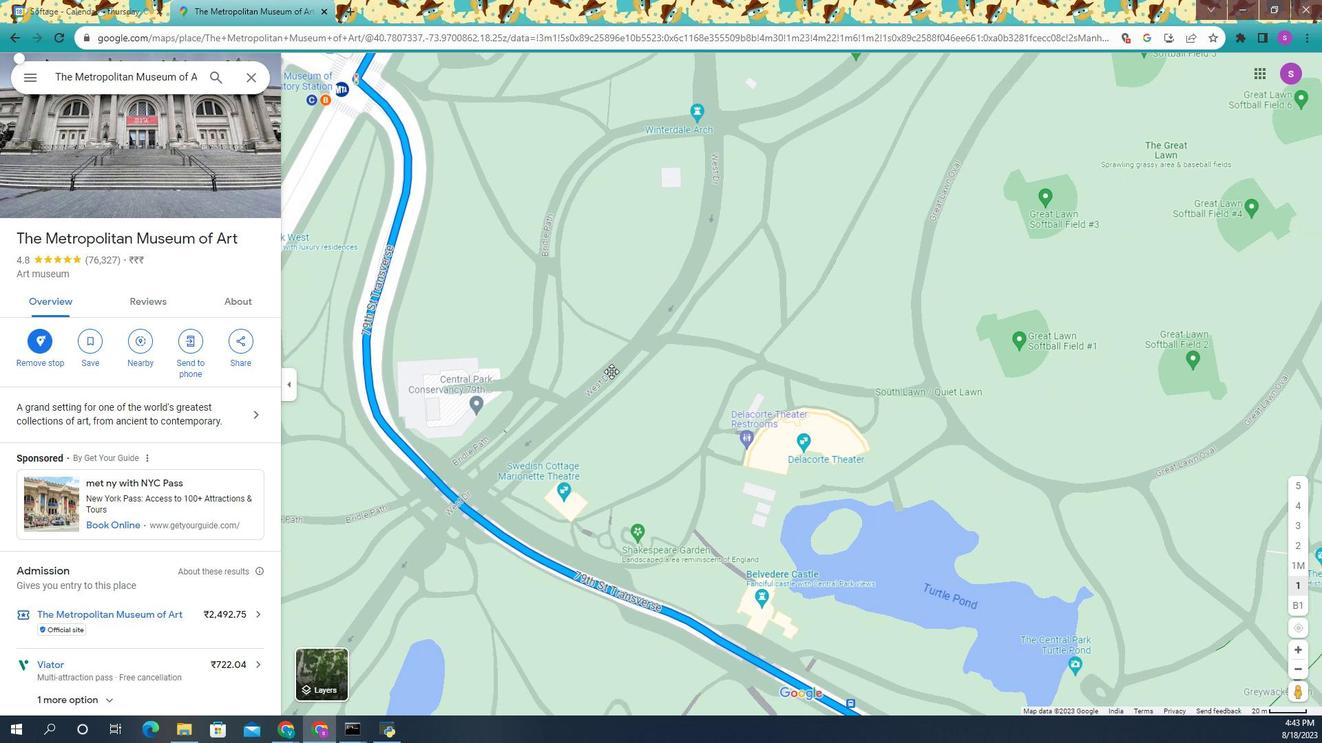 
Action: Mouse pressed left at (321, 189)
Screenshot: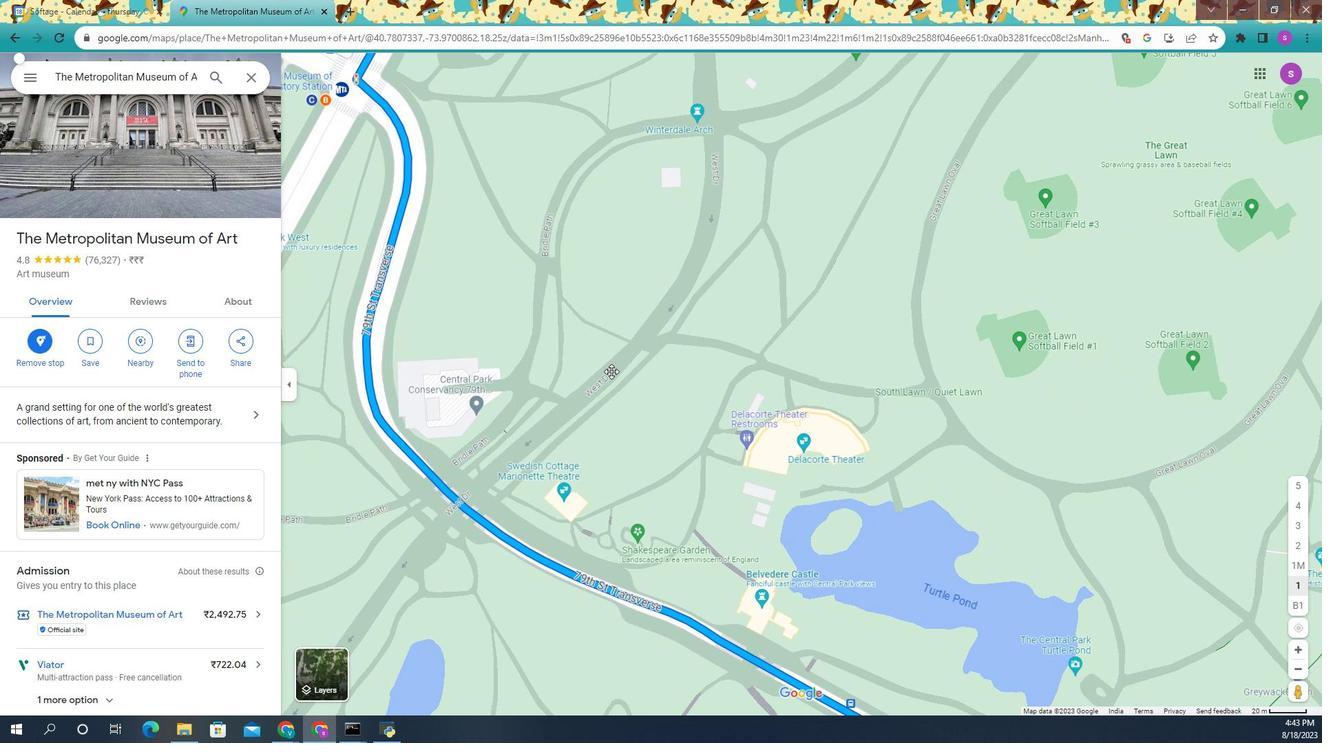 
Action: Mouse moved to (434, 184)
Screenshot: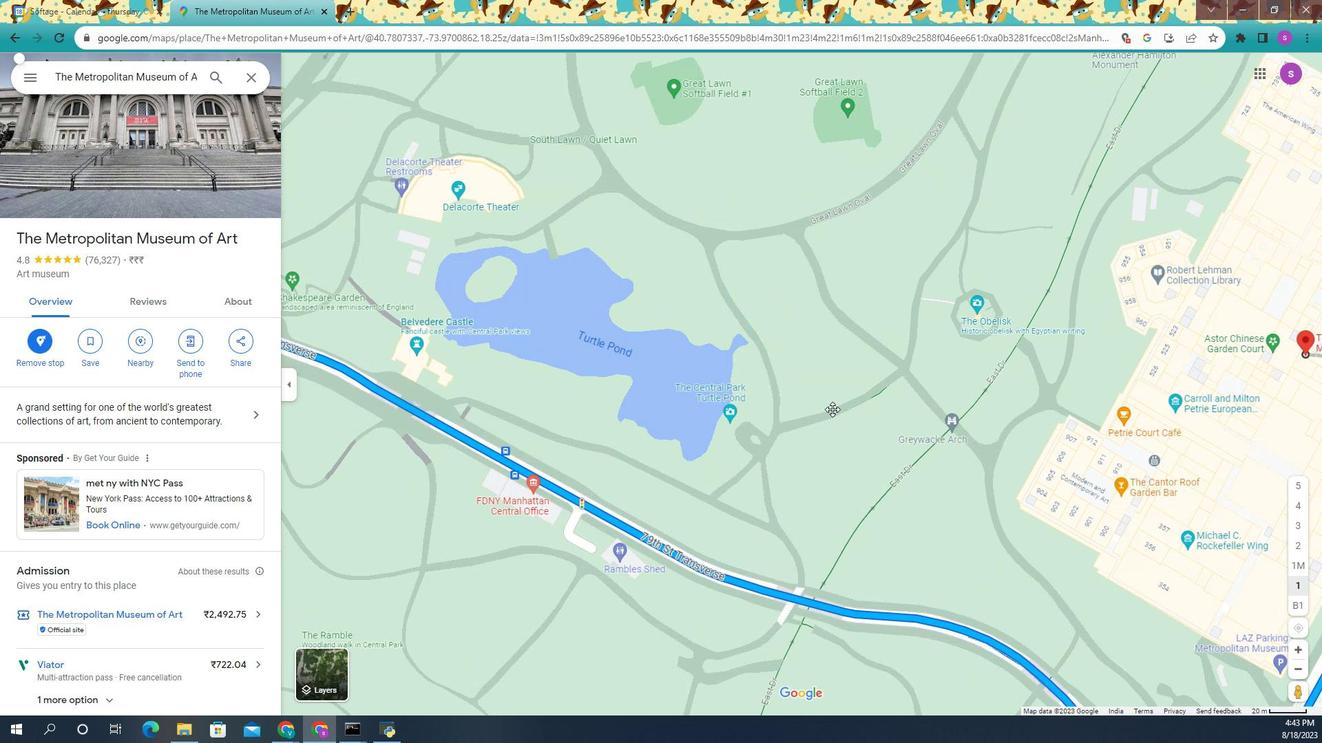 
Action: Mouse pressed left at (434, 184)
Screenshot: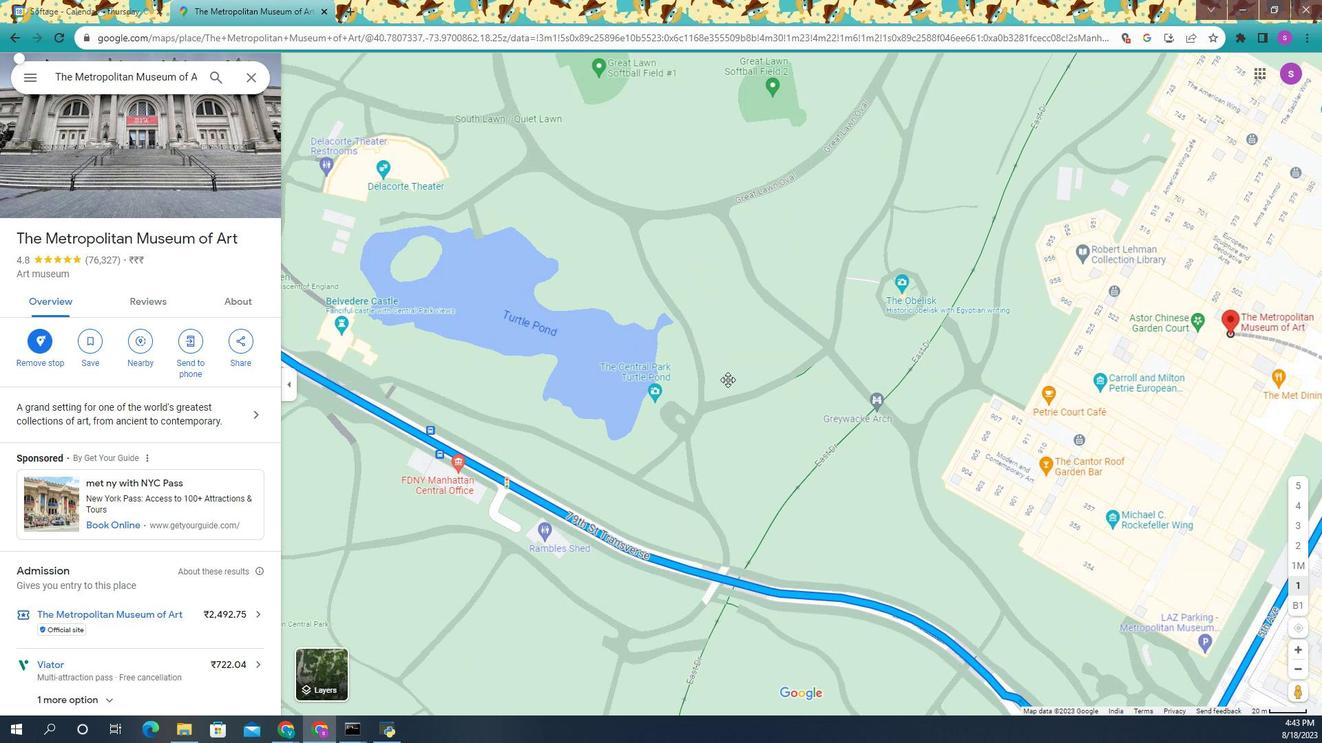 
Action: Mouse moved to (352, 211)
Screenshot: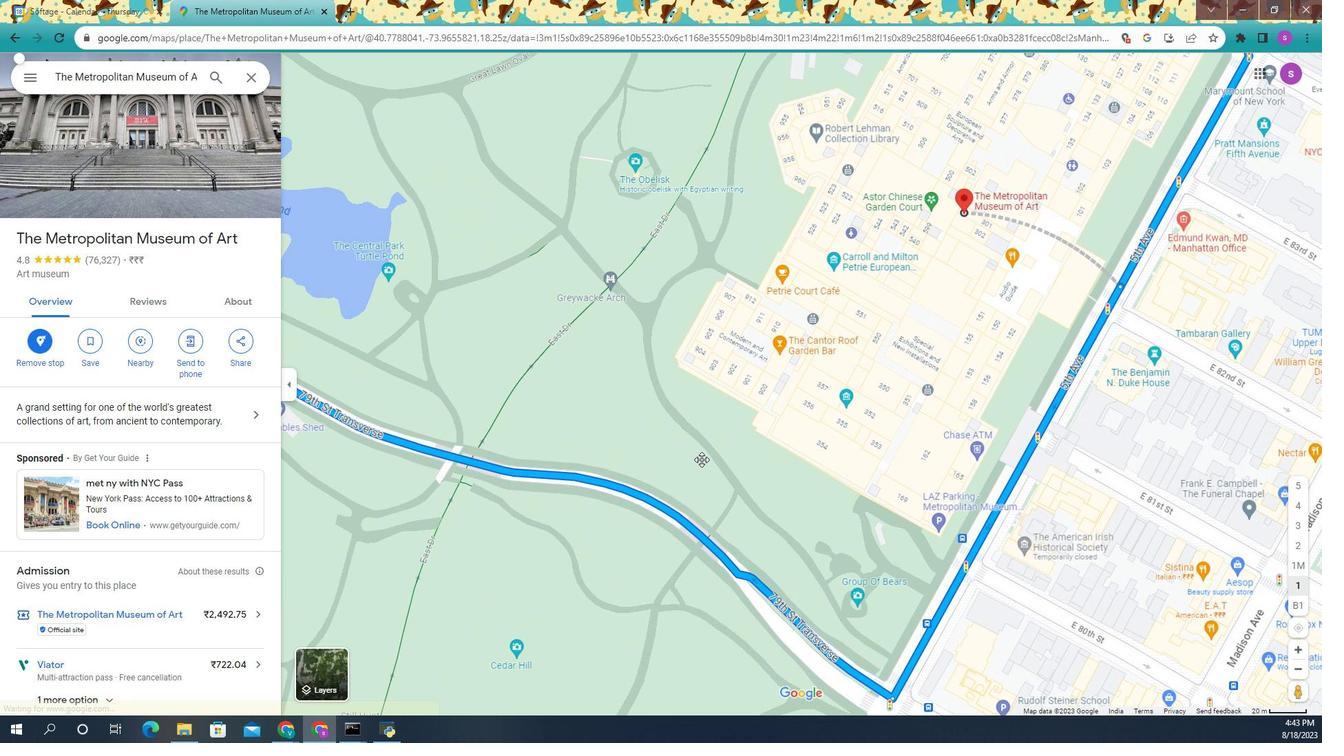 
Action: Mouse pressed left at (352, 211)
Screenshot: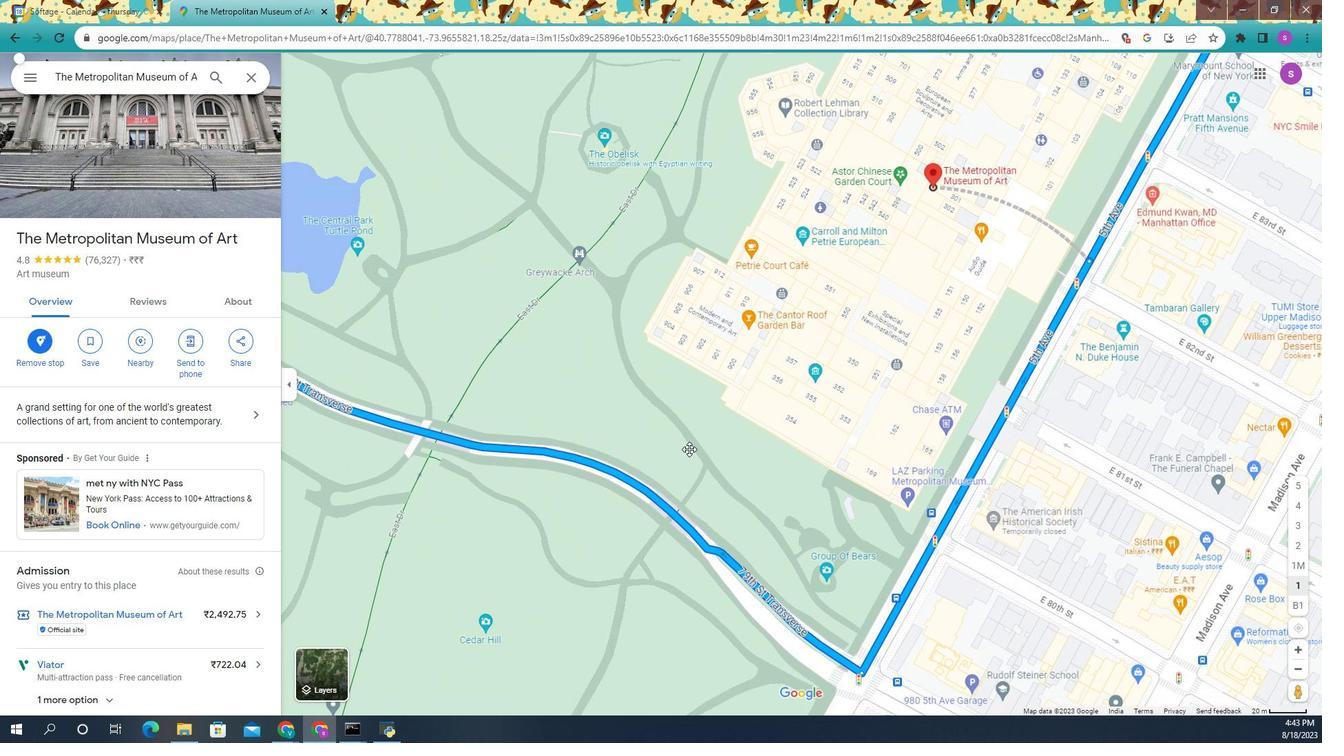 
Action: Mouse moved to (310, 189)
Screenshot: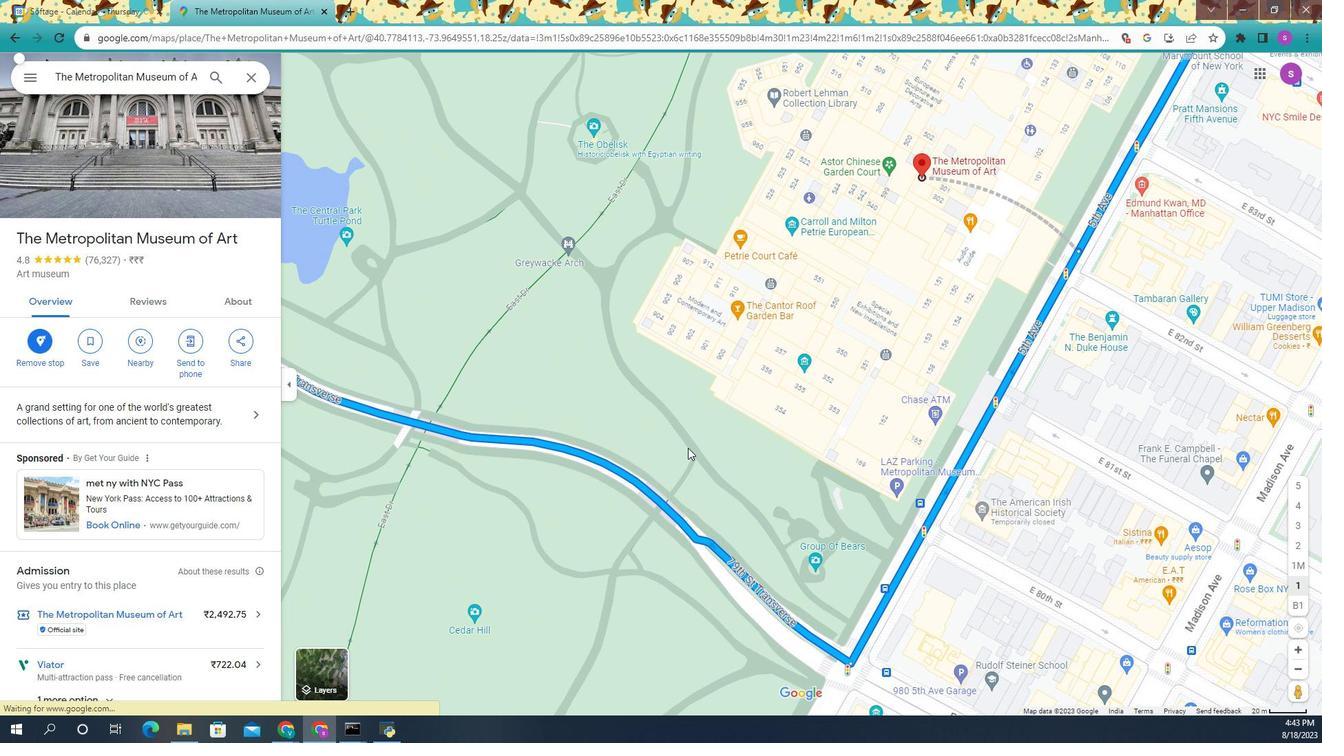 
